 Task: Find connections with filter location Karmāla with filter topic #Tipswith filter profile language German with filter current company ADP with filter school Holy Cross Convent High School - India with filter industry Metal Valve, Ball, and Roller Manufacturing with filter service category Training with filter keywords title Operations Professional
Action: Mouse moved to (226, 323)
Screenshot: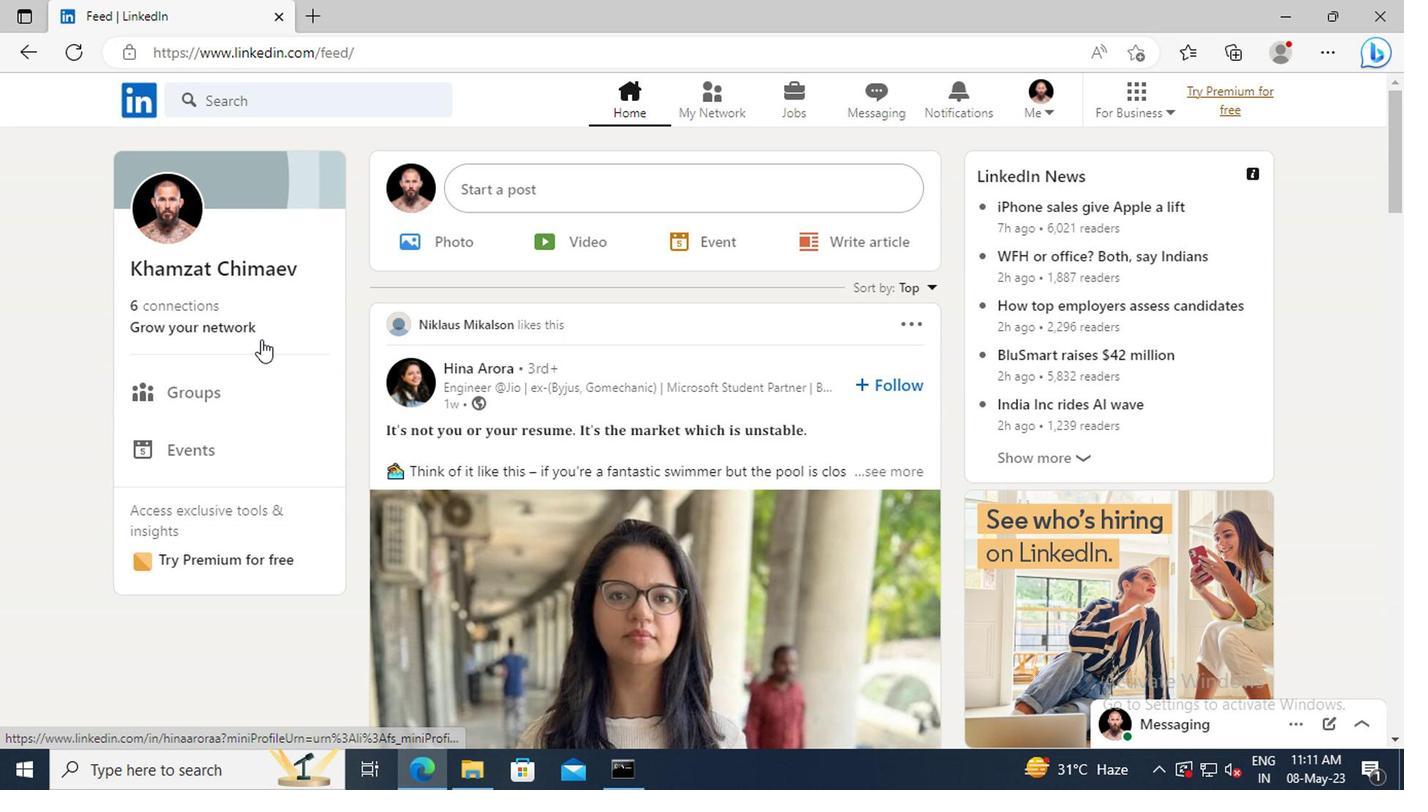 
Action: Mouse pressed left at (226, 323)
Screenshot: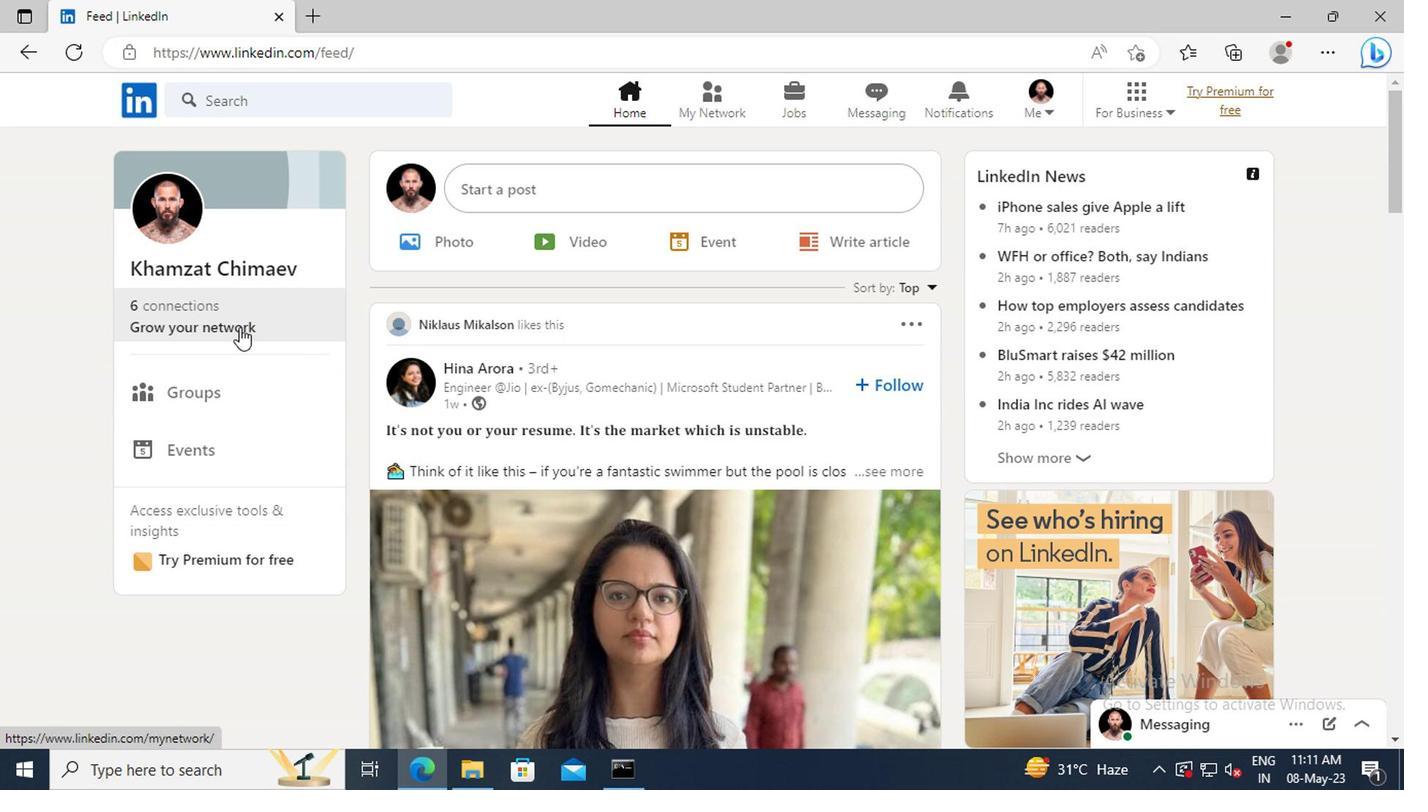 
Action: Mouse moved to (226, 220)
Screenshot: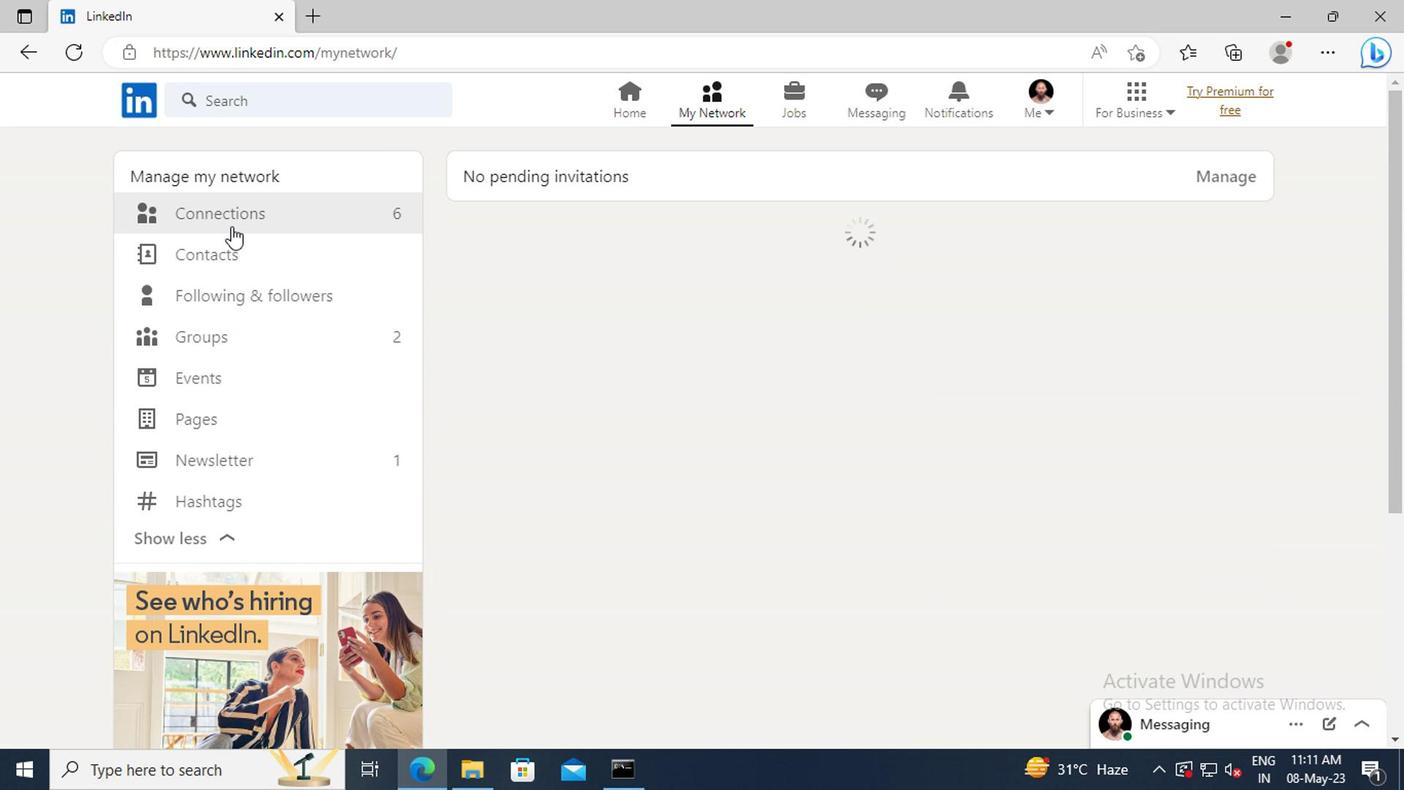 
Action: Mouse pressed left at (226, 220)
Screenshot: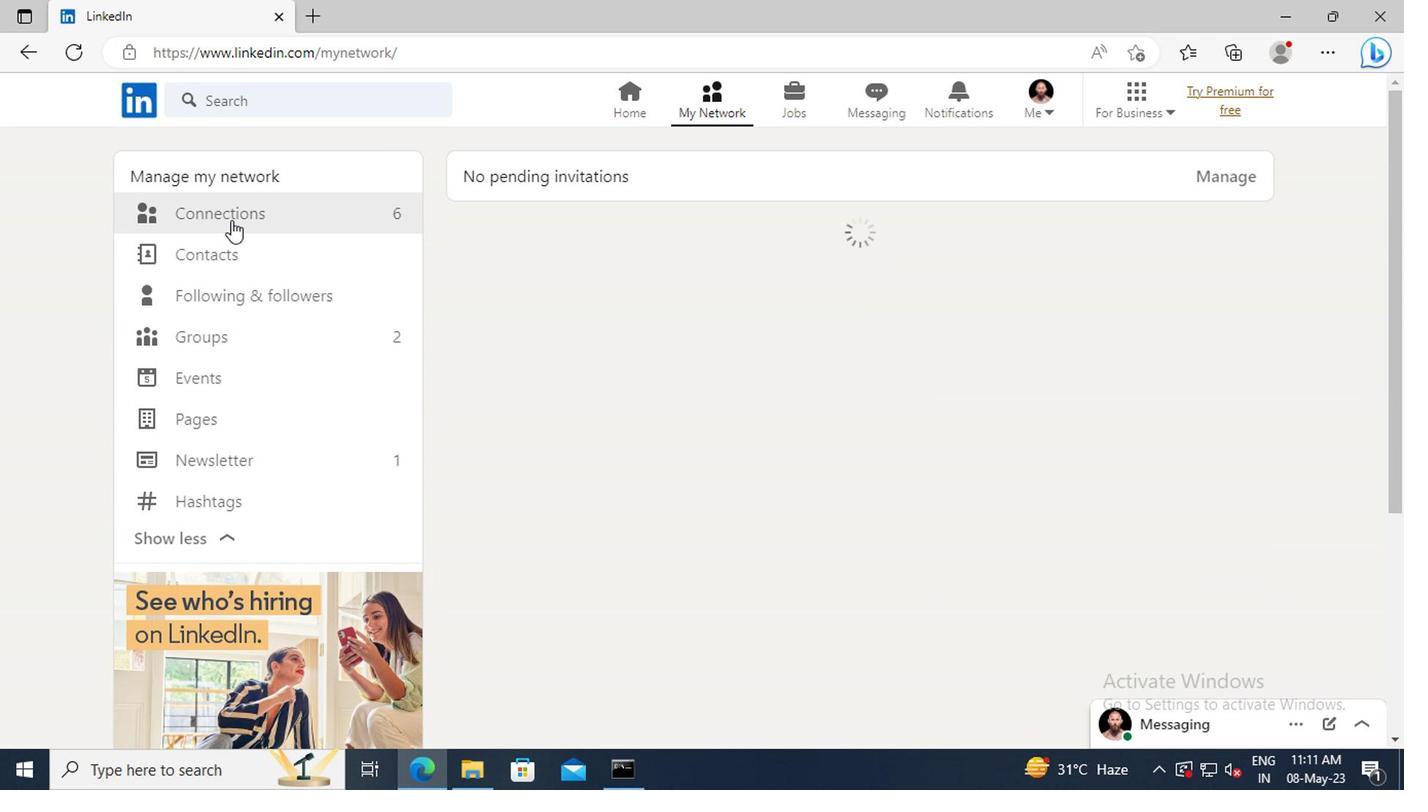 
Action: Mouse moved to (858, 220)
Screenshot: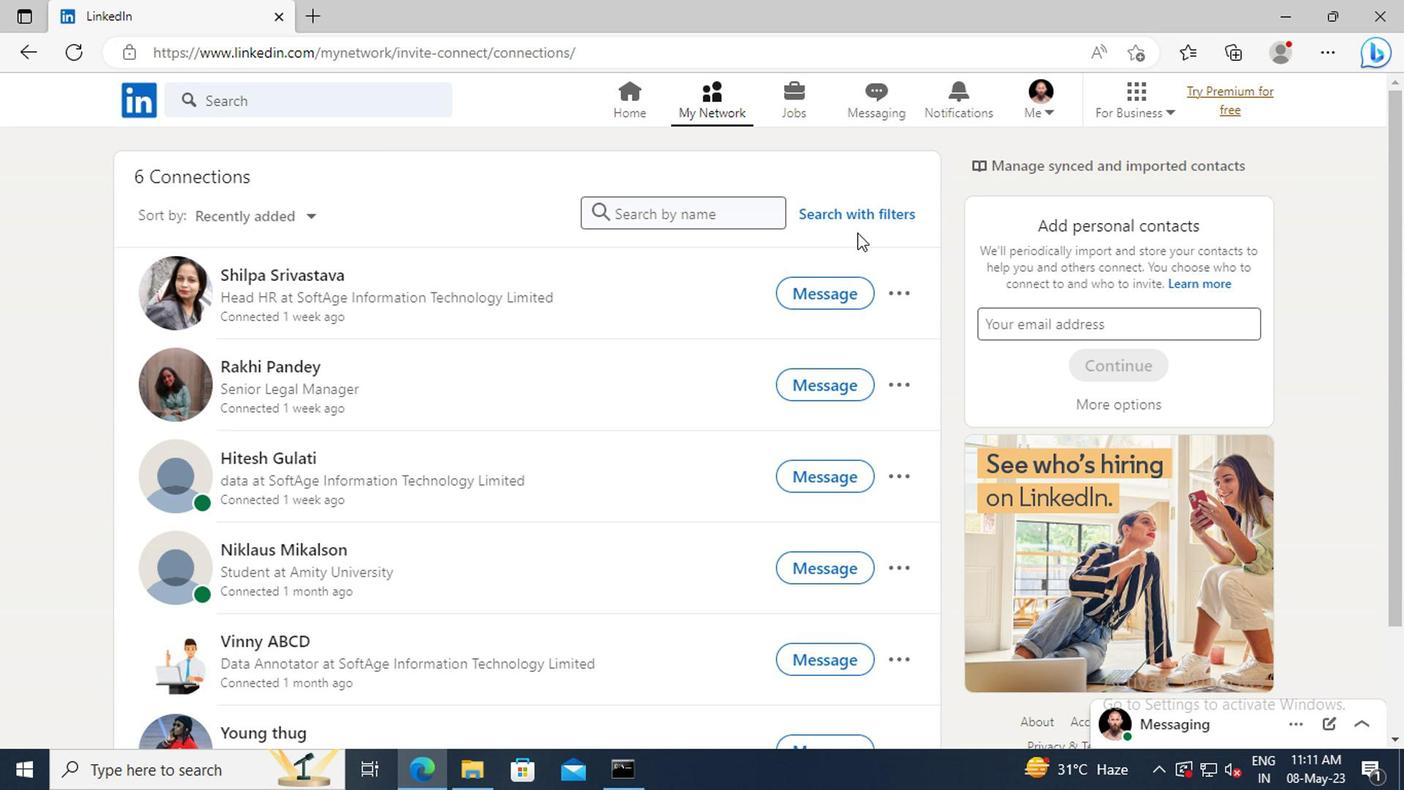 
Action: Mouse pressed left at (858, 220)
Screenshot: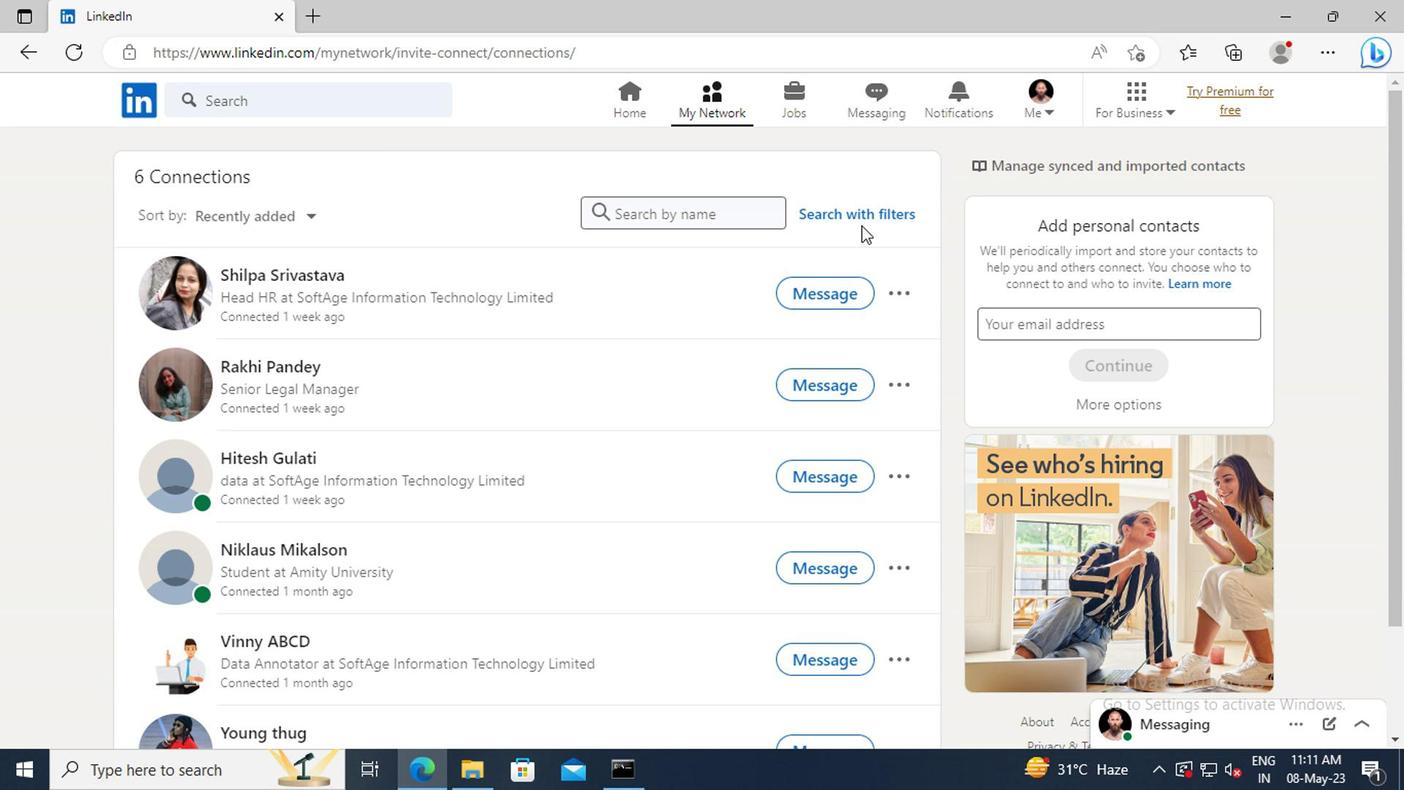 
Action: Mouse moved to (776, 161)
Screenshot: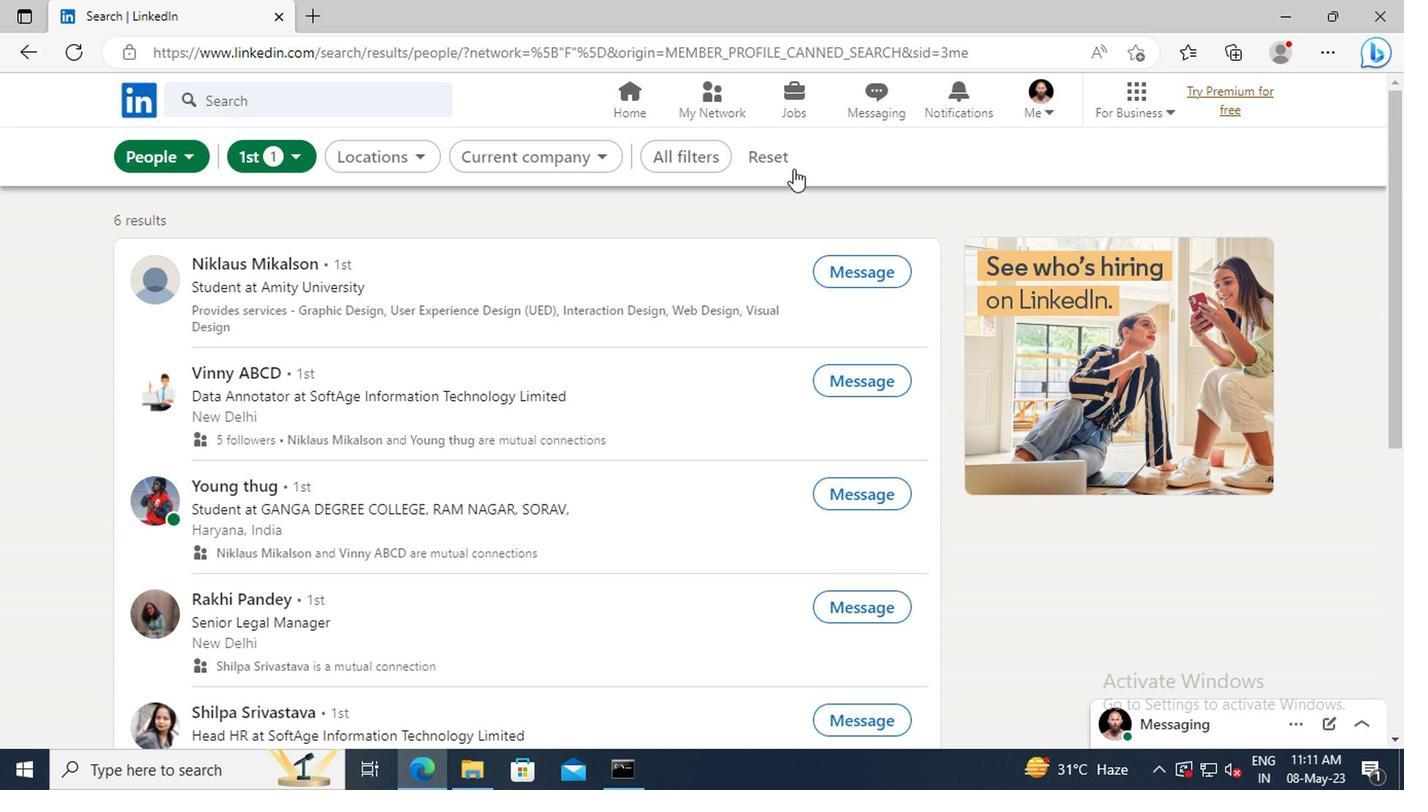 
Action: Mouse pressed left at (776, 161)
Screenshot: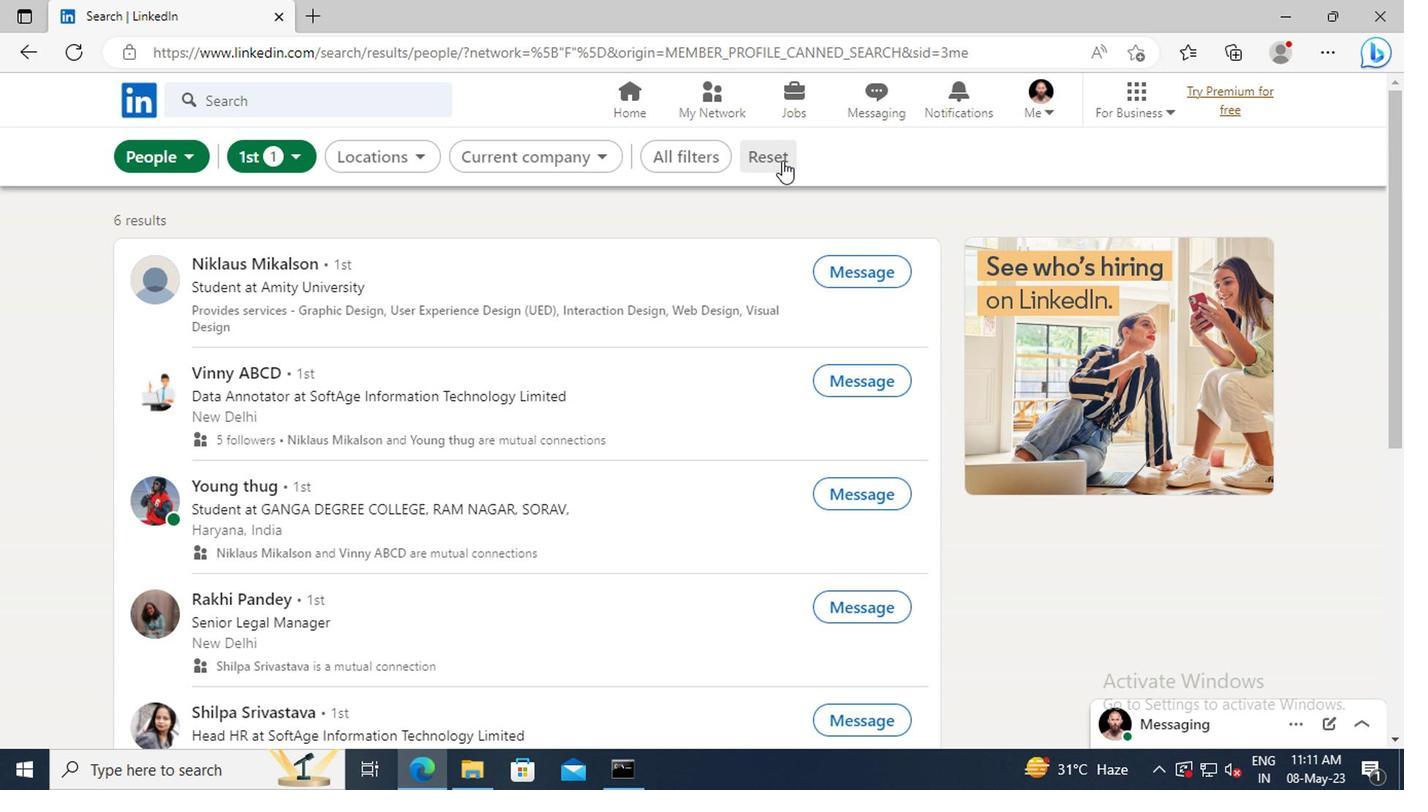 
Action: Mouse moved to (749, 160)
Screenshot: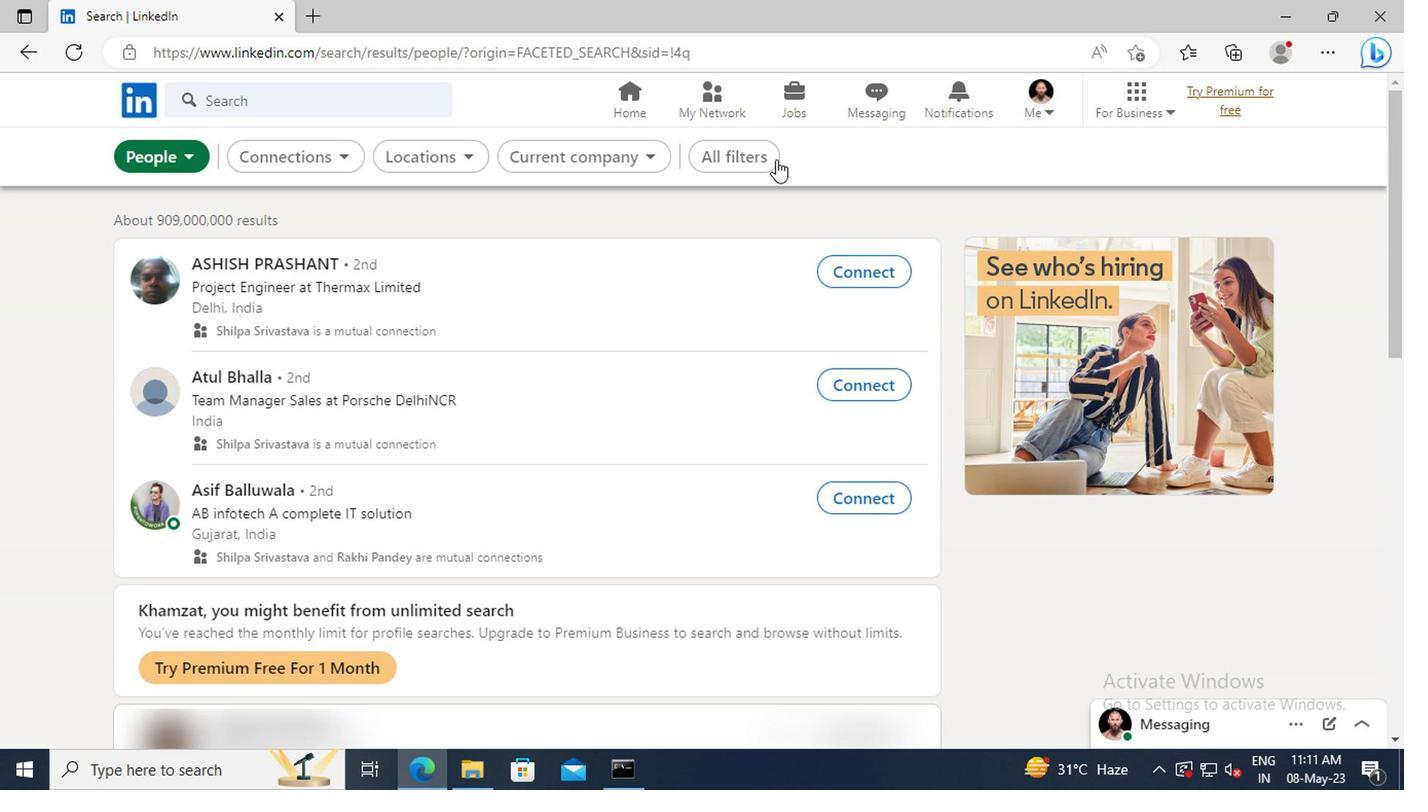 
Action: Mouse pressed left at (749, 160)
Screenshot: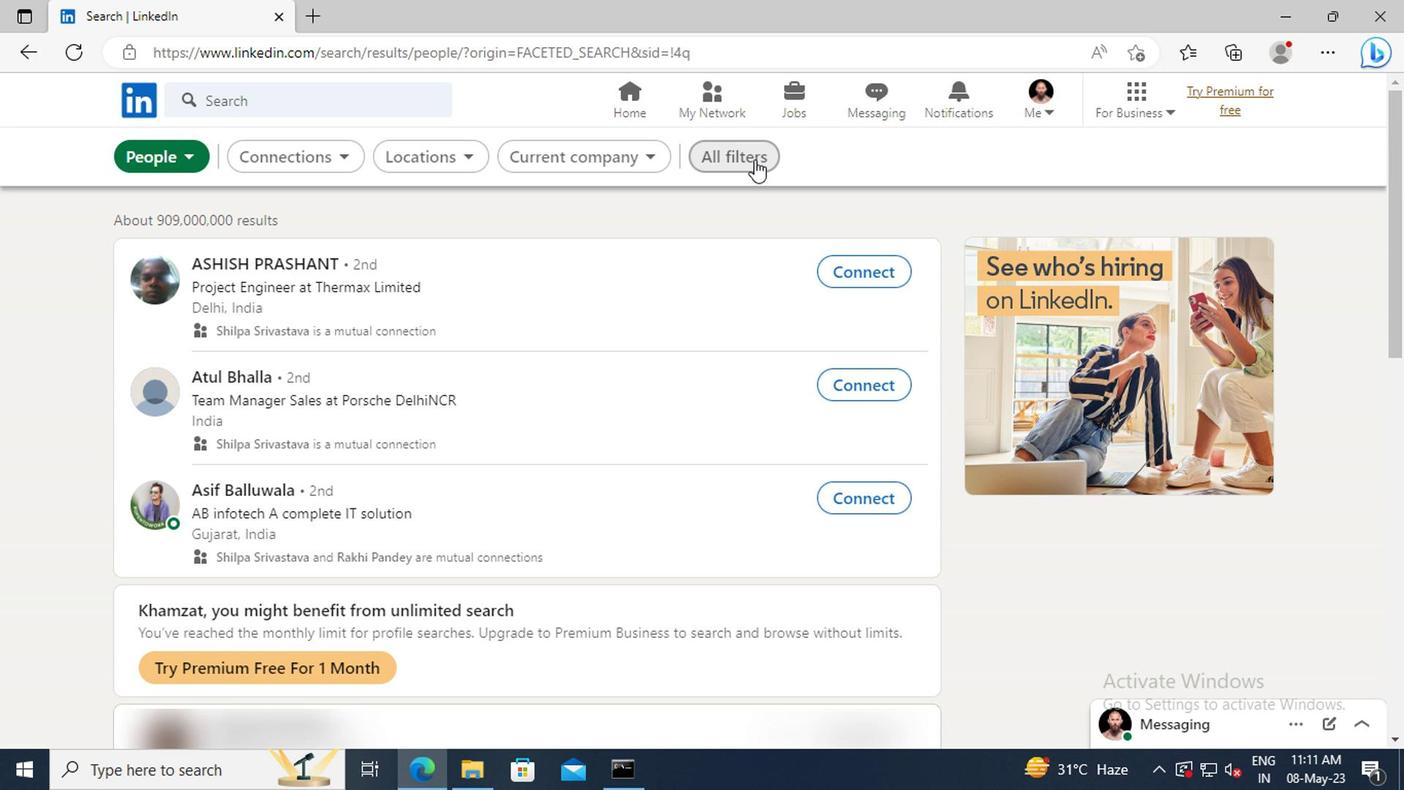 
Action: Mouse moved to (1153, 404)
Screenshot: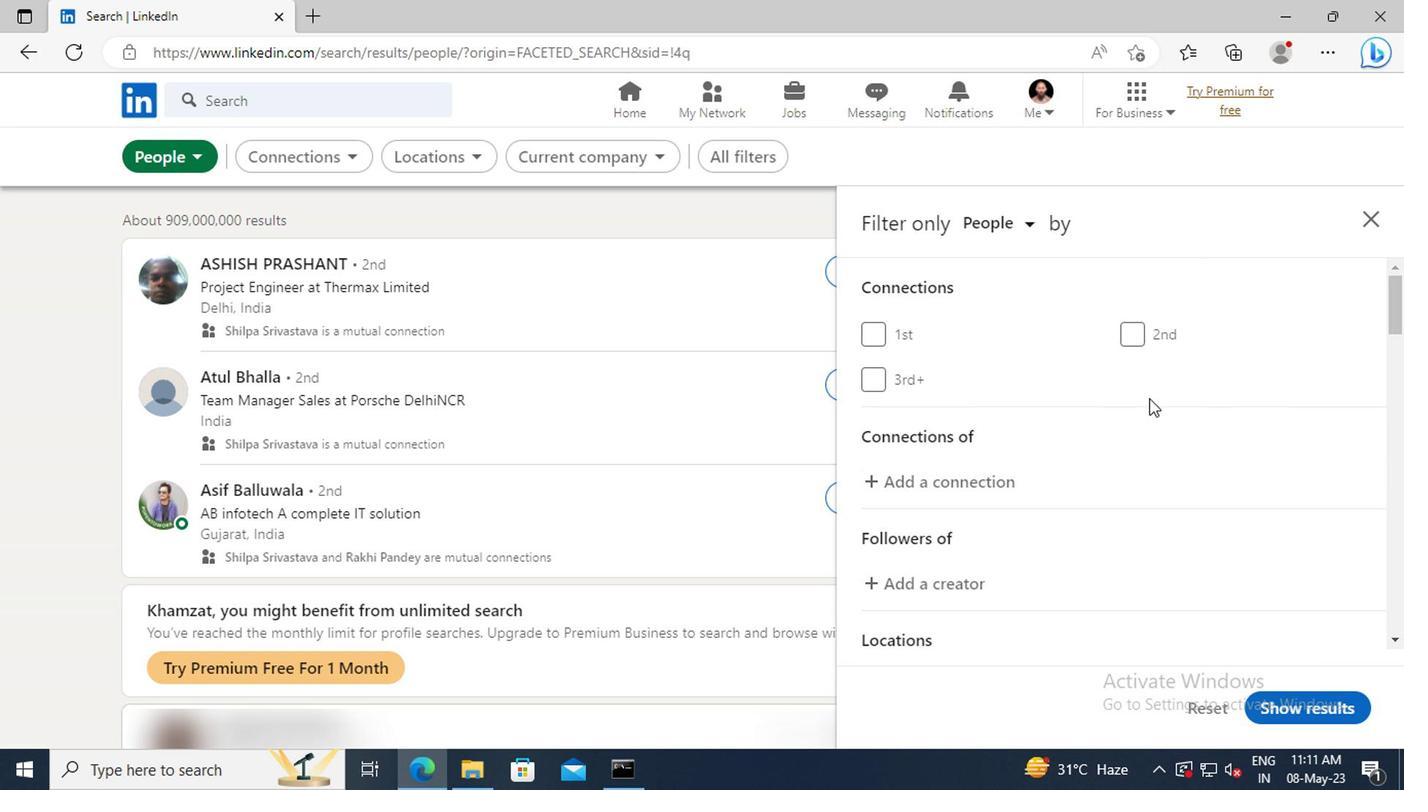 
Action: Mouse scrolled (1153, 403) with delta (0, 0)
Screenshot: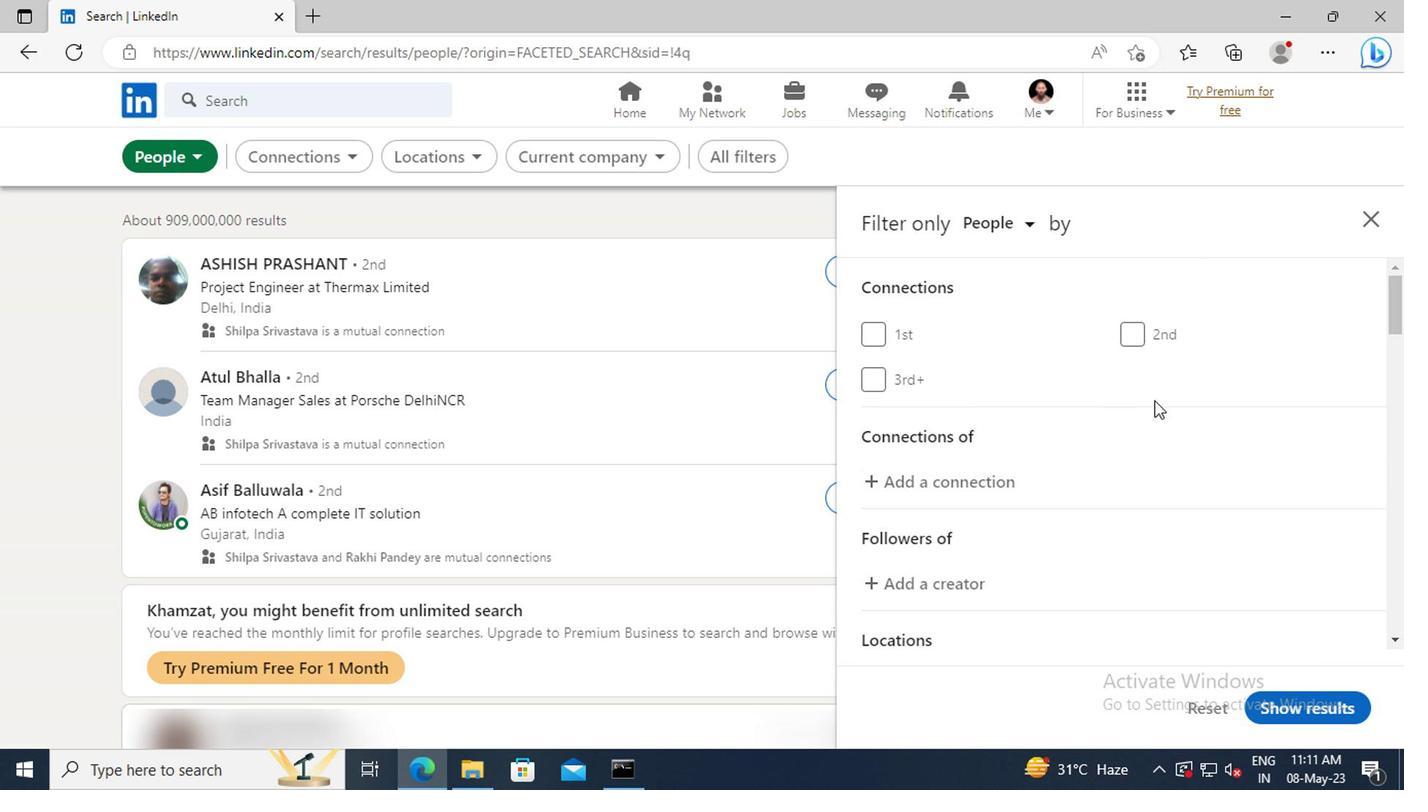 
Action: Mouse moved to (1155, 405)
Screenshot: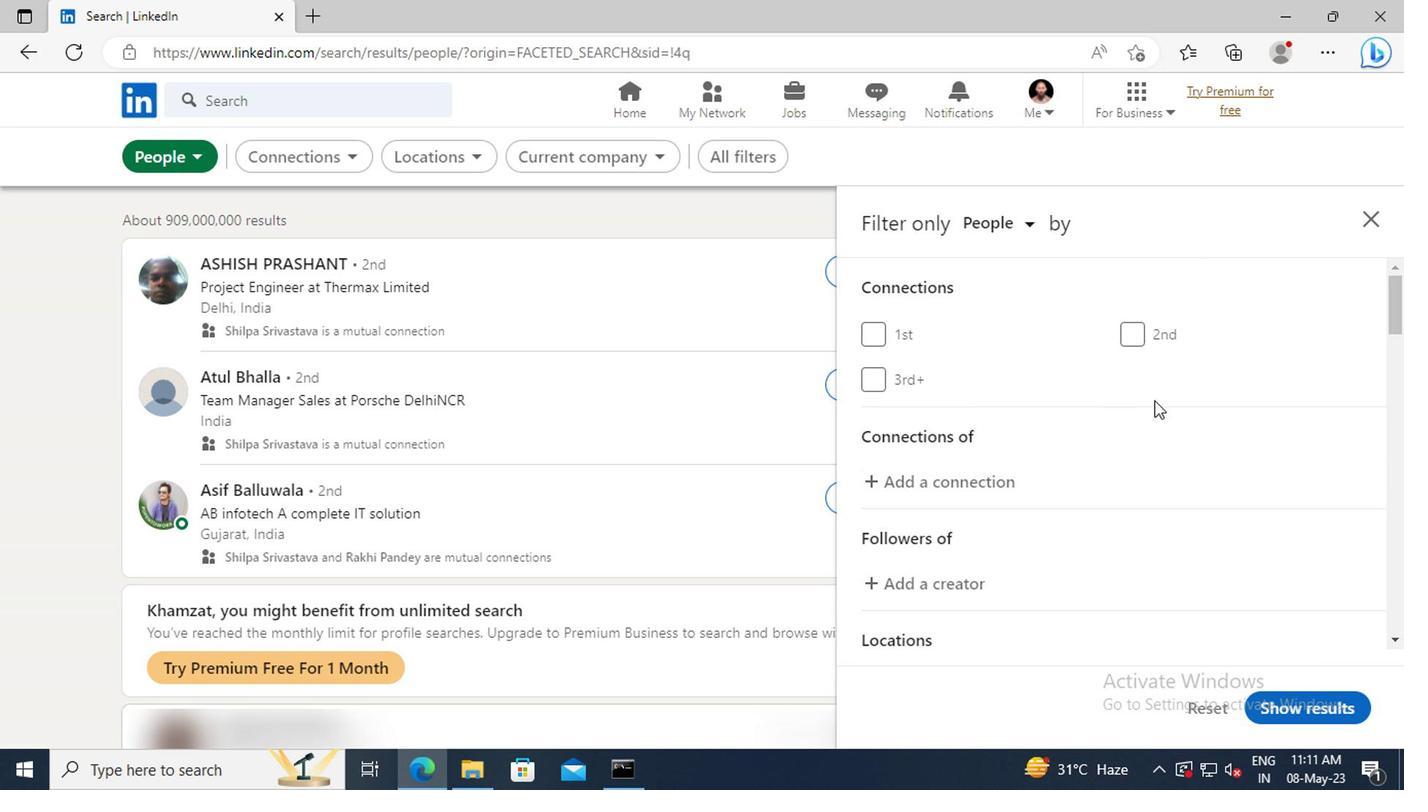 
Action: Mouse scrolled (1155, 404) with delta (0, -1)
Screenshot: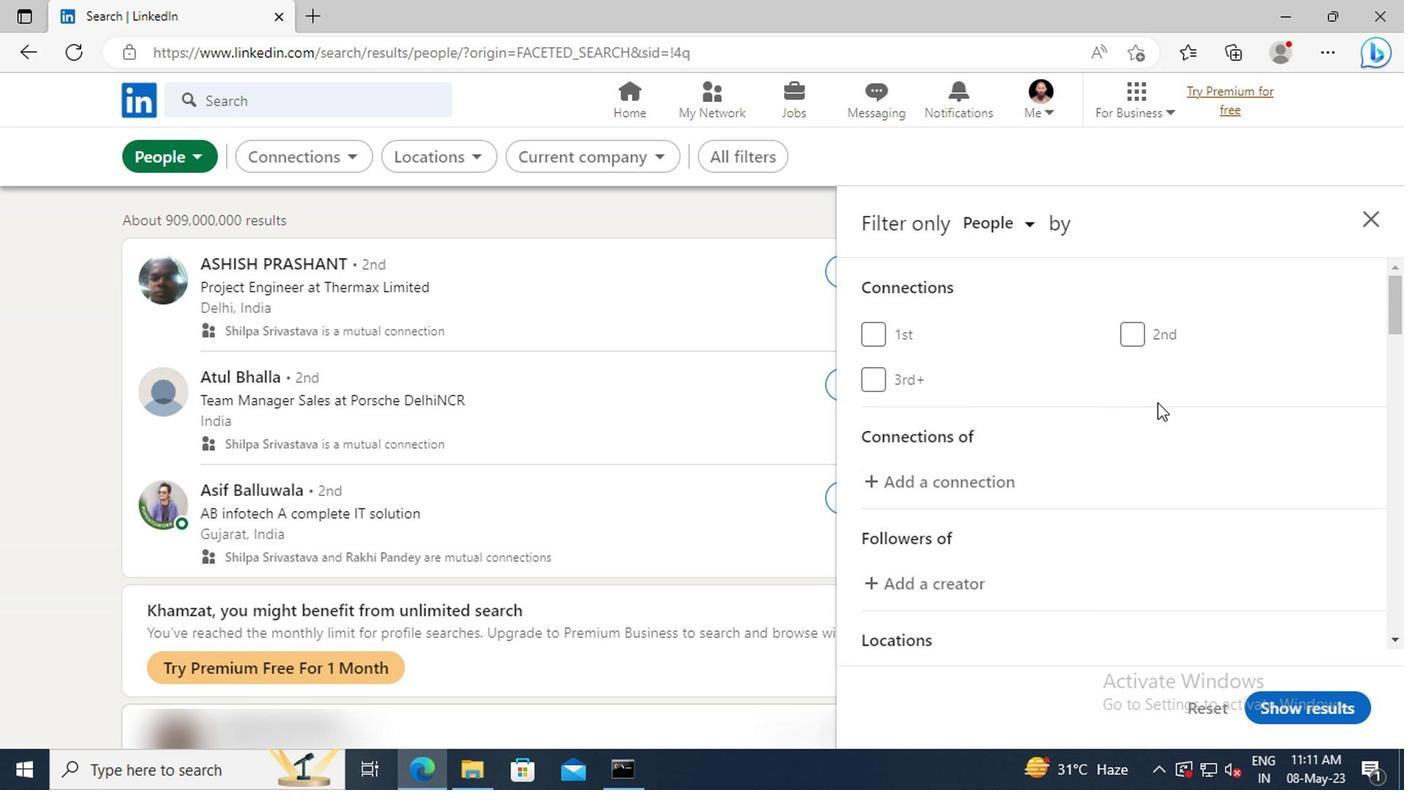 
Action: Mouse scrolled (1155, 404) with delta (0, -1)
Screenshot: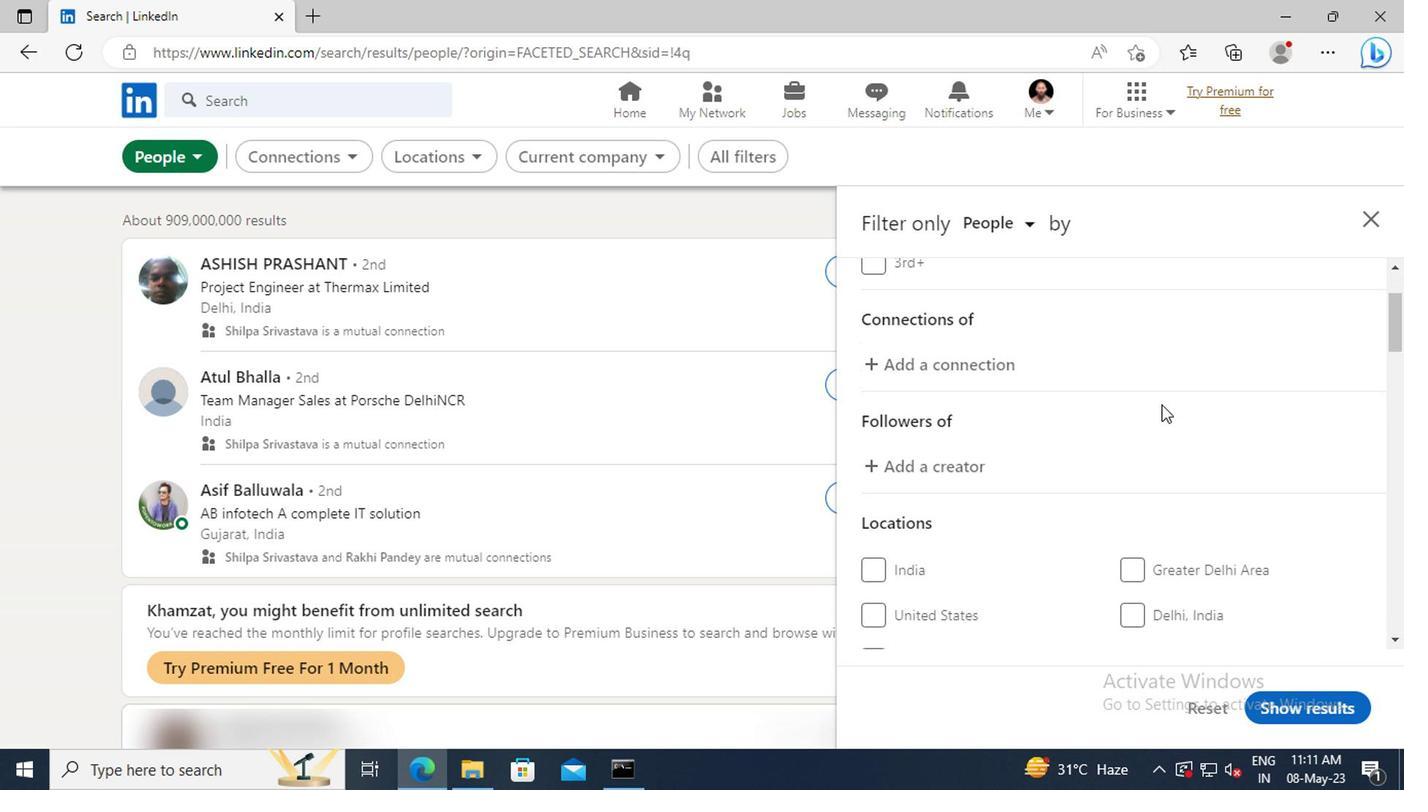 
Action: Mouse scrolled (1155, 404) with delta (0, -1)
Screenshot: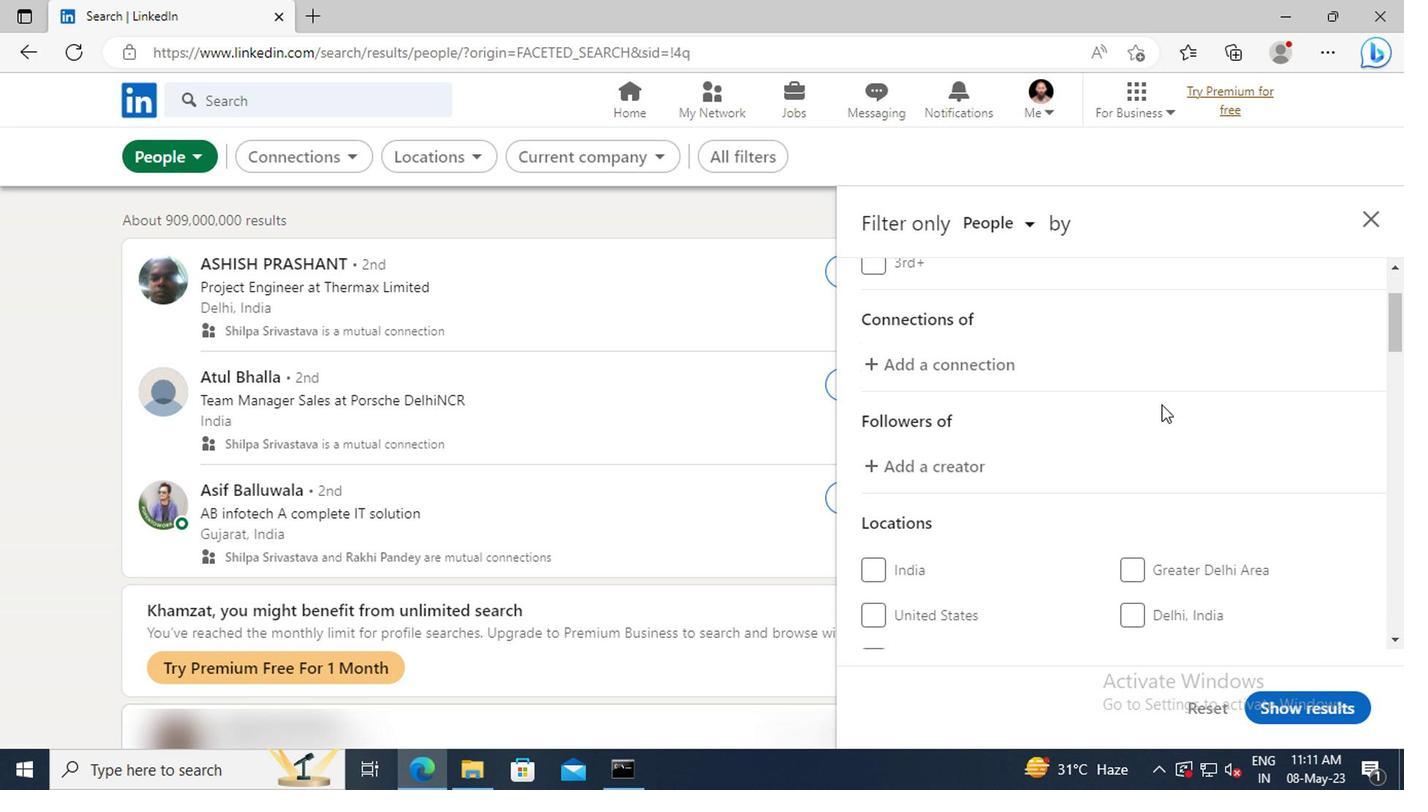 
Action: Mouse scrolled (1155, 404) with delta (0, -1)
Screenshot: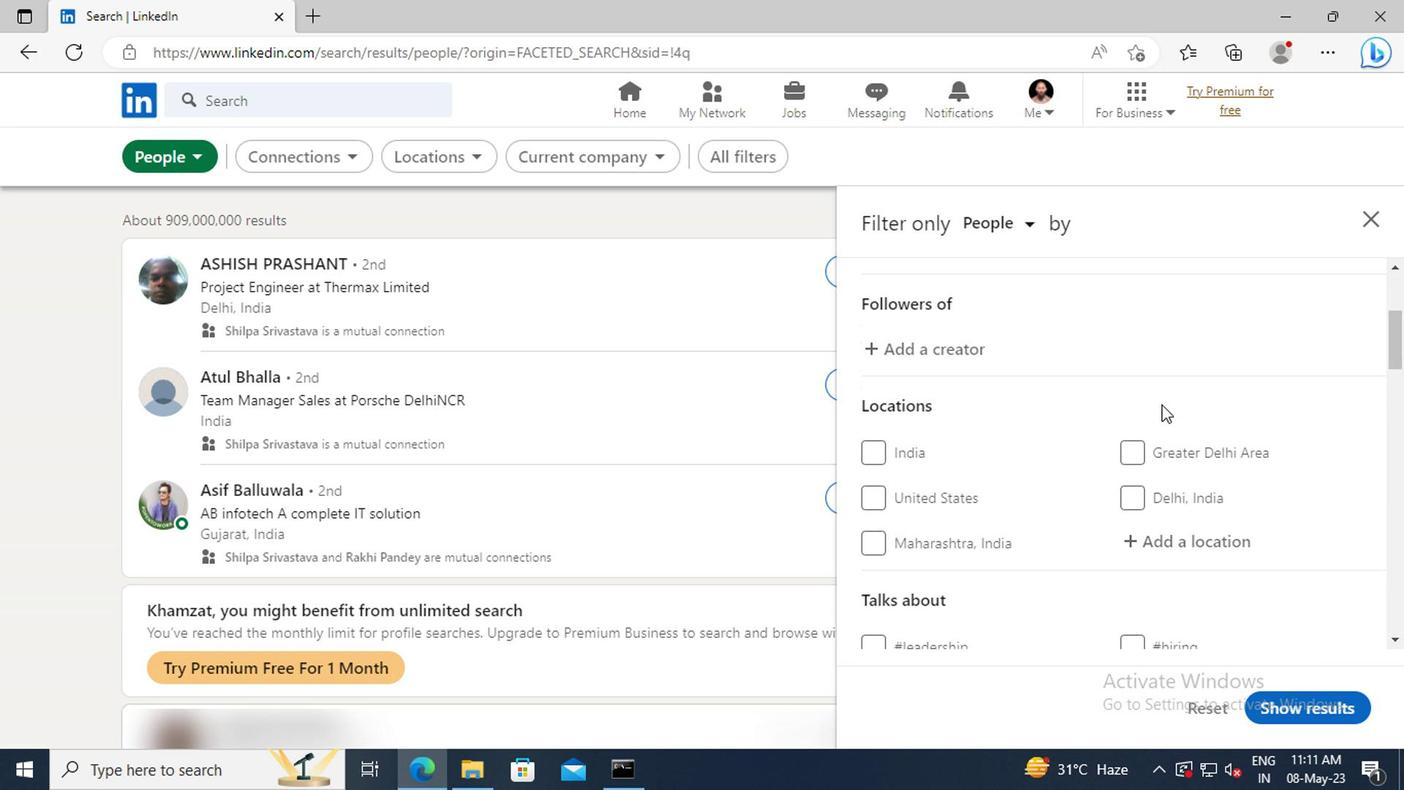 
Action: Mouse moved to (1155, 482)
Screenshot: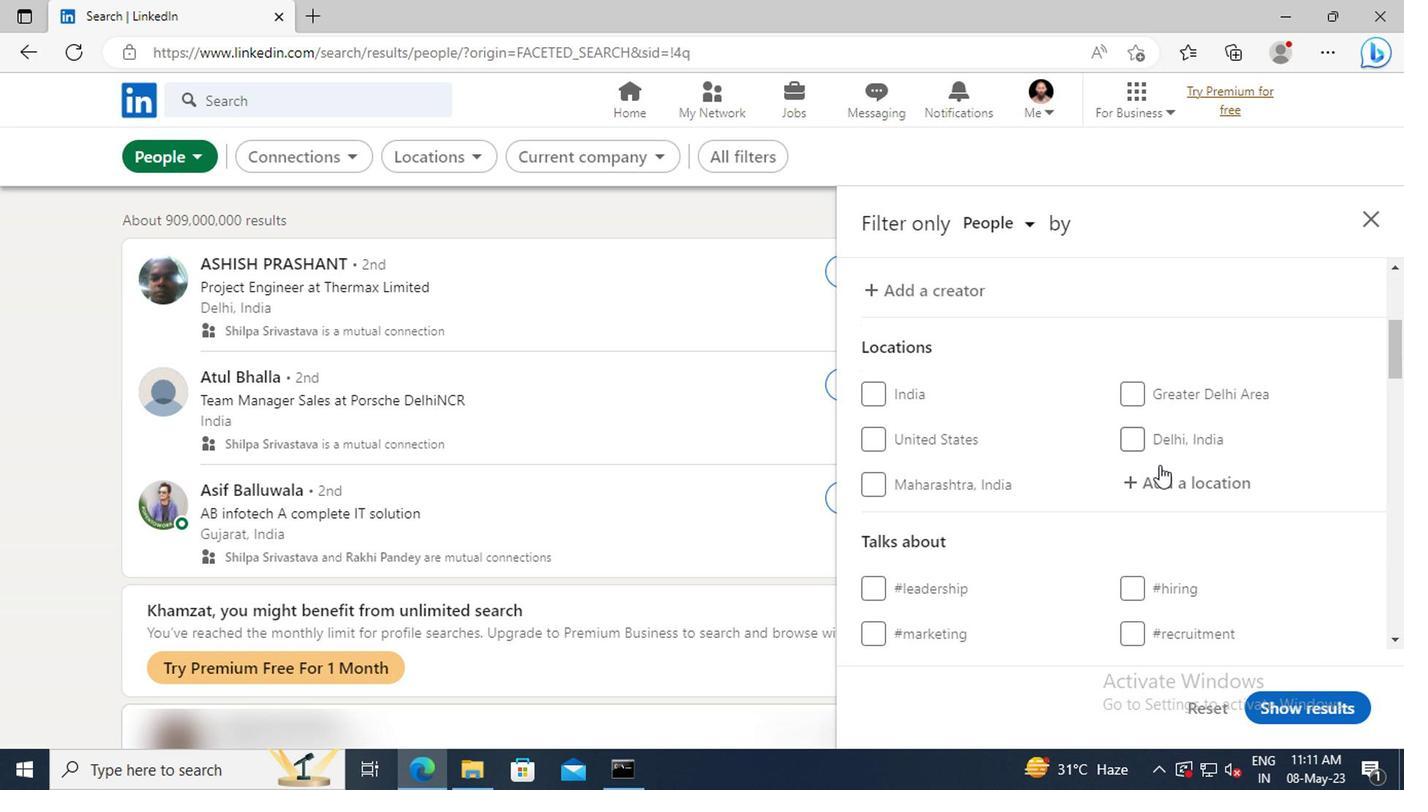 
Action: Mouse pressed left at (1155, 482)
Screenshot: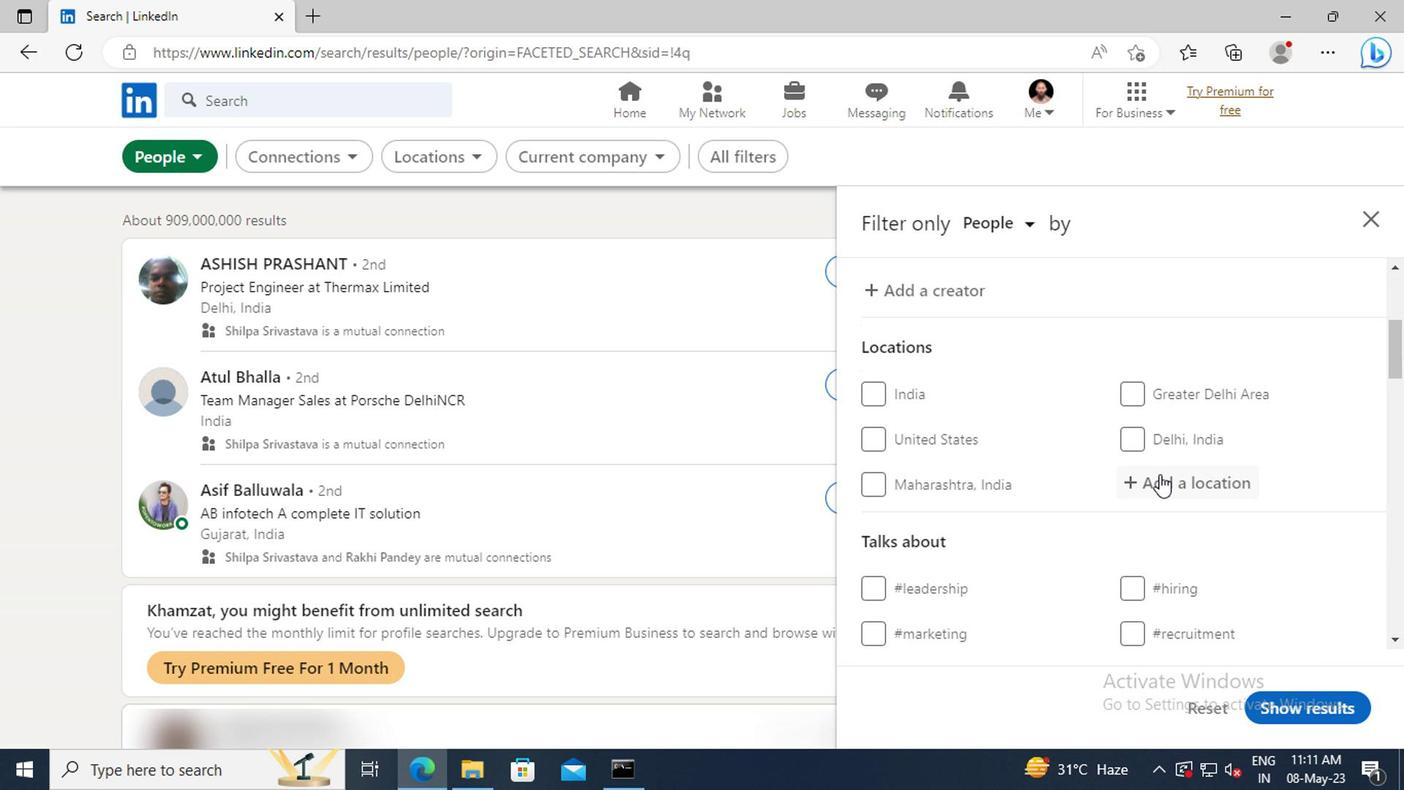 
Action: Key pressed <Key.shift>KARMALA
Screenshot: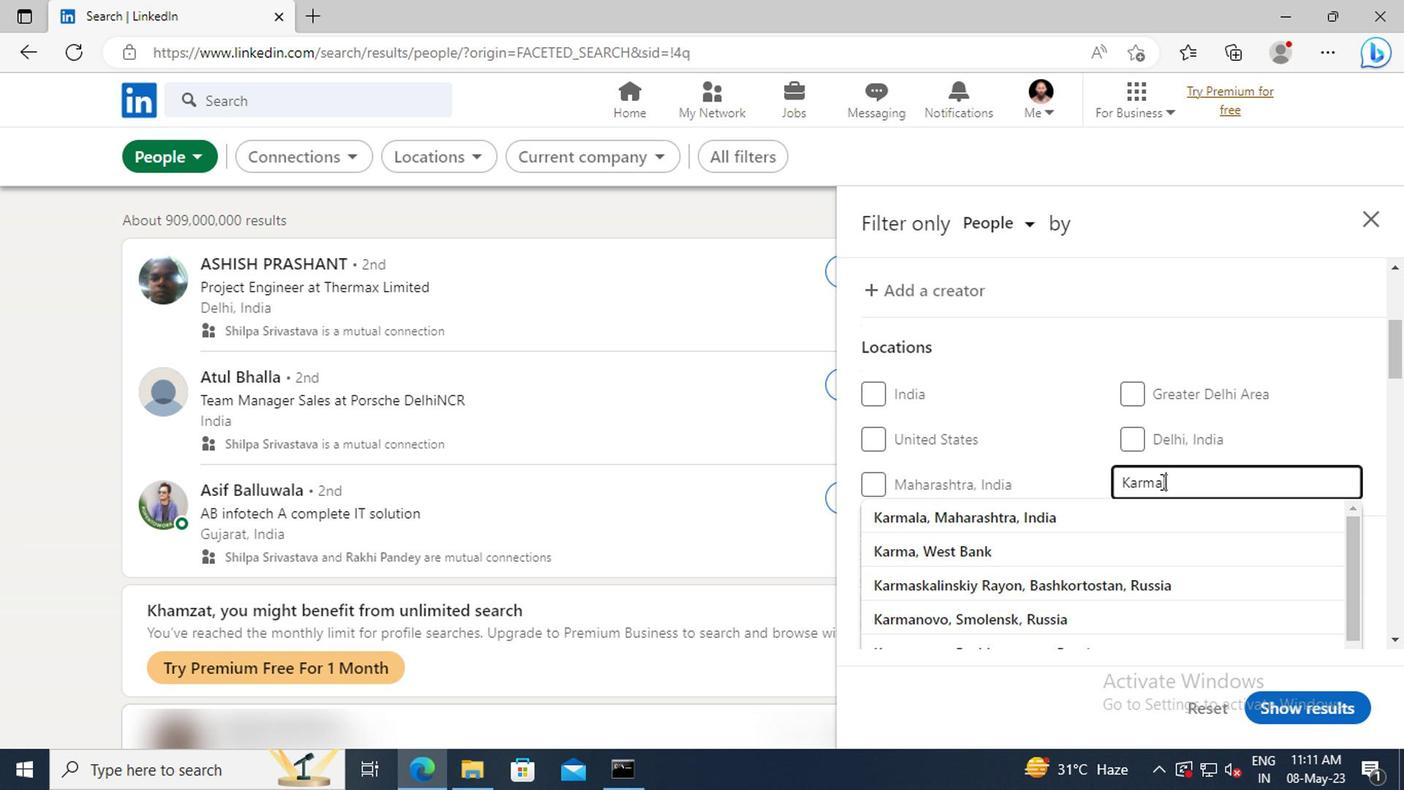 
Action: Mouse moved to (1162, 512)
Screenshot: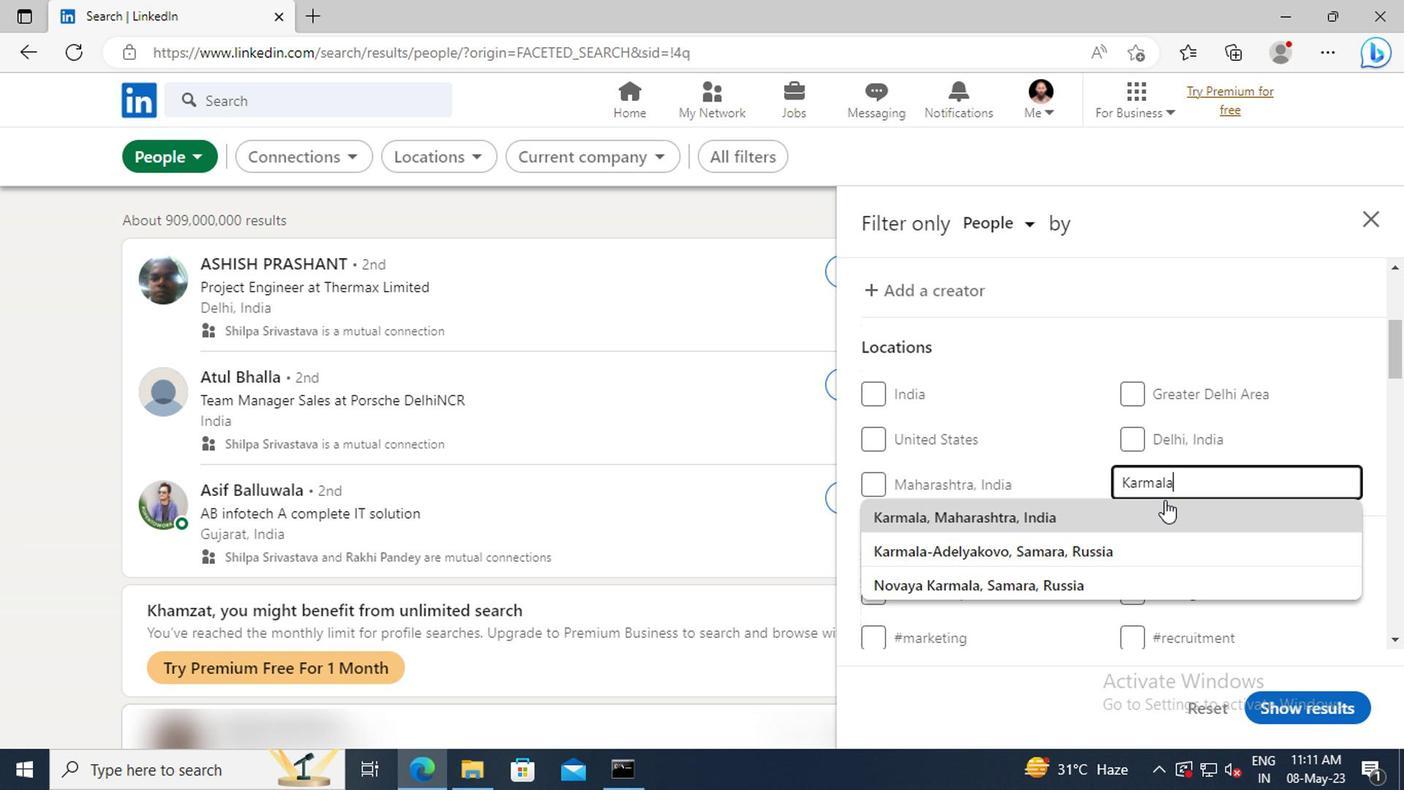 
Action: Mouse pressed left at (1162, 512)
Screenshot: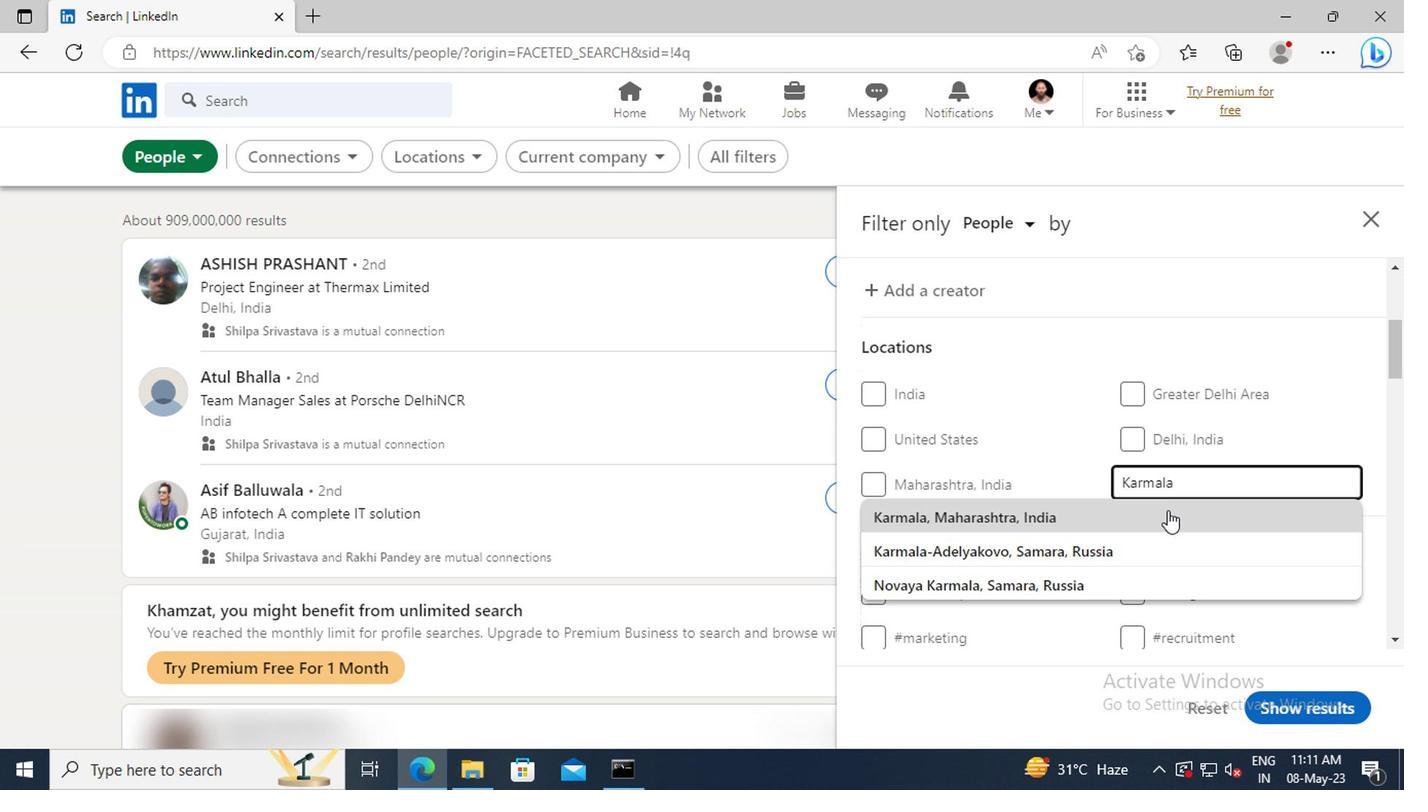 
Action: Mouse moved to (1162, 512)
Screenshot: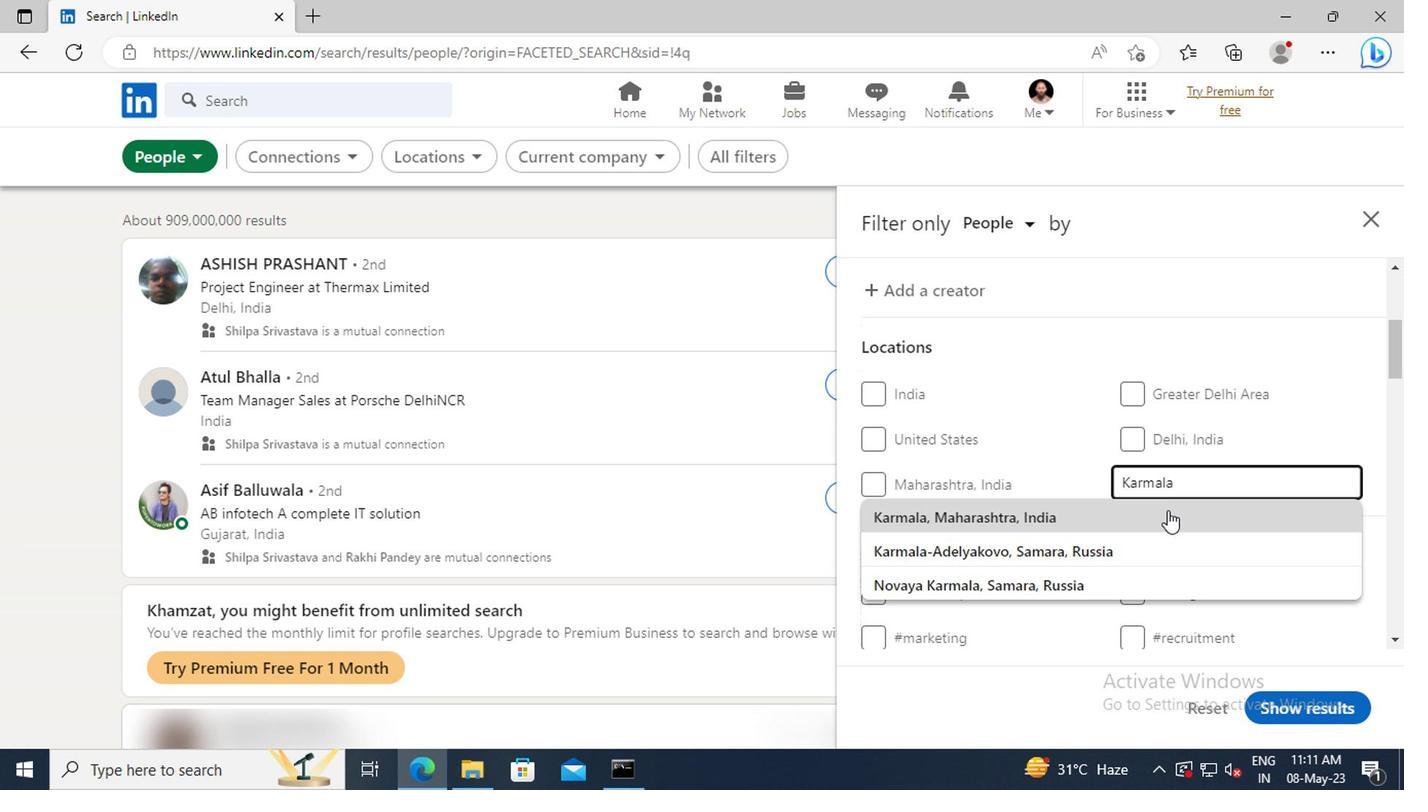 
Action: Mouse scrolled (1162, 512) with delta (0, 0)
Screenshot: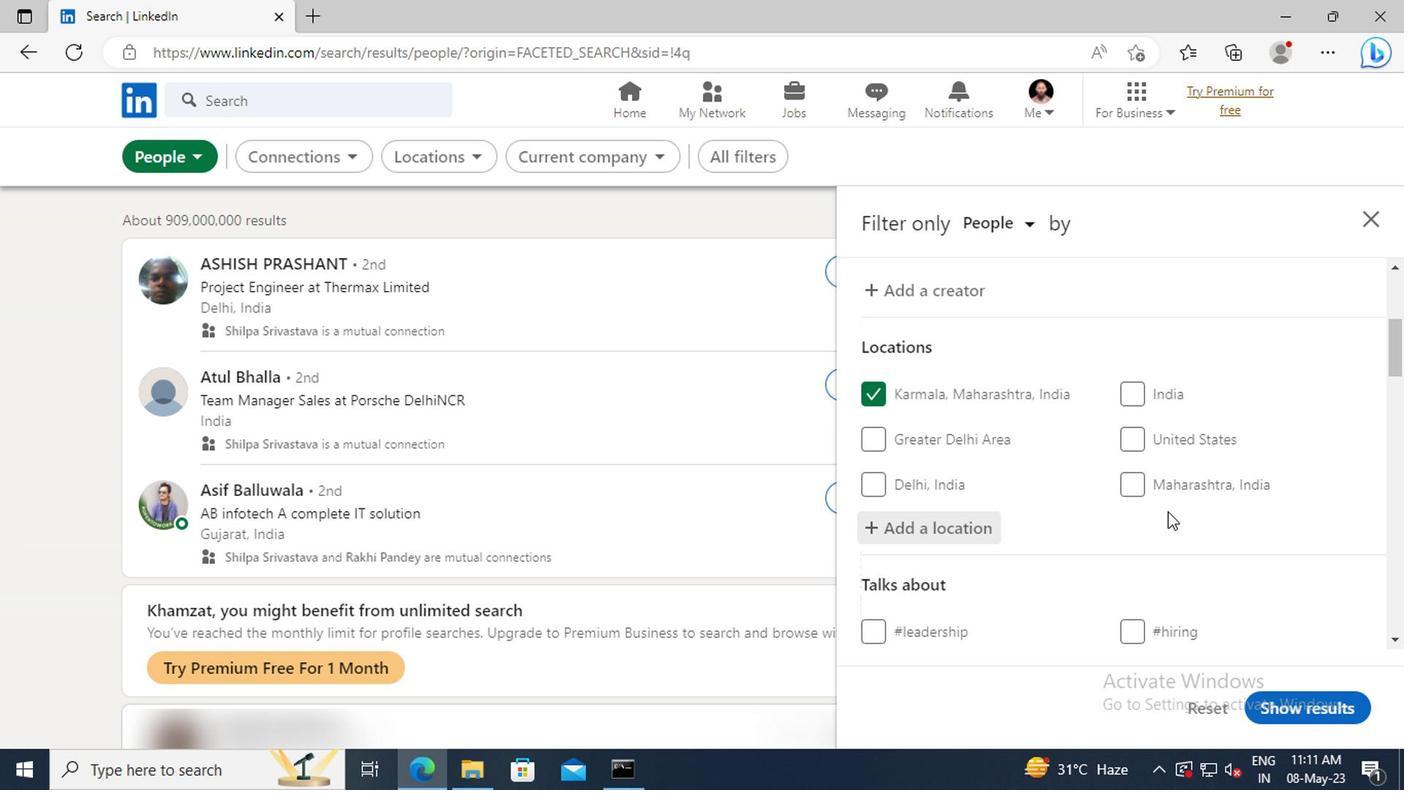 
Action: Mouse moved to (1162, 512)
Screenshot: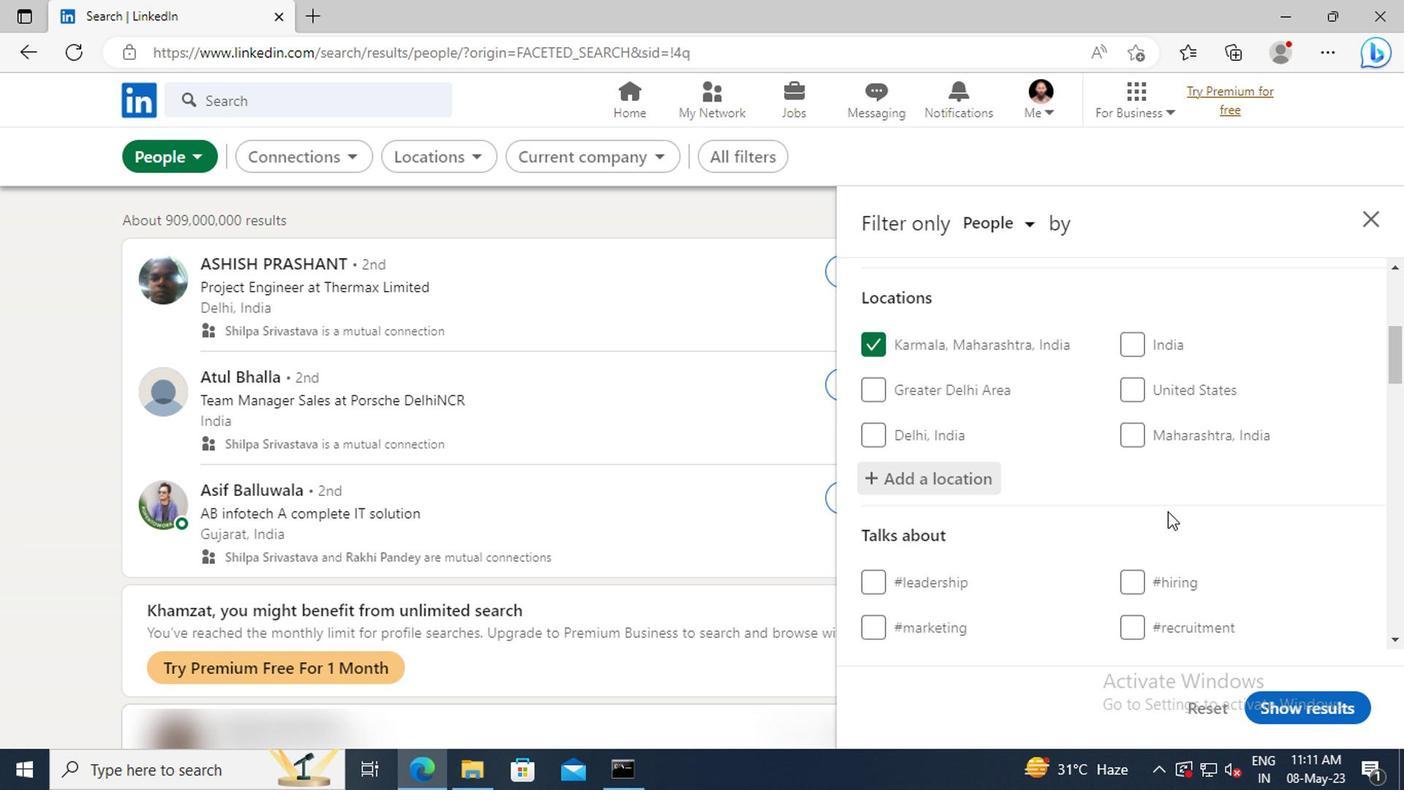 
Action: Mouse scrolled (1162, 512) with delta (0, 0)
Screenshot: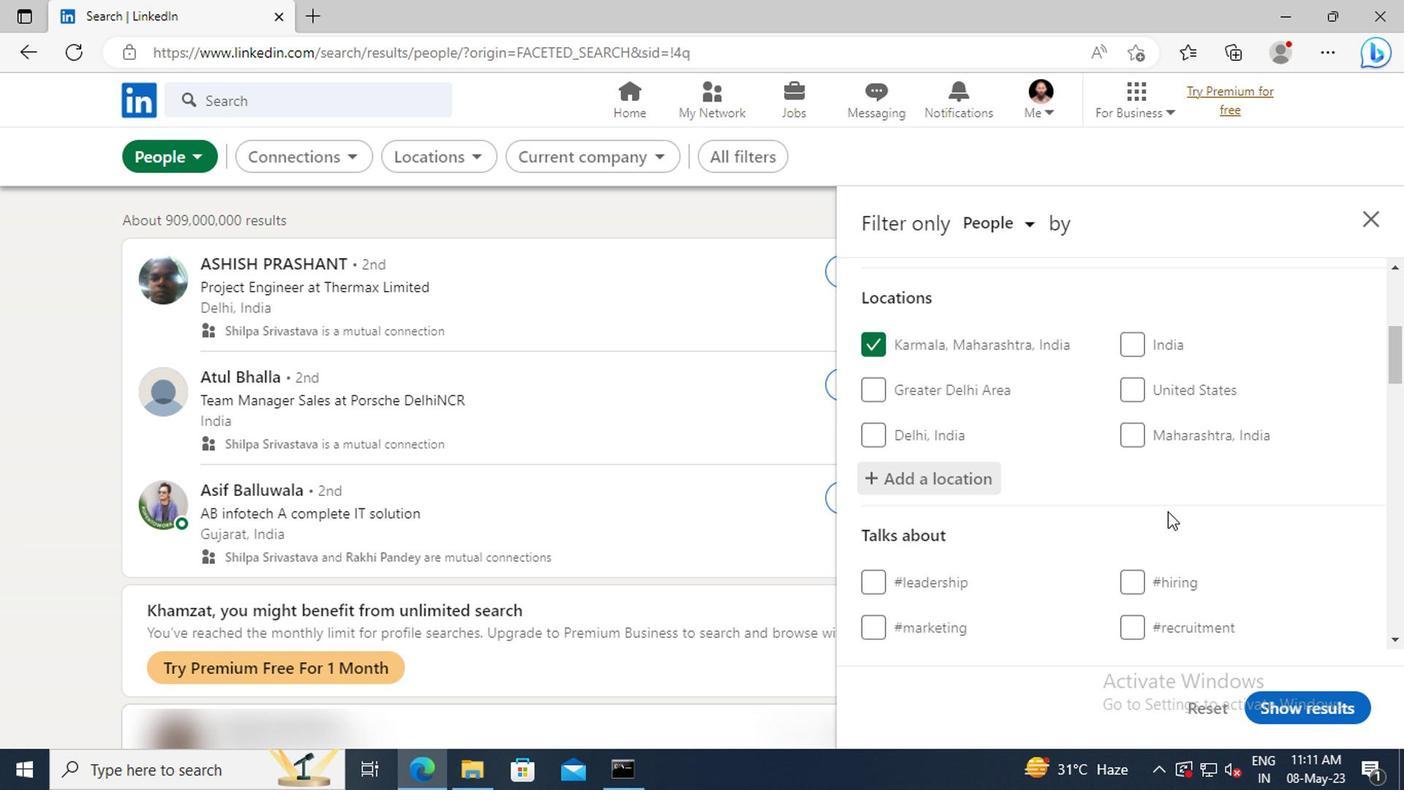 
Action: Mouse moved to (1160, 508)
Screenshot: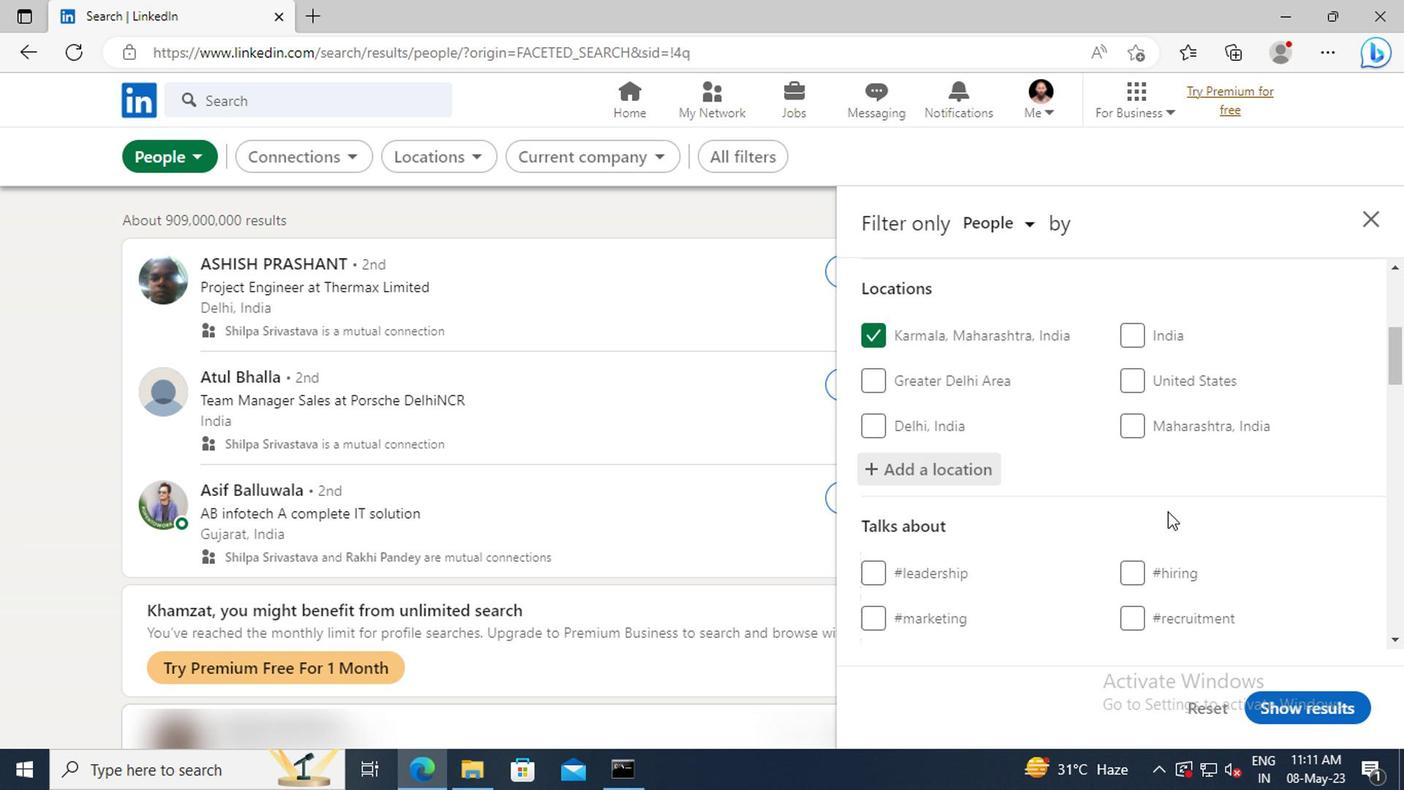 
Action: Mouse scrolled (1160, 507) with delta (0, 0)
Screenshot: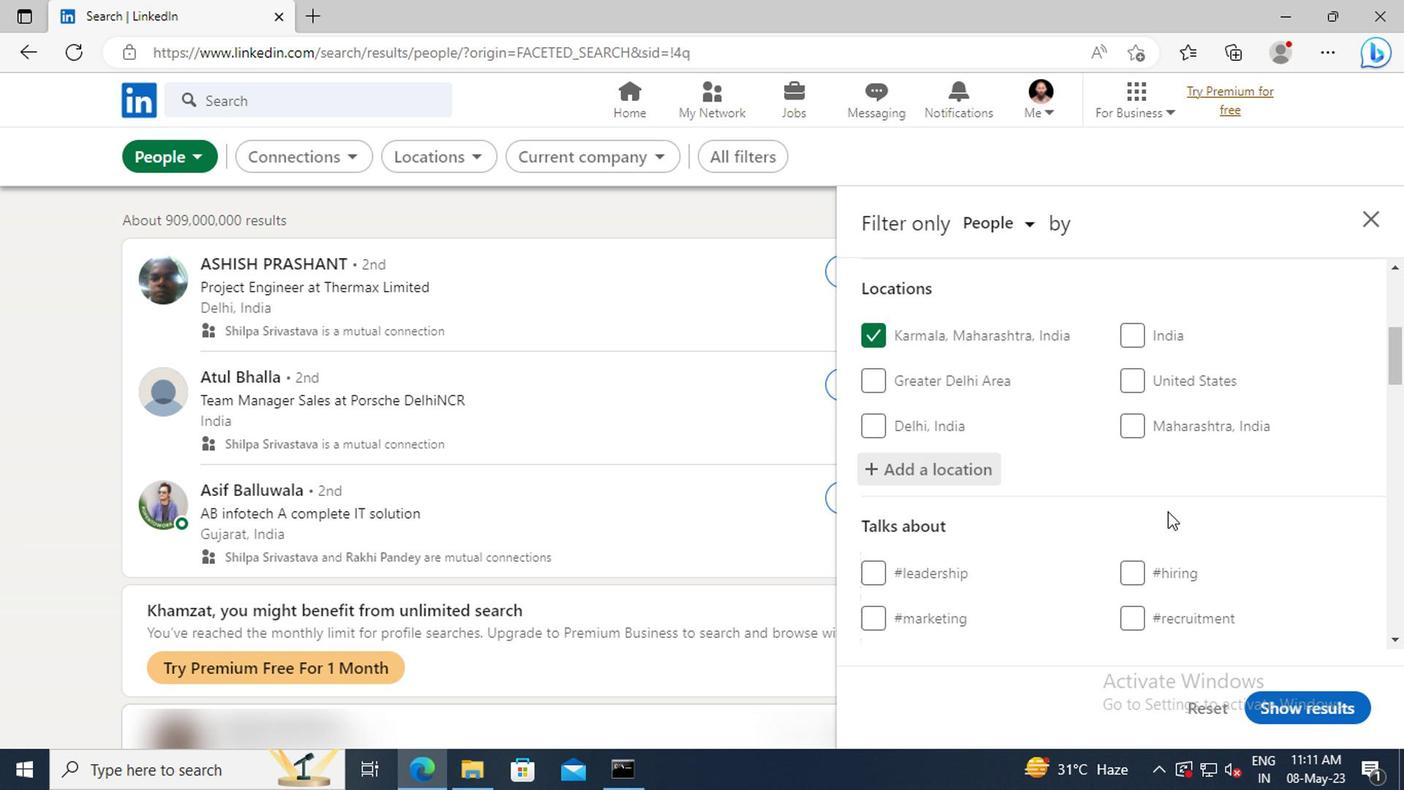 
Action: Mouse moved to (1157, 499)
Screenshot: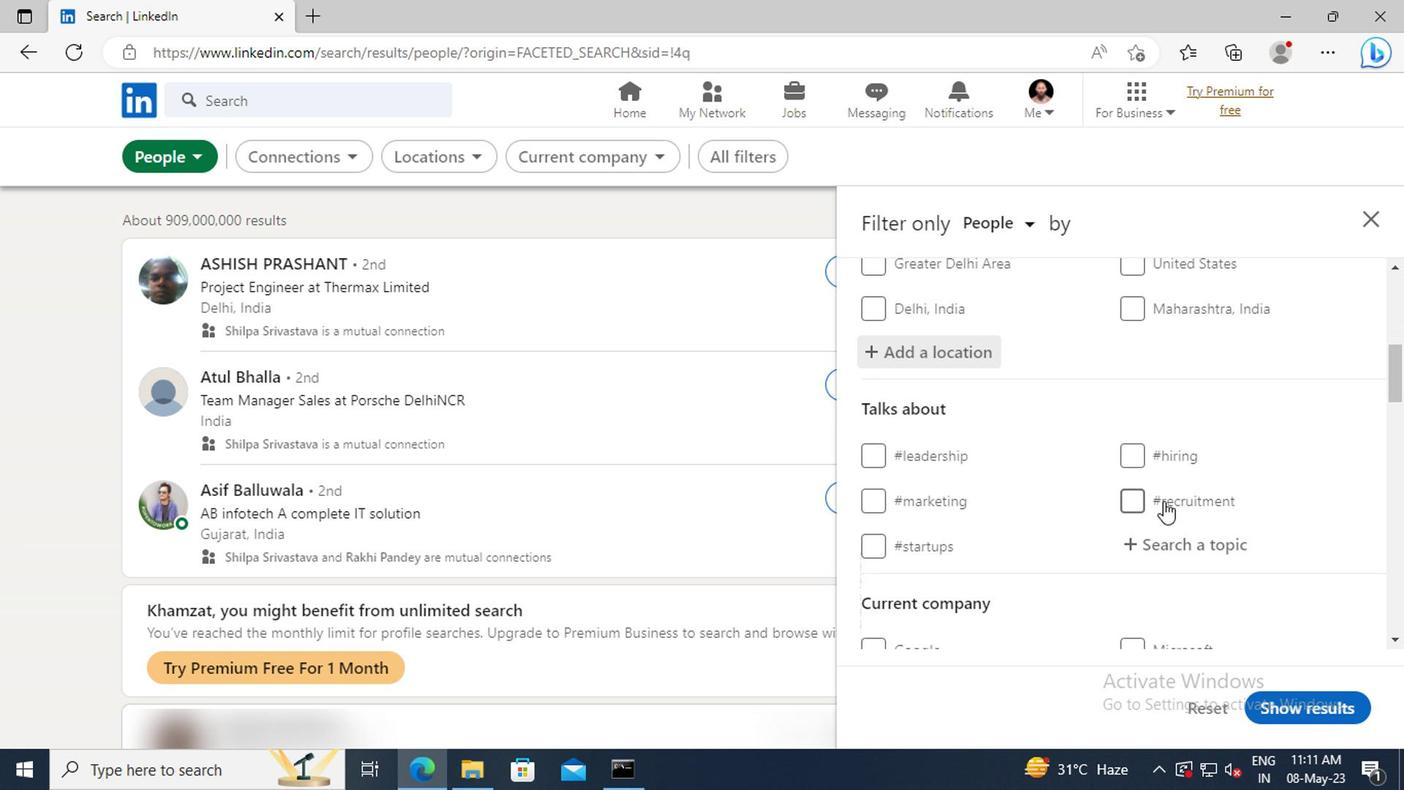 
Action: Mouse scrolled (1157, 498) with delta (0, -1)
Screenshot: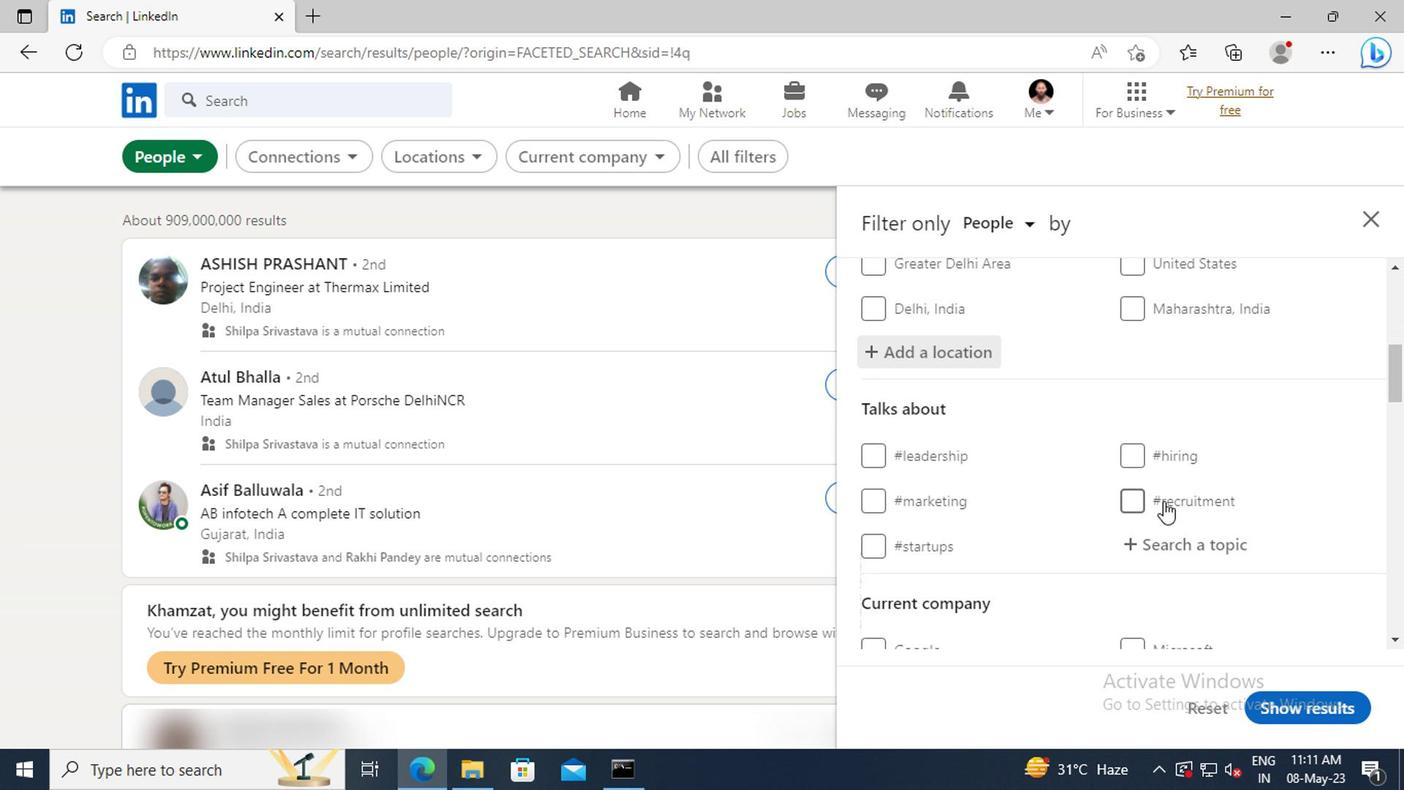 
Action: Mouse moved to (1155, 496)
Screenshot: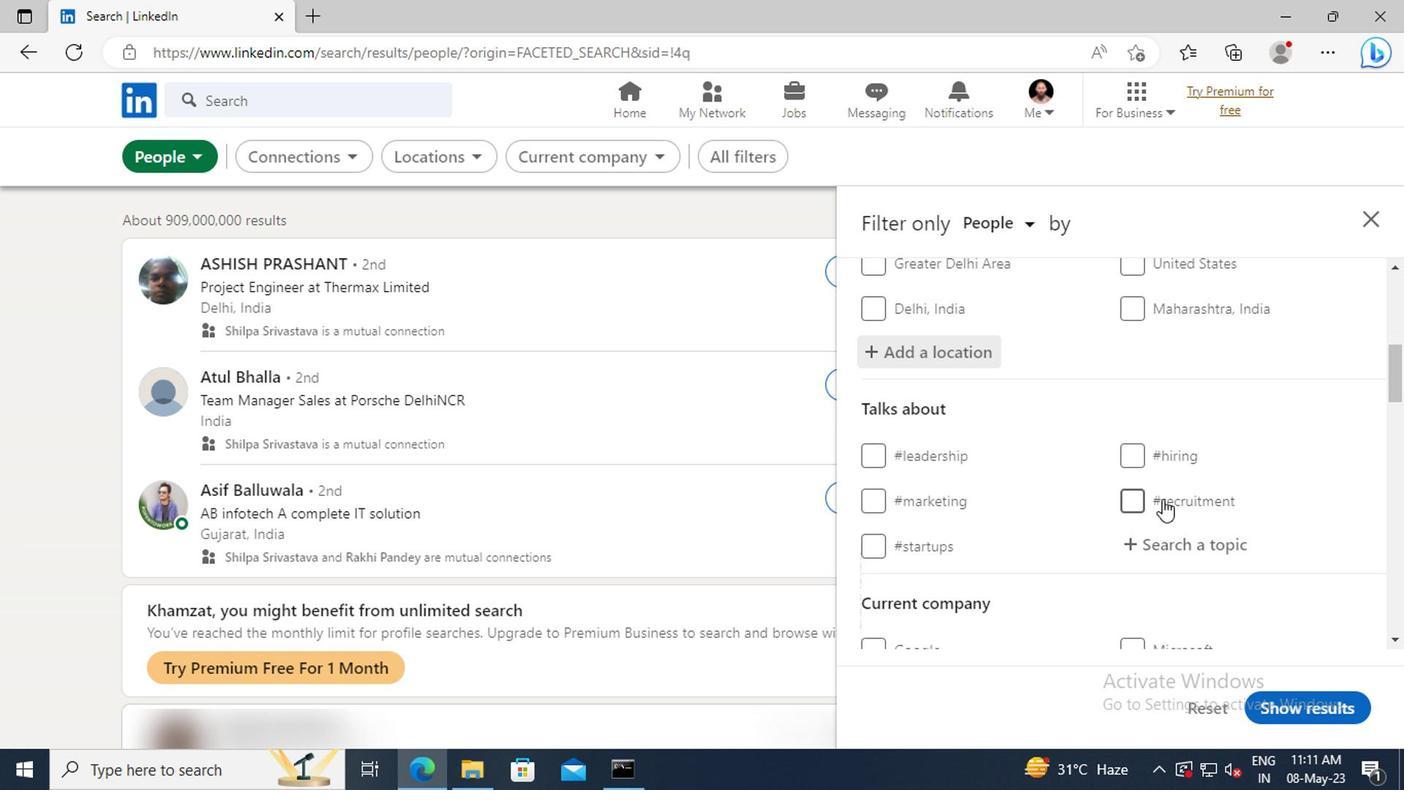 
Action: Mouse scrolled (1155, 495) with delta (0, -1)
Screenshot: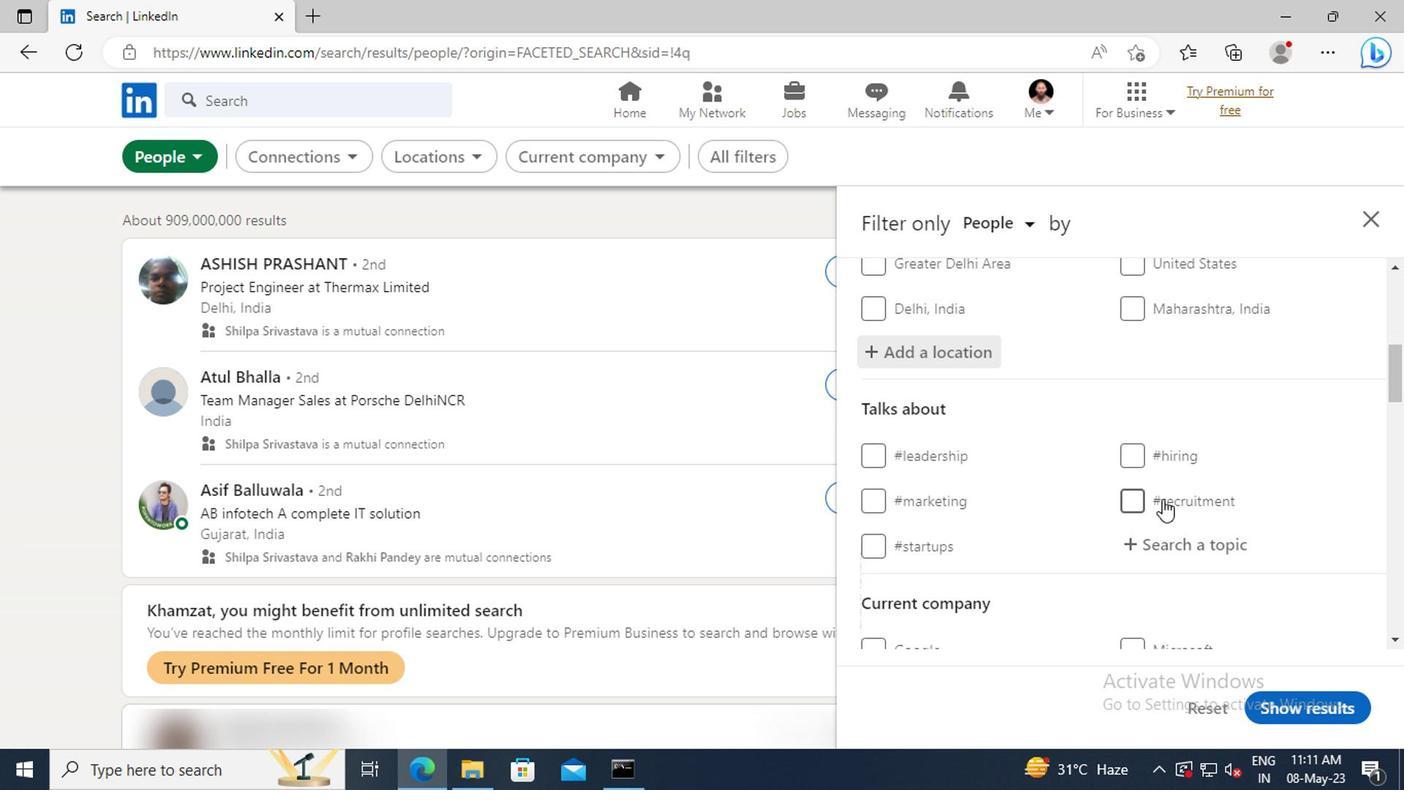 
Action: Mouse moved to (1153, 441)
Screenshot: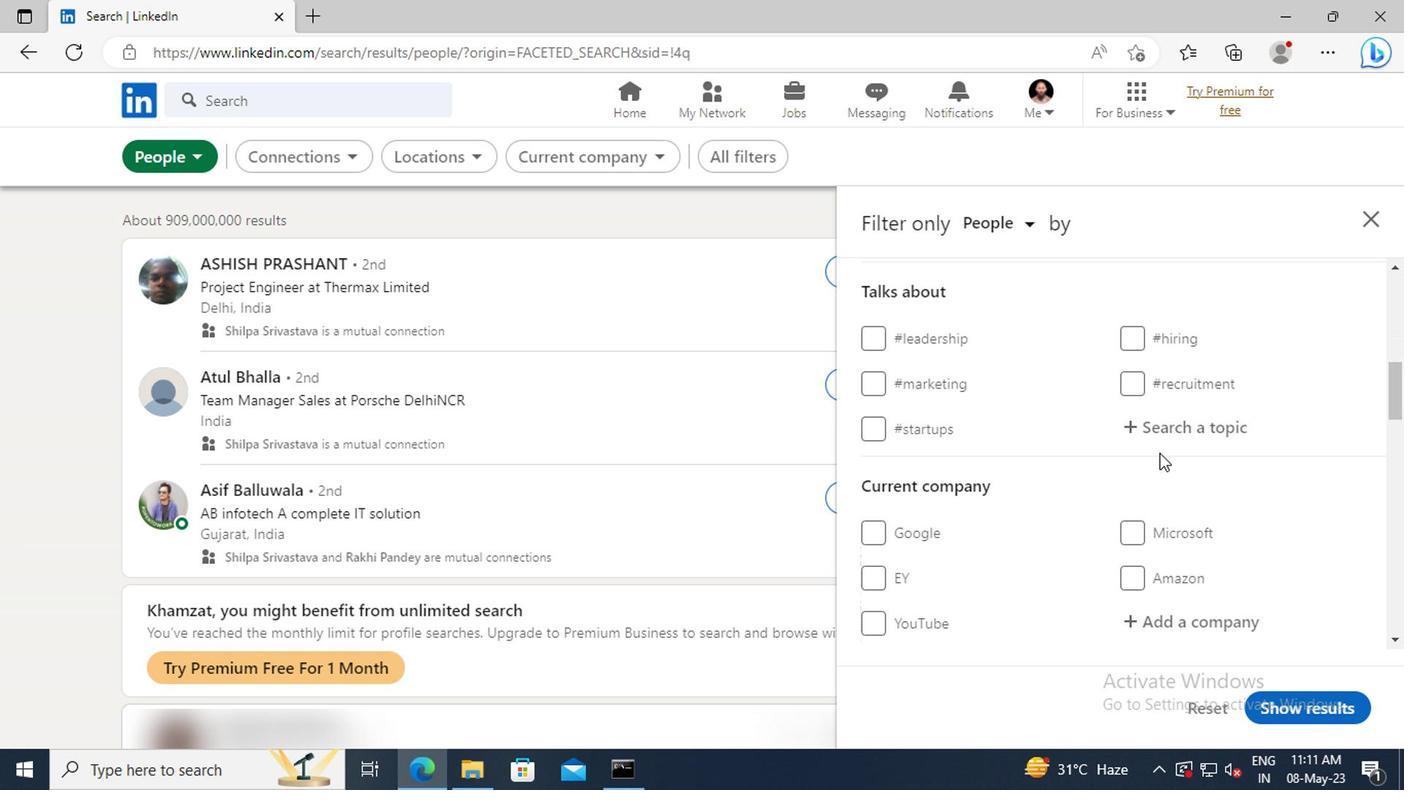 
Action: Mouse pressed left at (1153, 441)
Screenshot: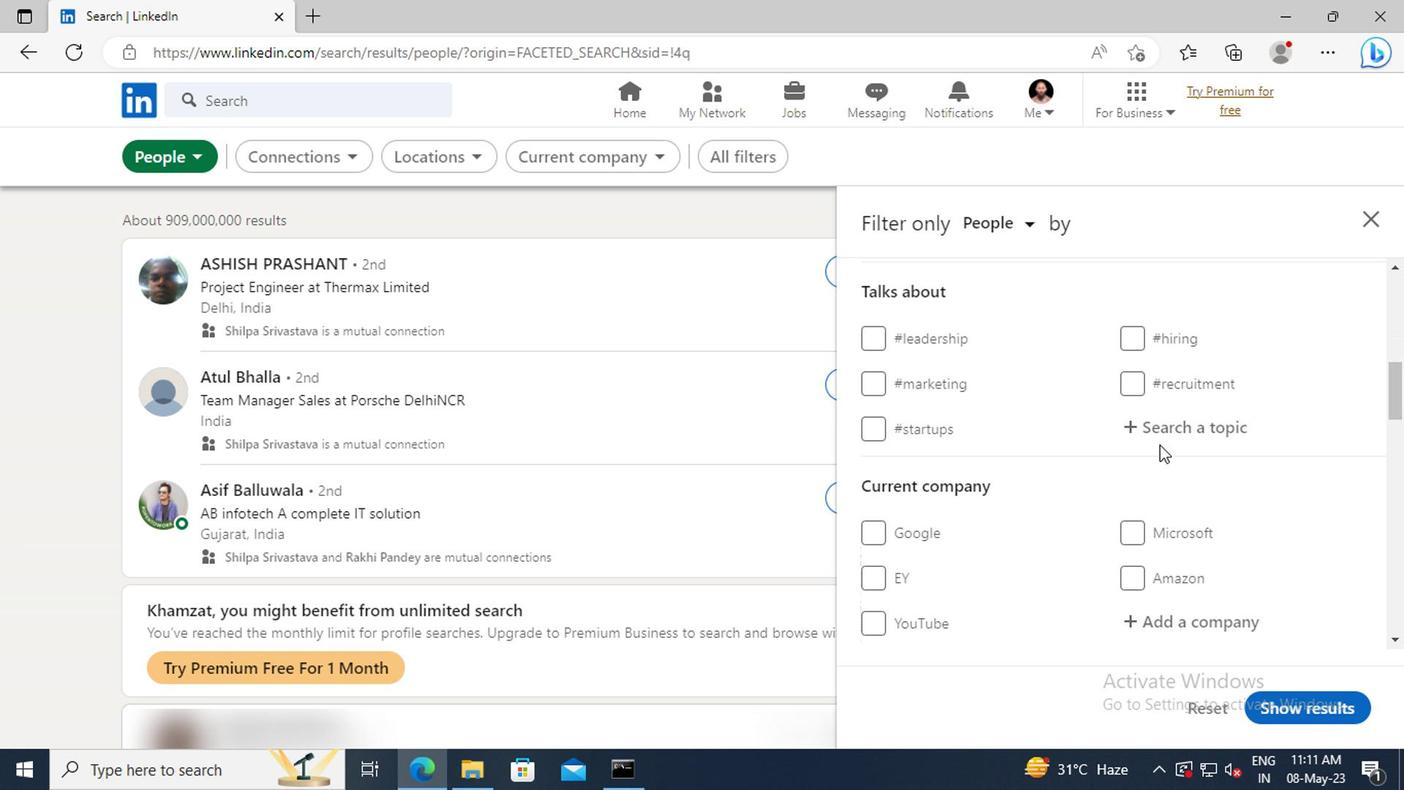 
Action: Mouse moved to (1147, 429)
Screenshot: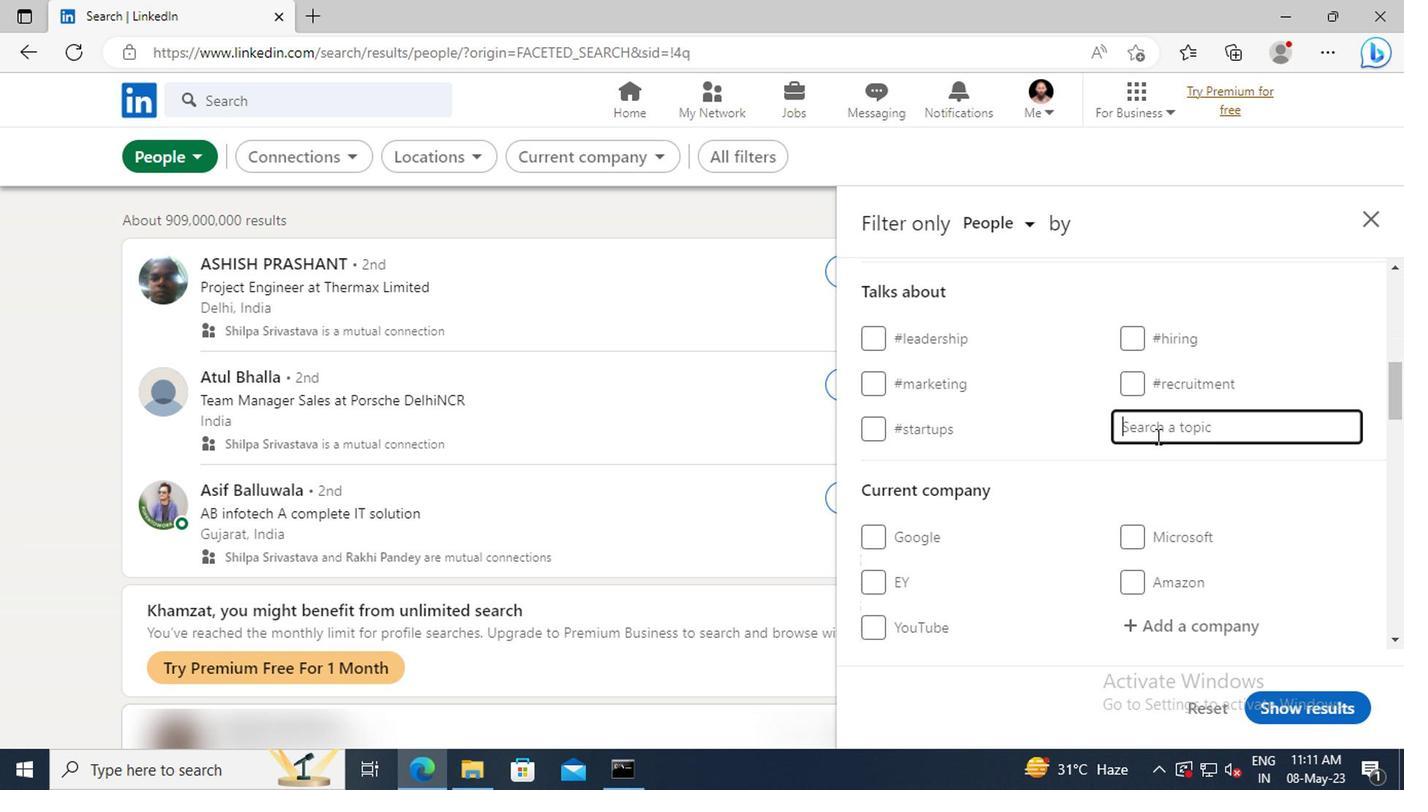 
Action: Key pressed <Key.shift>TIPS
Screenshot: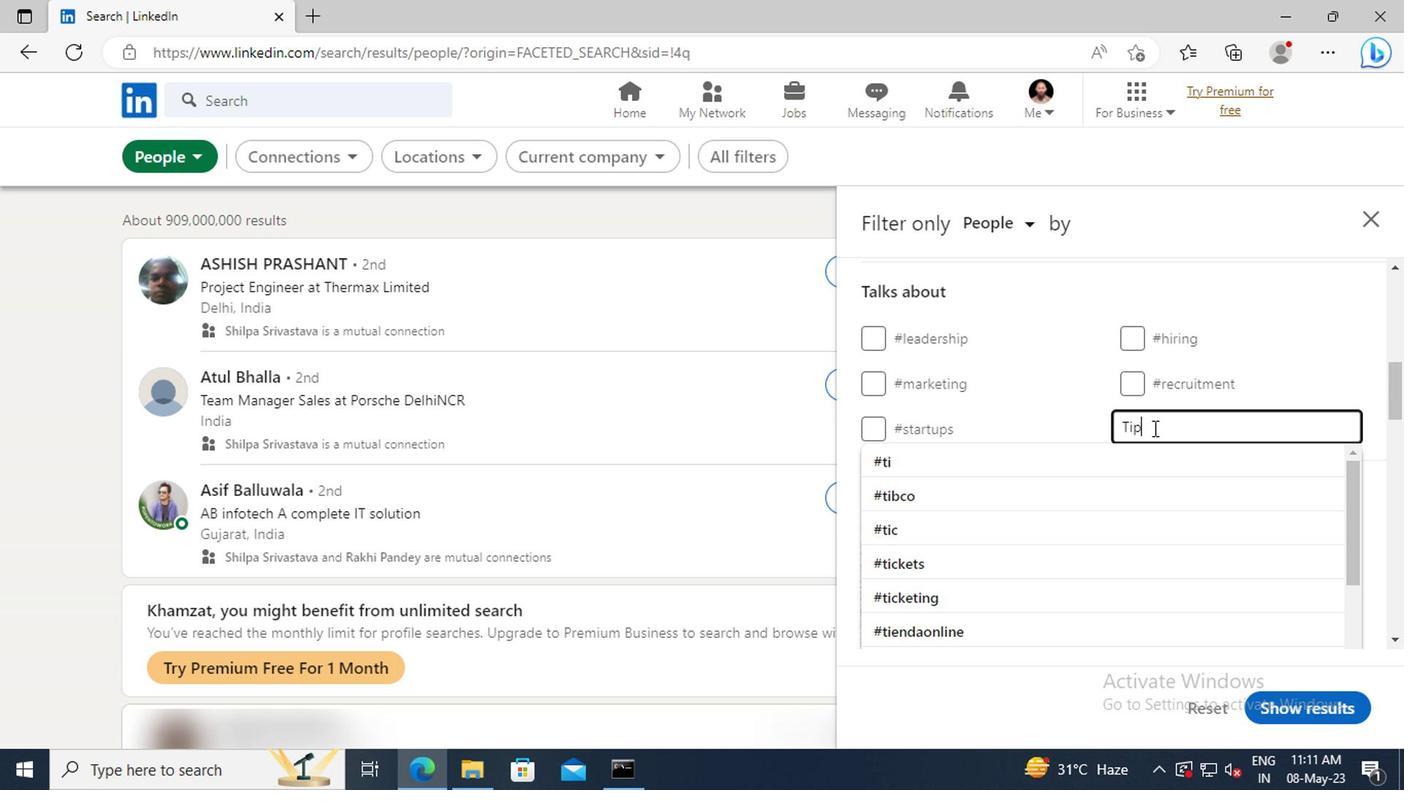 
Action: Mouse moved to (1153, 457)
Screenshot: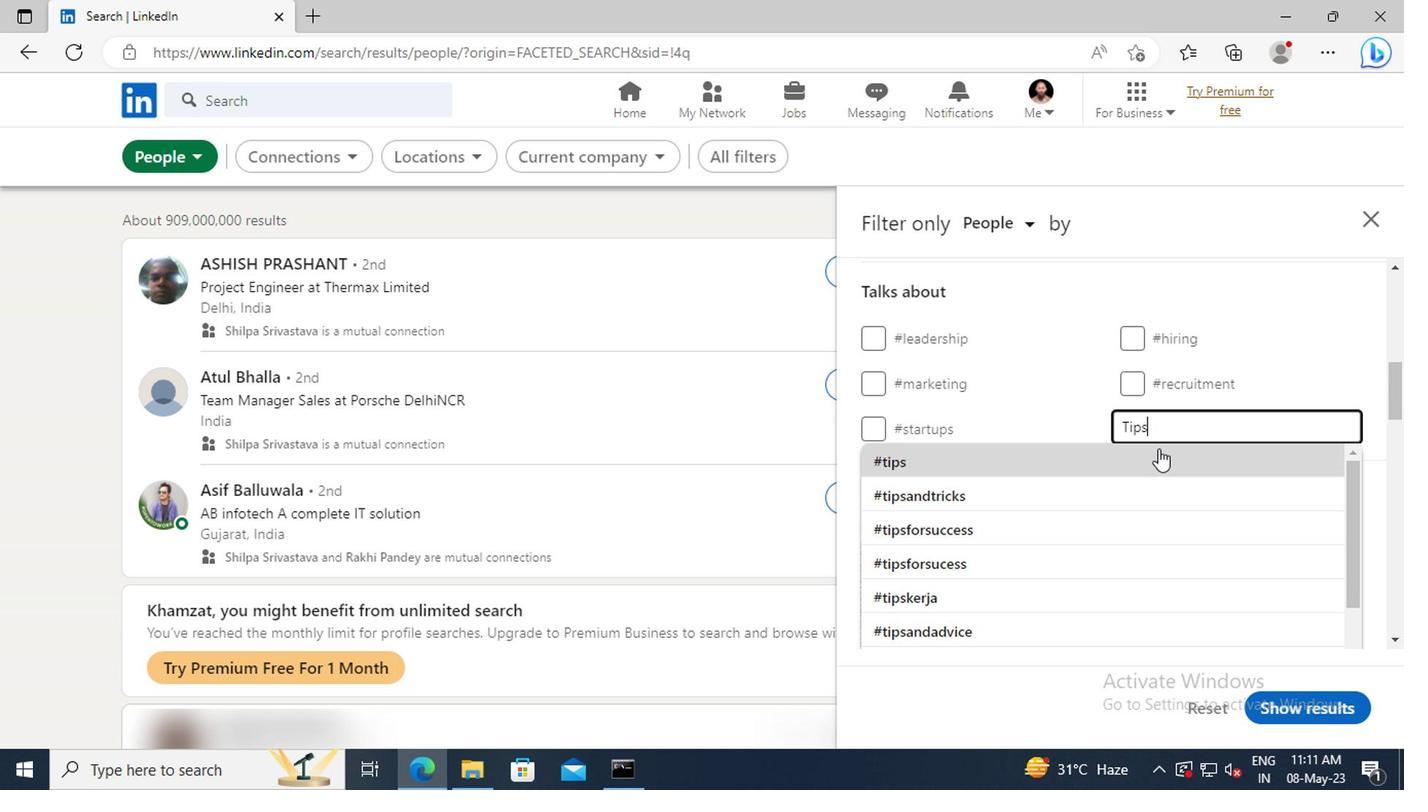 
Action: Mouse pressed left at (1153, 457)
Screenshot: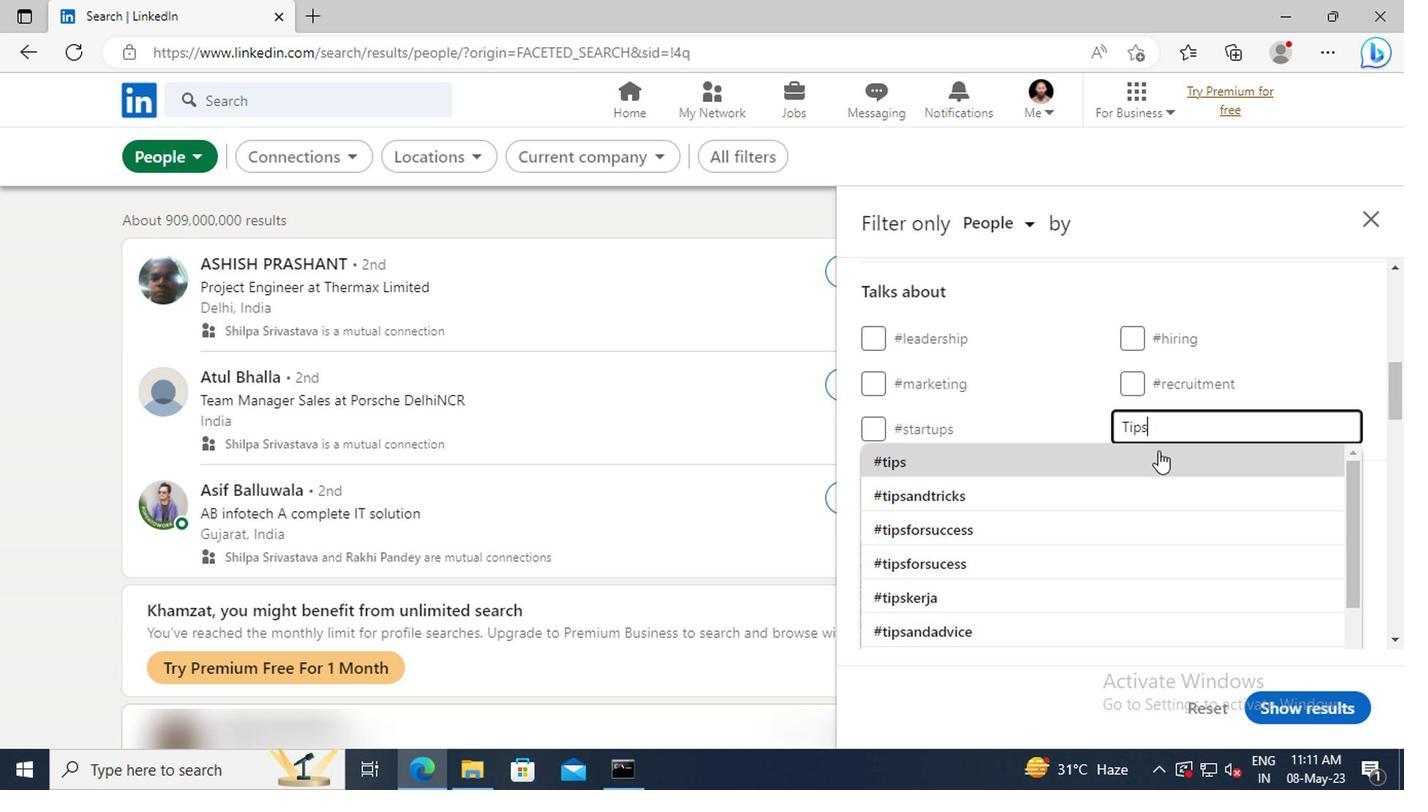 
Action: Mouse scrolled (1153, 457) with delta (0, 0)
Screenshot: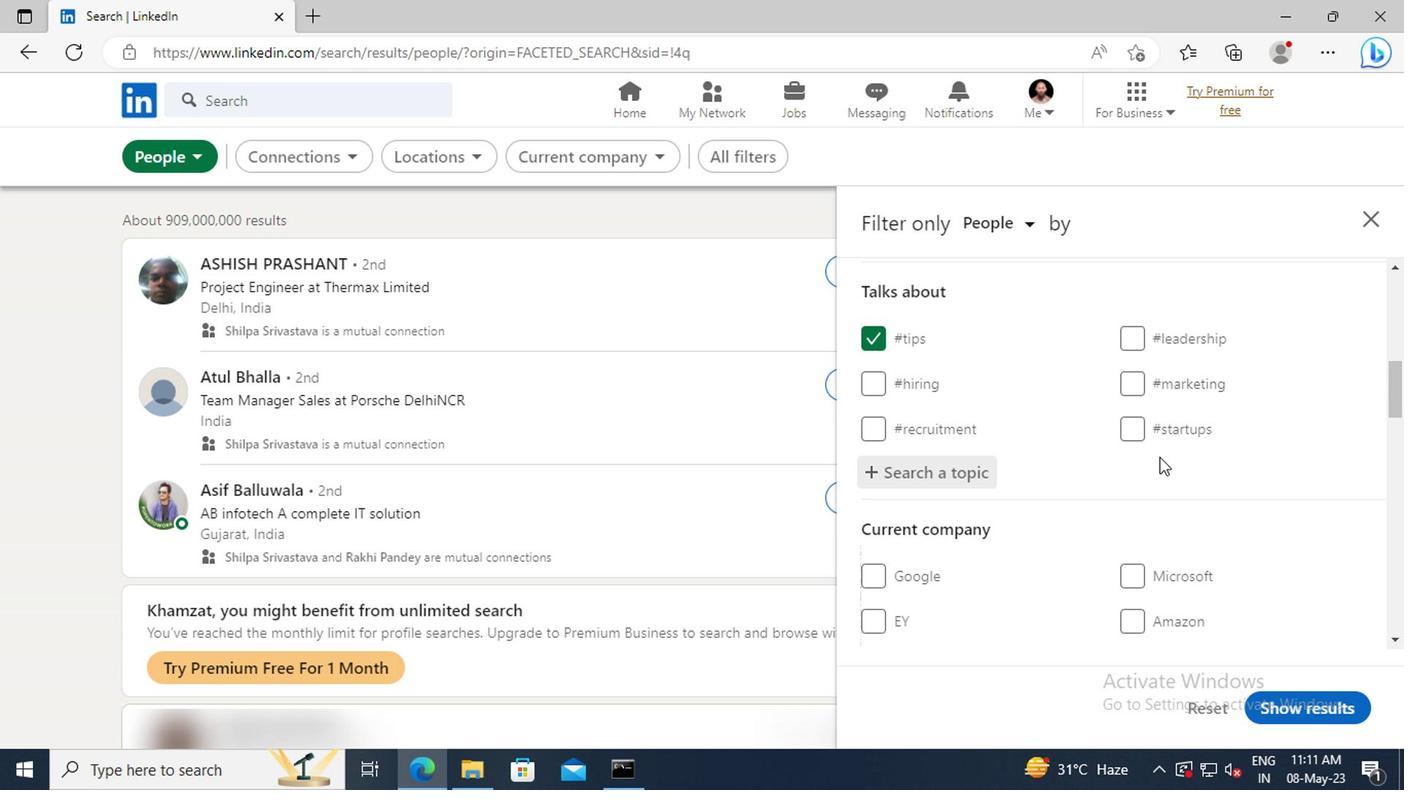 
Action: Mouse scrolled (1153, 457) with delta (0, 0)
Screenshot: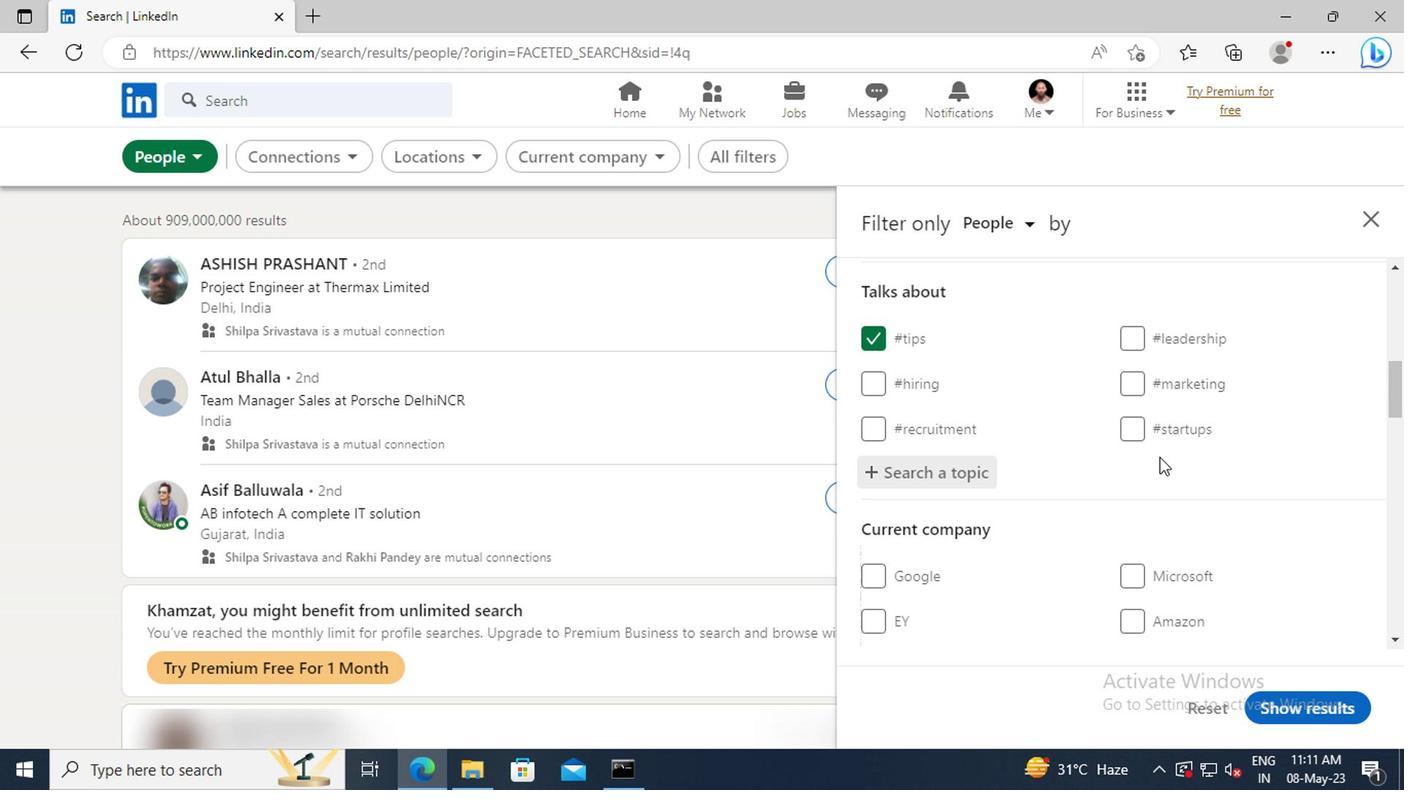 
Action: Mouse scrolled (1153, 457) with delta (0, 0)
Screenshot: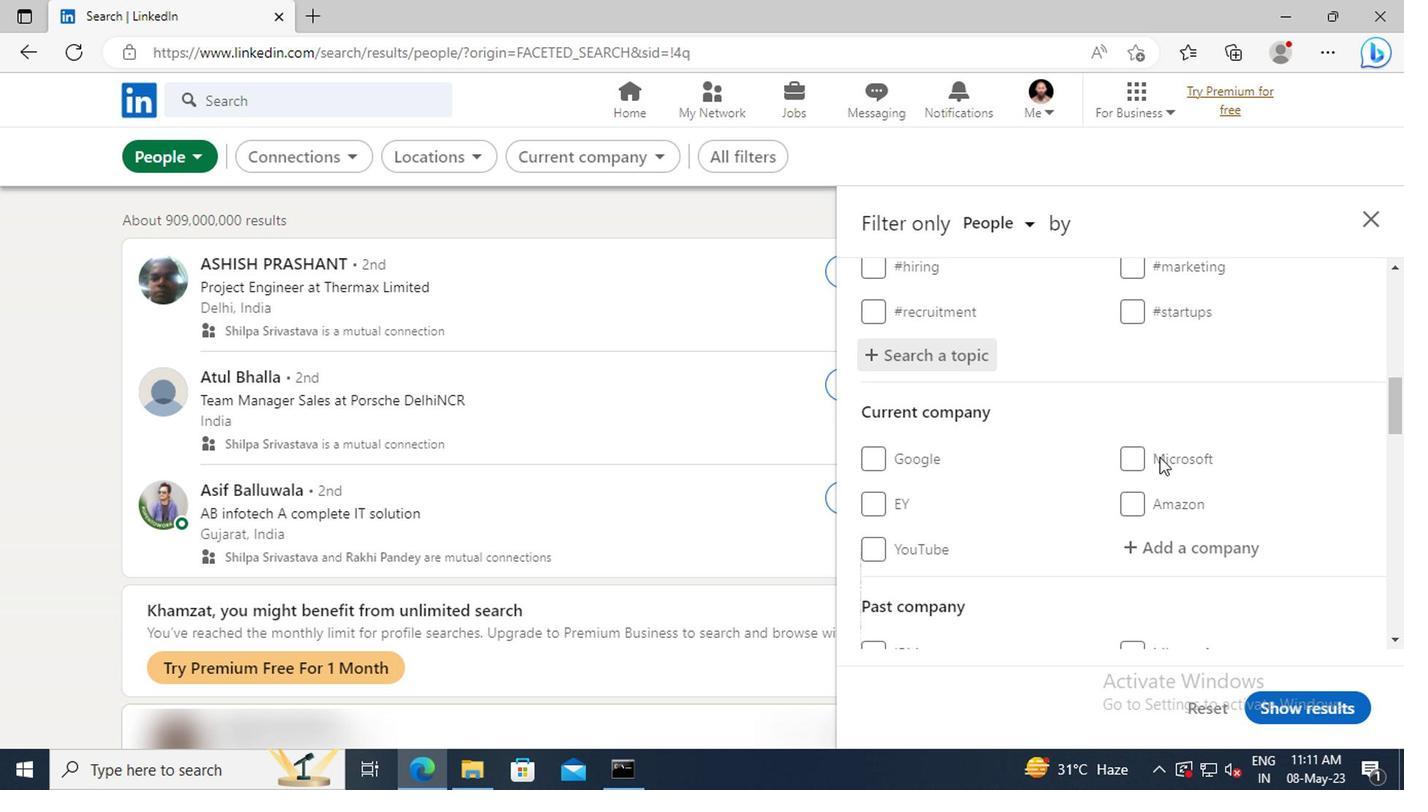 
Action: Mouse scrolled (1153, 457) with delta (0, 0)
Screenshot: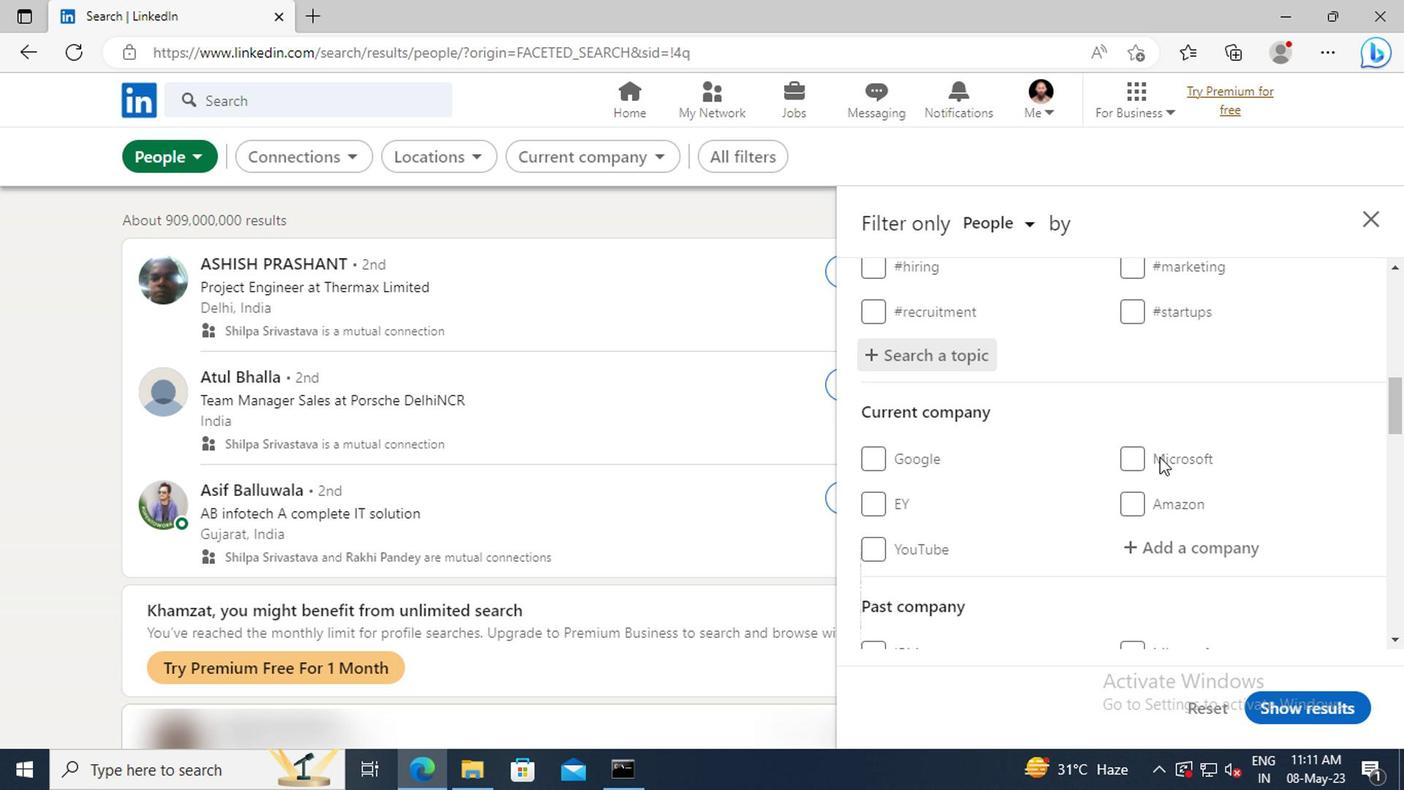 
Action: Mouse scrolled (1153, 457) with delta (0, 0)
Screenshot: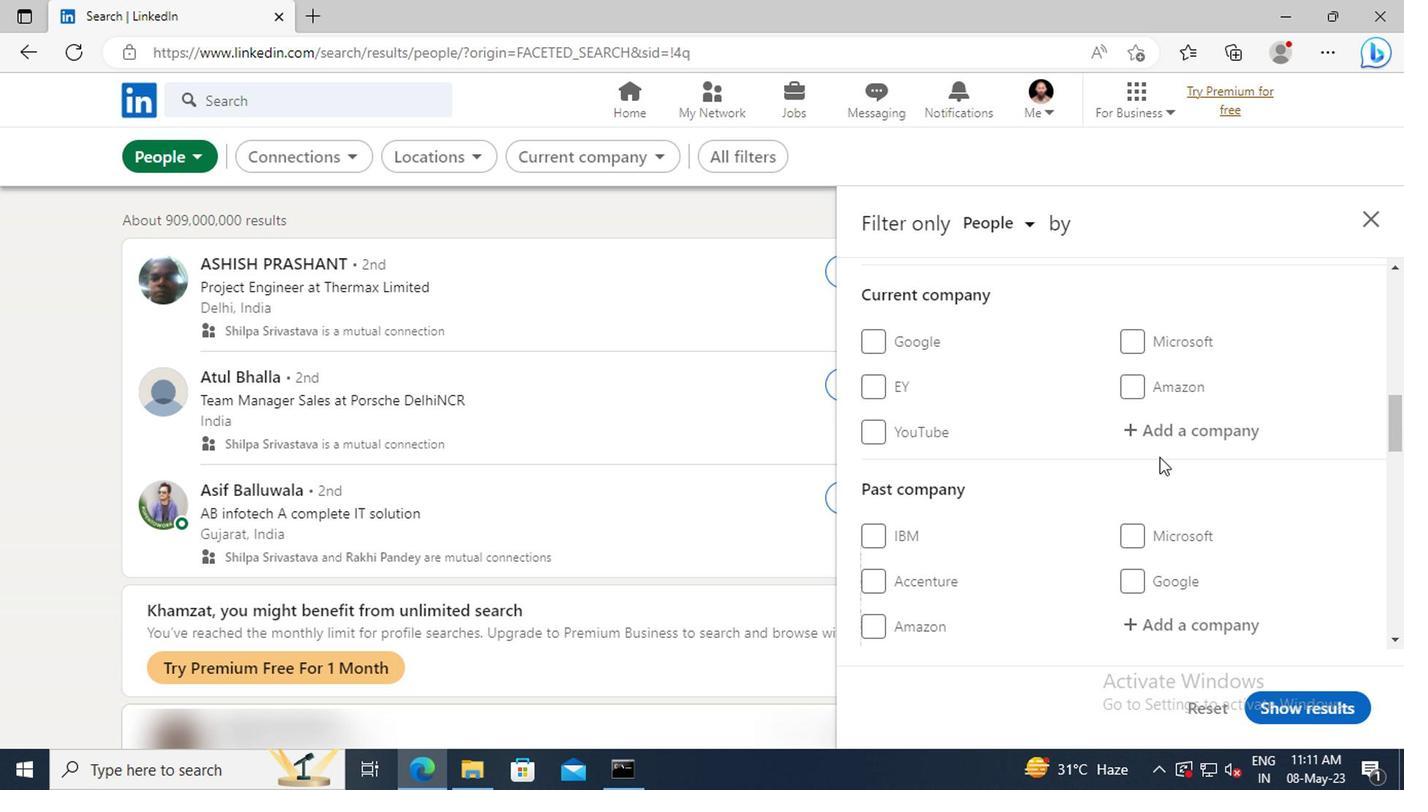 
Action: Mouse scrolled (1153, 457) with delta (0, 0)
Screenshot: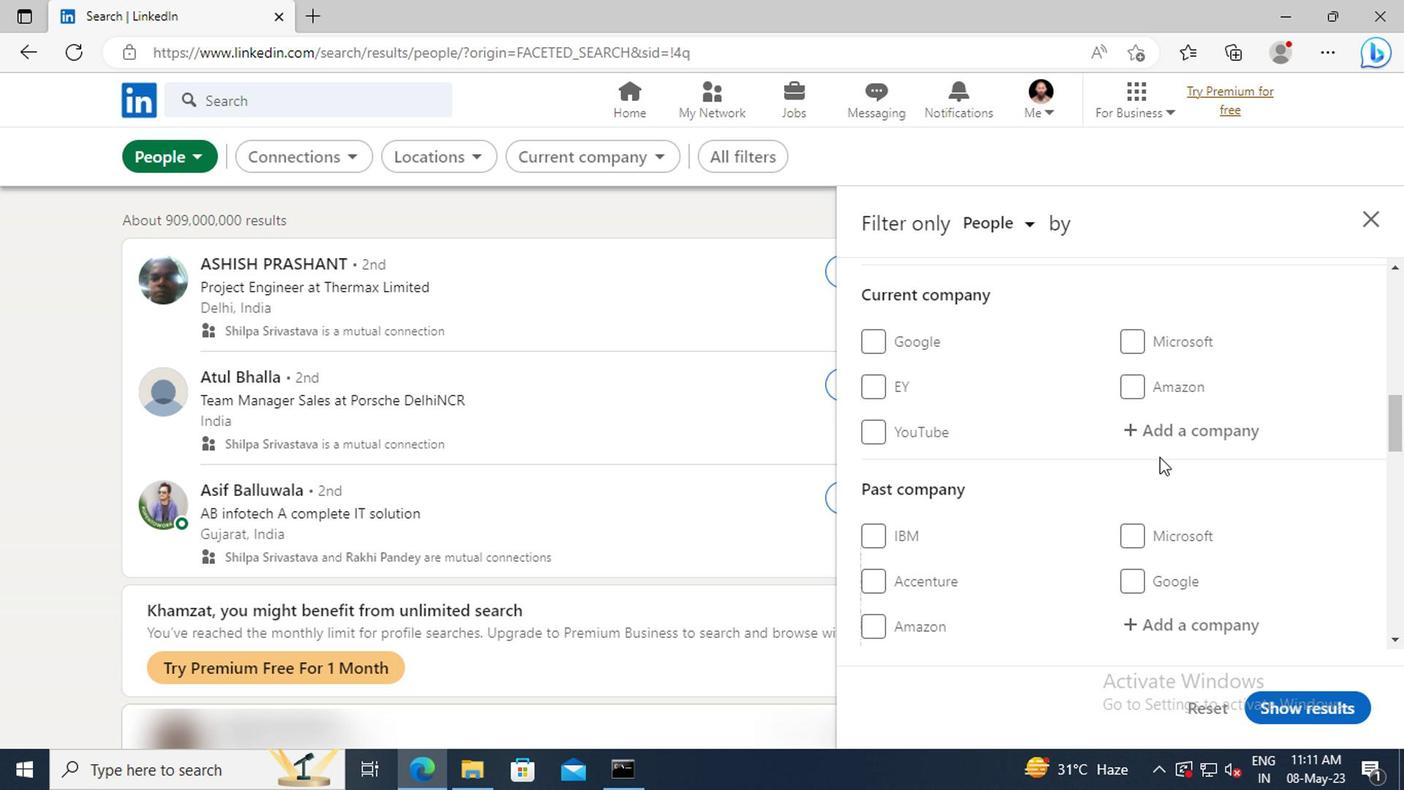 
Action: Mouse scrolled (1153, 457) with delta (0, 0)
Screenshot: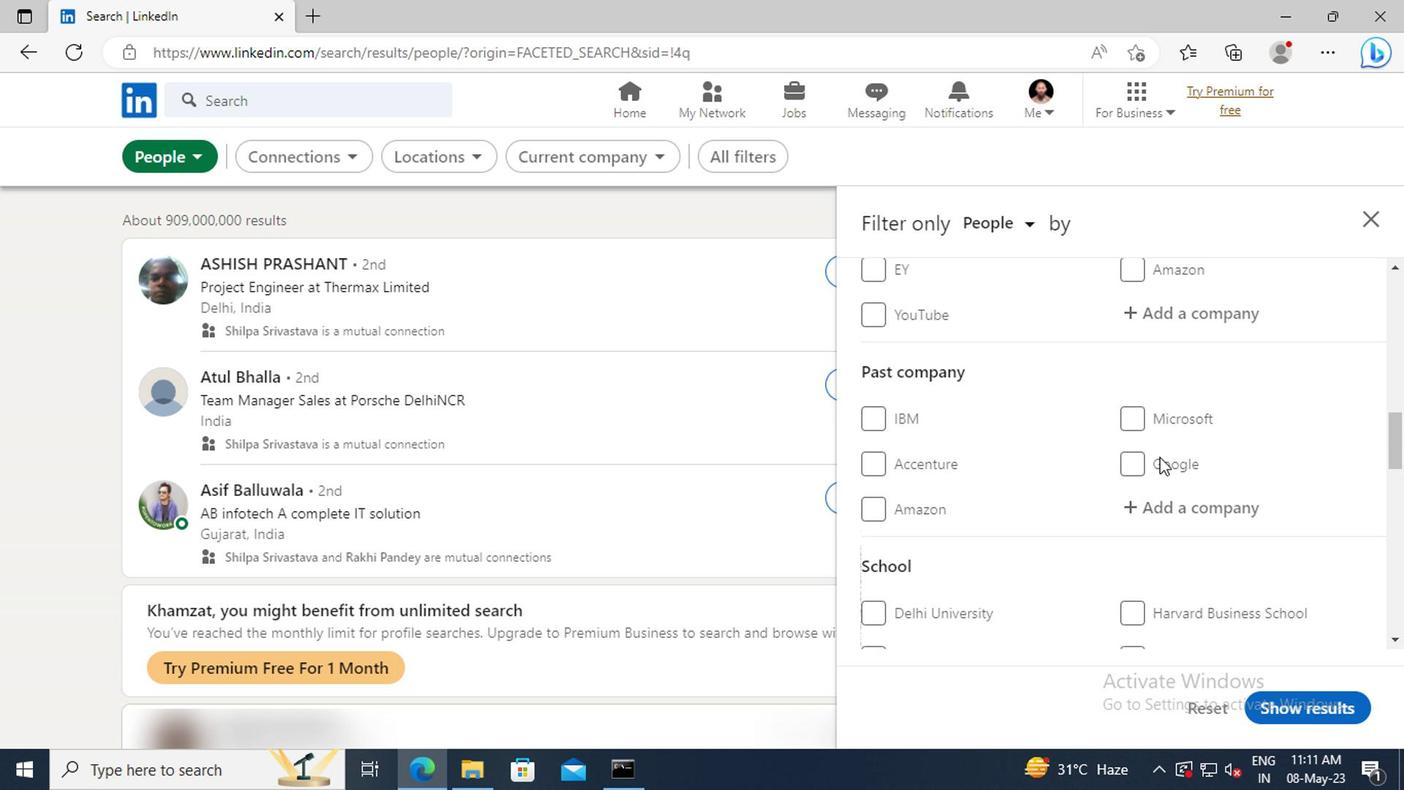 
Action: Mouse scrolled (1153, 457) with delta (0, 0)
Screenshot: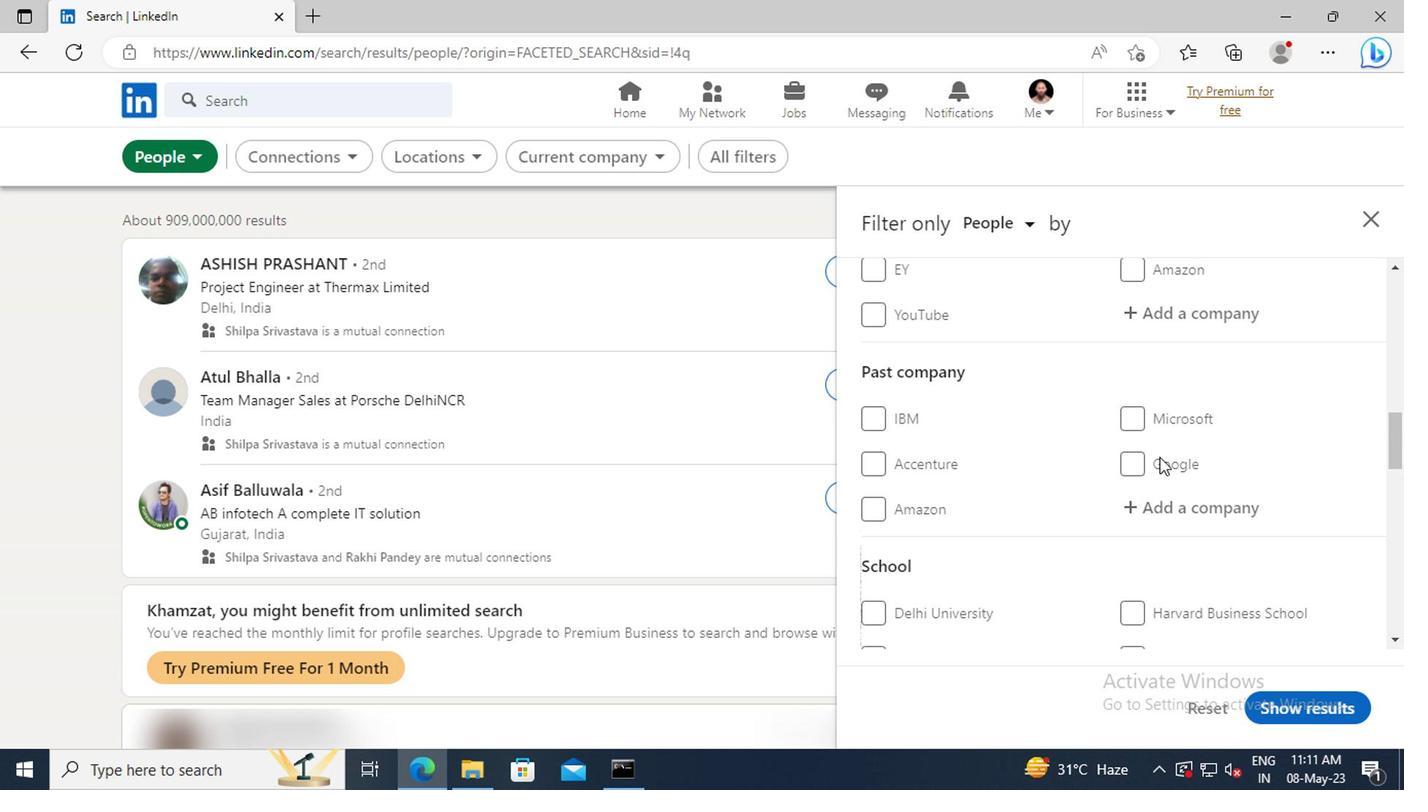 
Action: Mouse scrolled (1153, 457) with delta (0, 0)
Screenshot: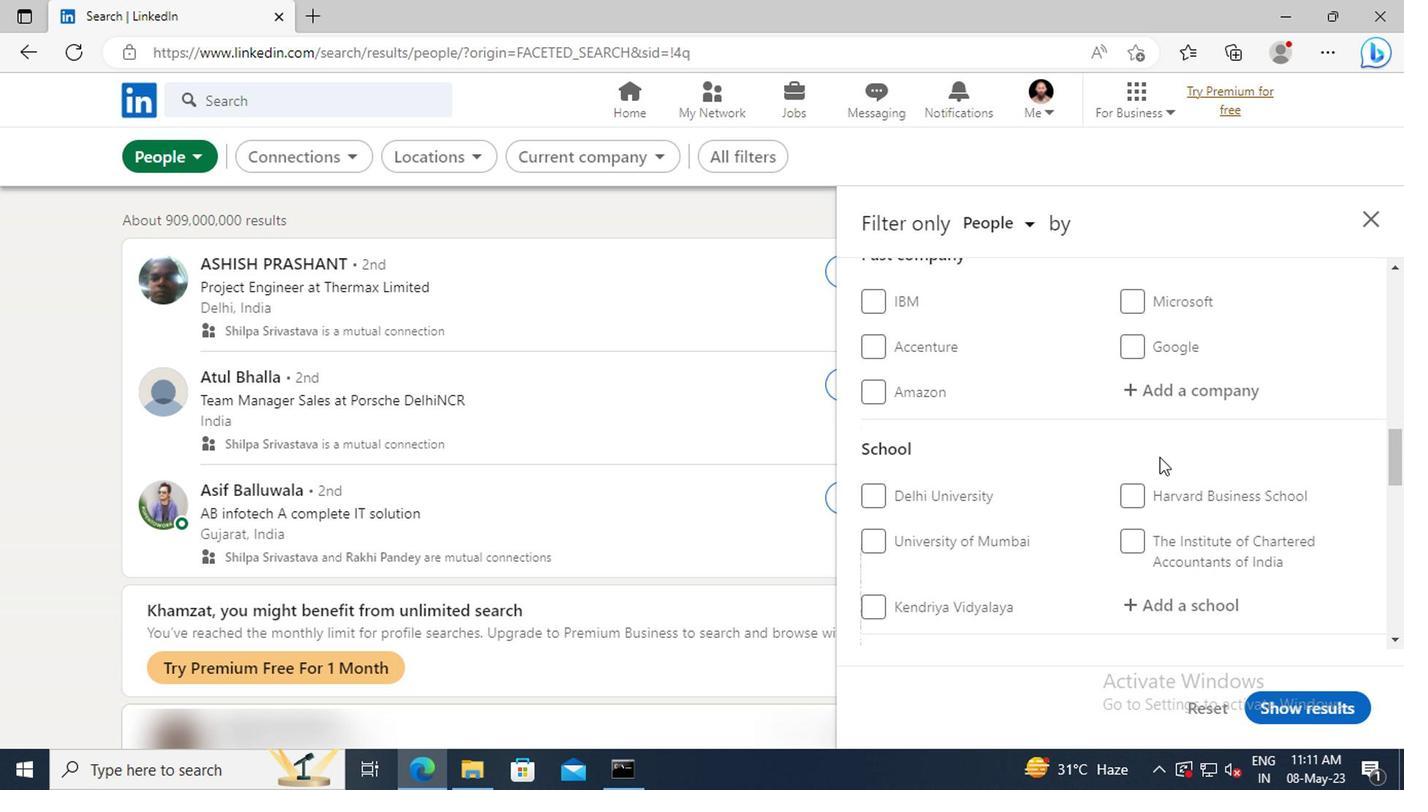 
Action: Mouse scrolled (1153, 457) with delta (0, 0)
Screenshot: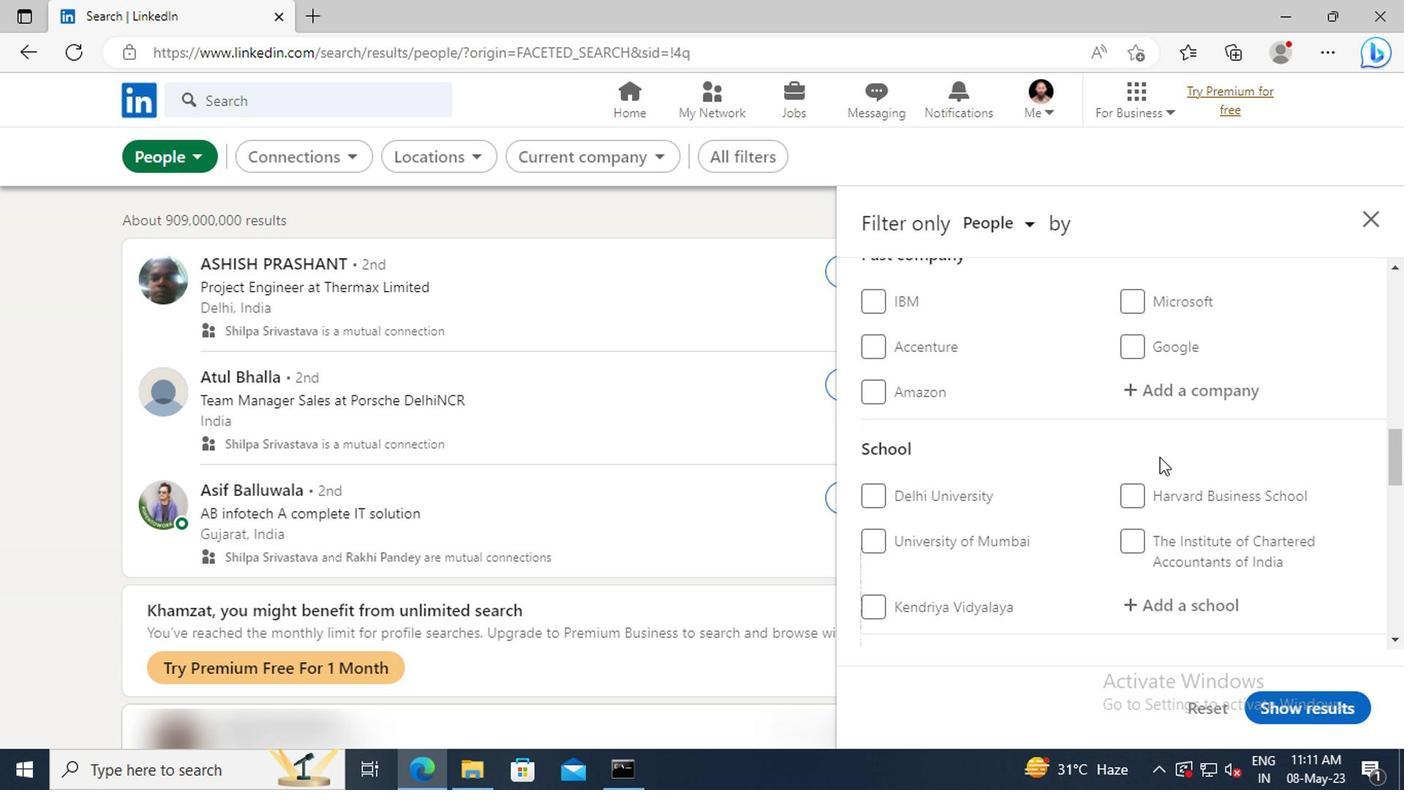 
Action: Mouse scrolled (1153, 457) with delta (0, 0)
Screenshot: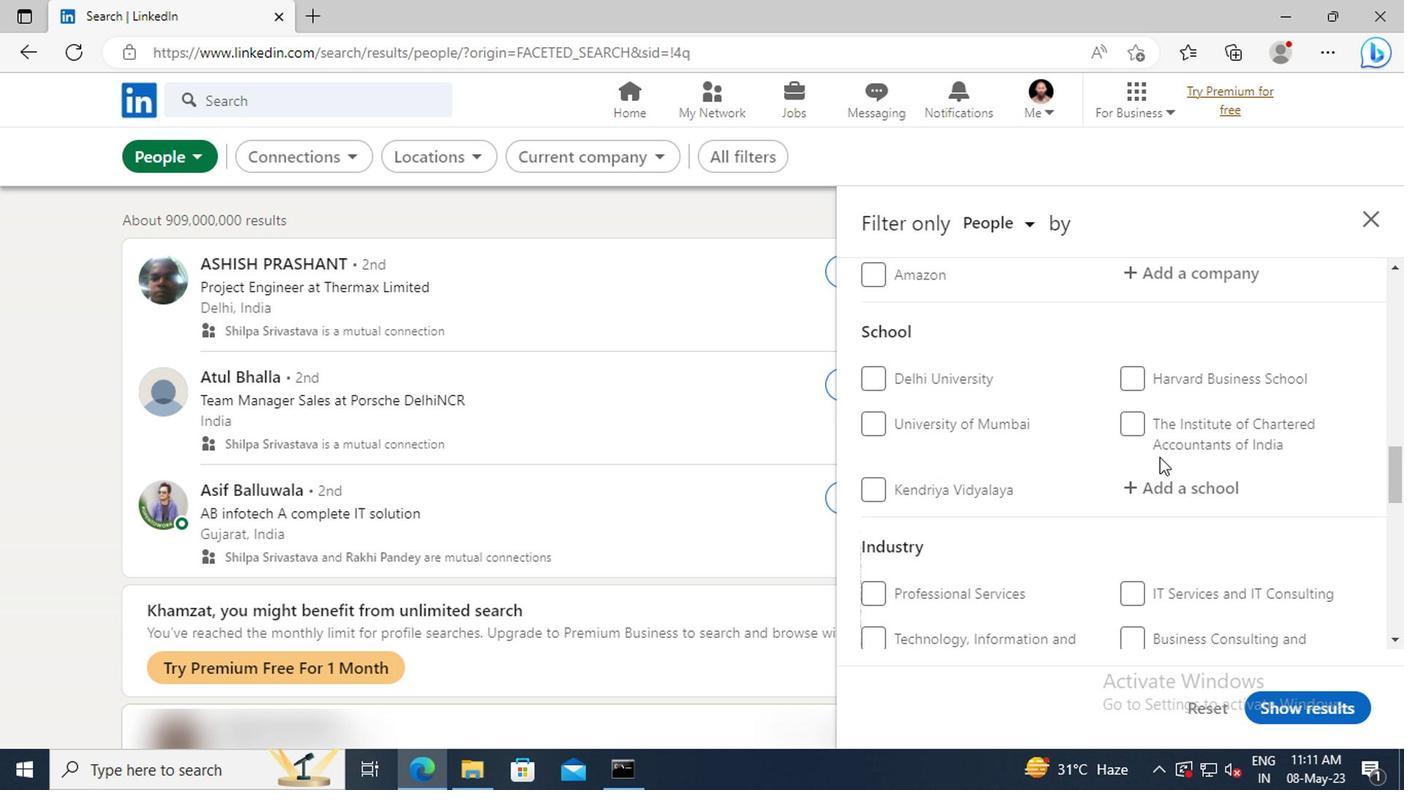 
Action: Mouse scrolled (1153, 457) with delta (0, 0)
Screenshot: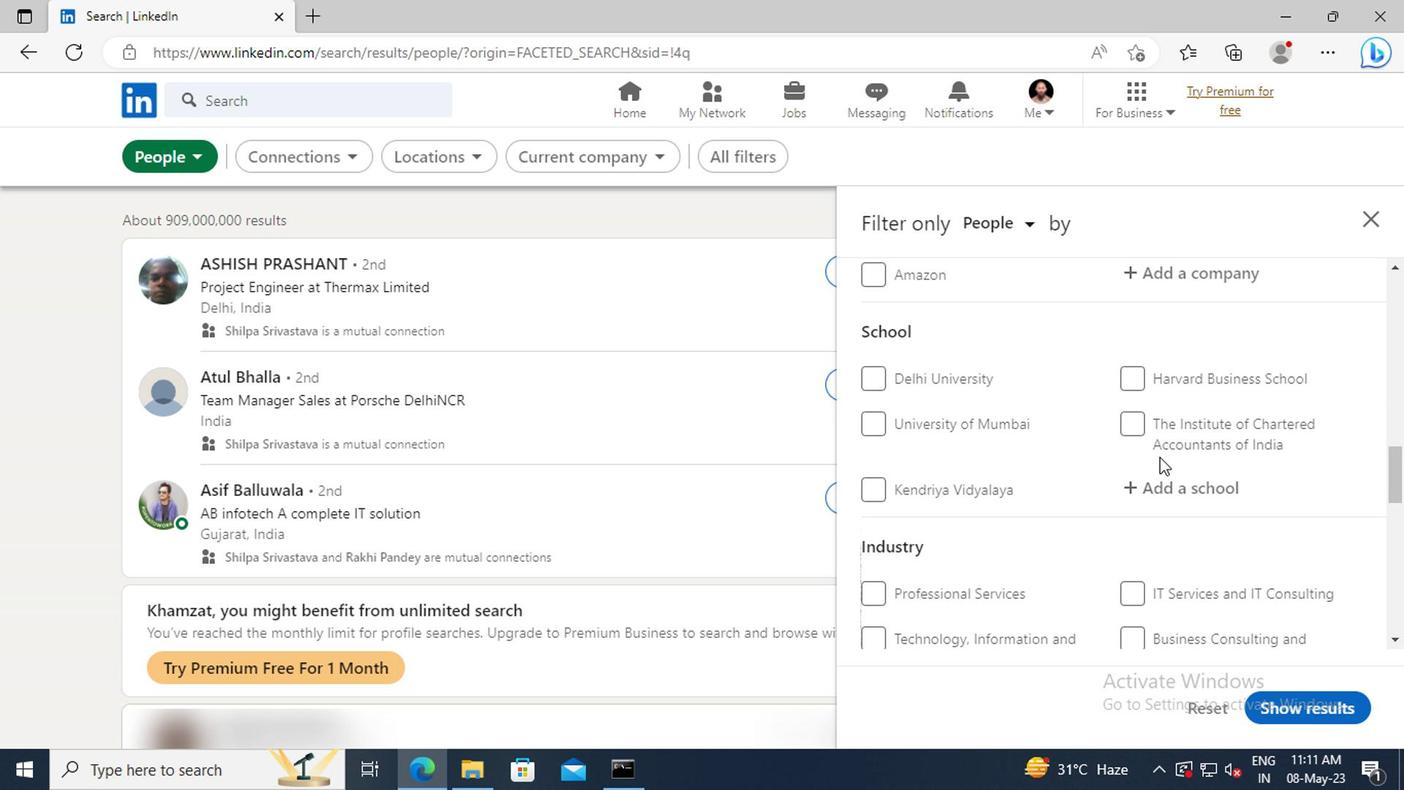 
Action: Mouse scrolled (1153, 457) with delta (0, 0)
Screenshot: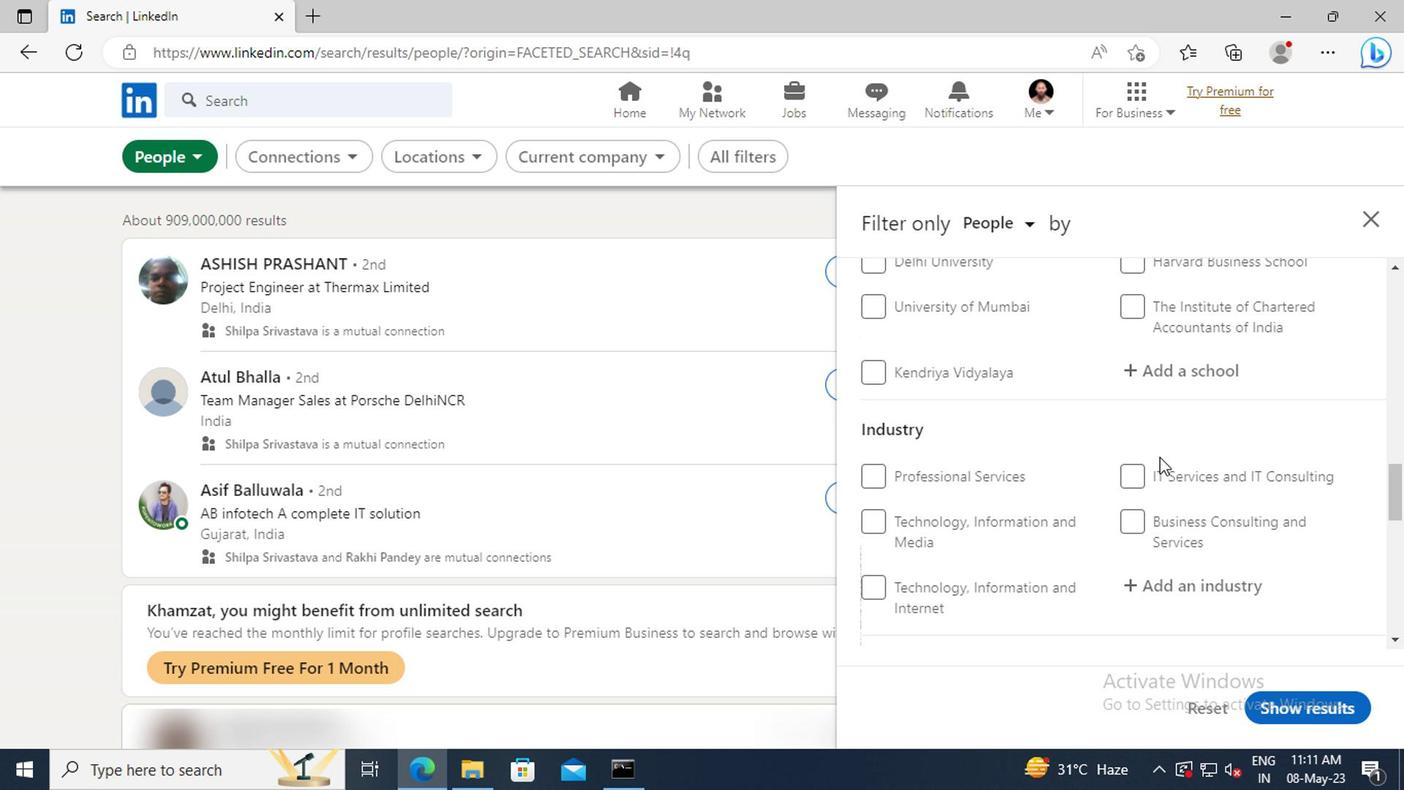 
Action: Mouse scrolled (1153, 457) with delta (0, 0)
Screenshot: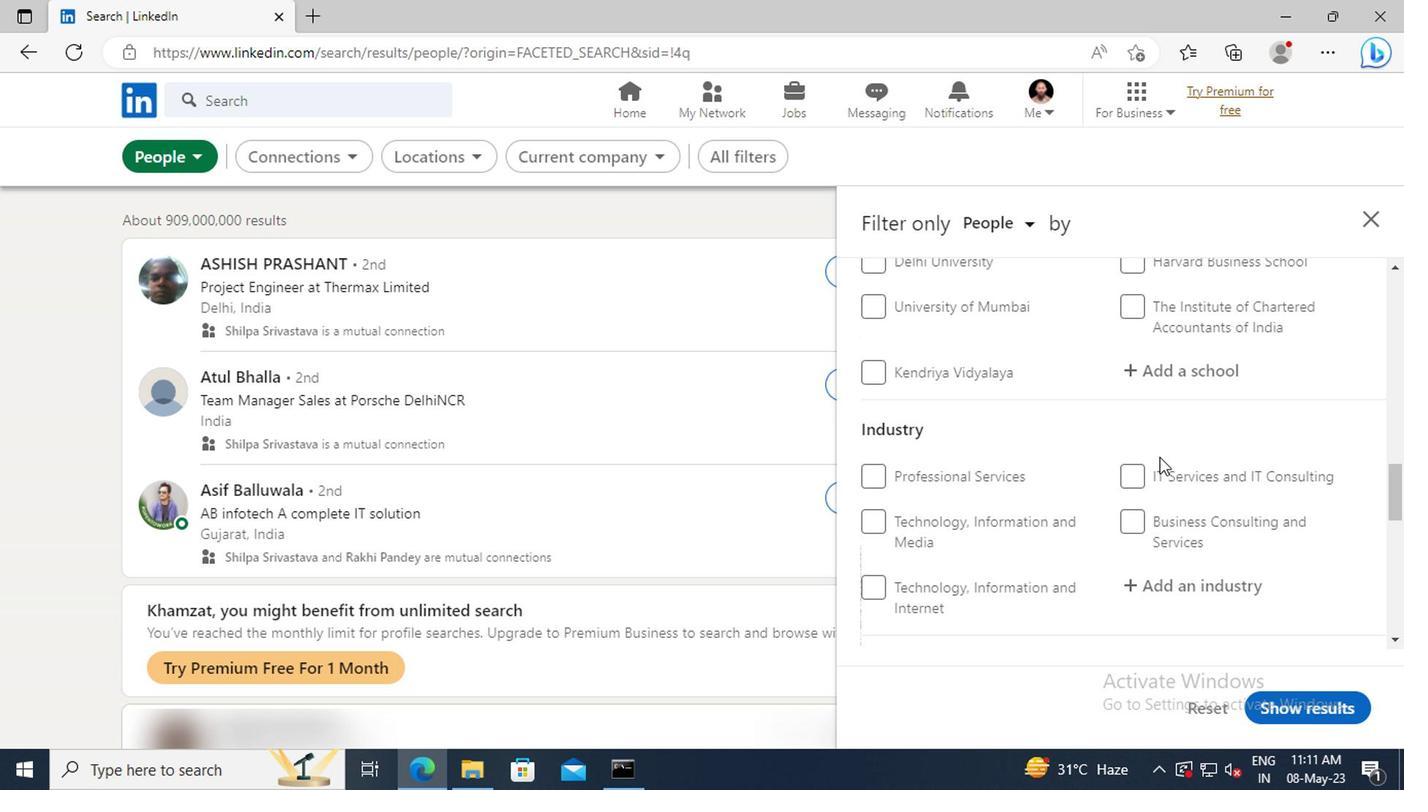 
Action: Mouse scrolled (1153, 457) with delta (0, 0)
Screenshot: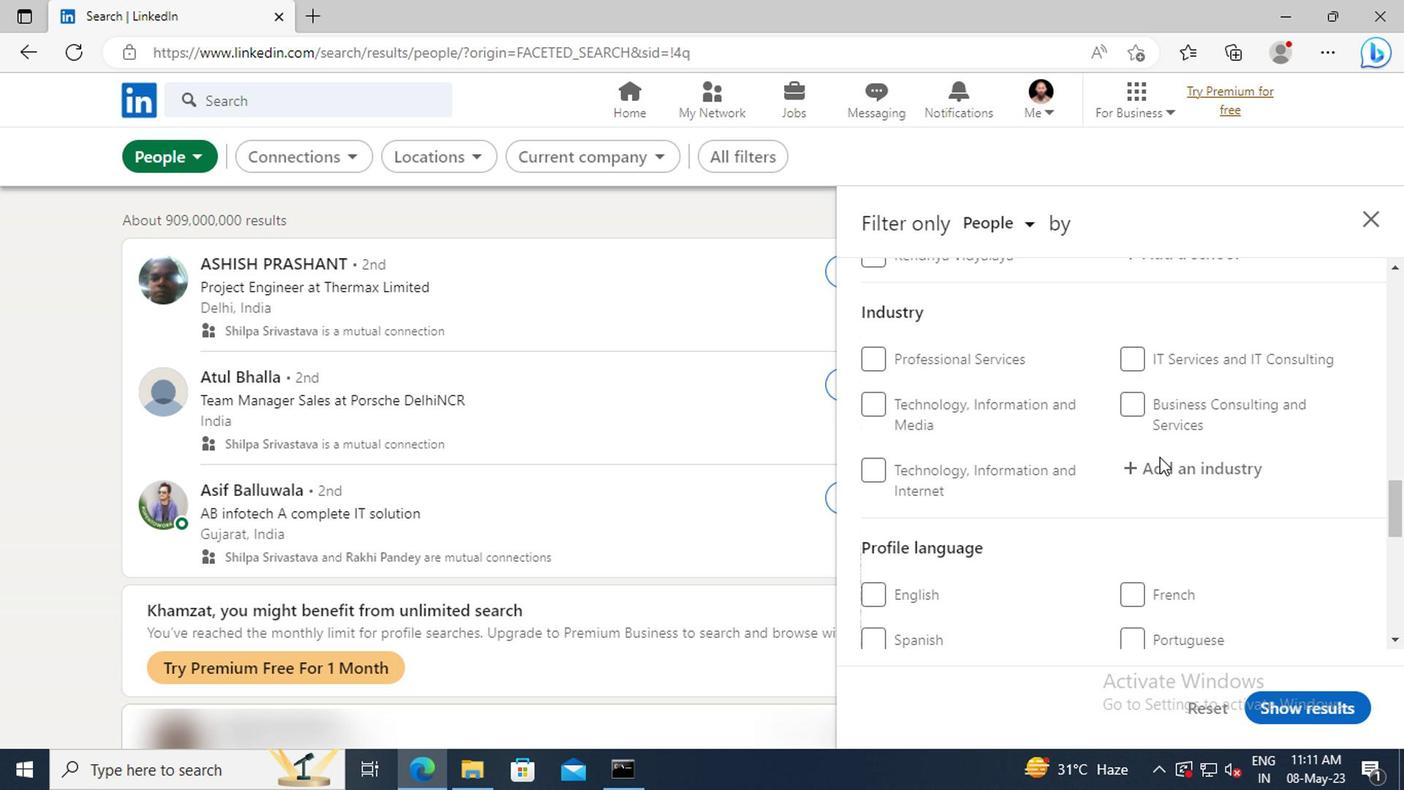 
Action: Mouse scrolled (1153, 457) with delta (0, 0)
Screenshot: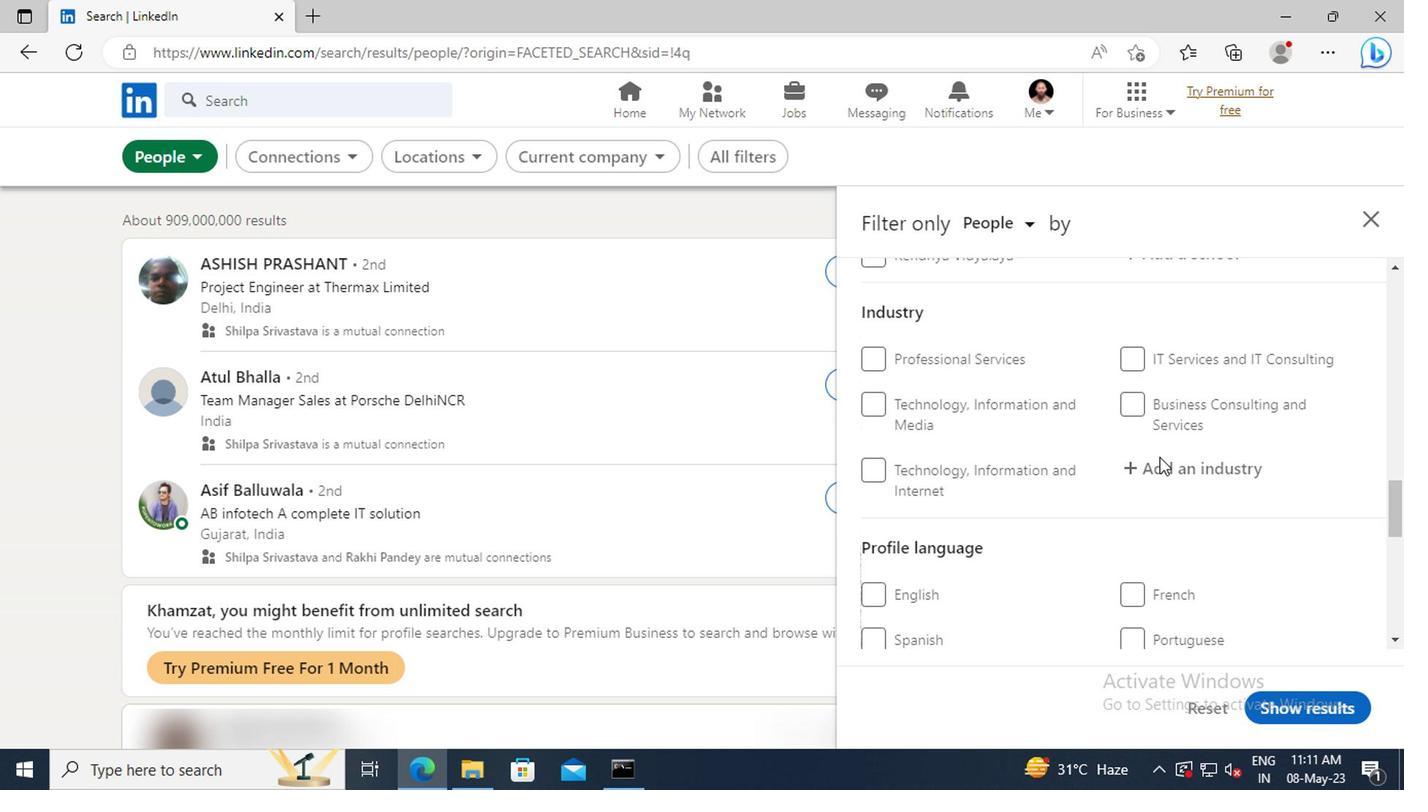 
Action: Mouse moved to (869, 573)
Screenshot: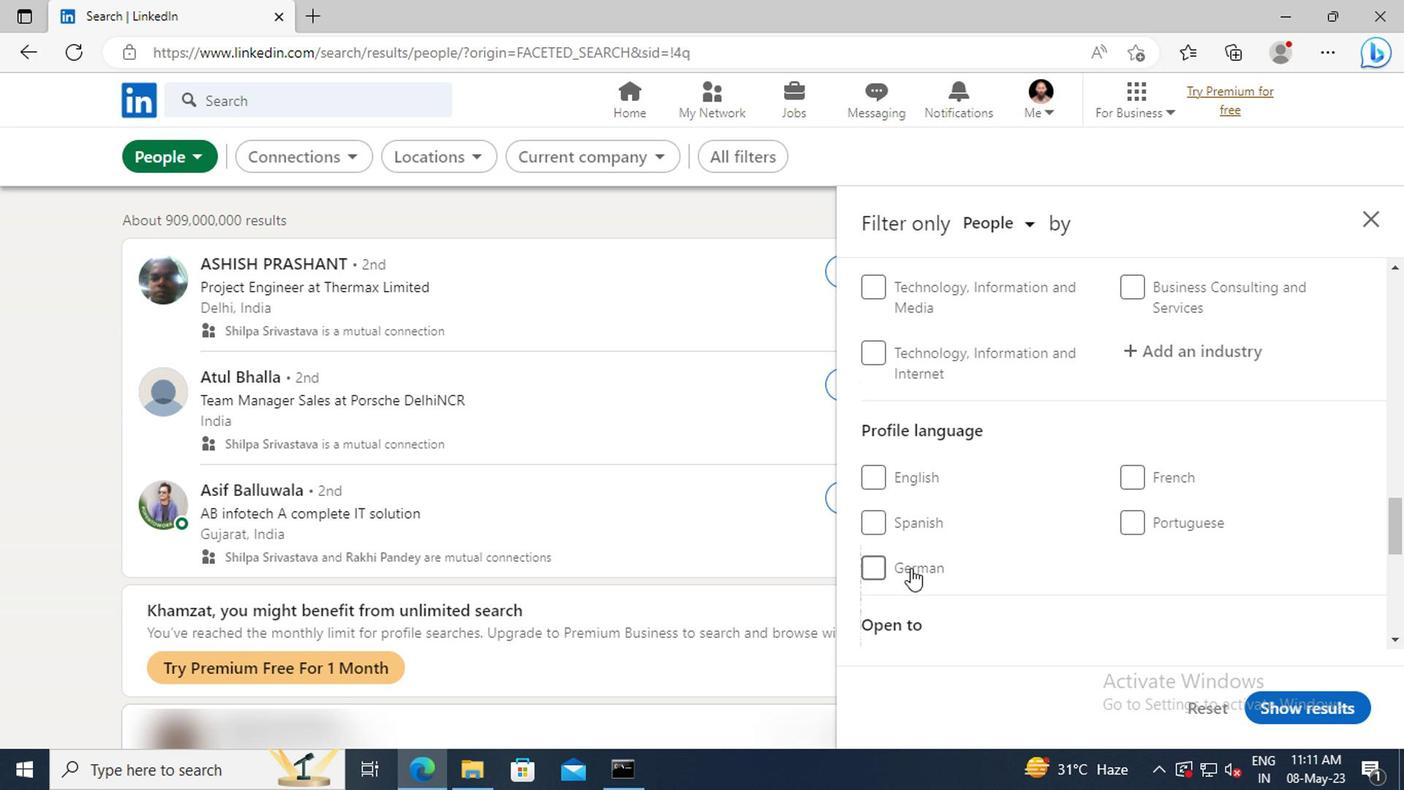 
Action: Mouse pressed left at (869, 573)
Screenshot: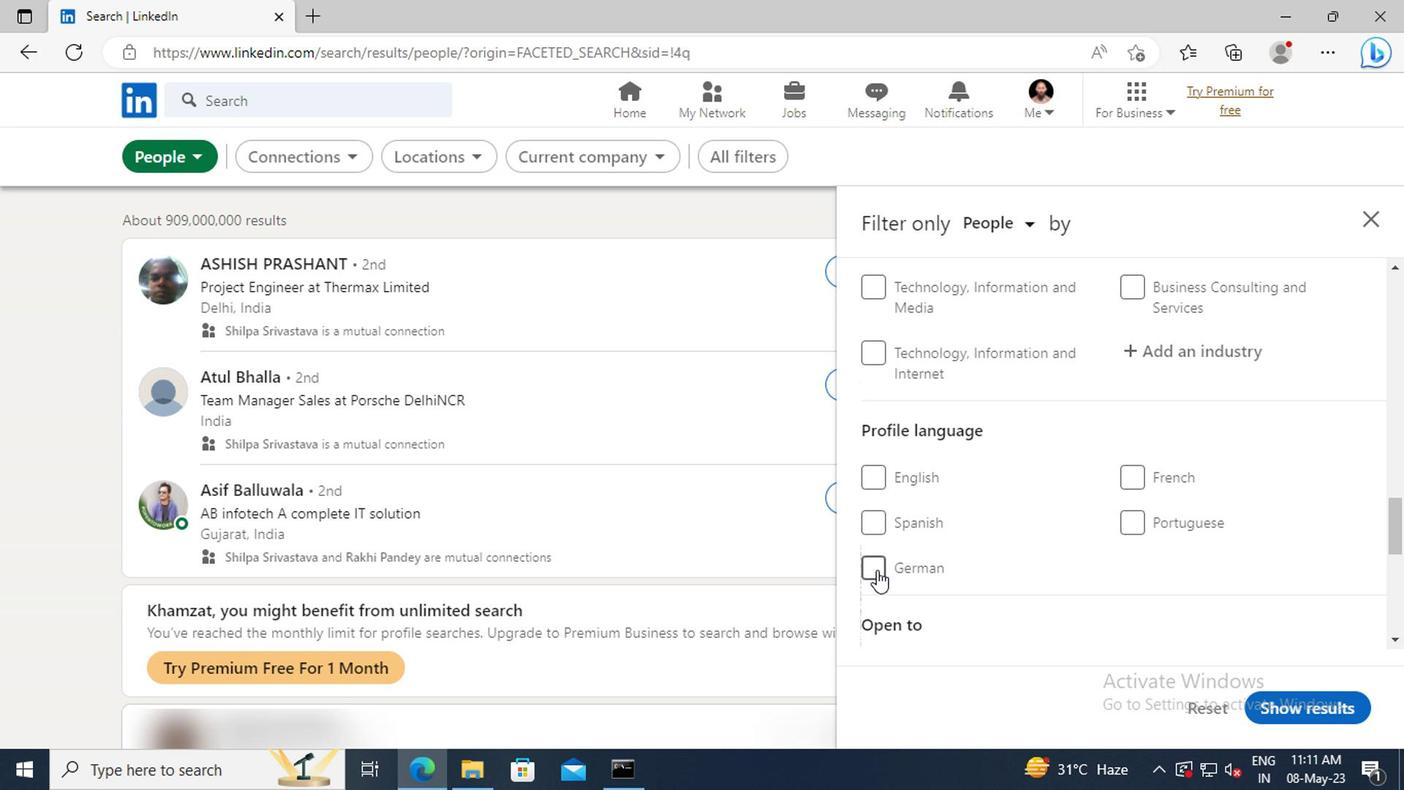 
Action: Mouse moved to (1114, 504)
Screenshot: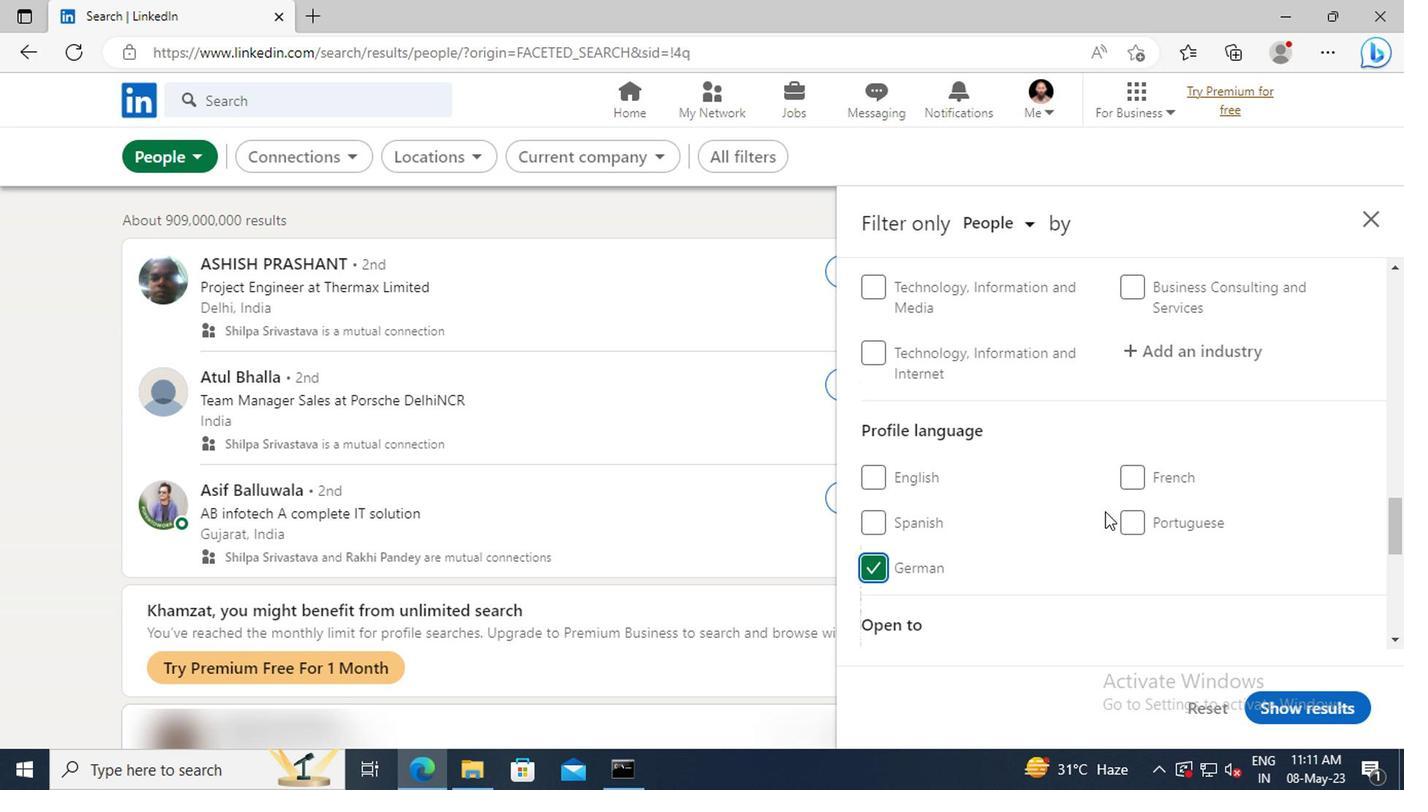 
Action: Mouse scrolled (1114, 505) with delta (0, 0)
Screenshot: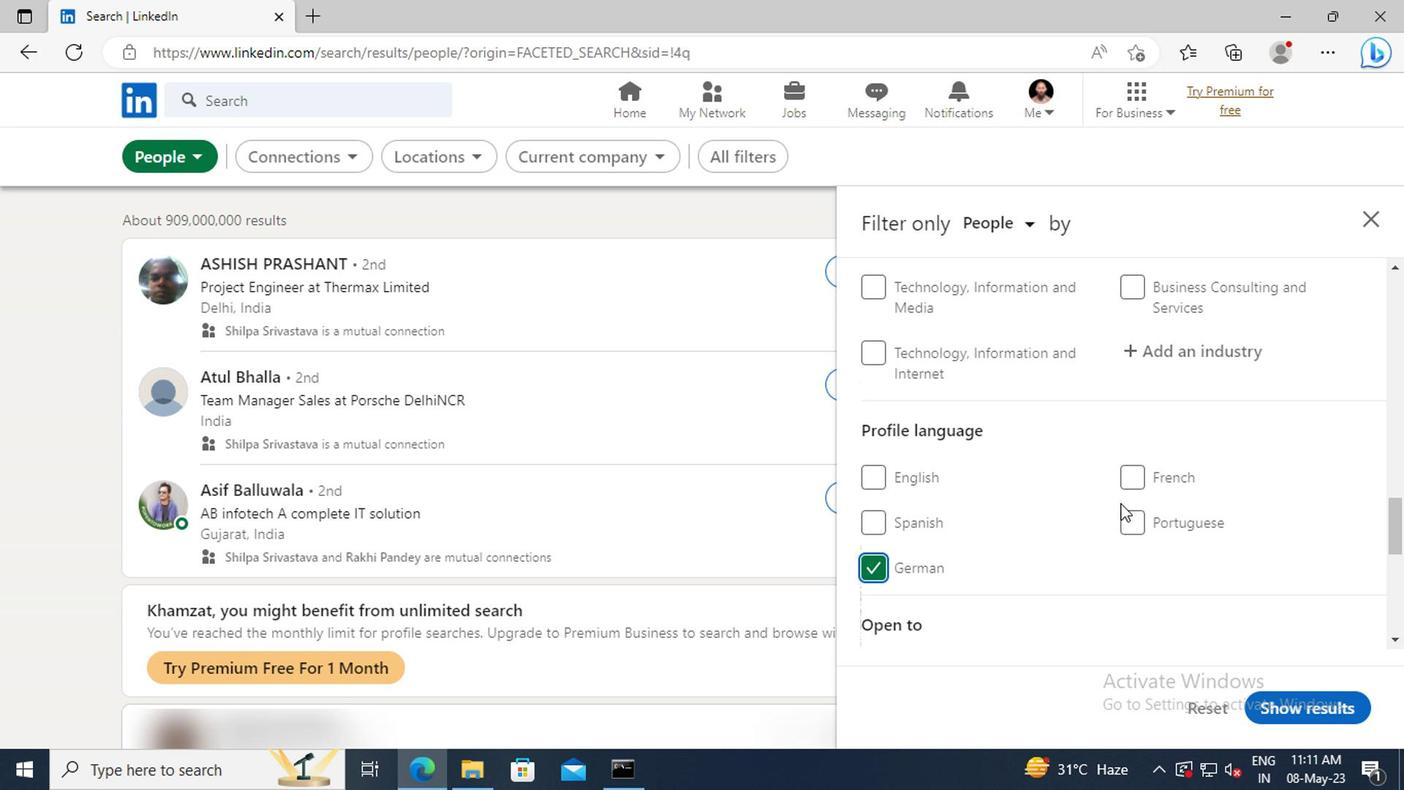 
Action: Mouse scrolled (1114, 505) with delta (0, 0)
Screenshot: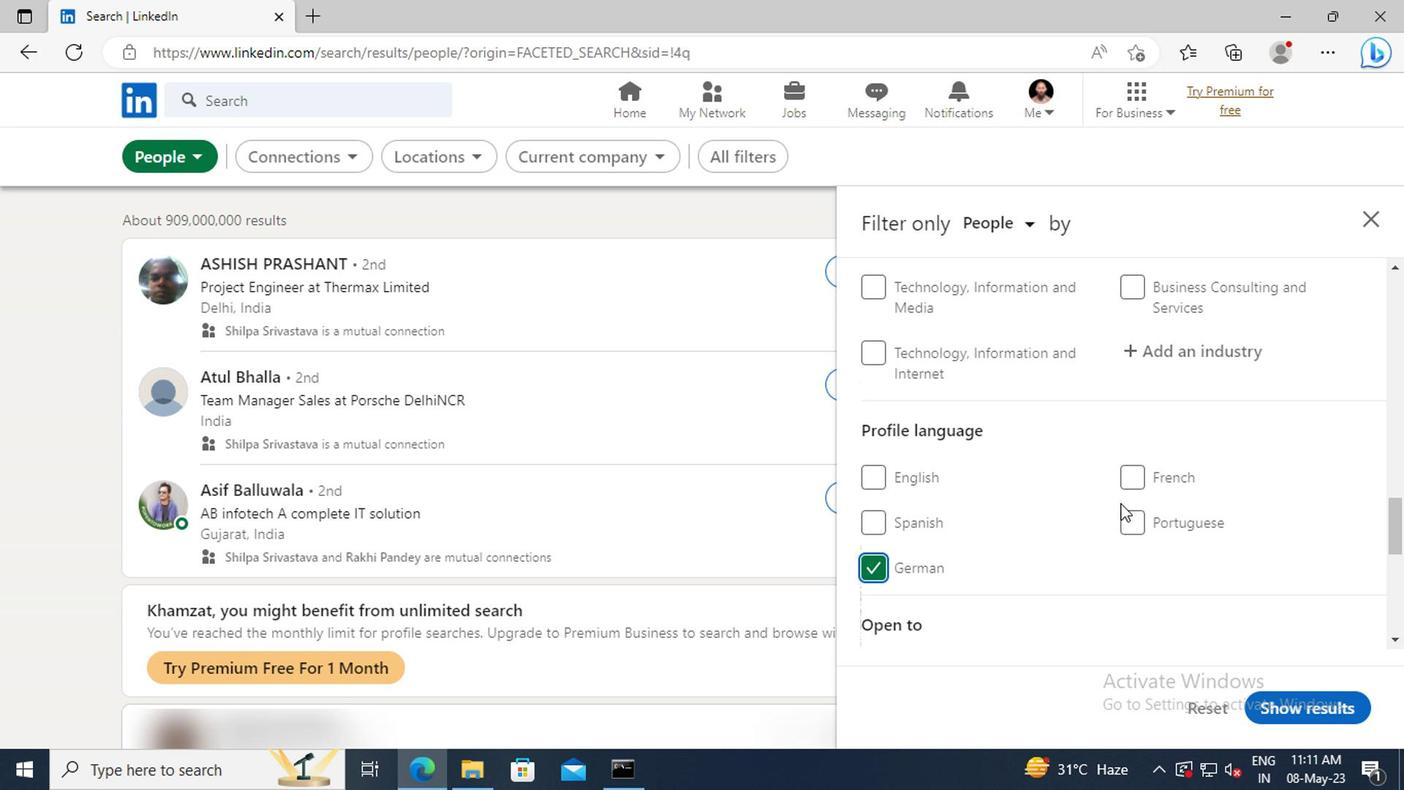 
Action: Mouse scrolled (1114, 505) with delta (0, 0)
Screenshot: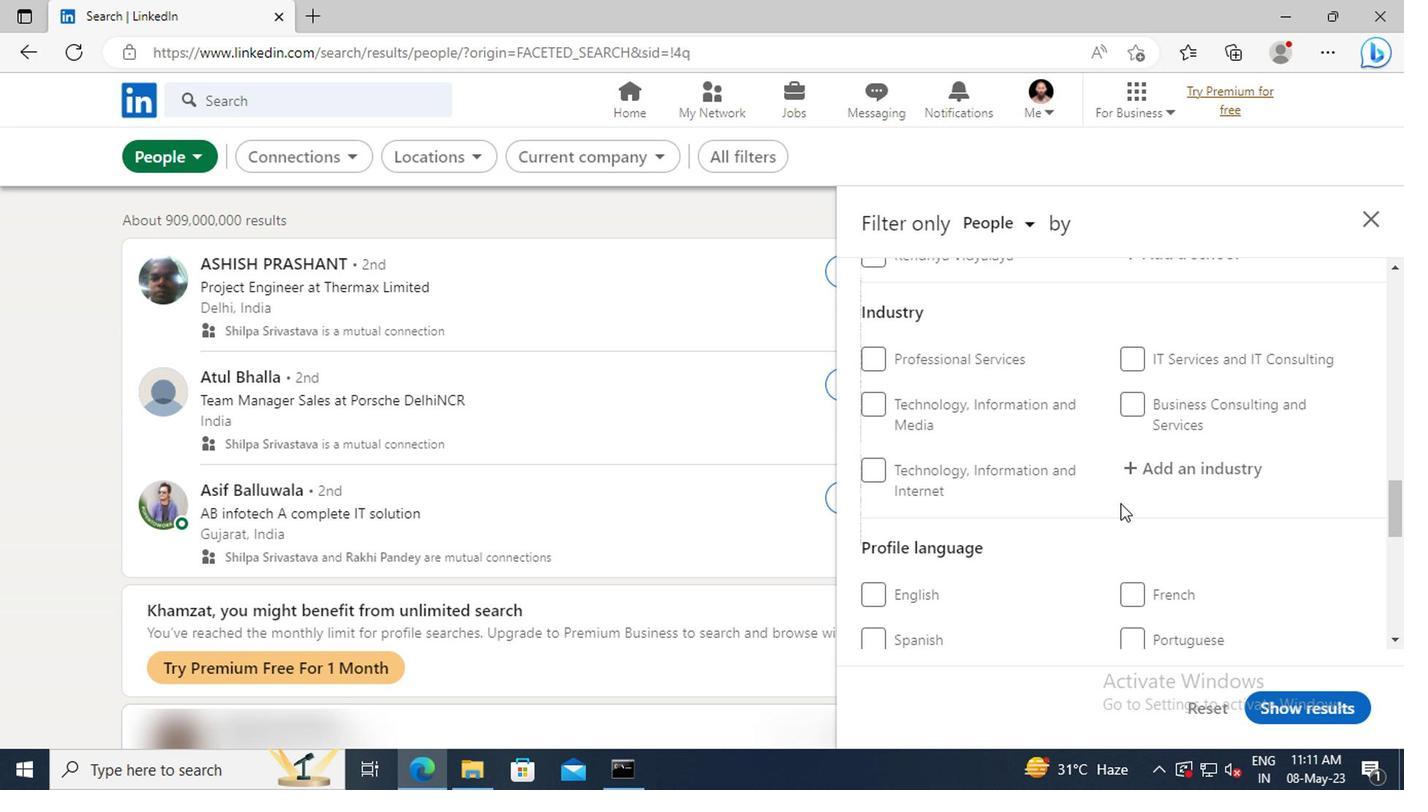 
Action: Mouse scrolled (1114, 505) with delta (0, 0)
Screenshot: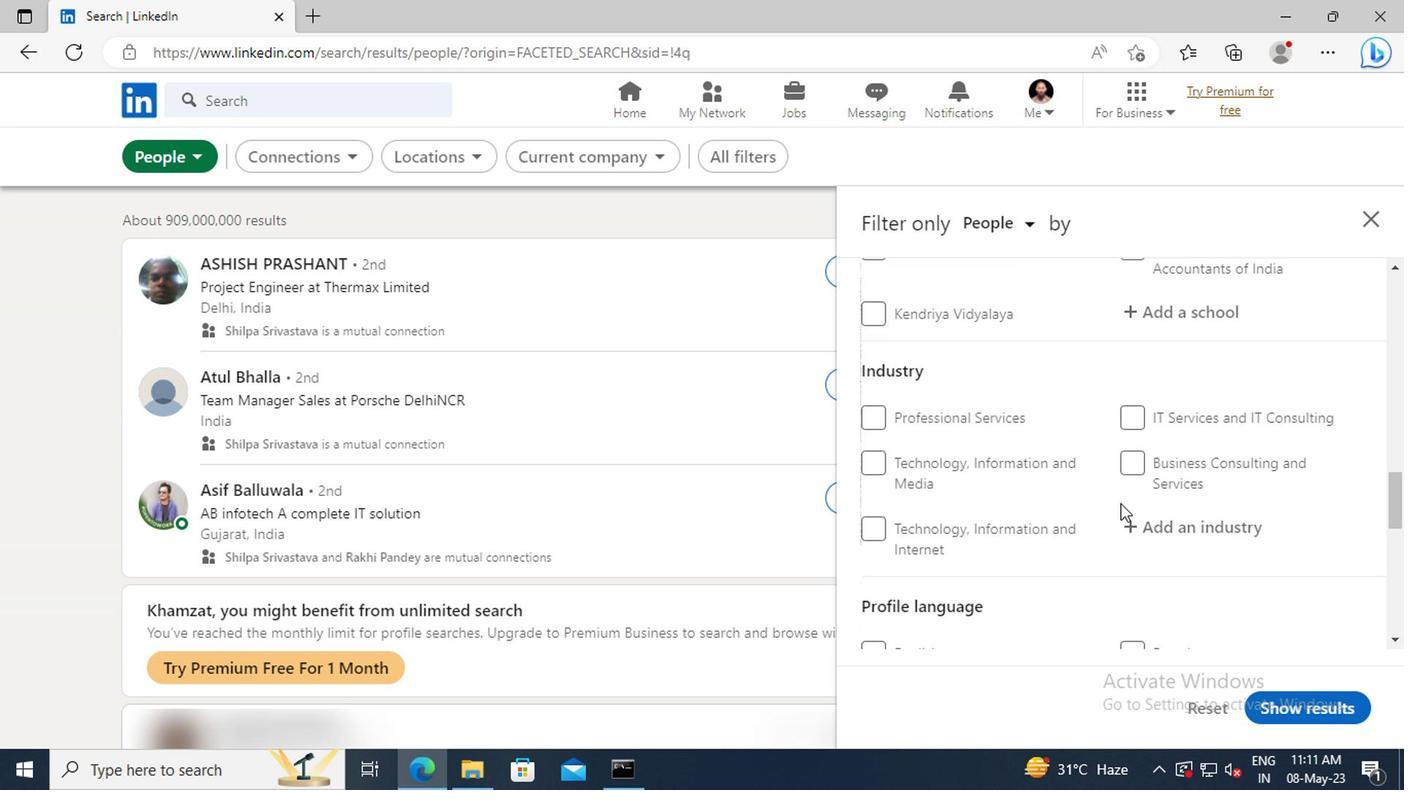 
Action: Mouse scrolled (1114, 505) with delta (0, 0)
Screenshot: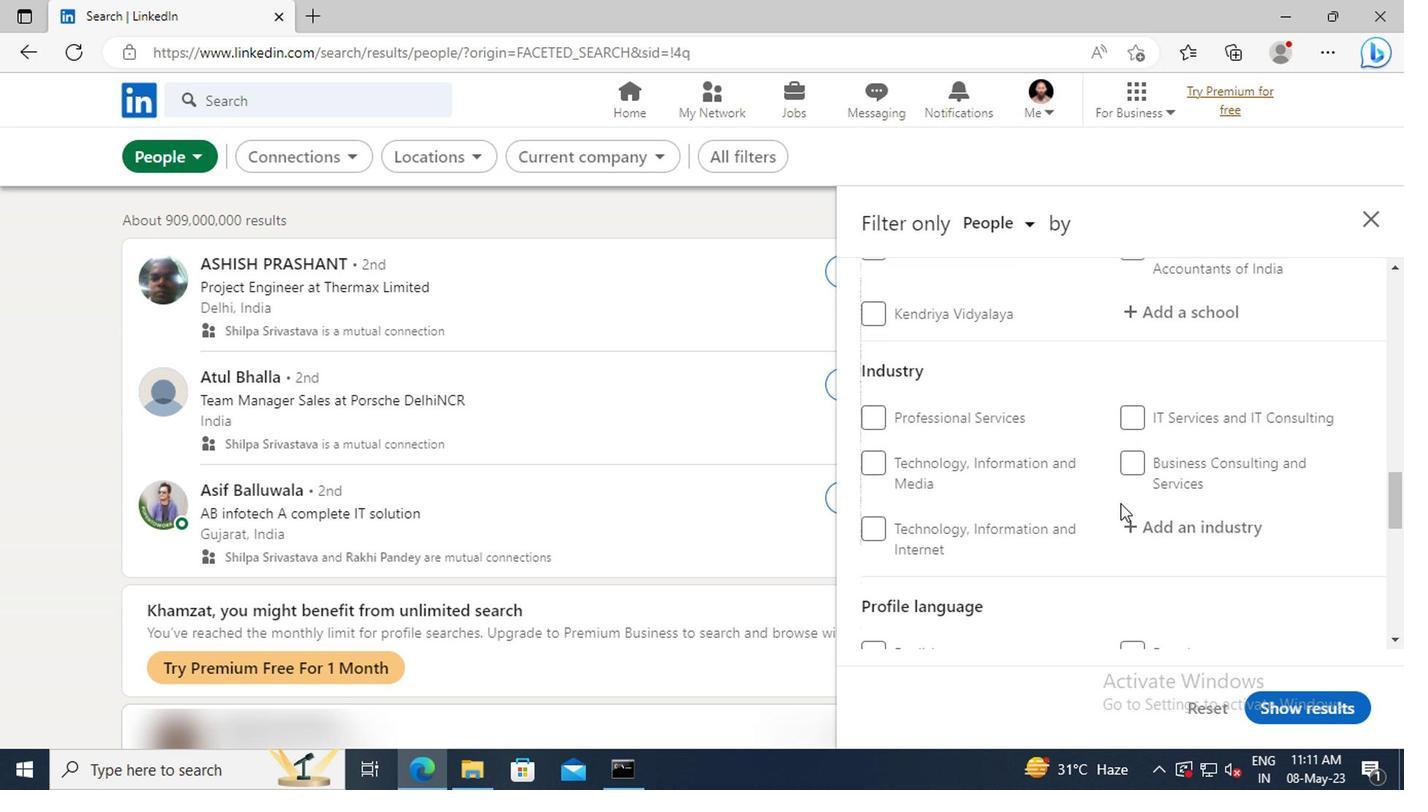 
Action: Mouse scrolled (1114, 505) with delta (0, 0)
Screenshot: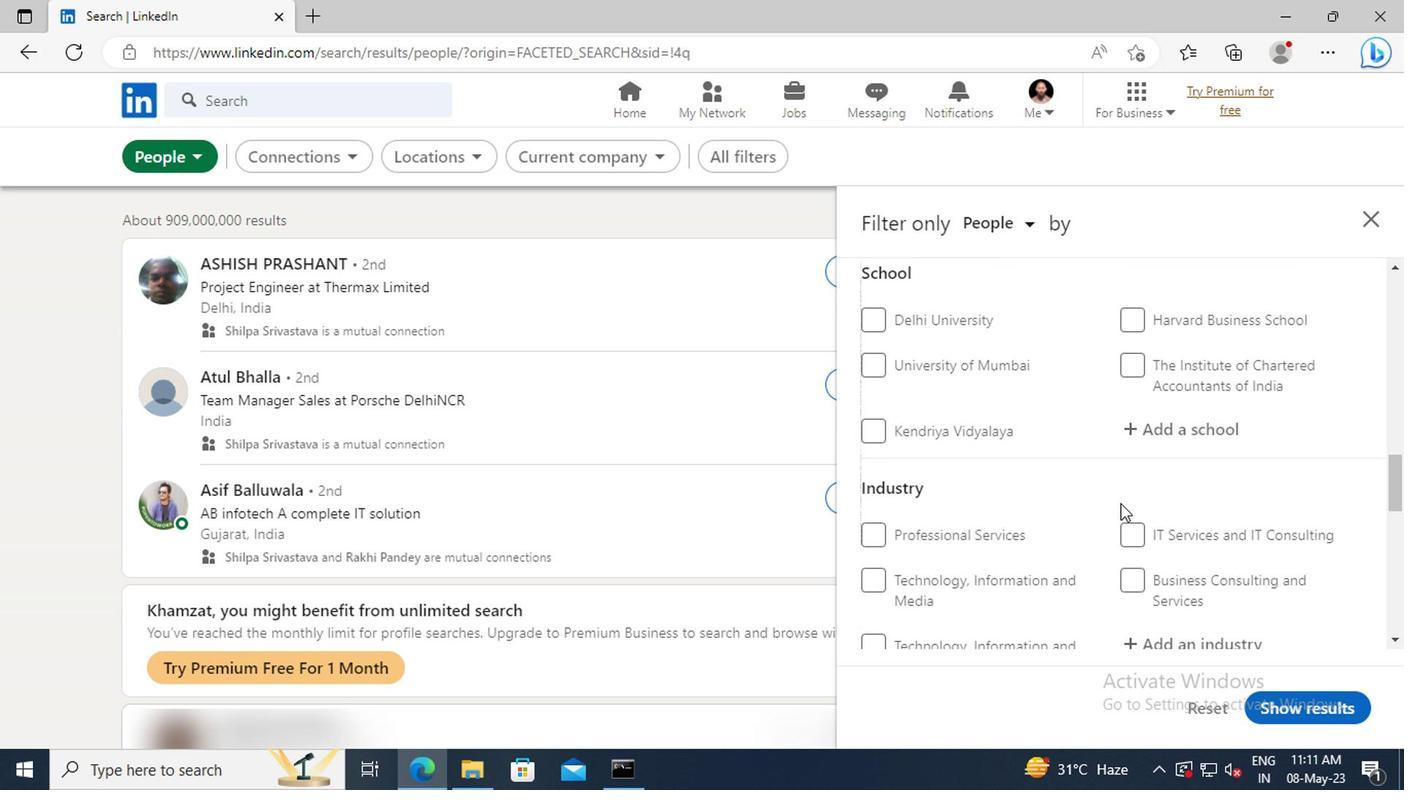 
Action: Mouse scrolled (1114, 505) with delta (0, 0)
Screenshot: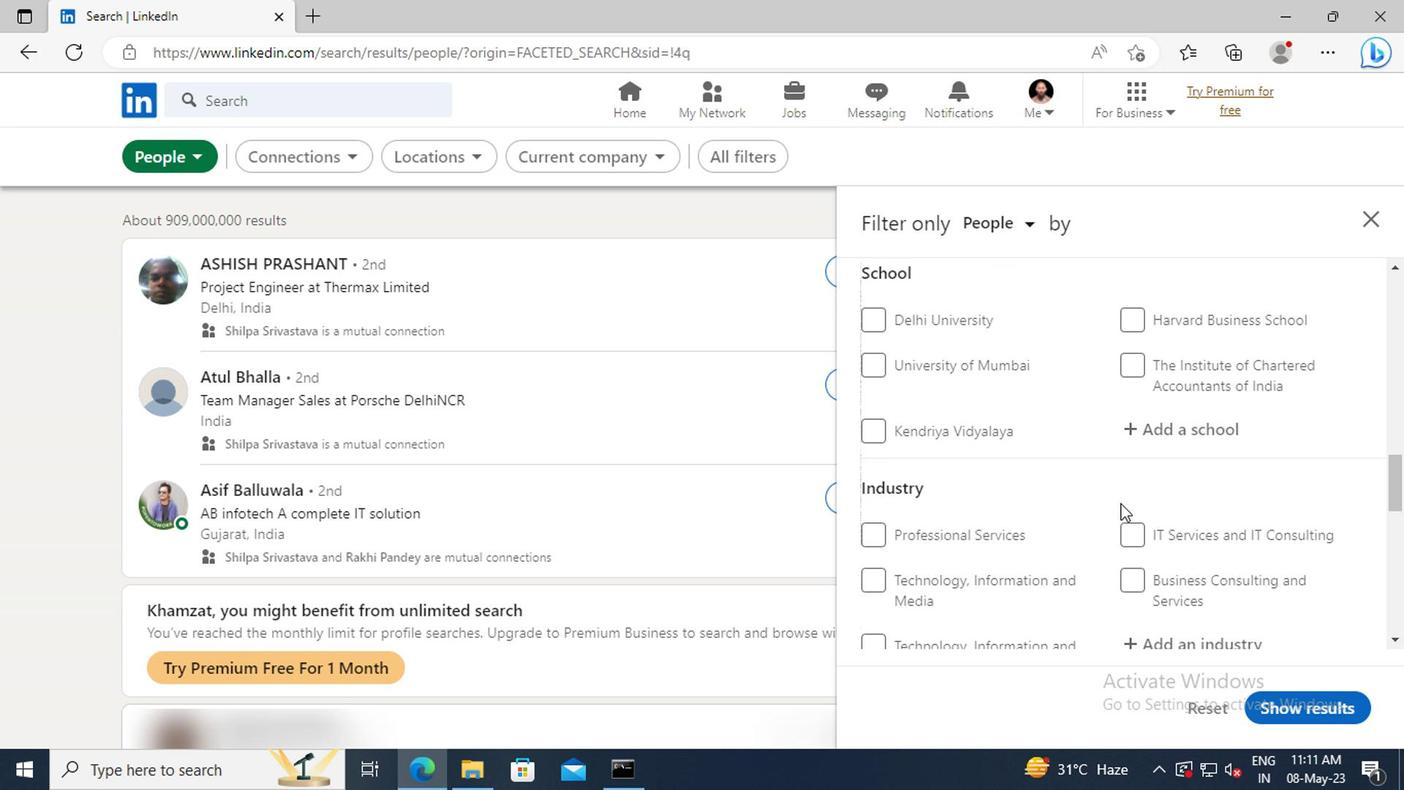 
Action: Mouse scrolled (1114, 505) with delta (0, 0)
Screenshot: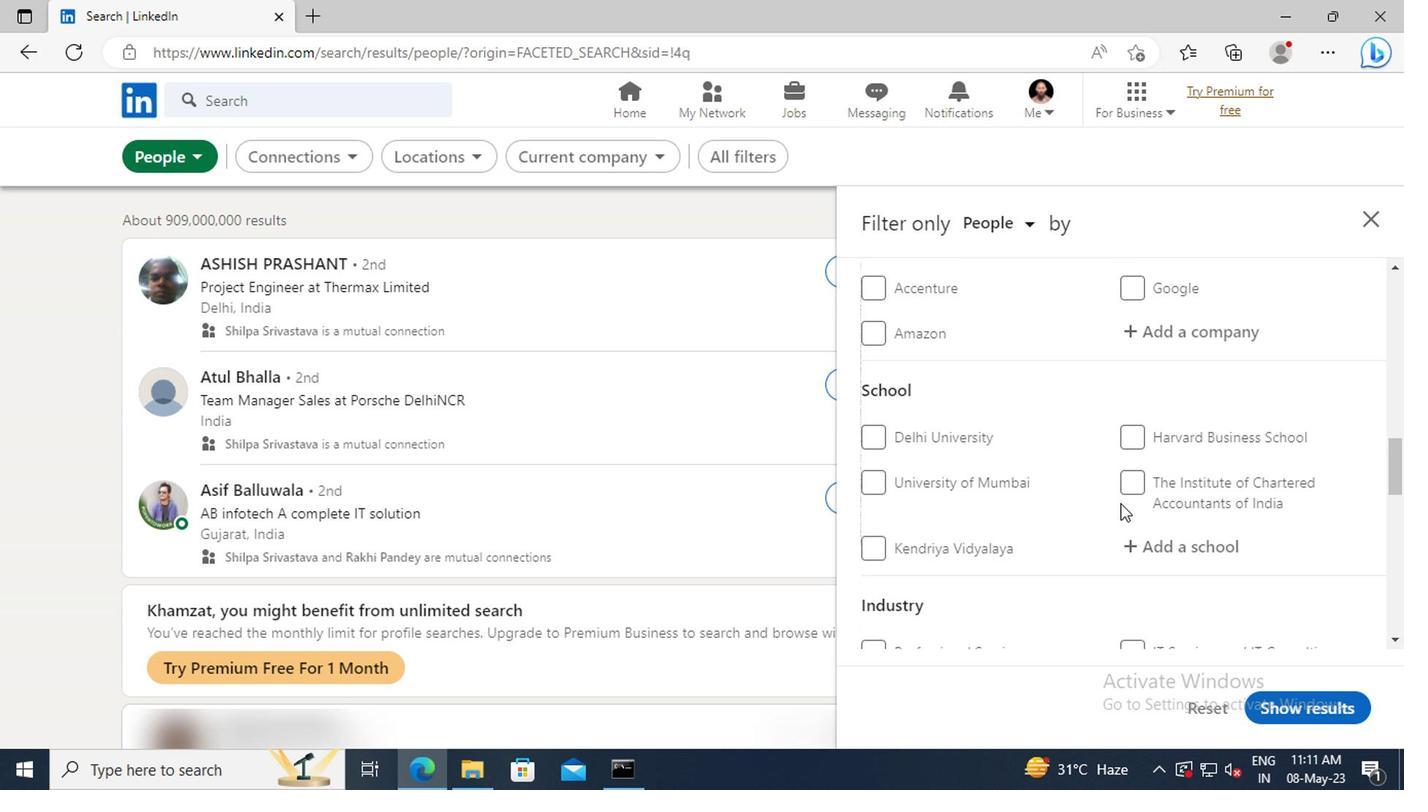 
Action: Mouse scrolled (1114, 505) with delta (0, 0)
Screenshot: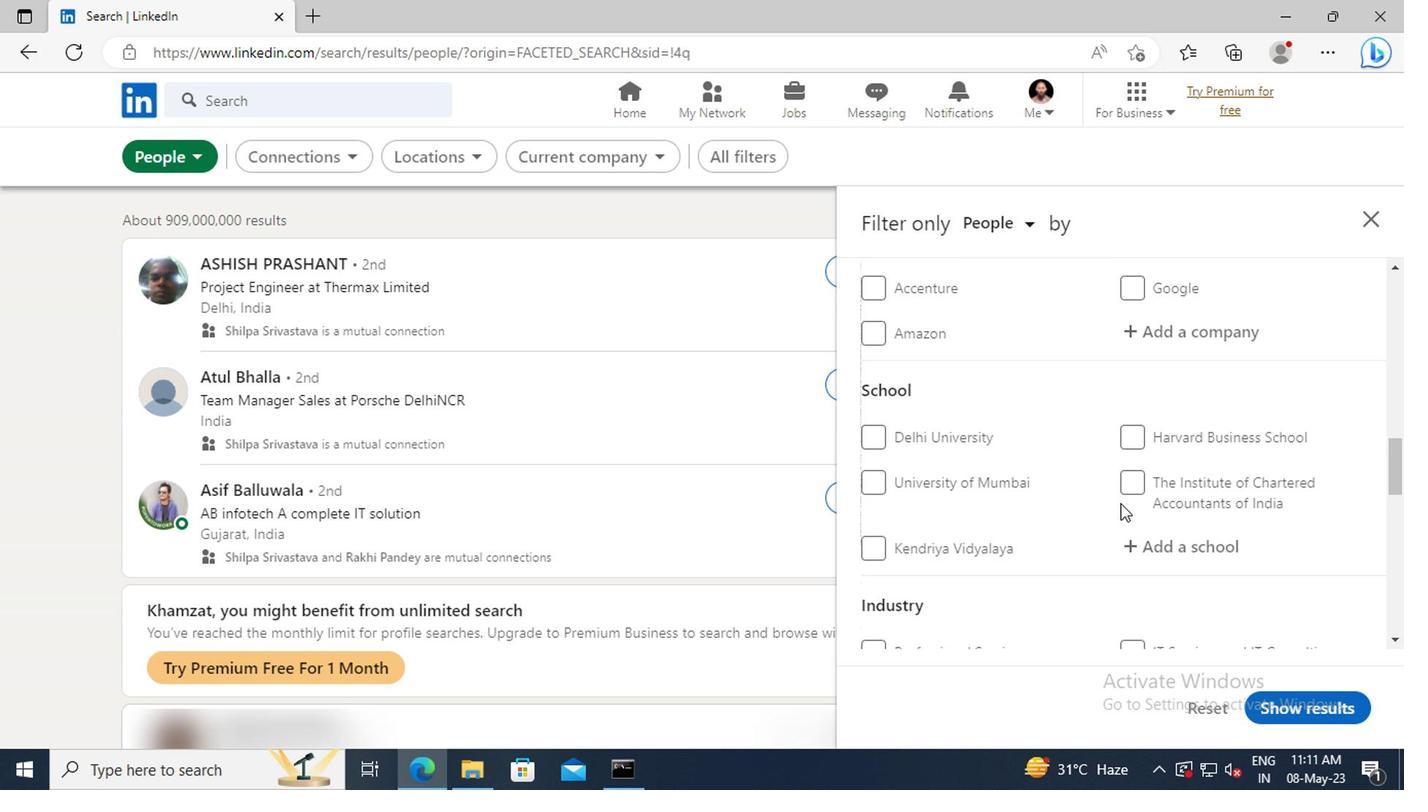 
Action: Mouse scrolled (1114, 505) with delta (0, 0)
Screenshot: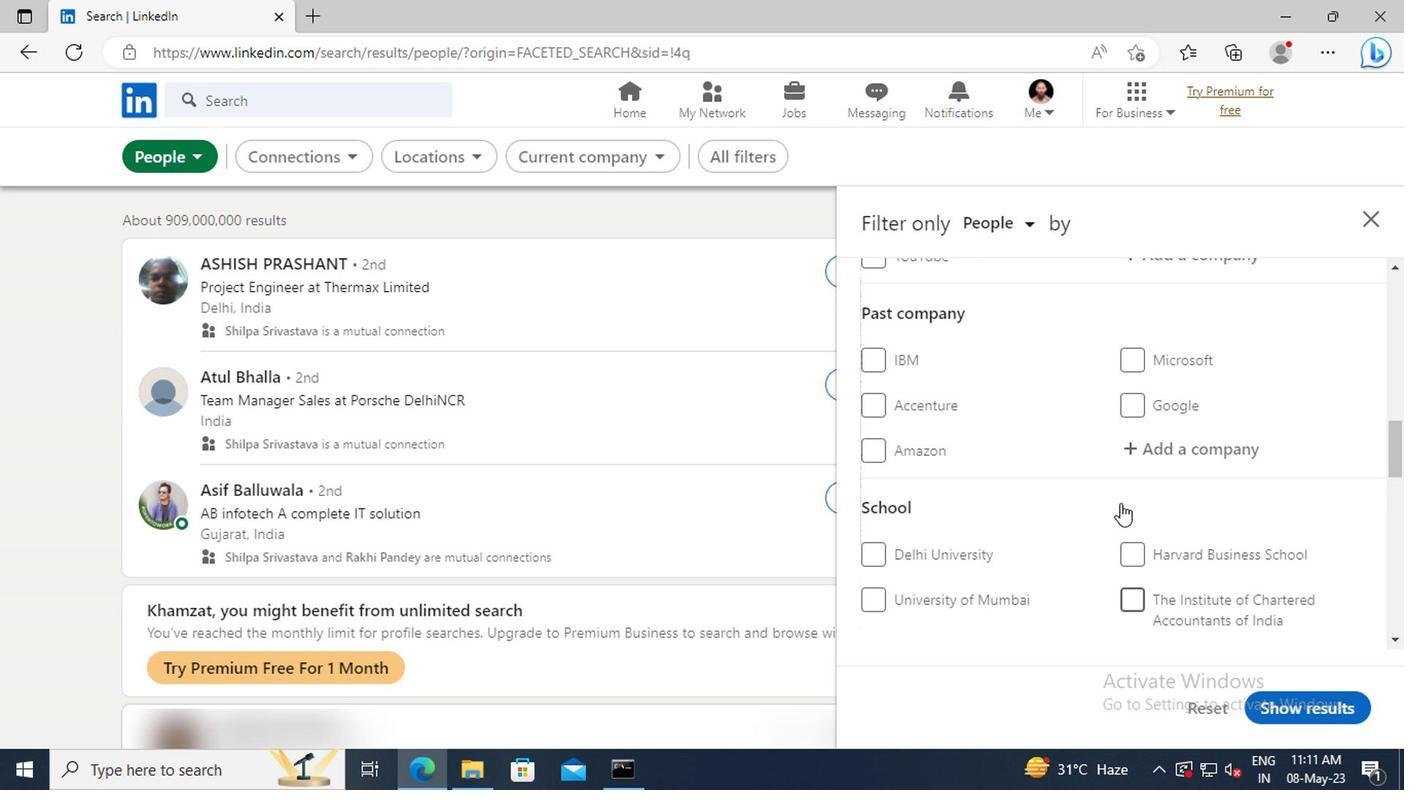 
Action: Mouse scrolled (1114, 505) with delta (0, 0)
Screenshot: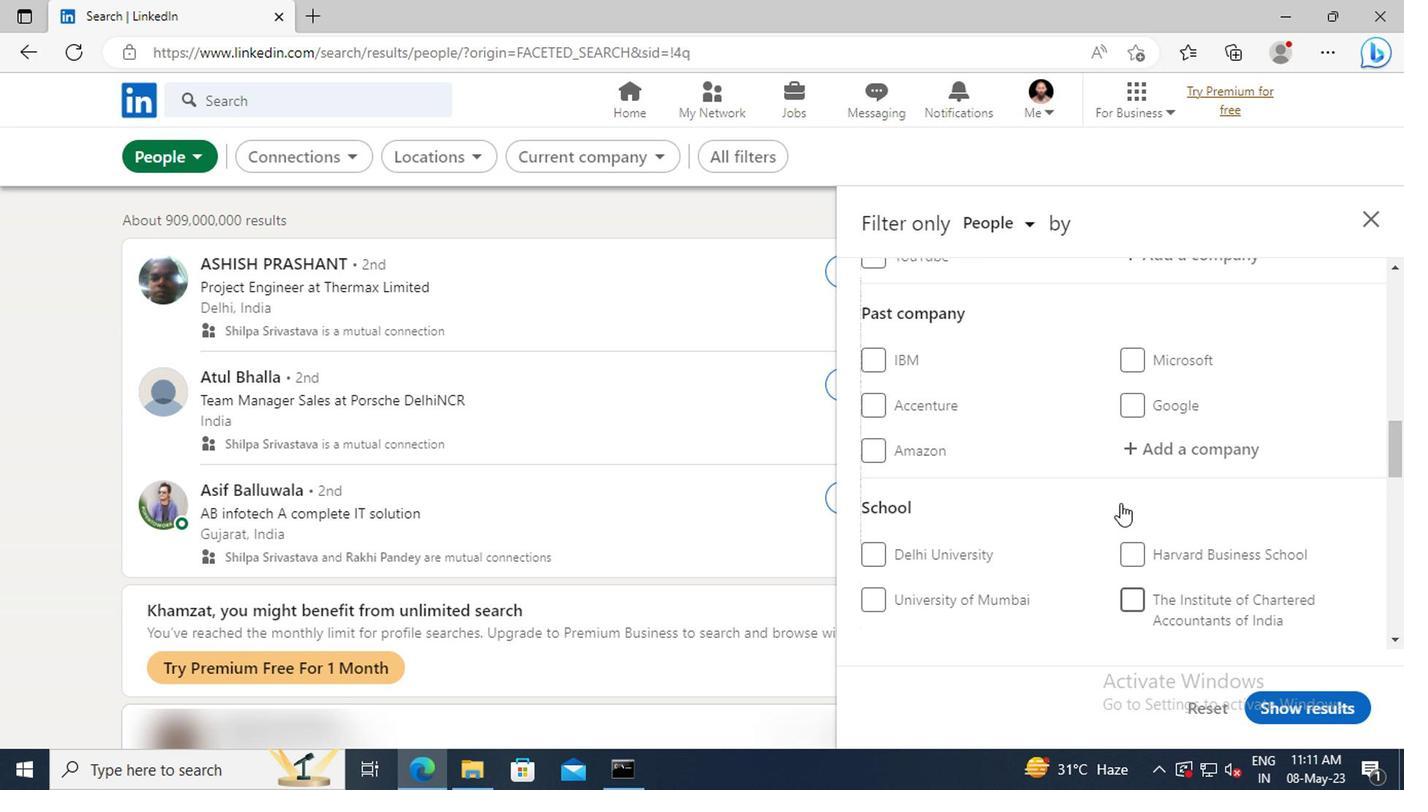 
Action: Mouse scrolled (1114, 505) with delta (0, 0)
Screenshot: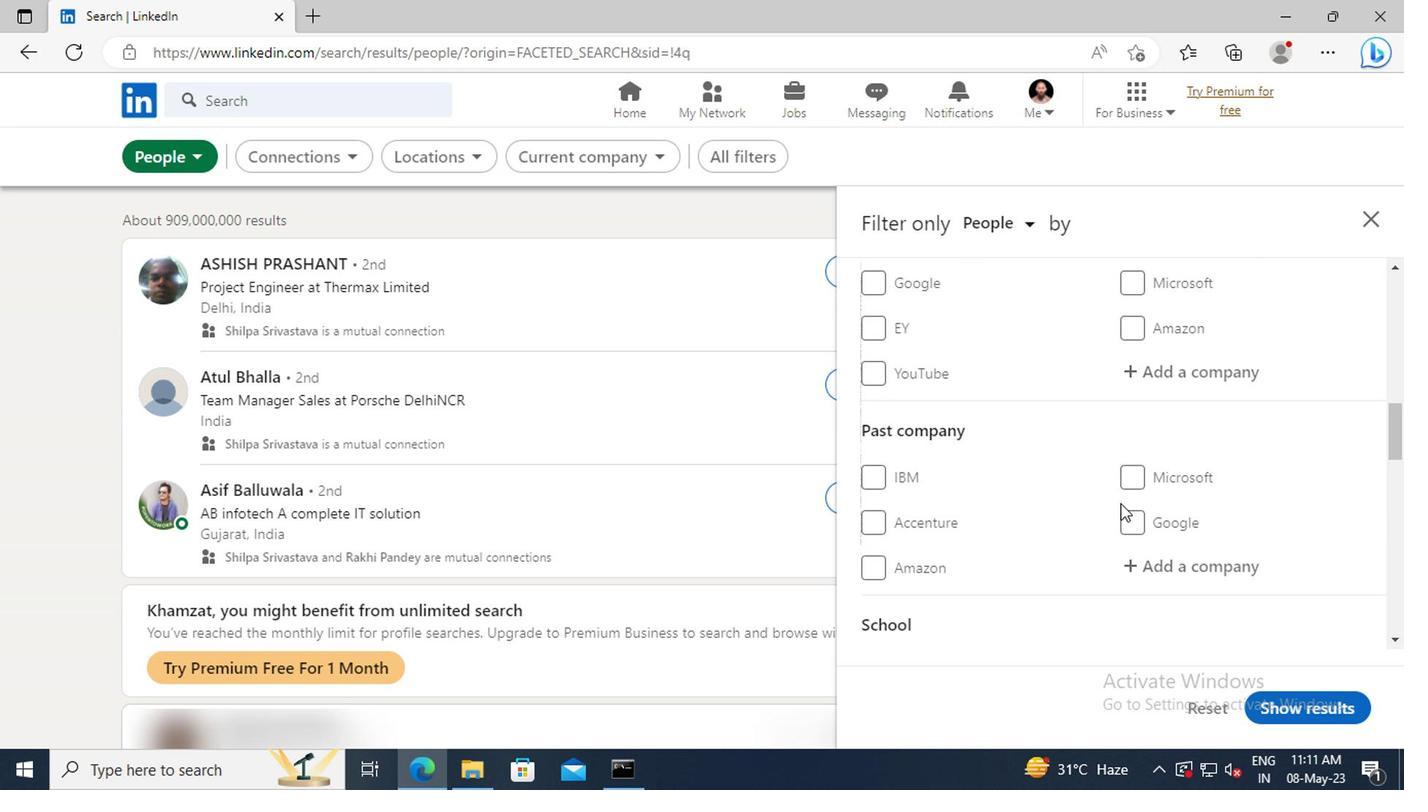 
Action: Mouse moved to (1133, 436)
Screenshot: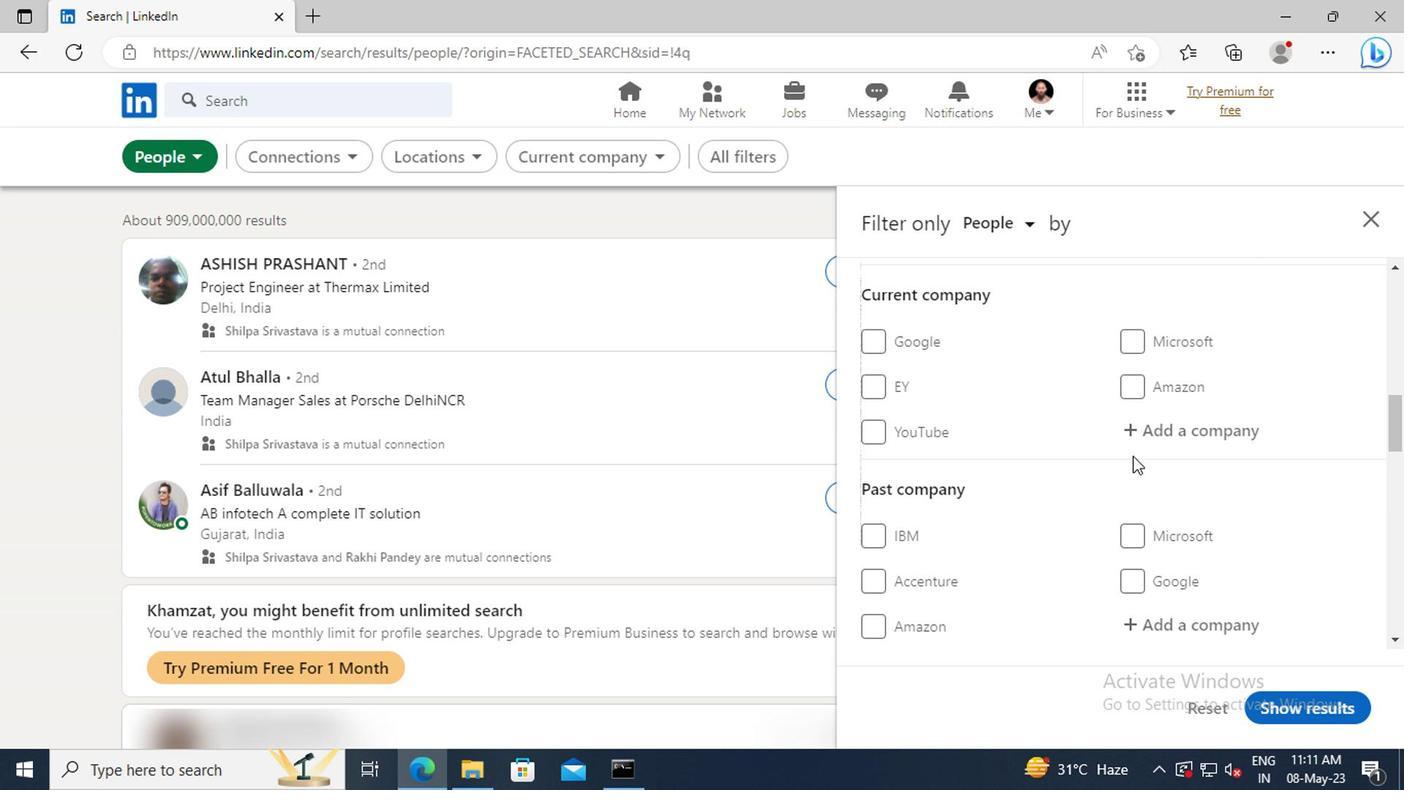 
Action: Mouse pressed left at (1133, 436)
Screenshot: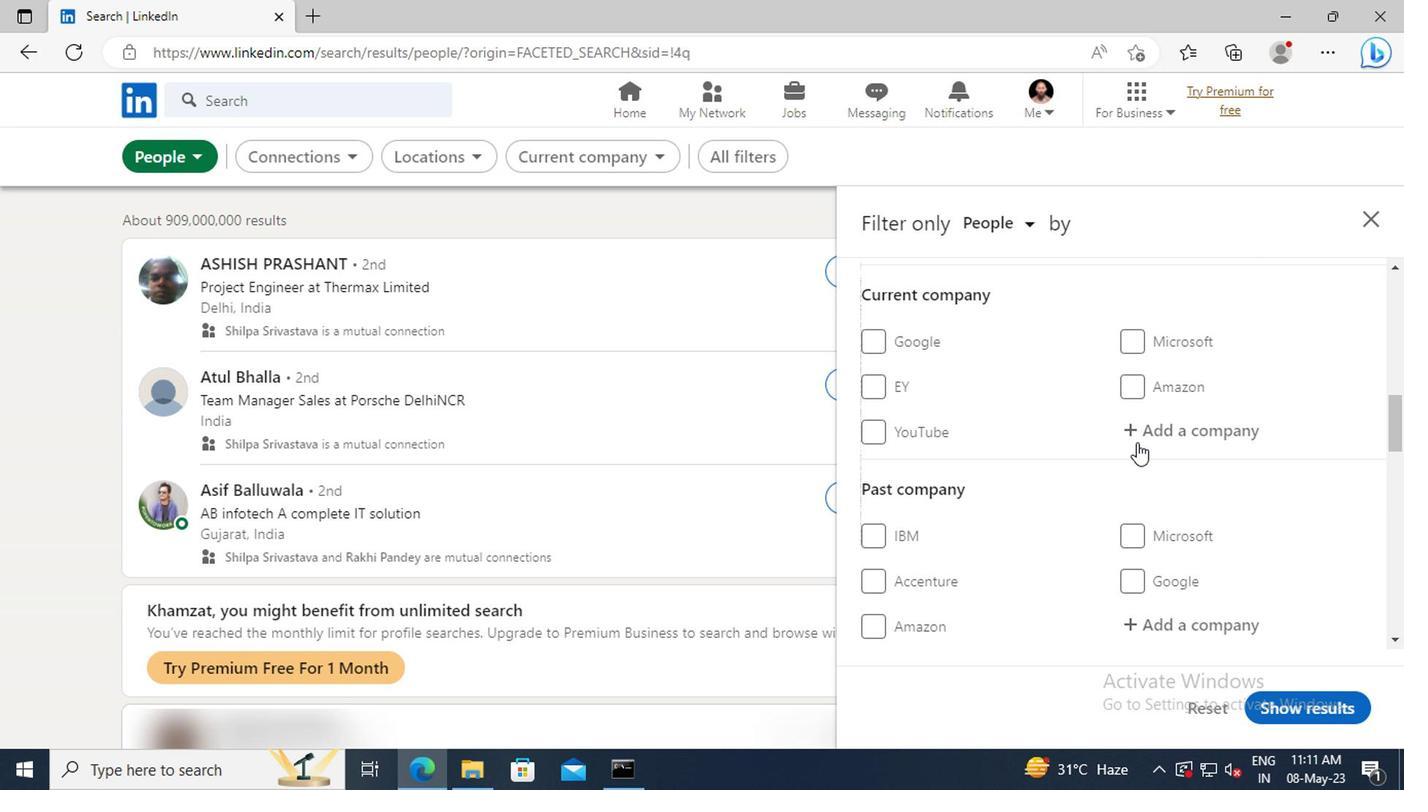 
Action: Key pressed <Key.shift>A
Screenshot: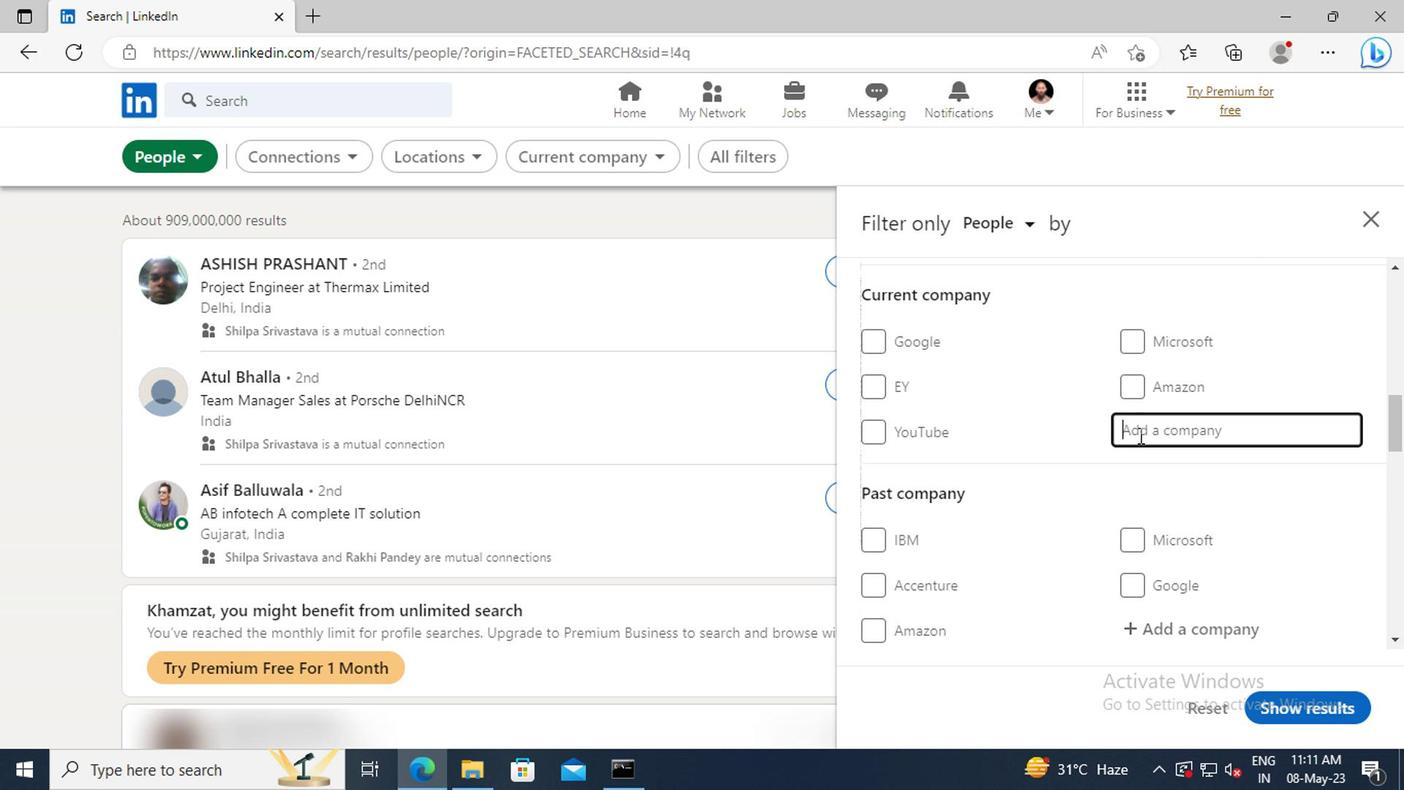 
Action: Mouse moved to (1133, 431)
Screenshot: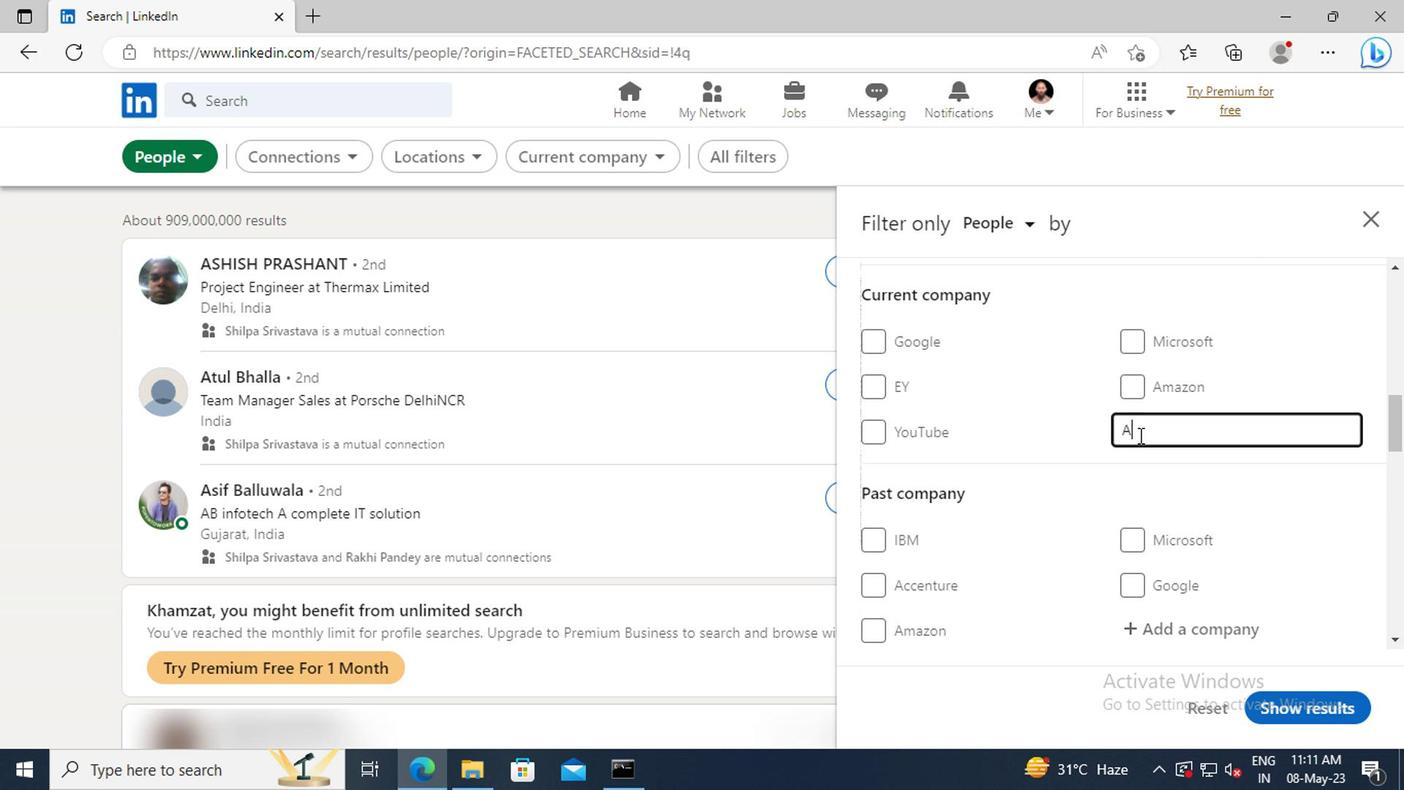 
Action: Key pressed DP
Screenshot: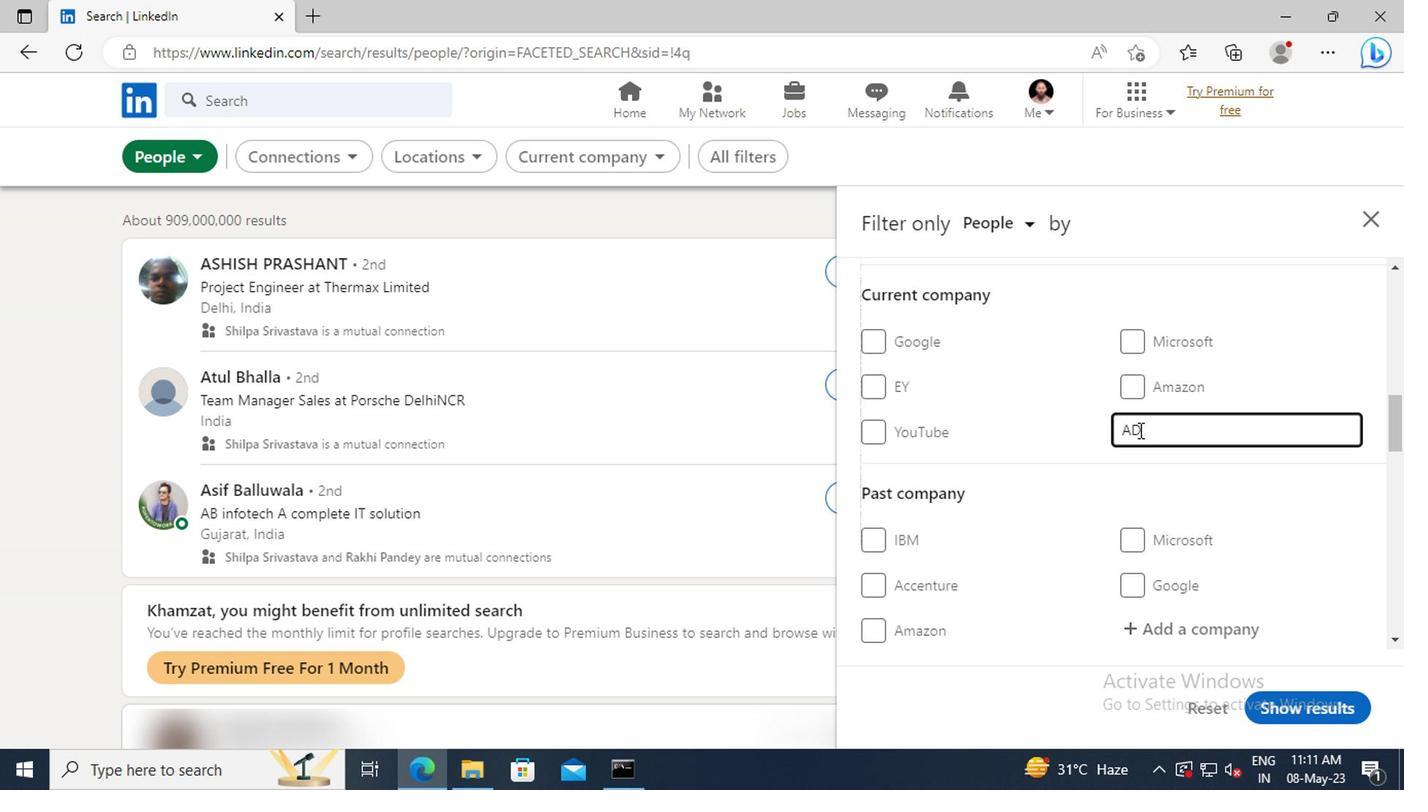 
Action: Mouse moved to (1142, 467)
Screenshot: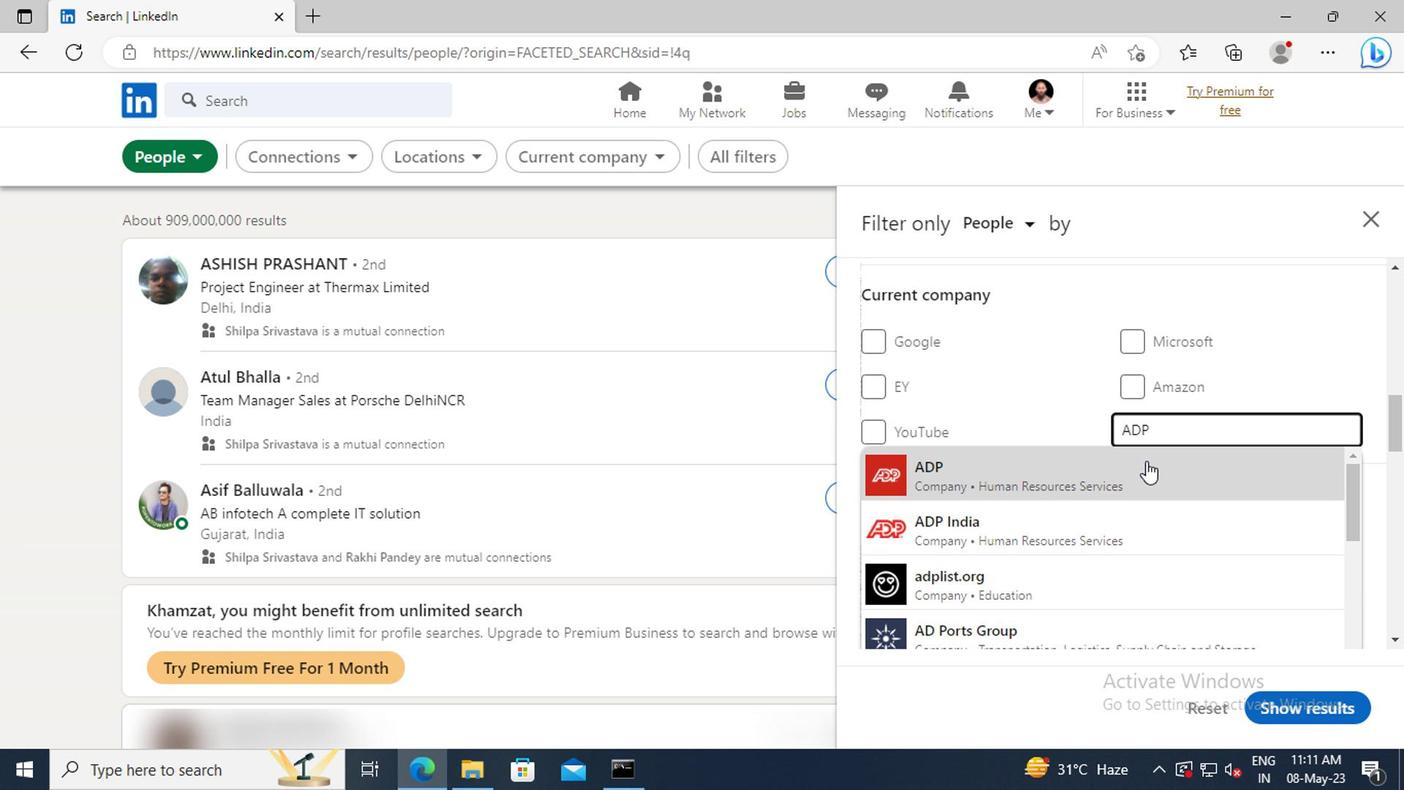 
Action: Mouse pressed left at (1142, 467)
Screenshot: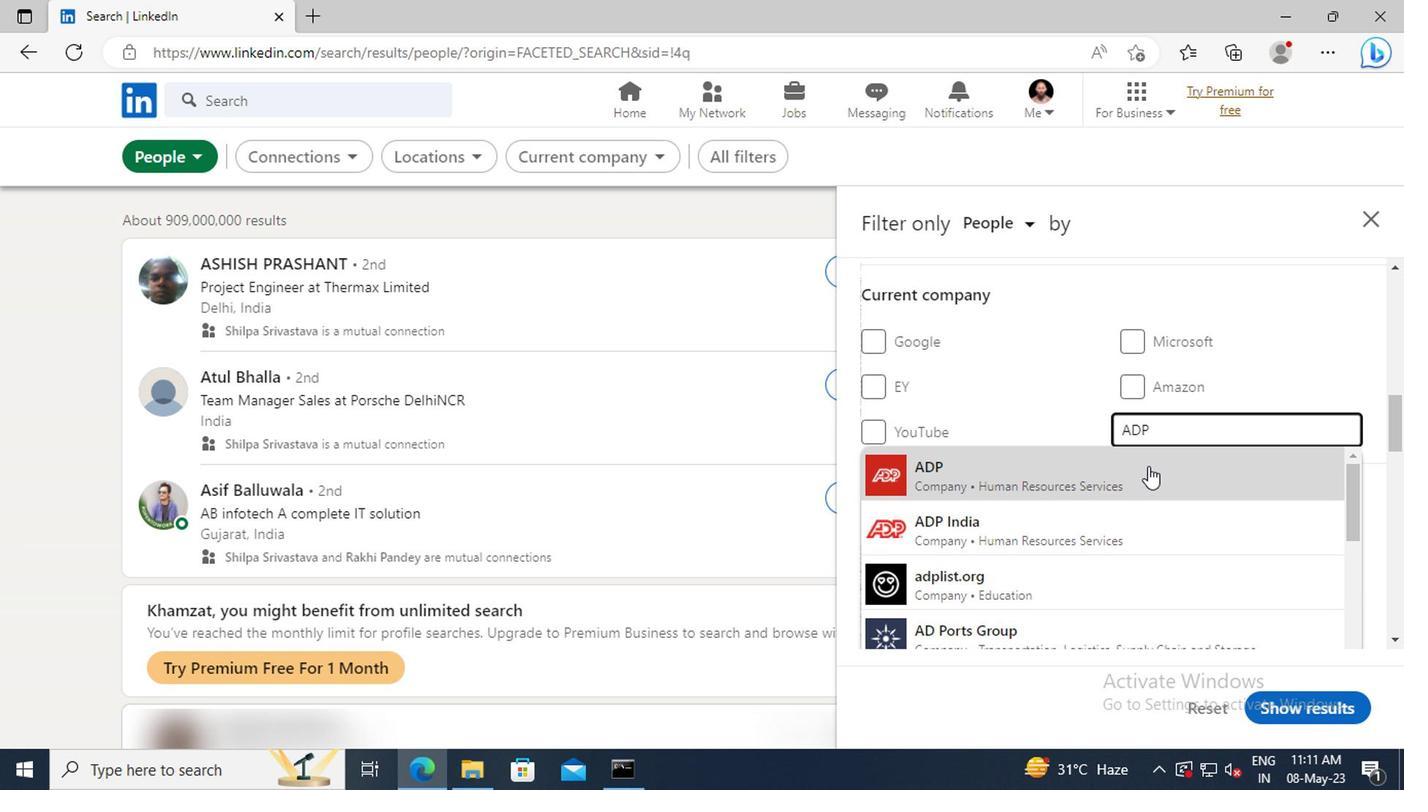 
Action: Mouse scrolled (1142, 466) with delta (0, 0)
Screenshot: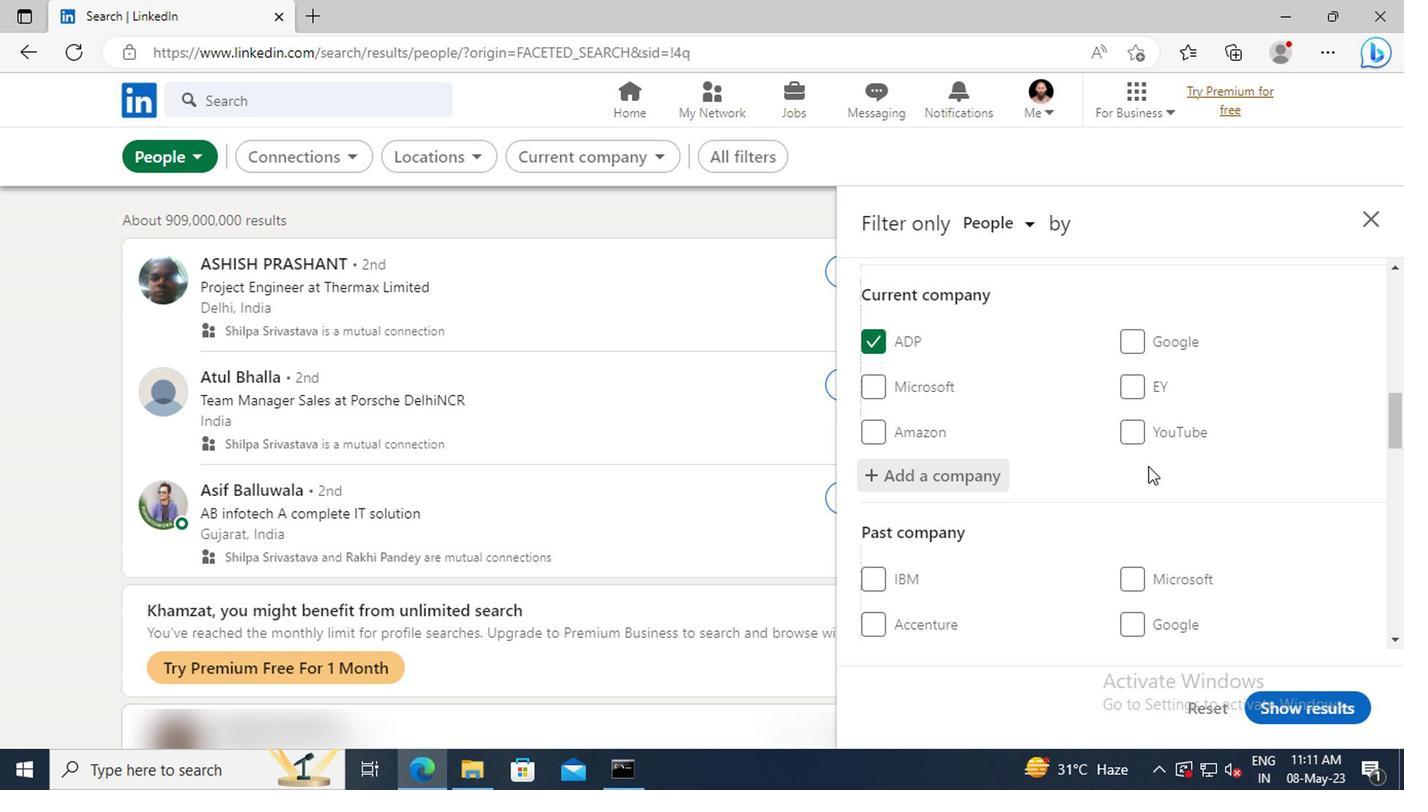 
Action: Mouse scrolled (1142, 466) with delta (0, 0)
Screenshot: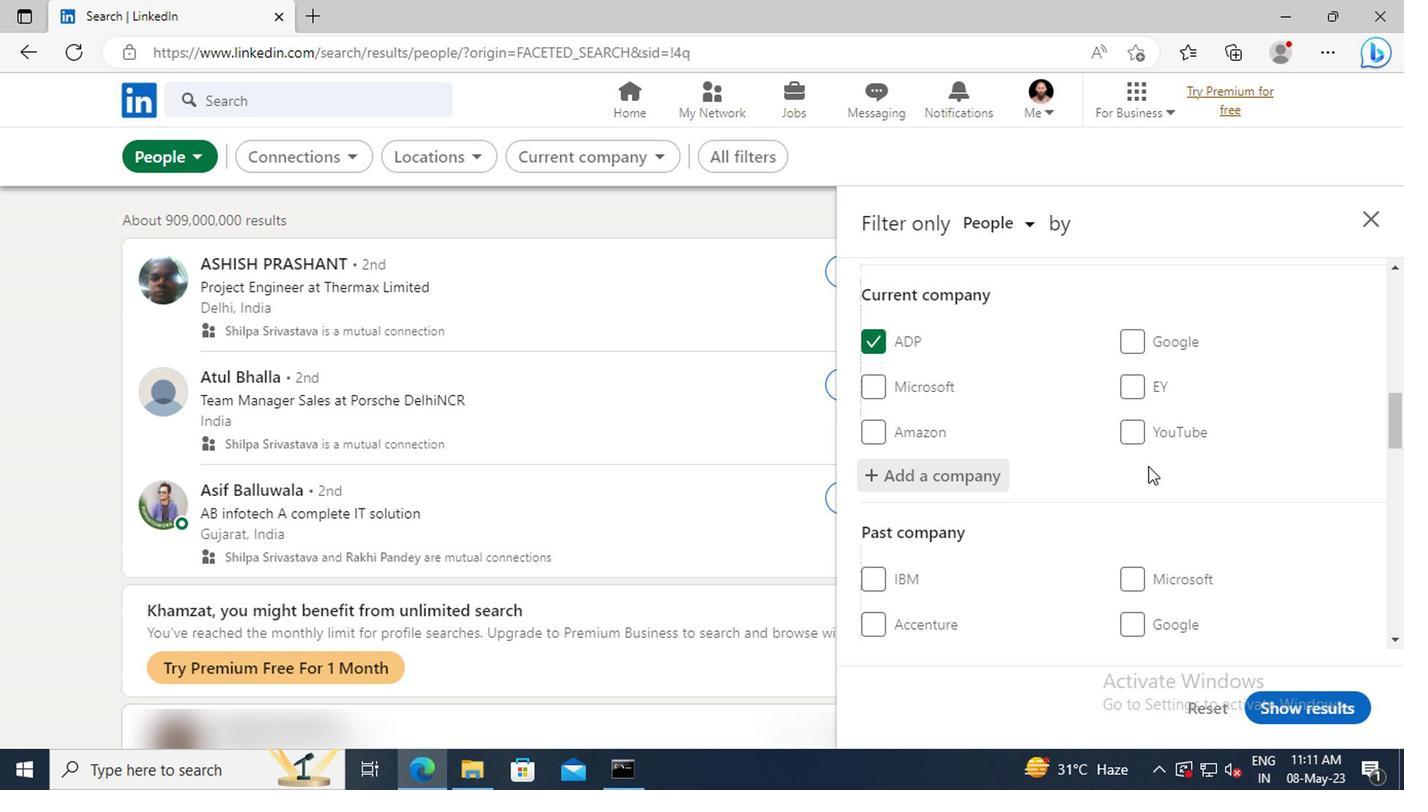
Action: Mouse moved to (1142, 459)
Screenshot: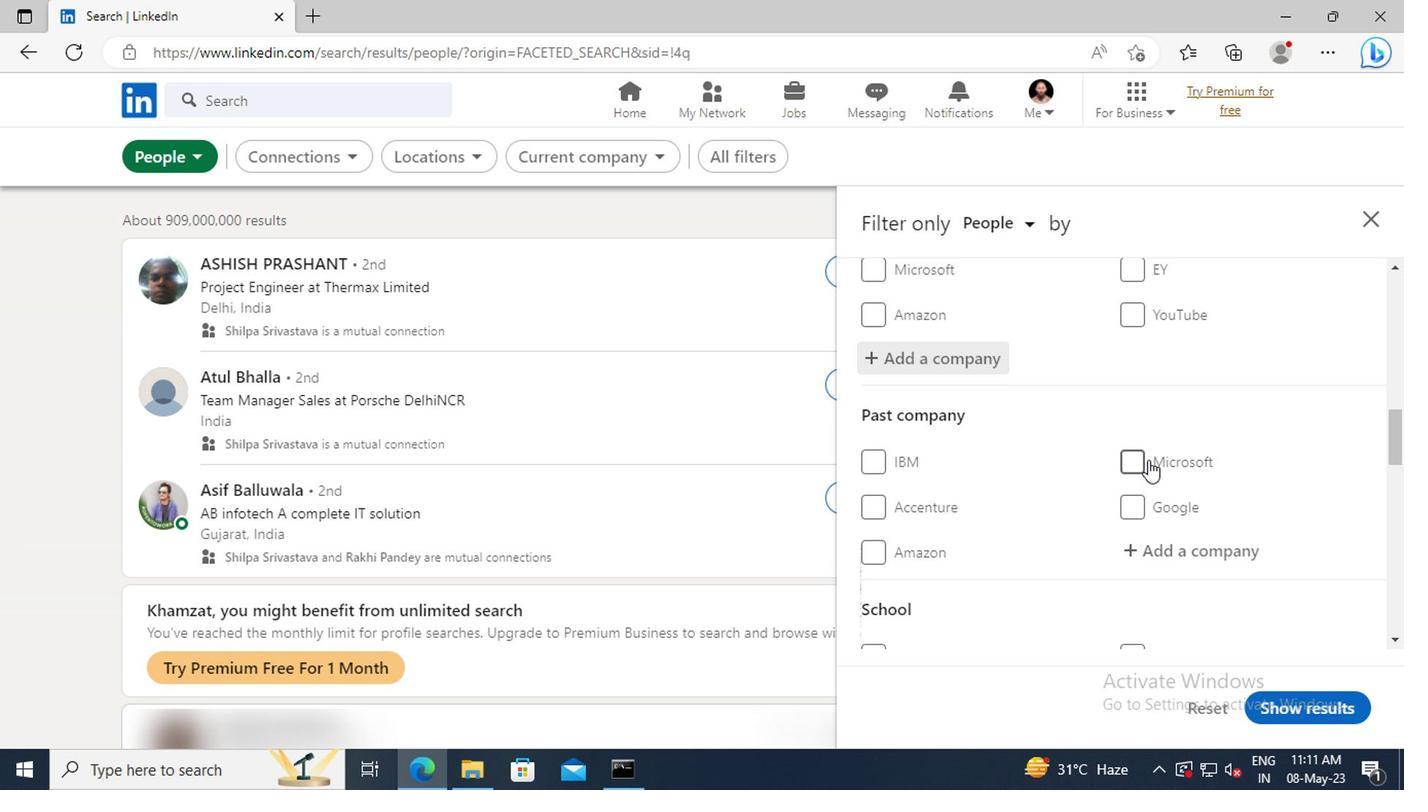 
Action: Mouse scrolled (1142, 457) with delta (0, -1)
Screenshot: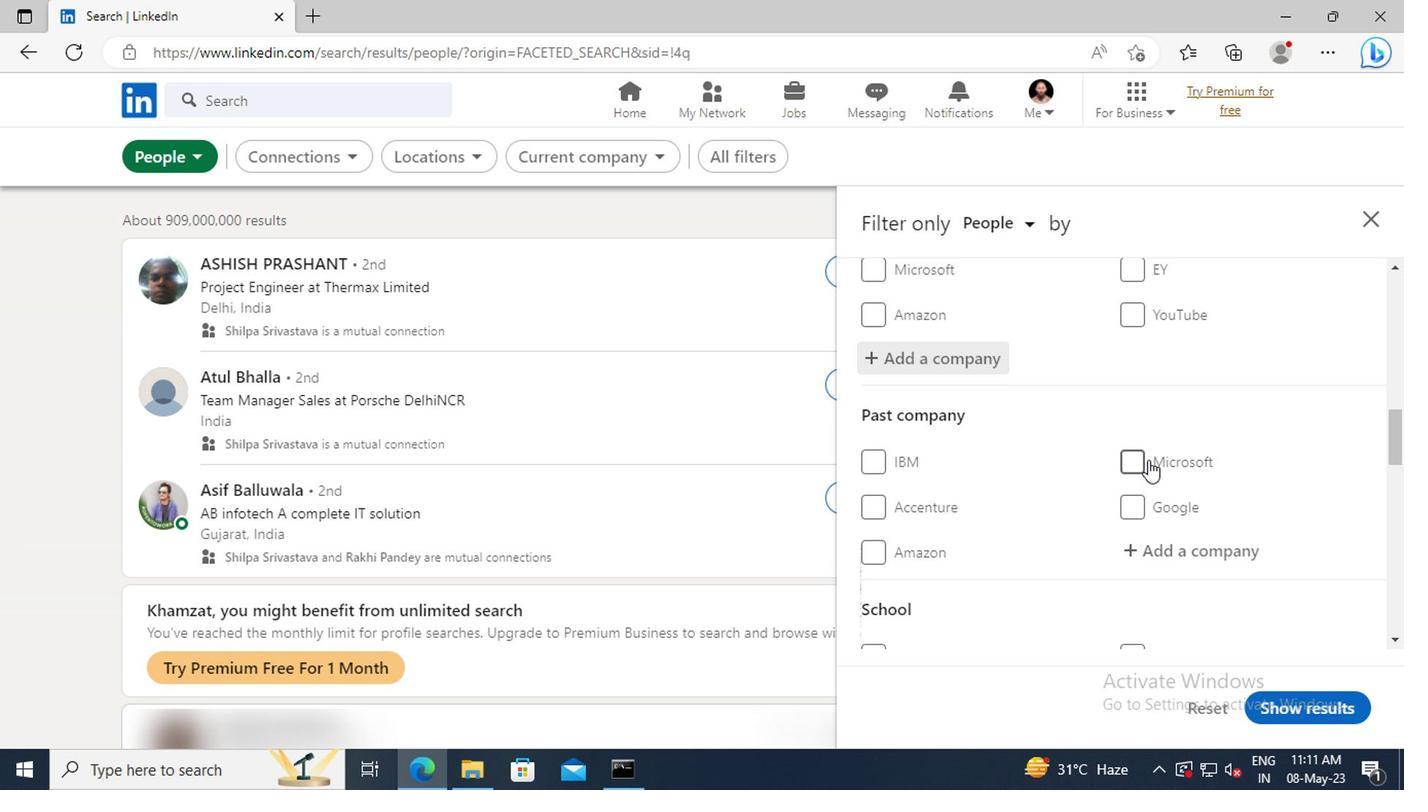 
Action: Mouse moved to (1142, 457)
Screenshot: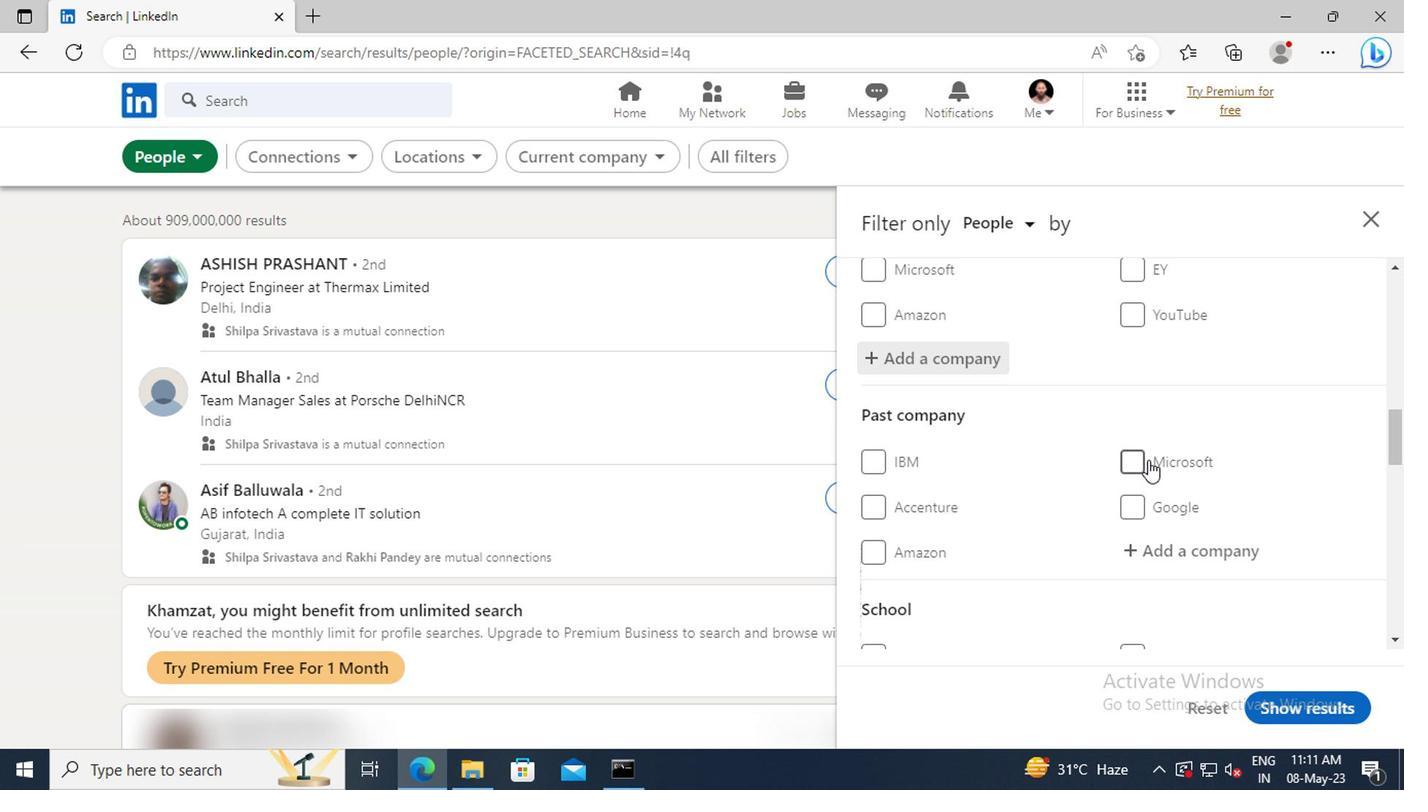 
Action: Mouse scrolled (1142, 457) with delta (0, 0)
Screenshot: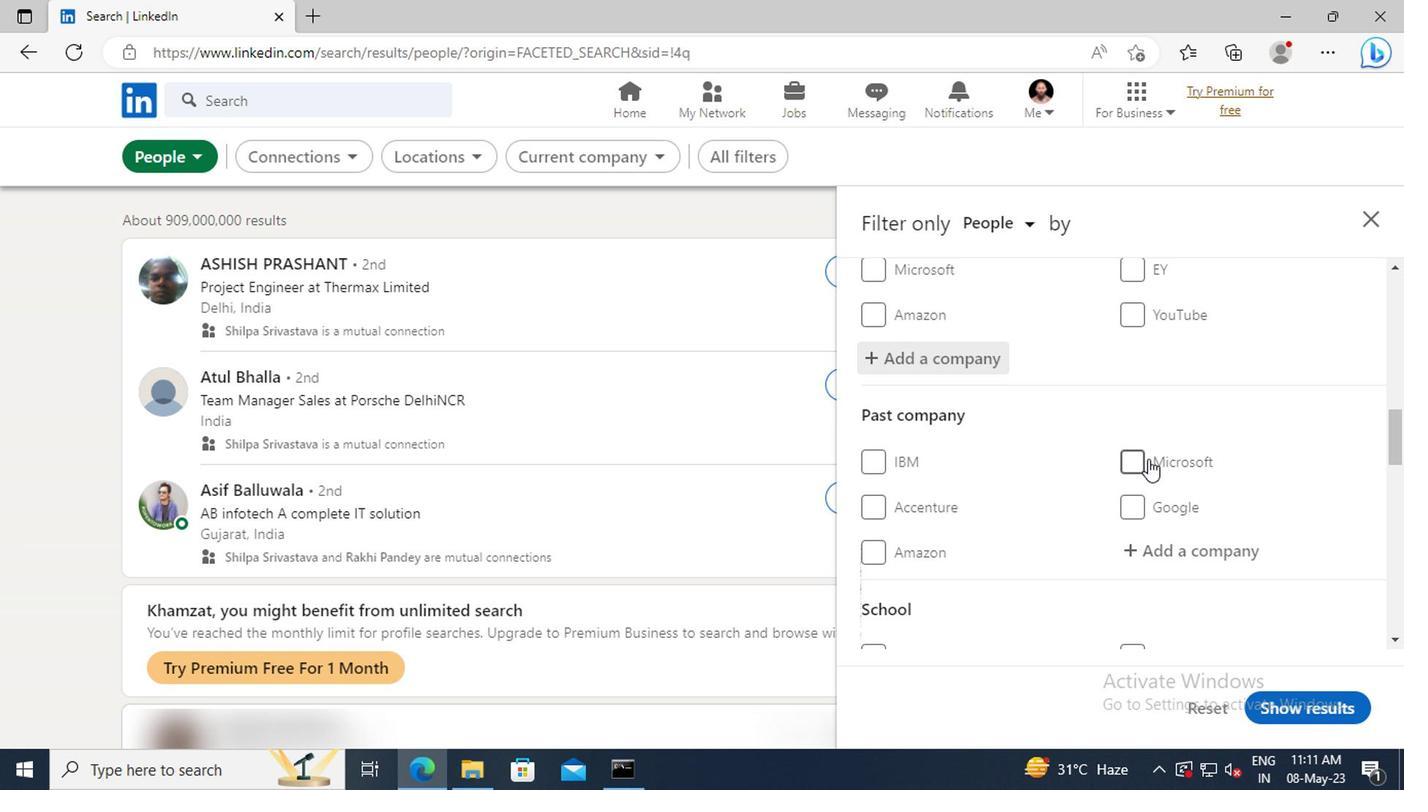 
Action: Mouse moved to (1142, 456)
Screenshot: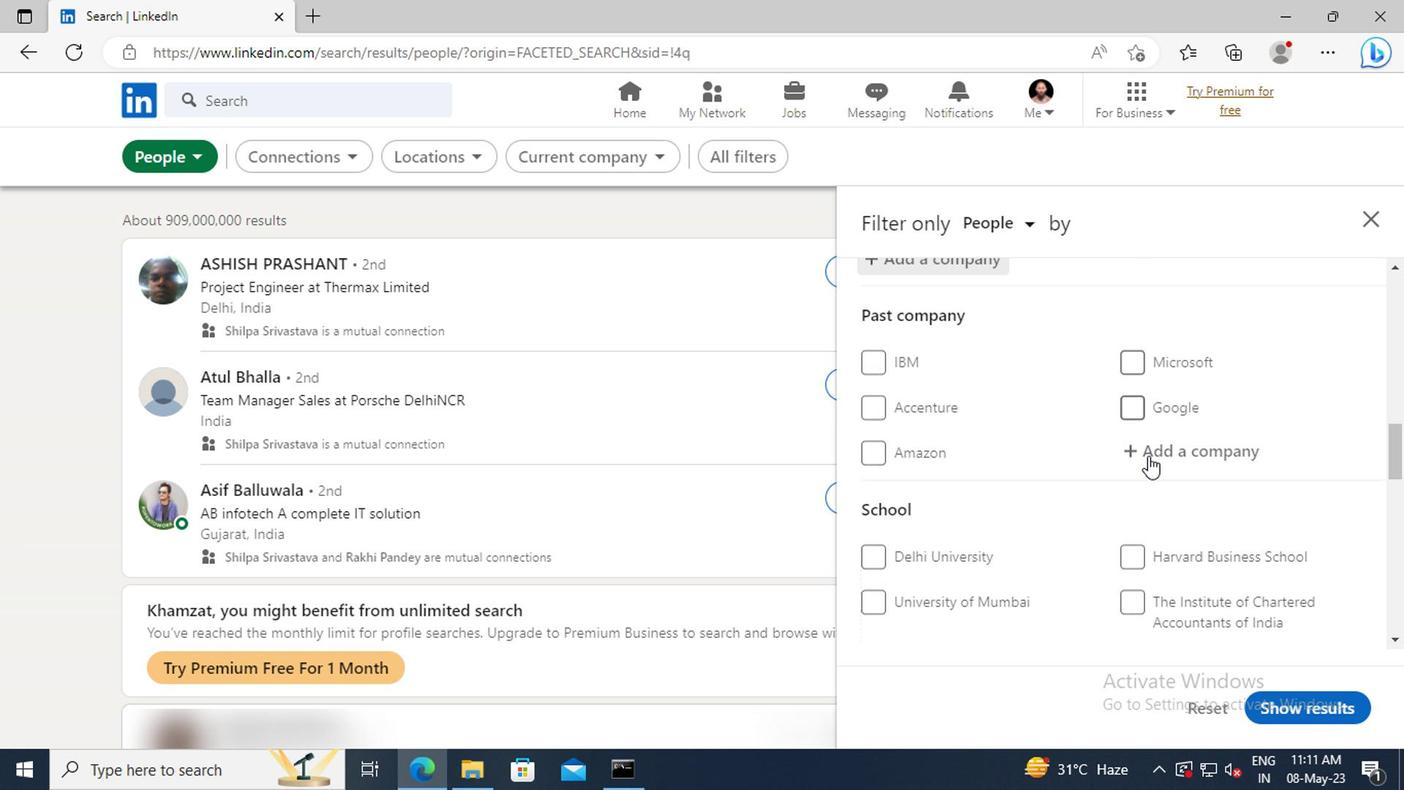 
Action: Mouse scrolled (1142, 454) with delta (0, -1)
Screenshot: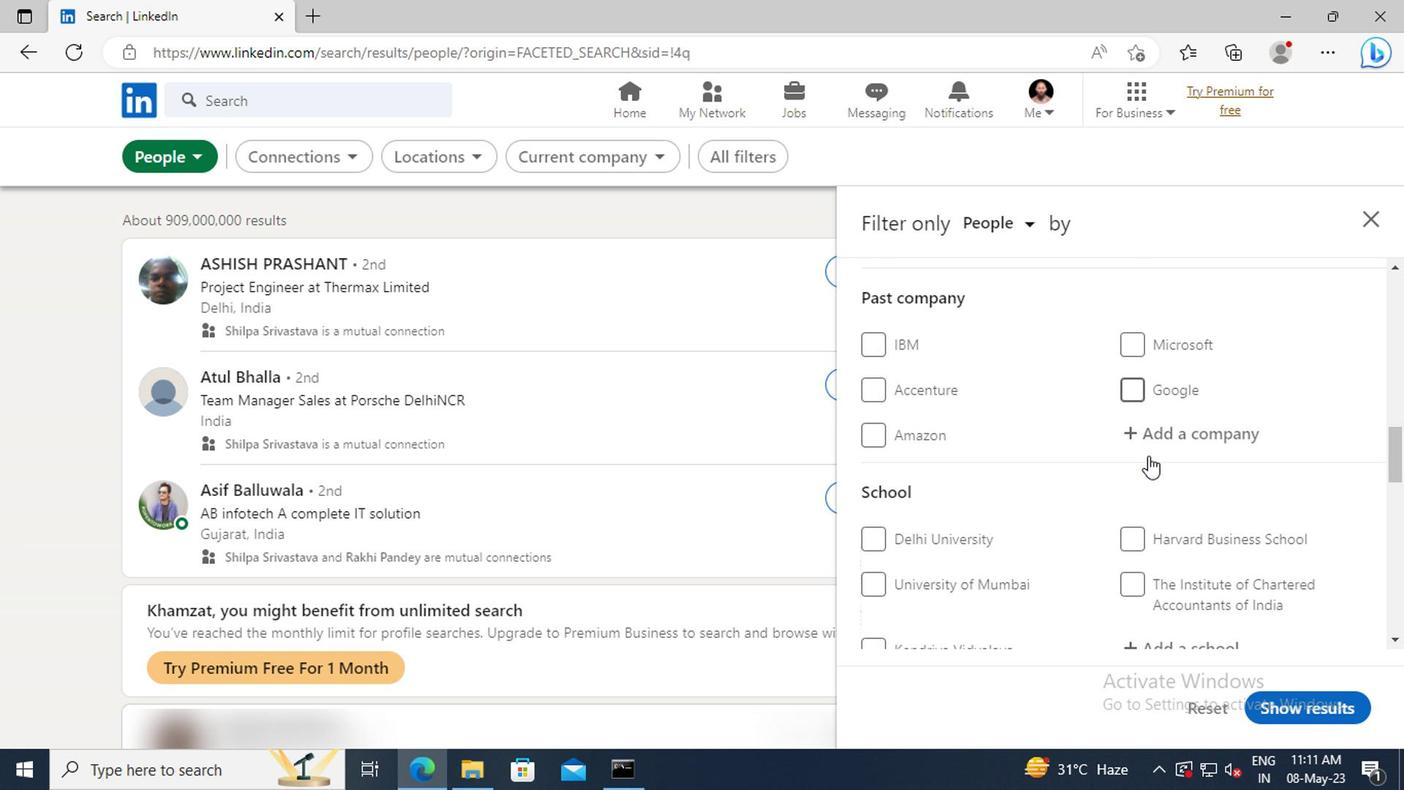 
Action: Mouse scrolled (1142, 454) with delta (0, -1)
Screenshot: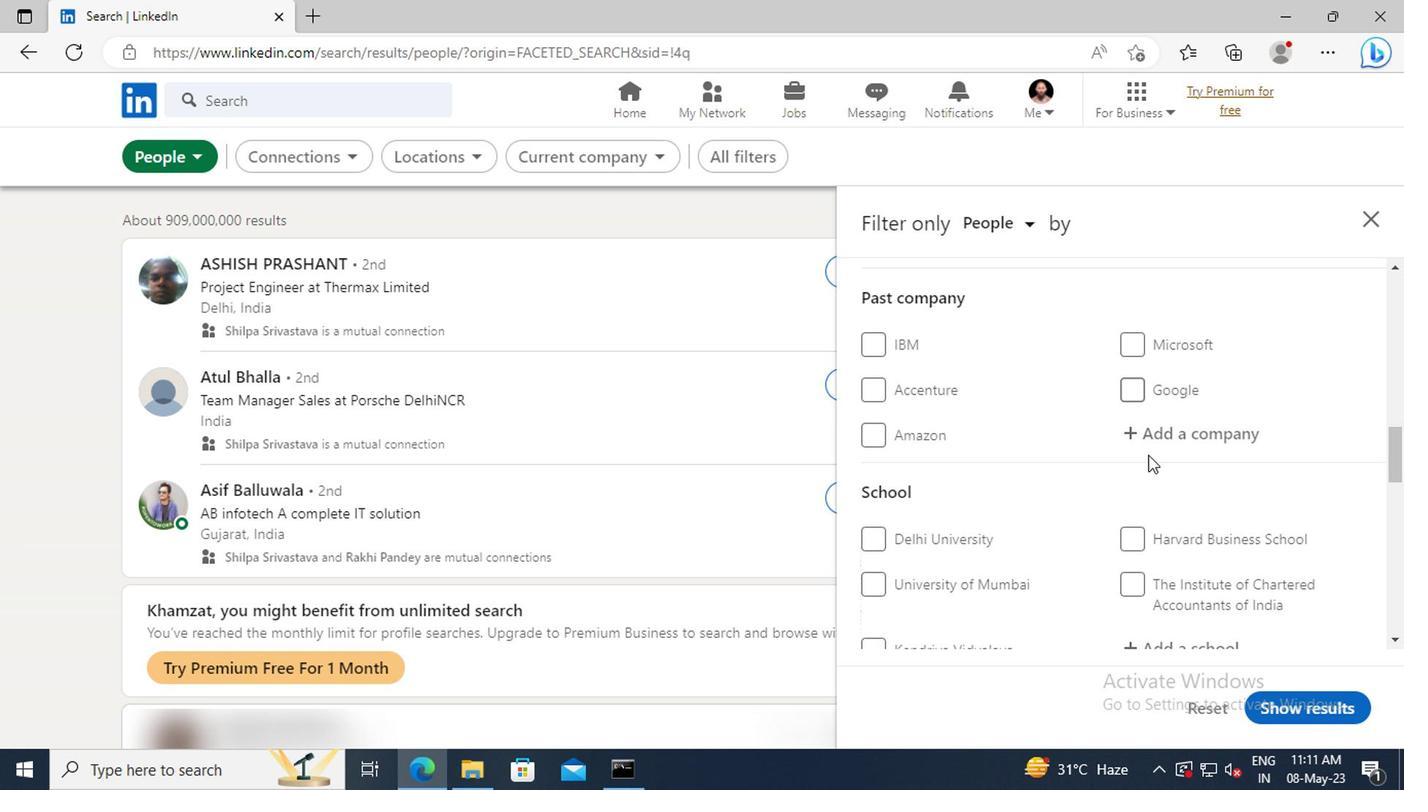 
Action: Mouse scrolled (1142, 454) with delta (0, -1)
Screenshot: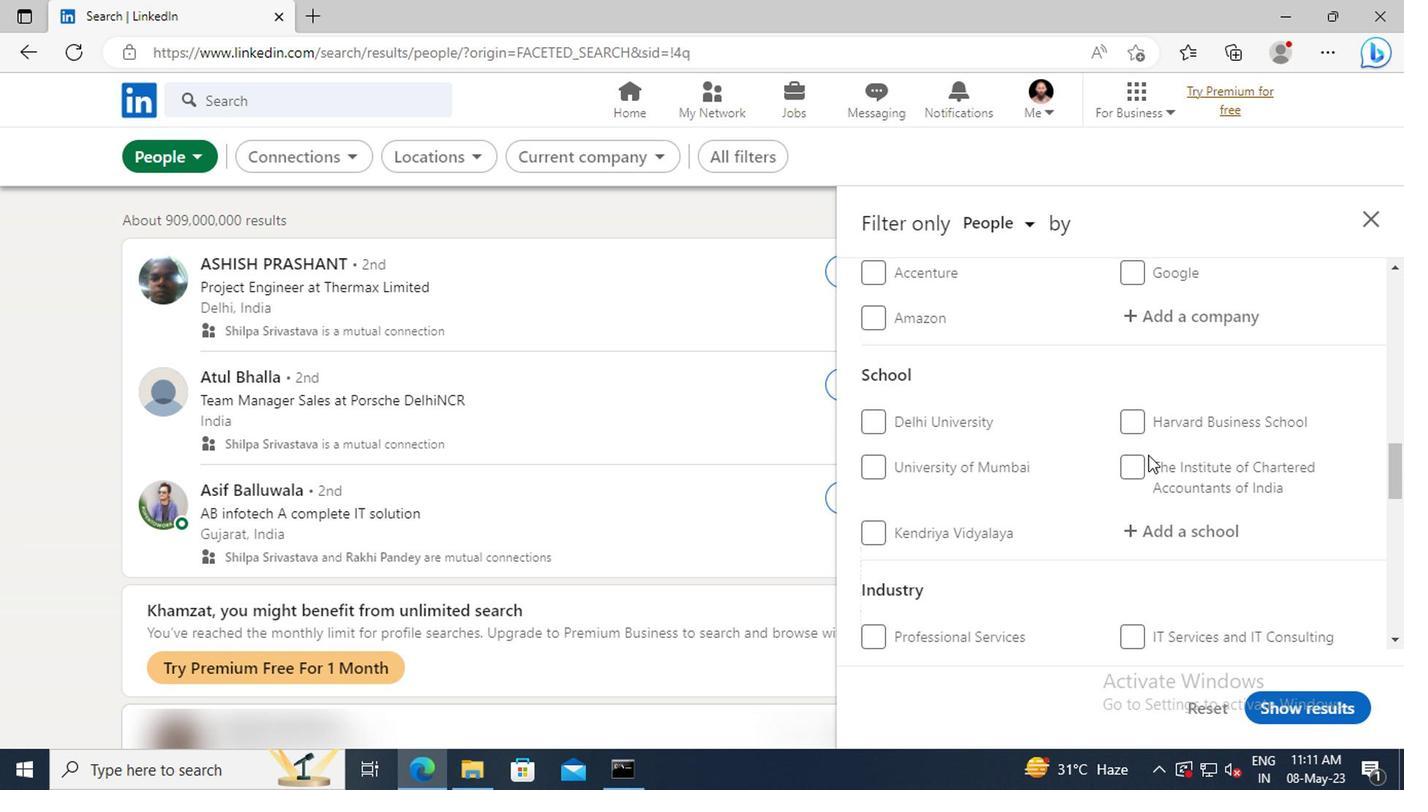
Action: Mouse moved to (1147, 472)
Screenshot: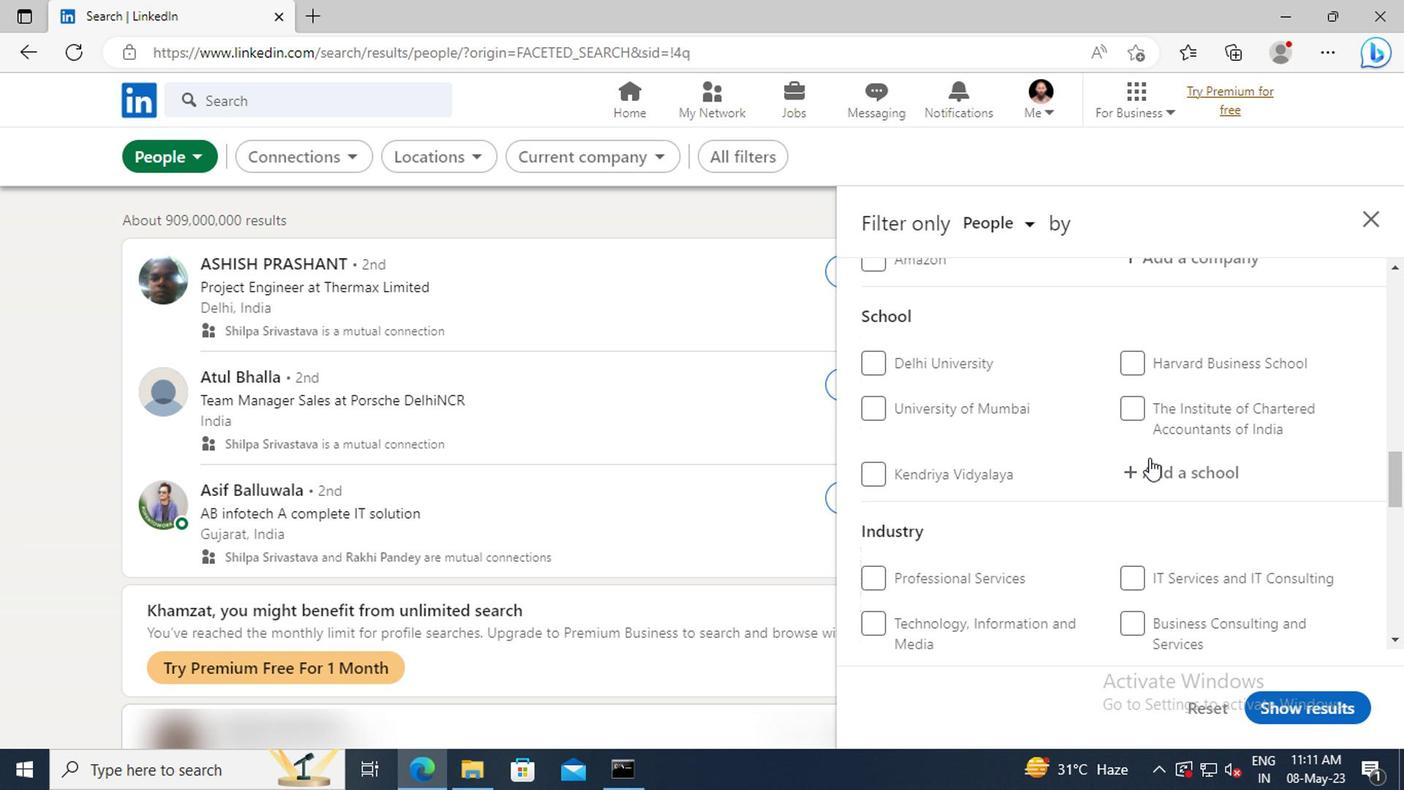 
Action: Mouse pressed left at (1147, 472)
Screenshot: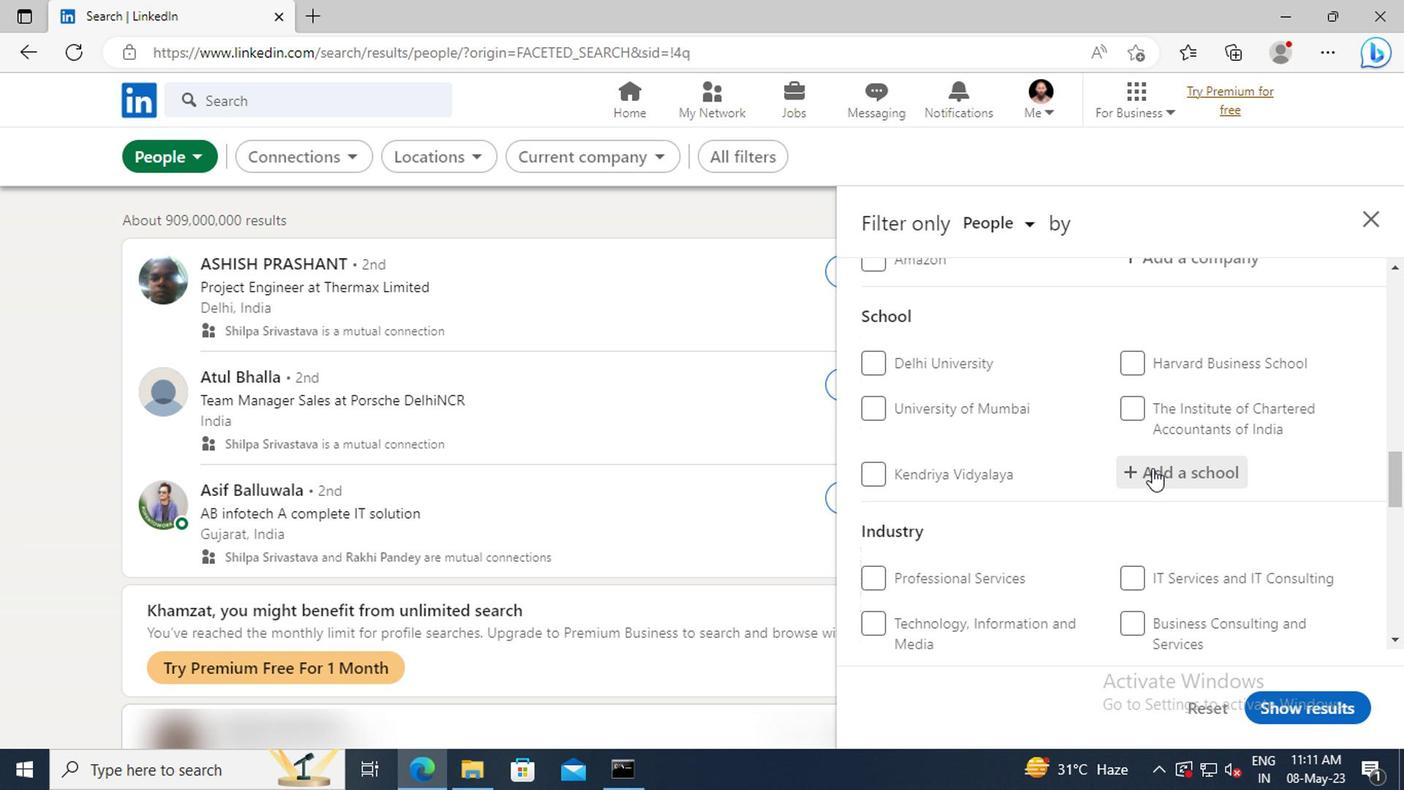 
Action: Mouse moved to (1145, 471)
Screenshot: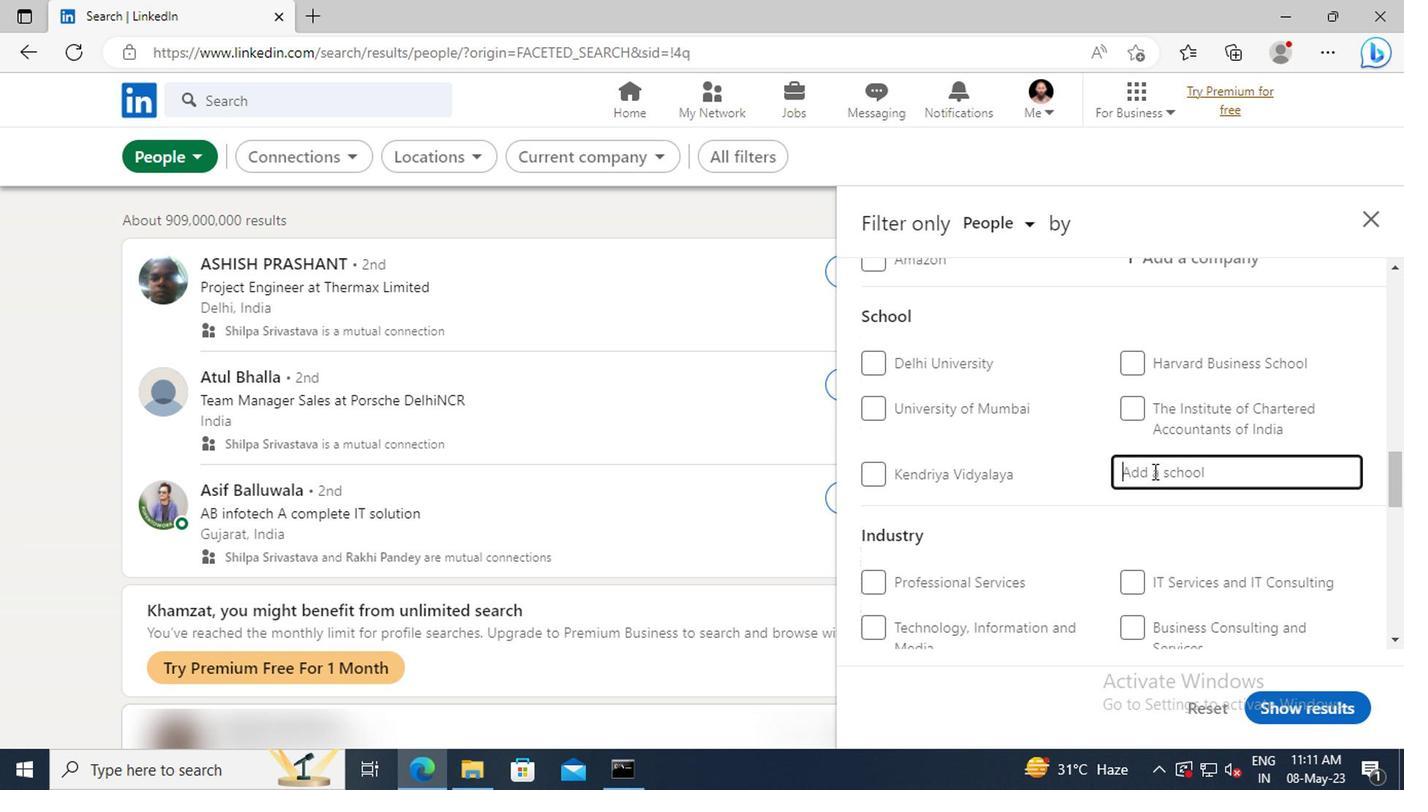
Action: Key pressed <Key.shift>HOLY<Key.space><Key.shift>CROSS<Key.space>
Screenshot: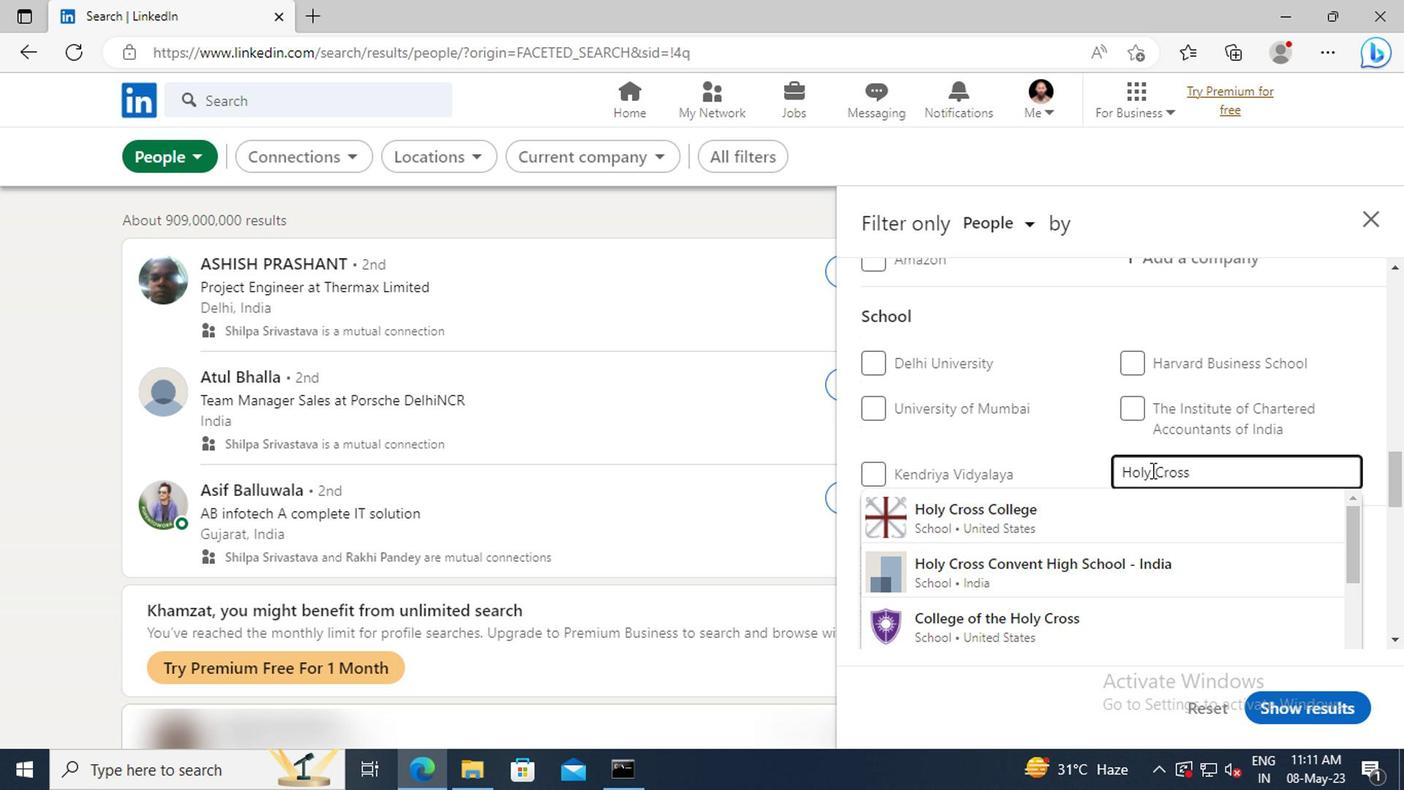 
Action: Mouse moved to (1160, 563)
Screenshot: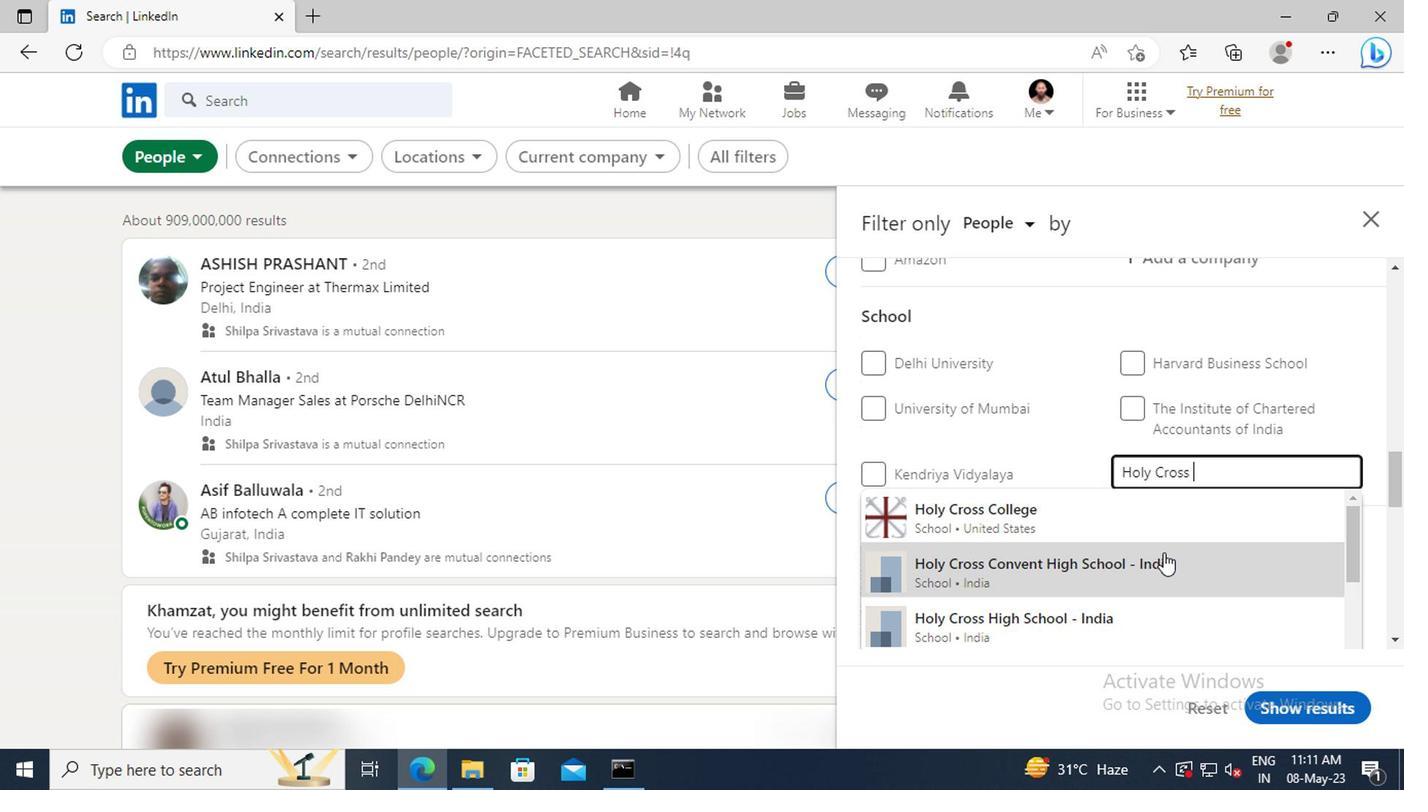 
Action: Mouse pressed left at (1160, 563)
Screenshot: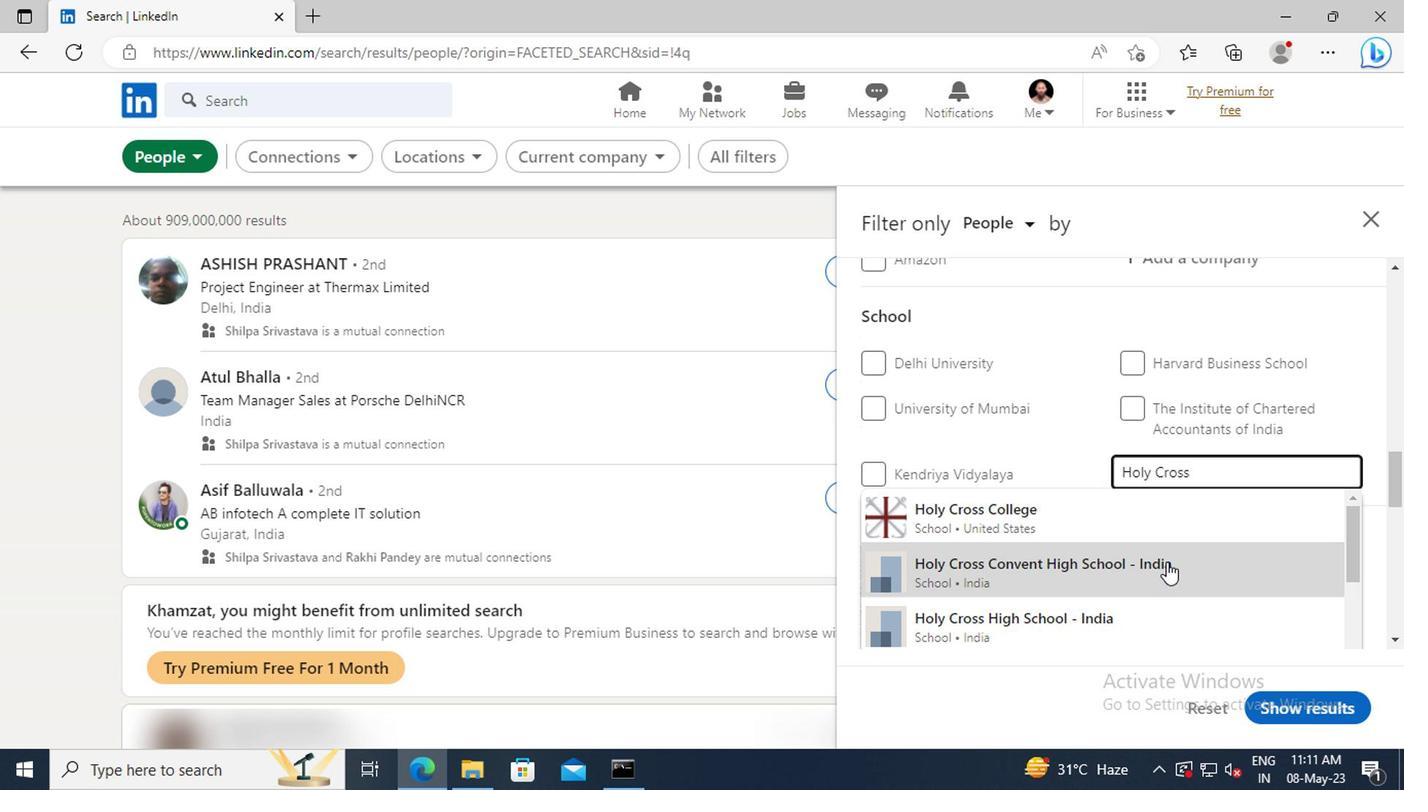 
Action: Mouse moved to (1160, 560)
Screenshot: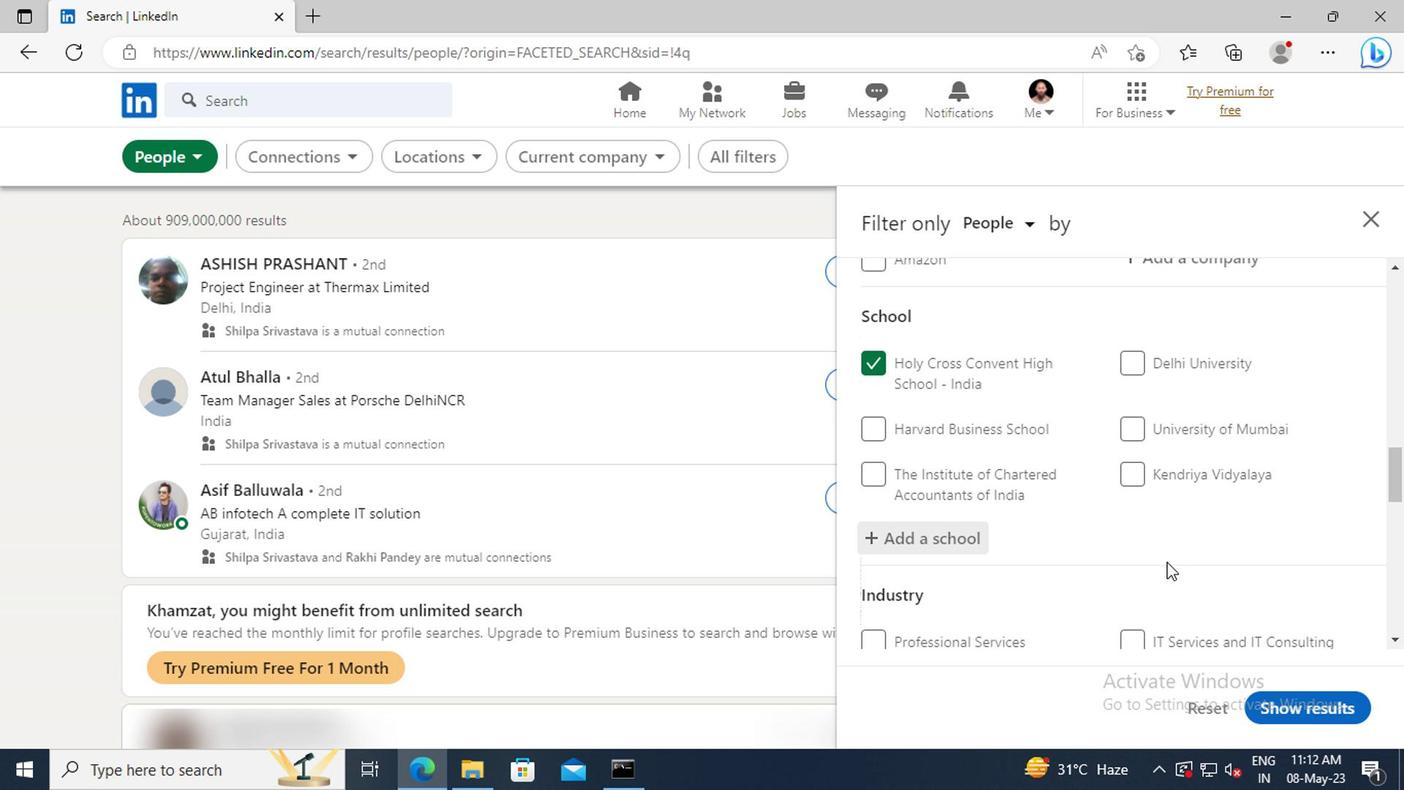 
Action: Mouse scrolled (1160, 559) with delta (0, 0)
Screenshot: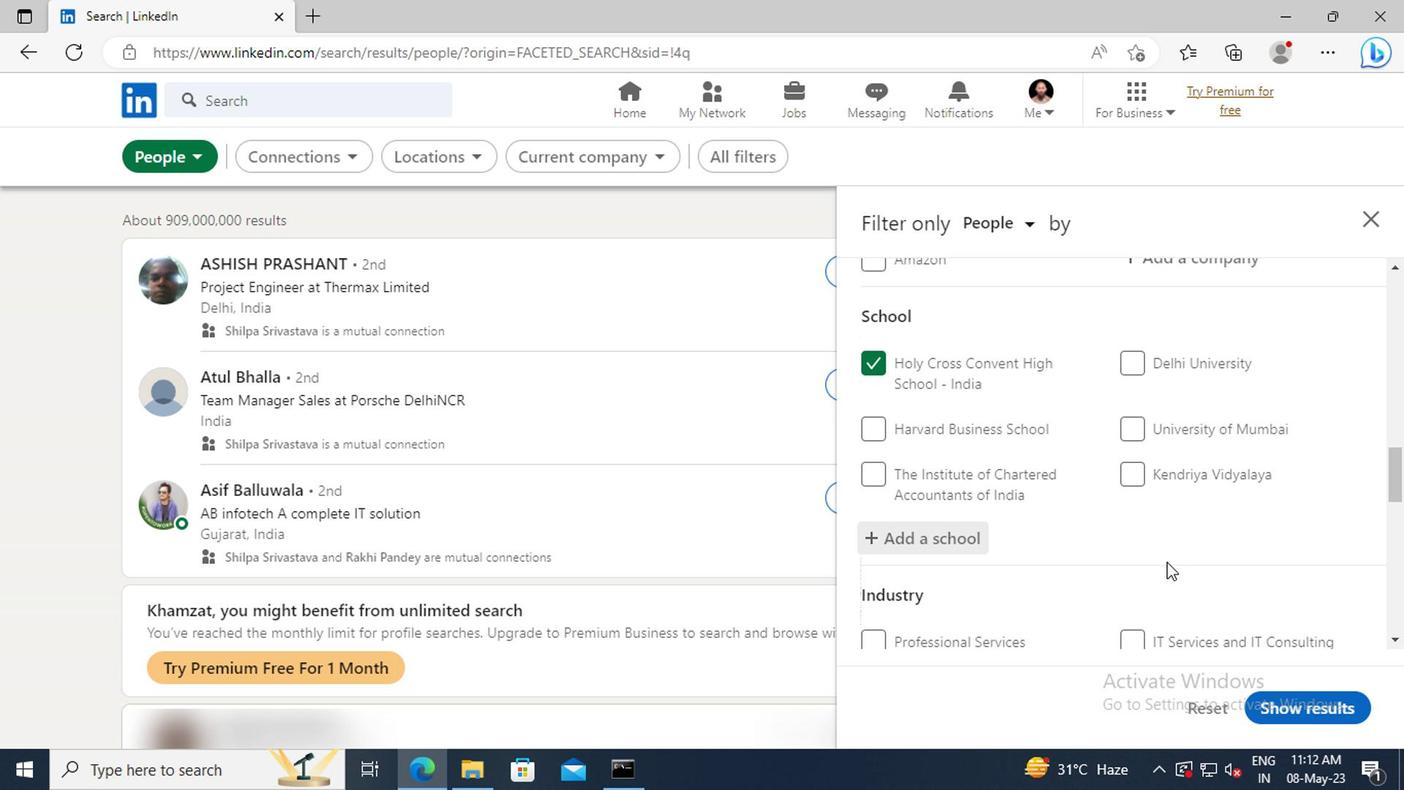 
Action: Mouse moved to (1160, 552)
Screenshot: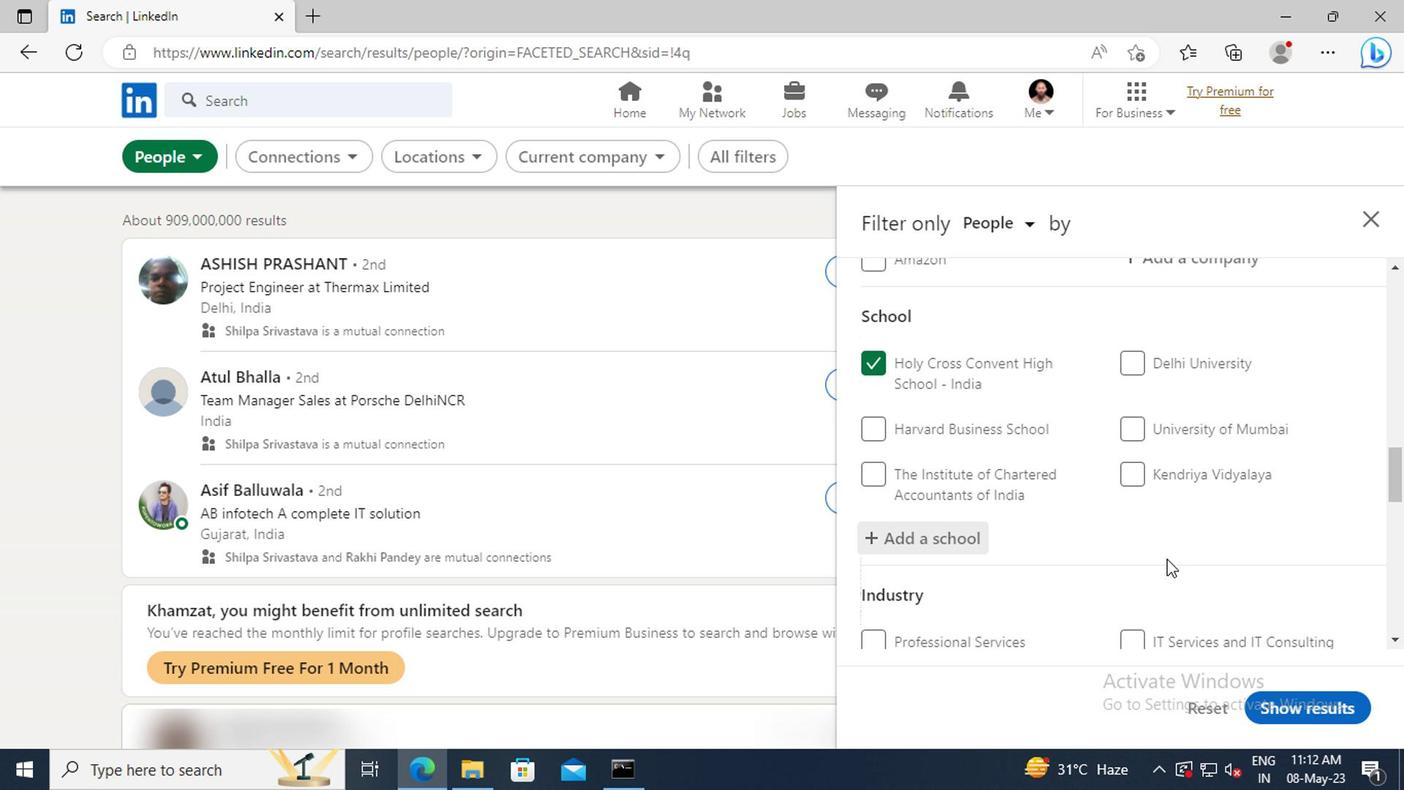 
Action: Mouse scrolled (1160, 550) with delta (0, -1)
Screenshot: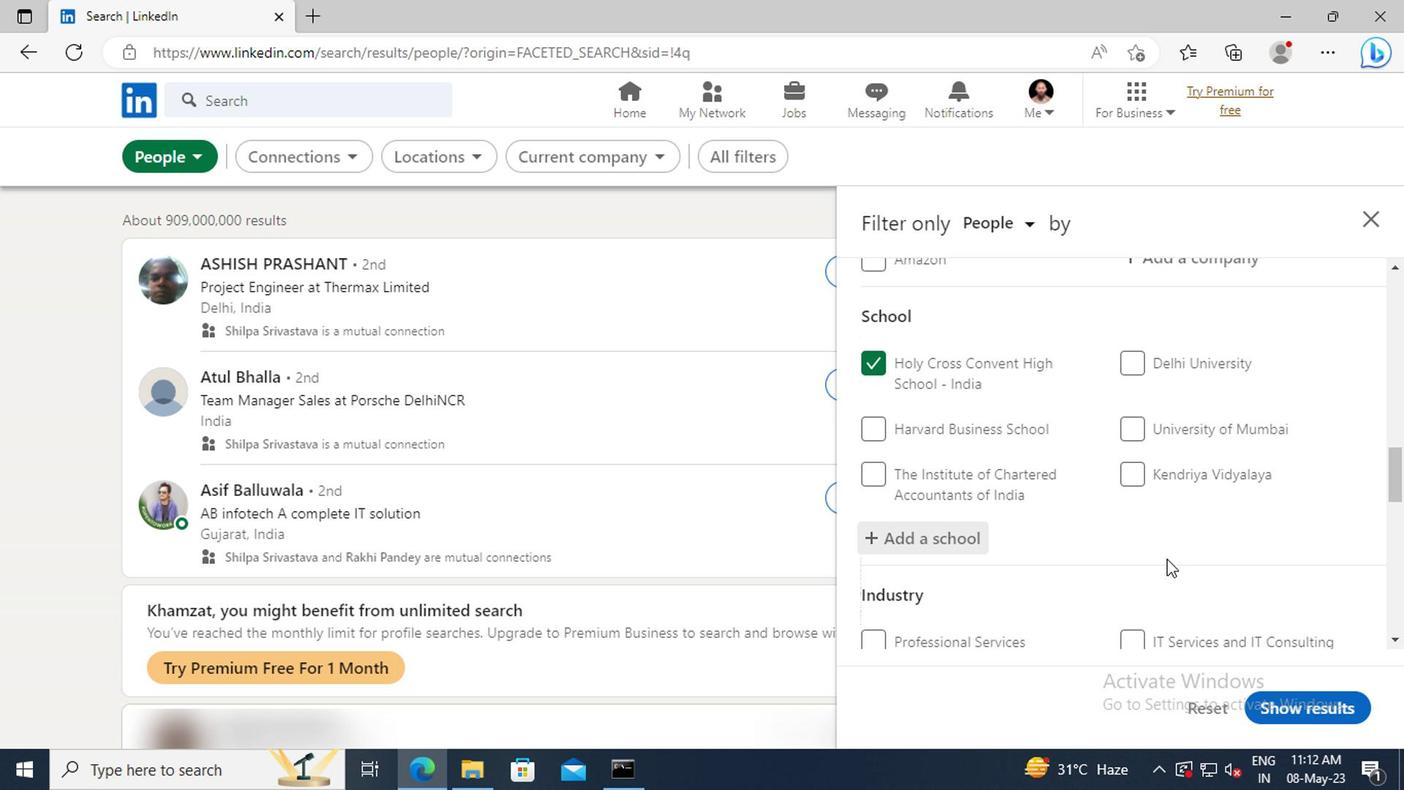 
Action: Mouse moved to (1162, 525)
Screenshot: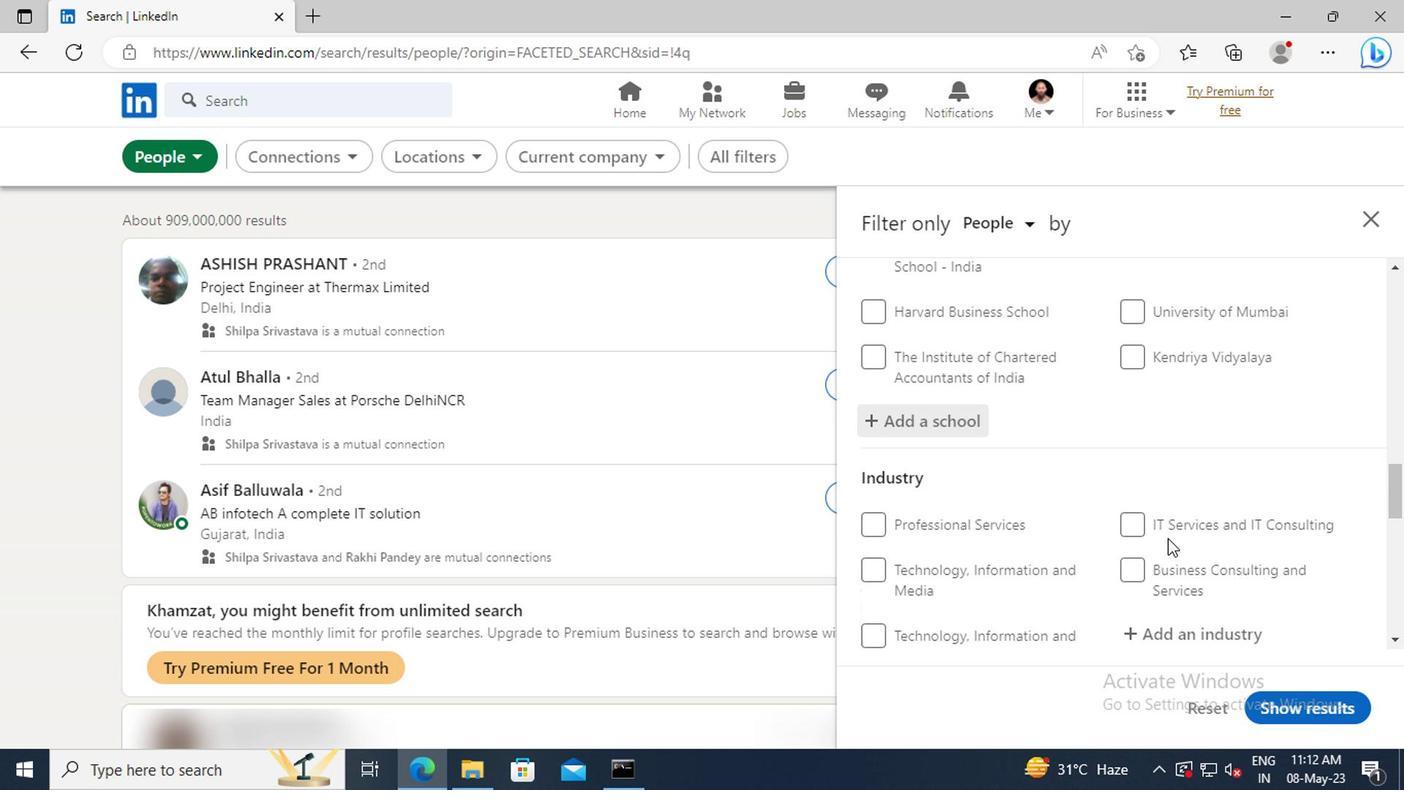 
Action: Mouse scrolled (1162, 525) with delta (0, 0)
Screenshot: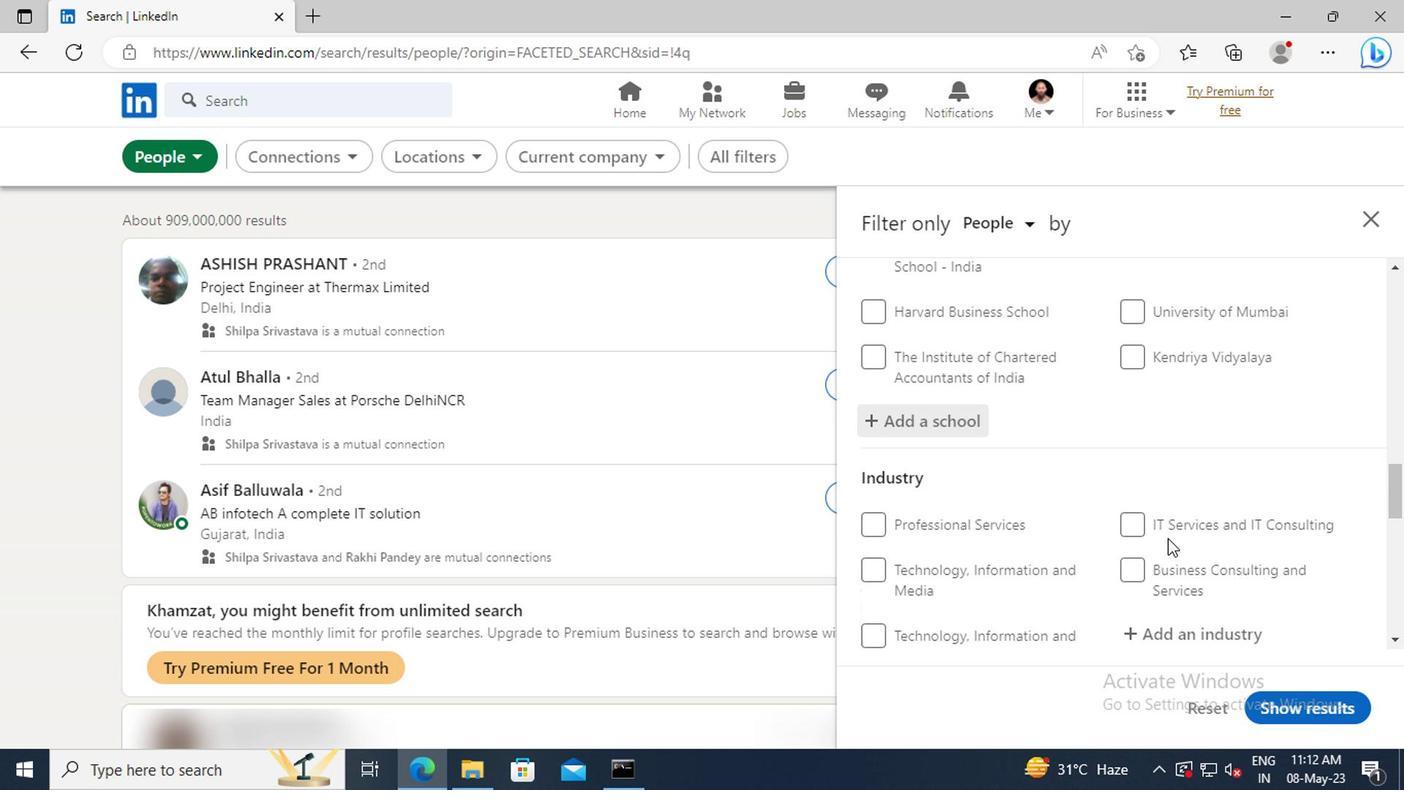 
Action: Mouse moved to (1160, 520)
Screenshot: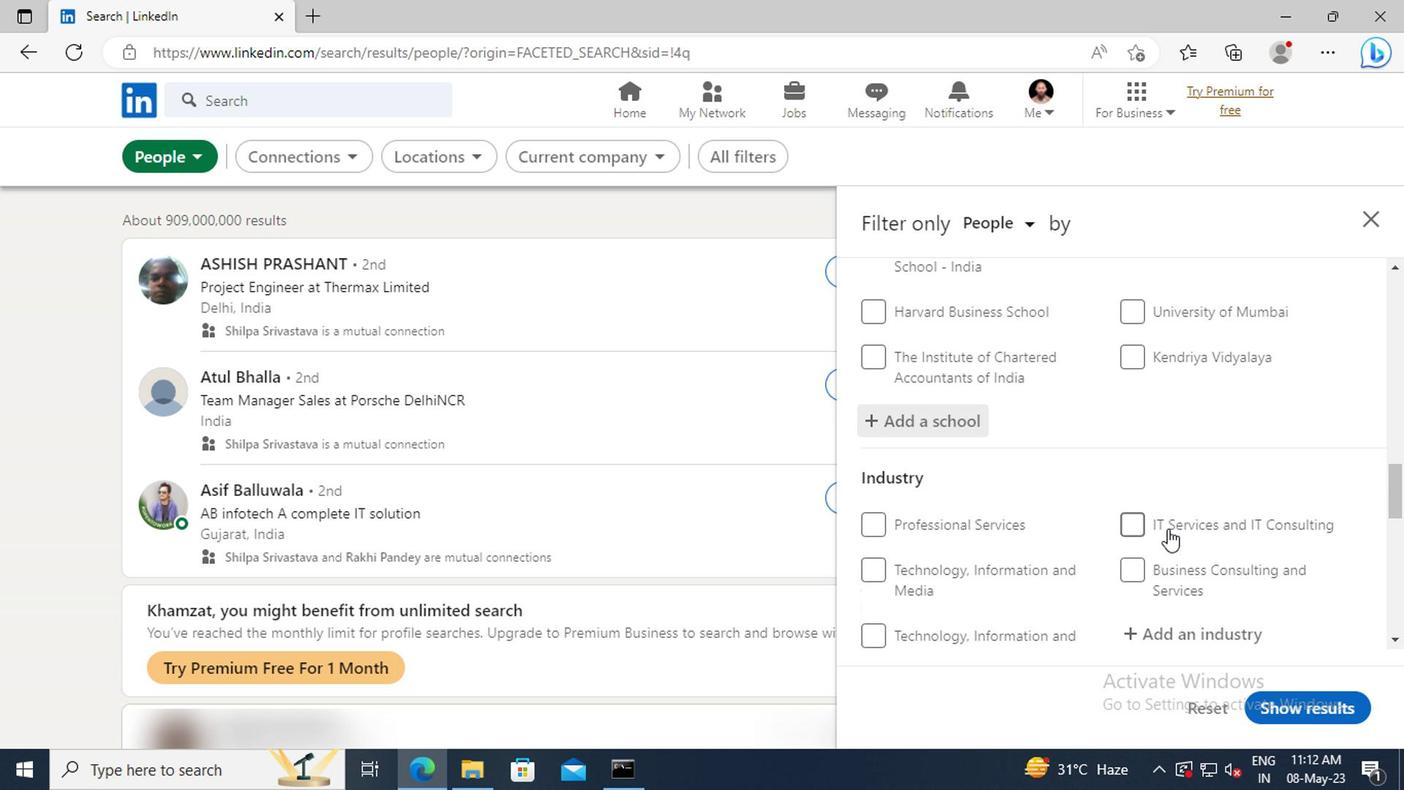 
Action: Mouse scrolled (1160, 519) with delta (0, 0)
Screenshot: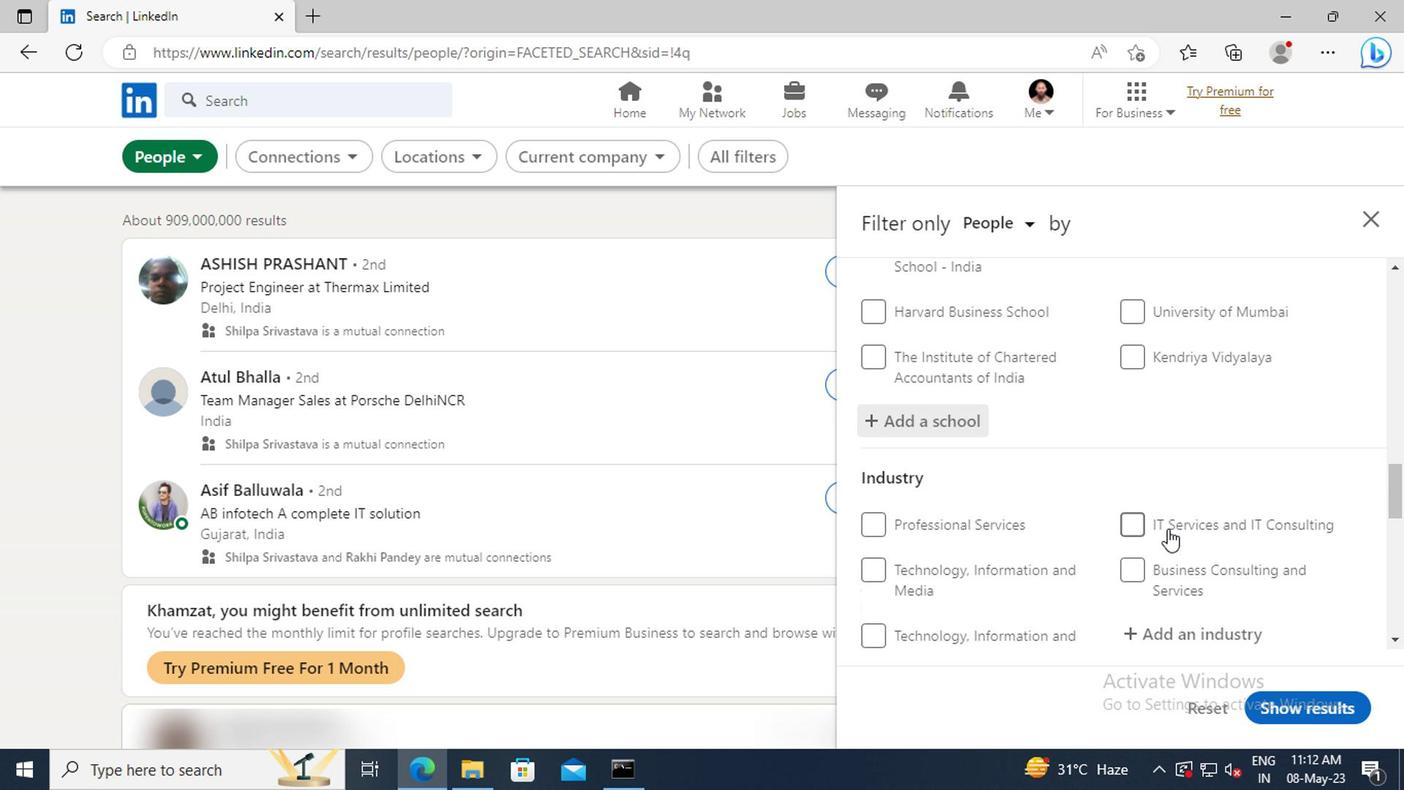 
Action: Mouse moved to (1165, 519)
Screenshot: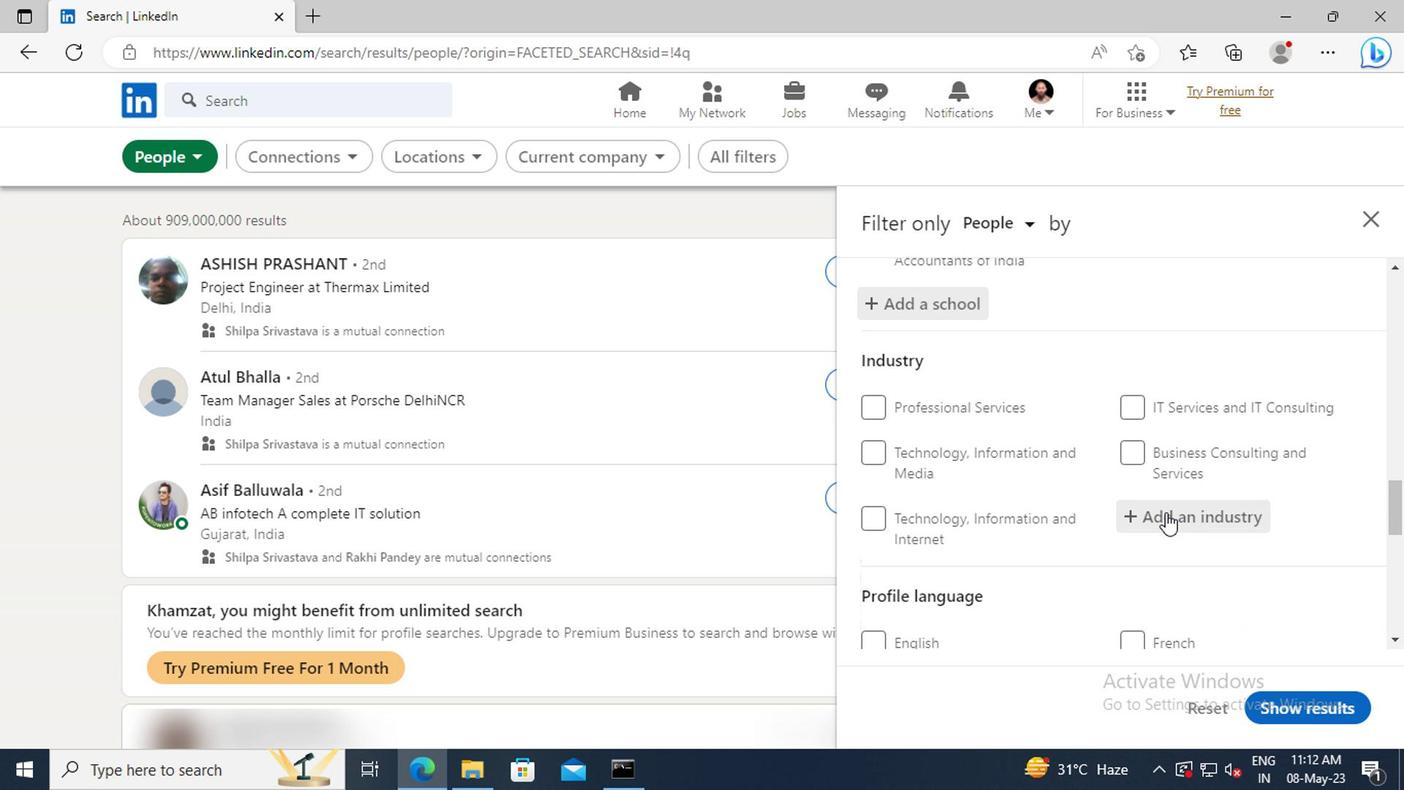 
Action: Mouse pressed left at (1165, 519)
Screenshot: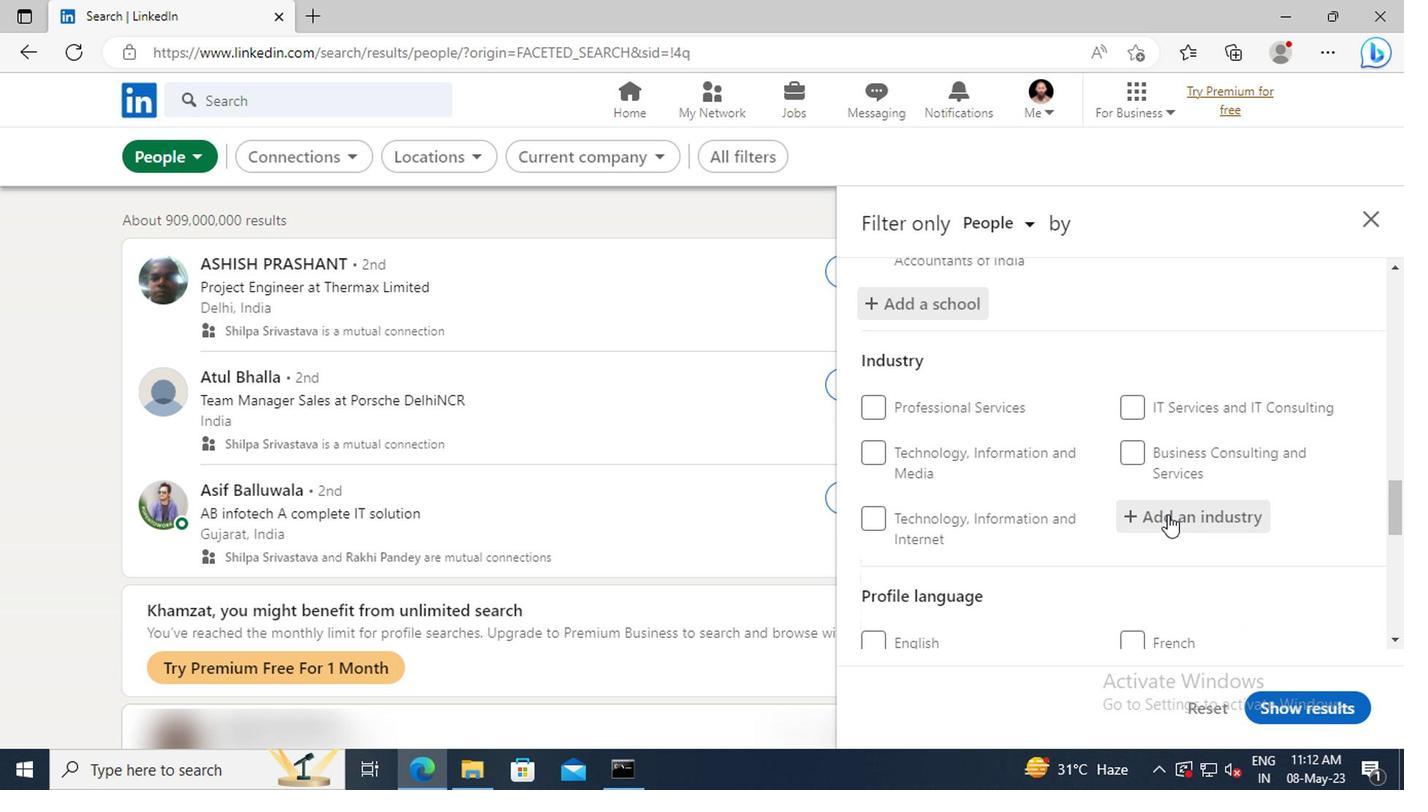 
Action: Mouse moved to (1168, 520)
Screenshot: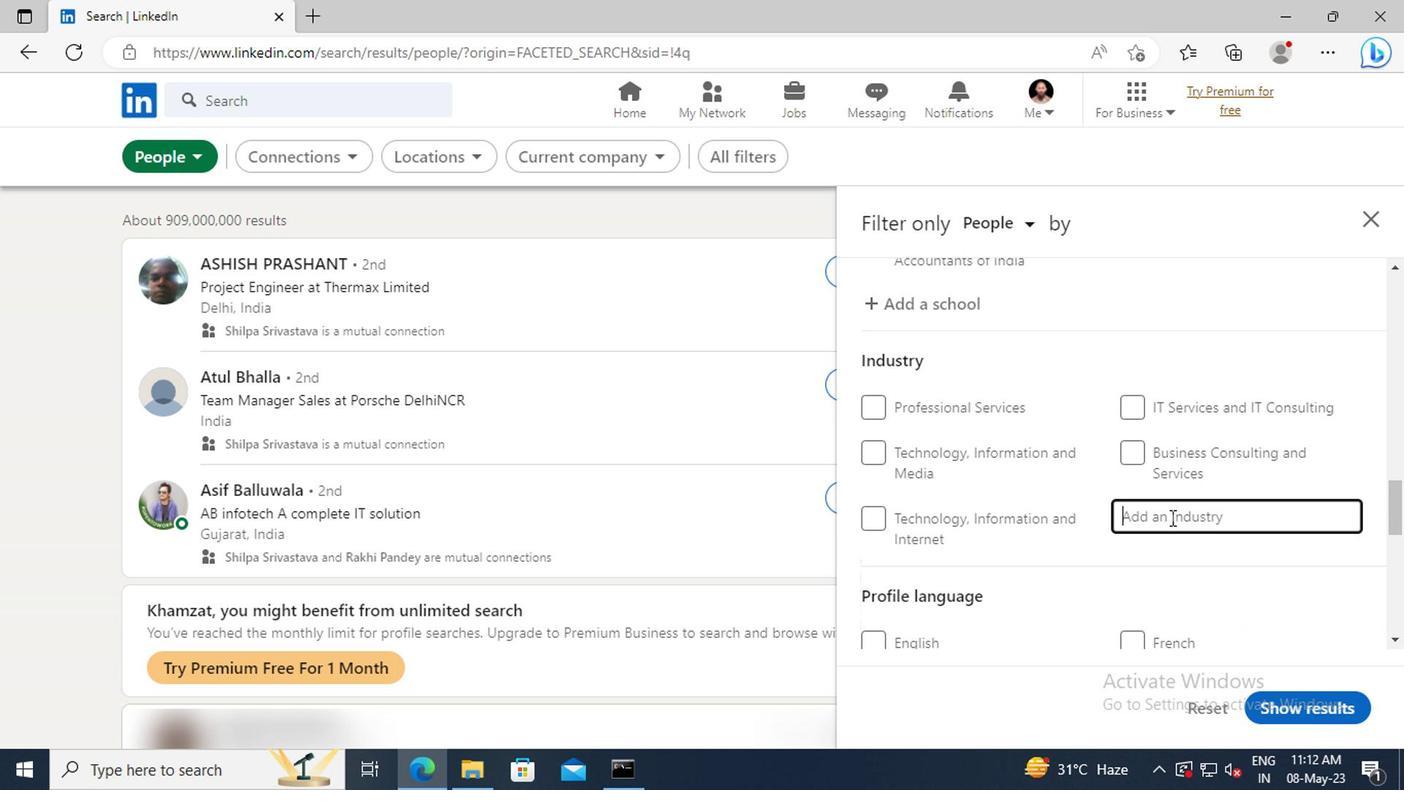 
Action: Key pressed <Key.shift>METAL<Key.space><Key.shift>VAL
Screenshot: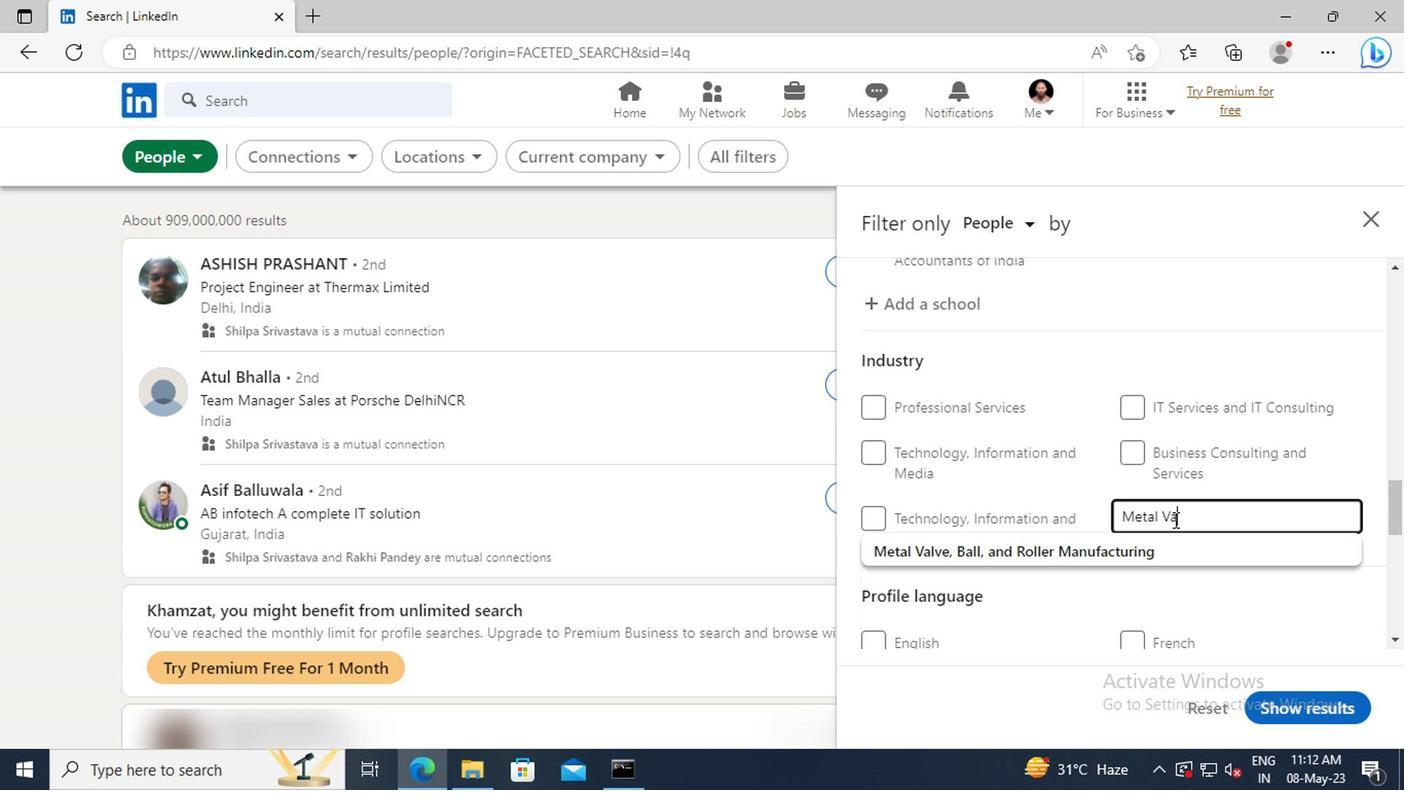 
Action: Mouse moved to (1172, 543)
Screenshot: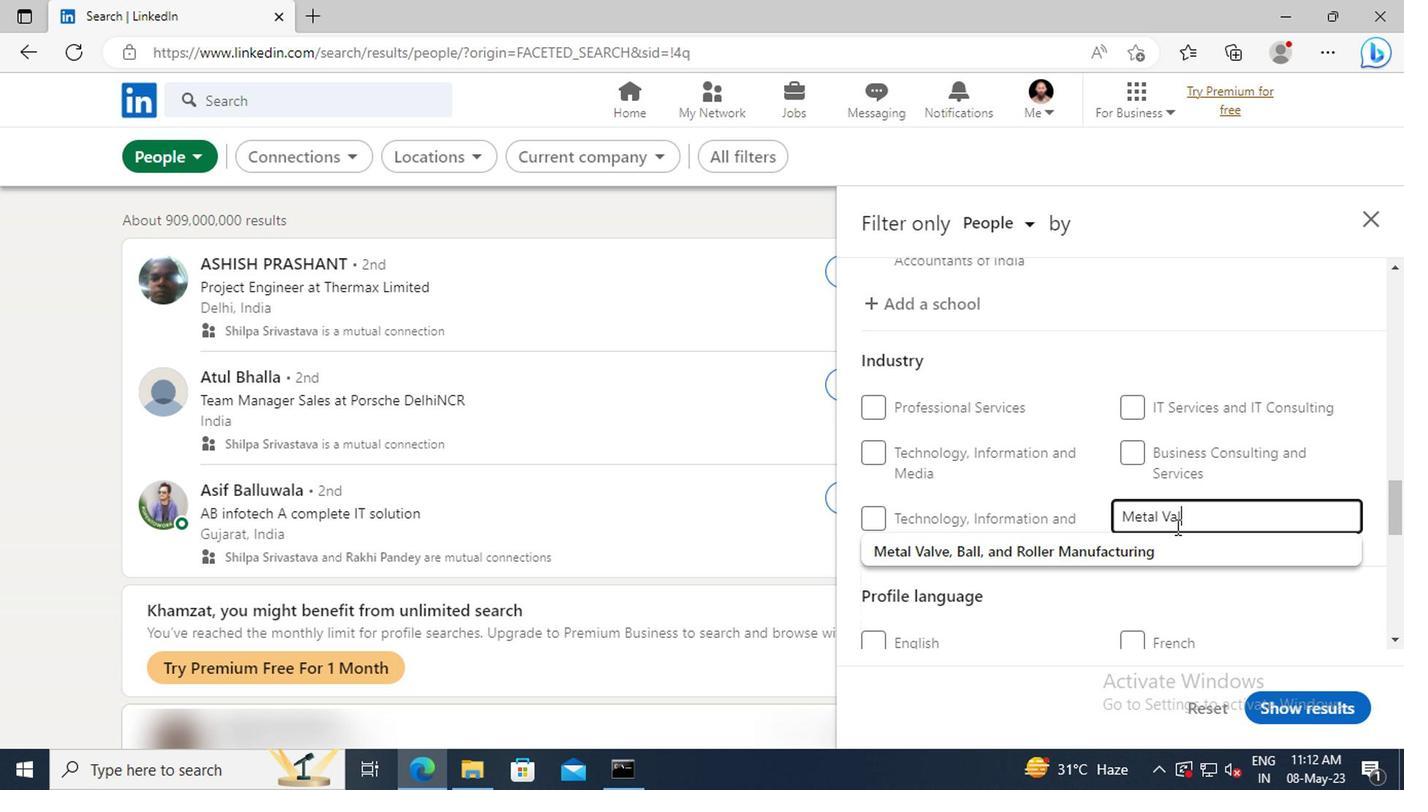 
Action: Mouse pressed left at (1172, 543)
Screenshot: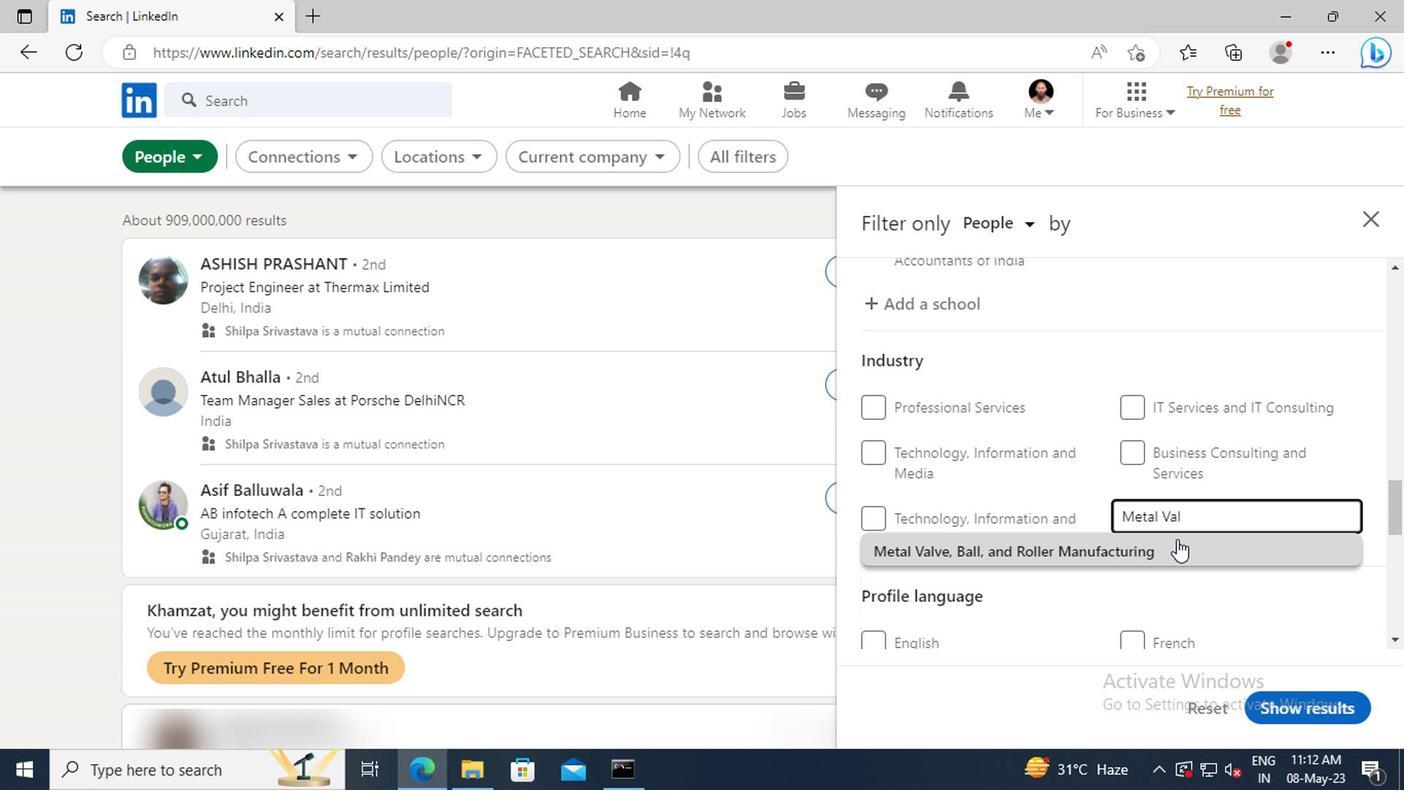 
Action: Mouse moved to (1173, 538)
Screenshot: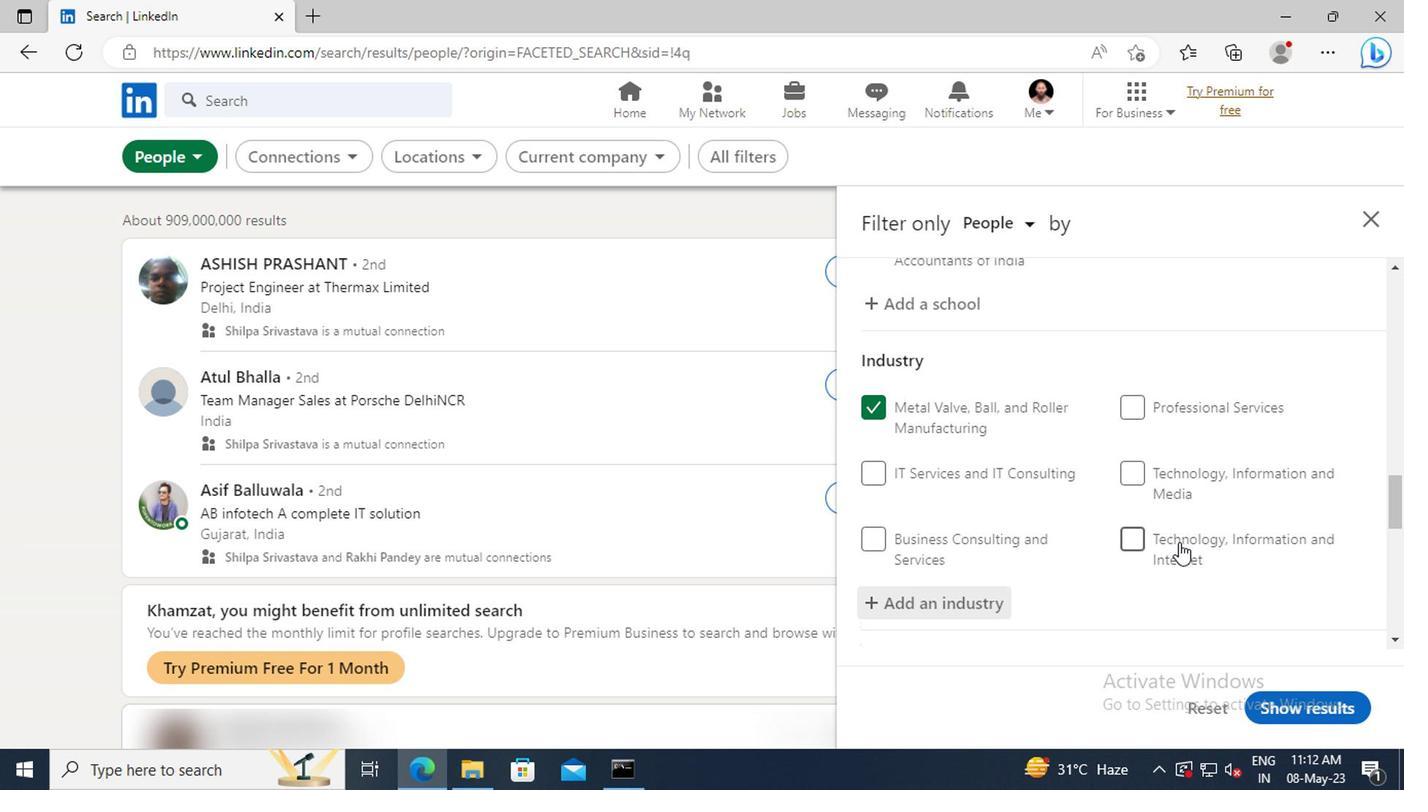 
Action: Mouse scrolled (1173, 537) with delta (0, 0)
Screenshot: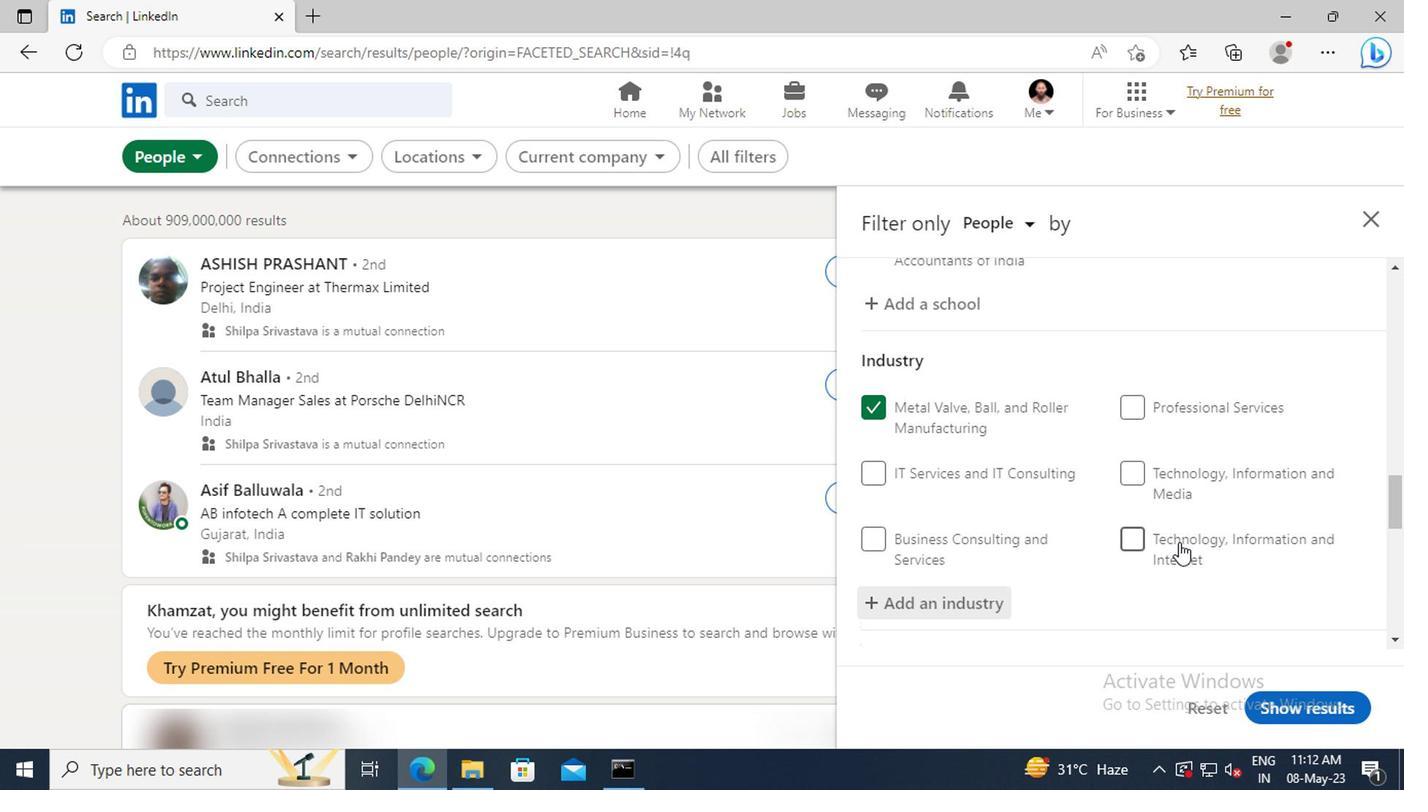 
Action: Mouse moved to (1171, 533)
Screenshot: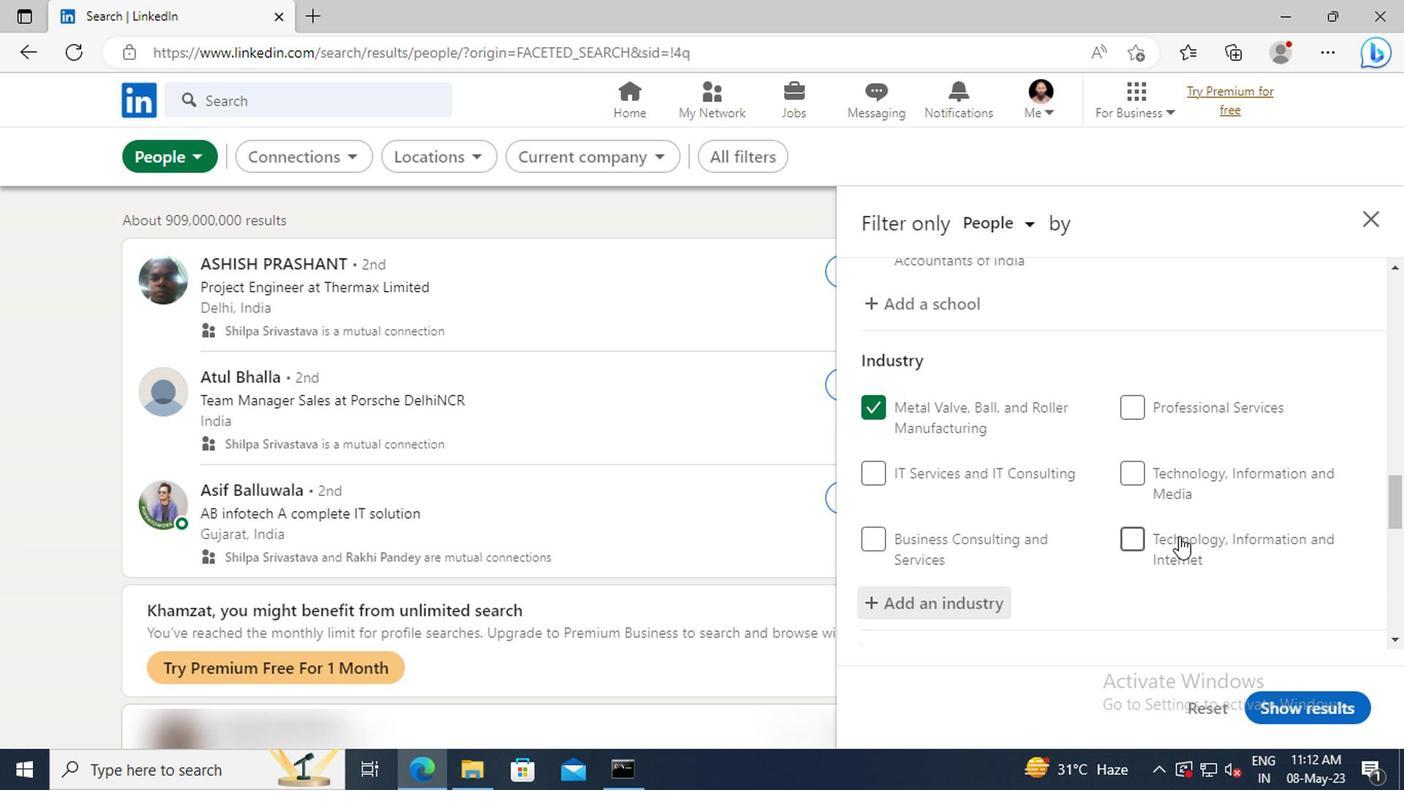 
Action: Mouse scrolled (1171, 532) with delta (0, 0)
Screenshot: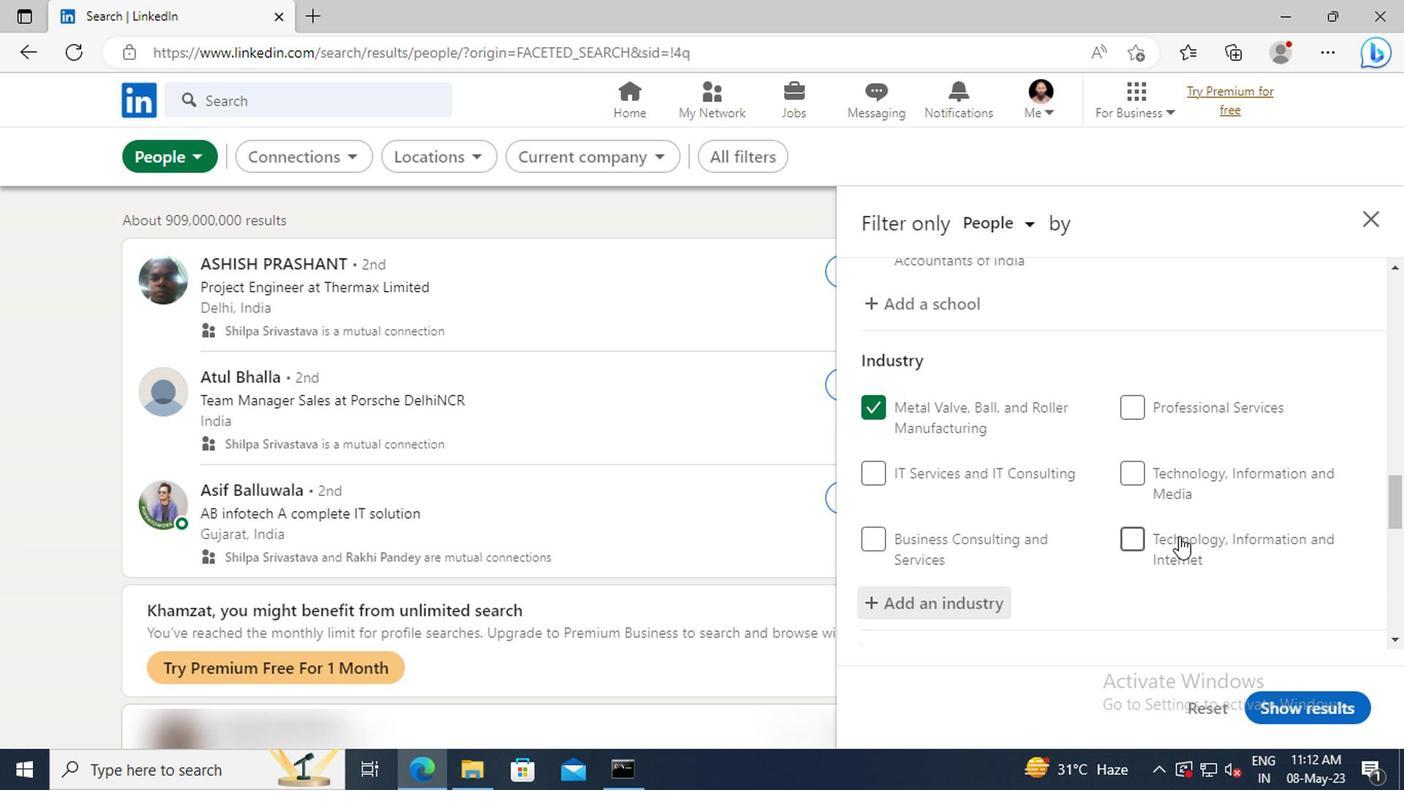 
Action: Mouse moved to (1170, 525)
Screenshot: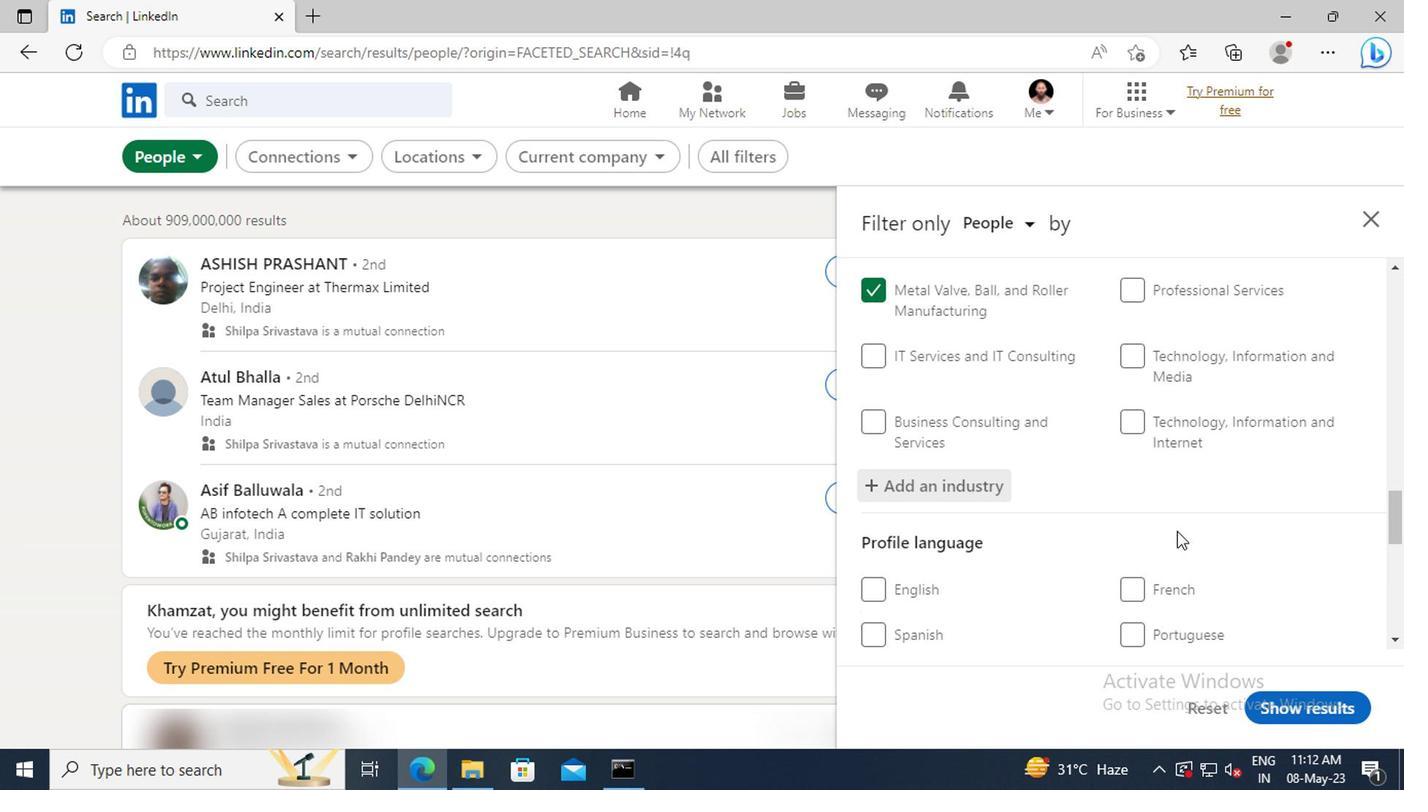 
Action: Mouse scrolled (1170, 525) with delta (0, 0)
Screenshot: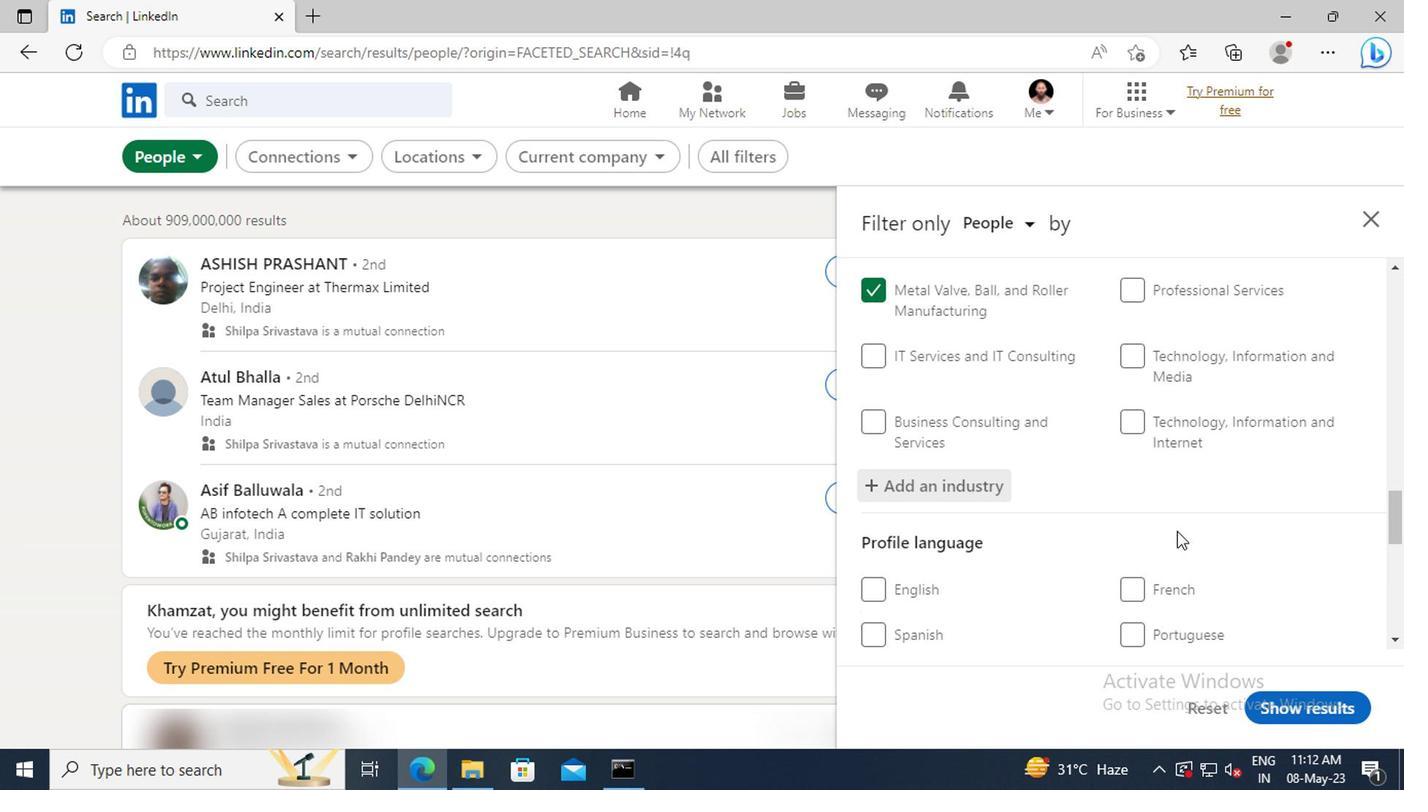 
Action: Mouse moved to (1169, 525)
Screenshot: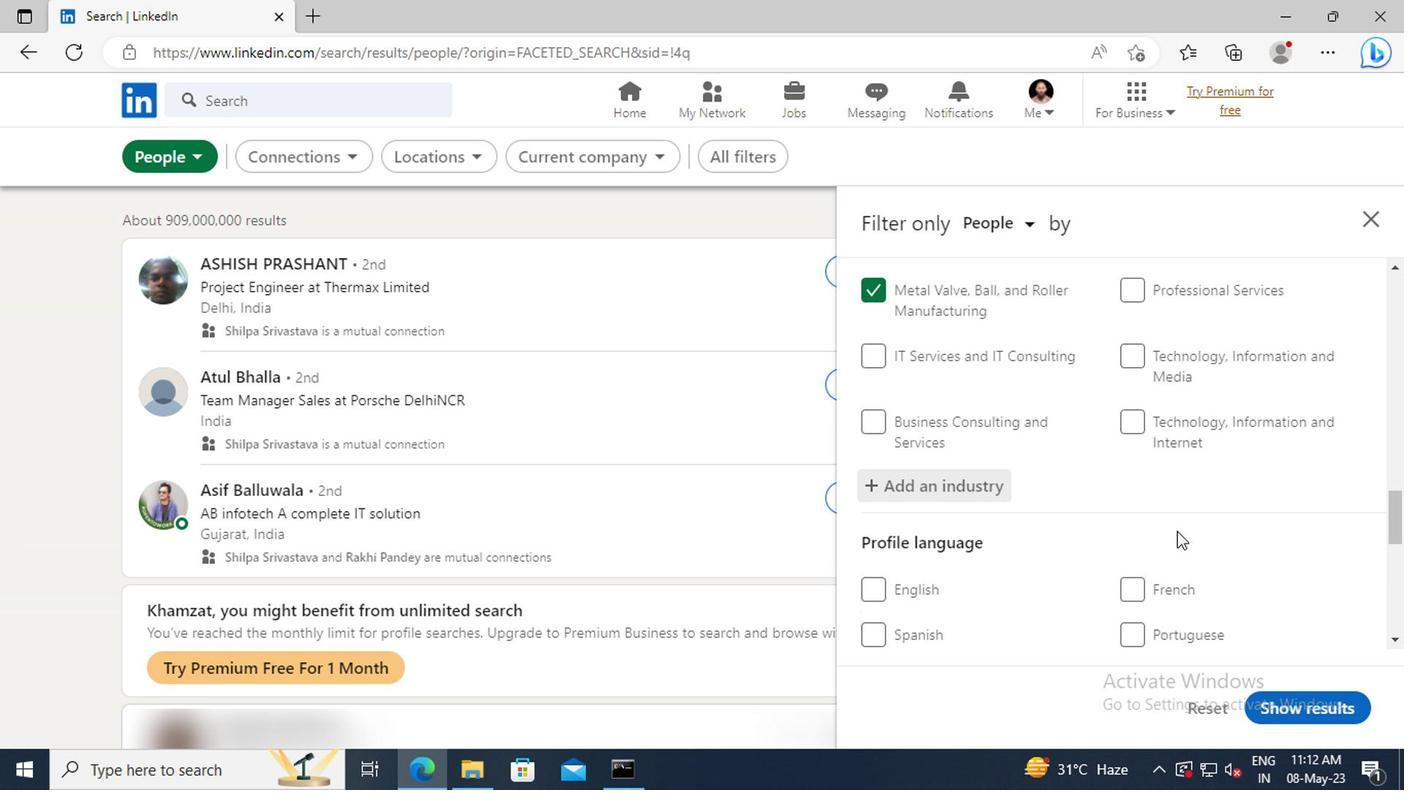 
Action: Mouse scrolled (1169, 524) with delta (0, 0)
Screenshot: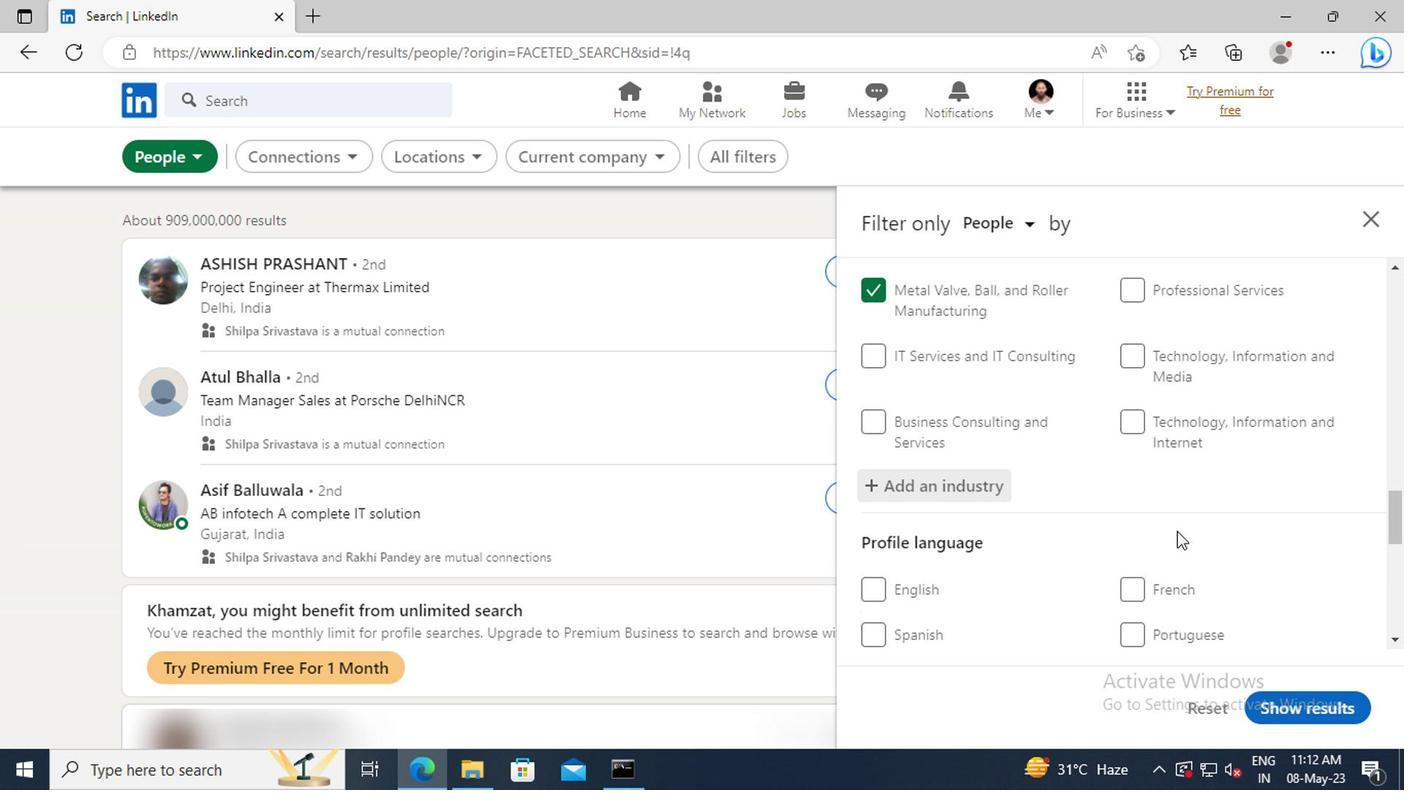
Action: Mouse moved to (1168, 522)
Screenshot: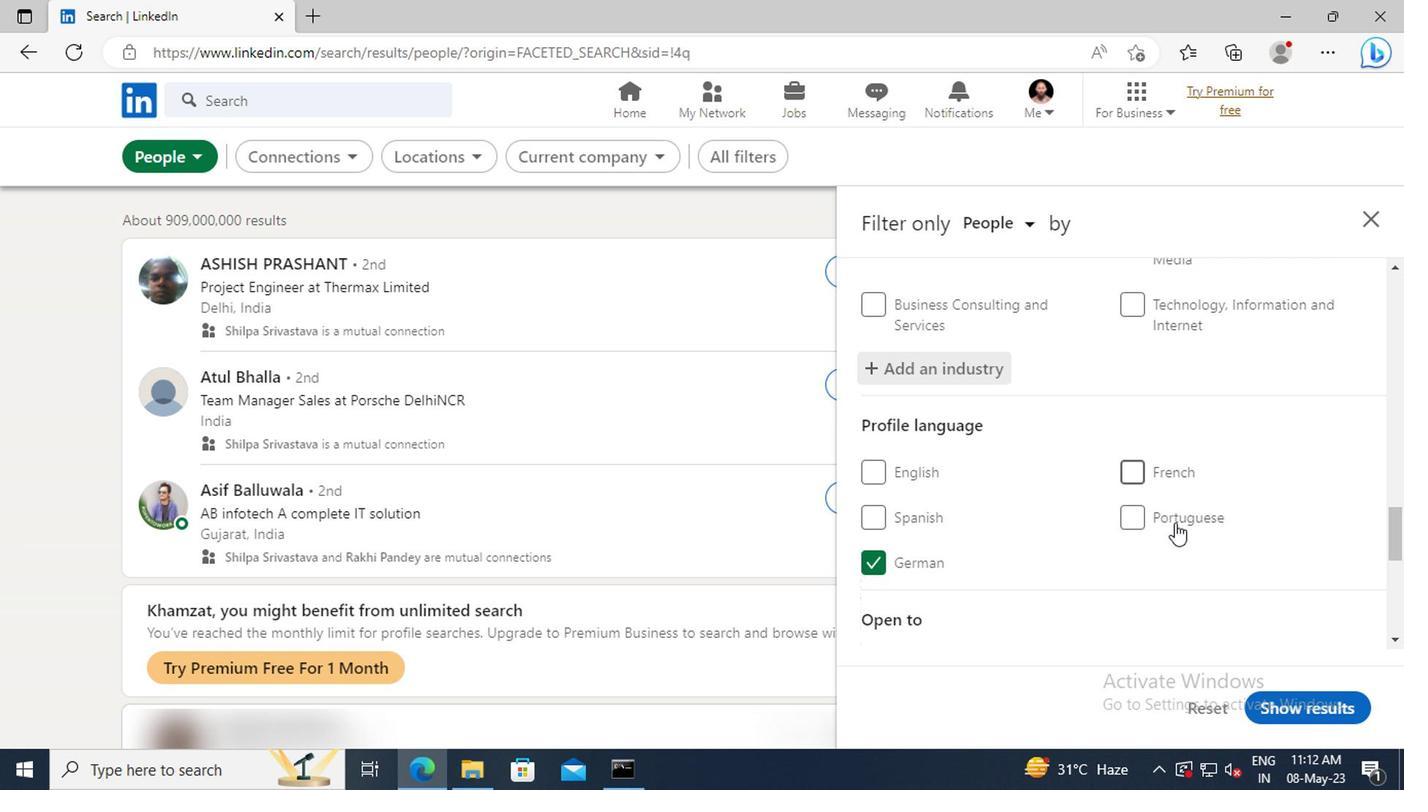 
Action: Mouse scrolled (1168, 520) with delta (0, -1)
Screenshot: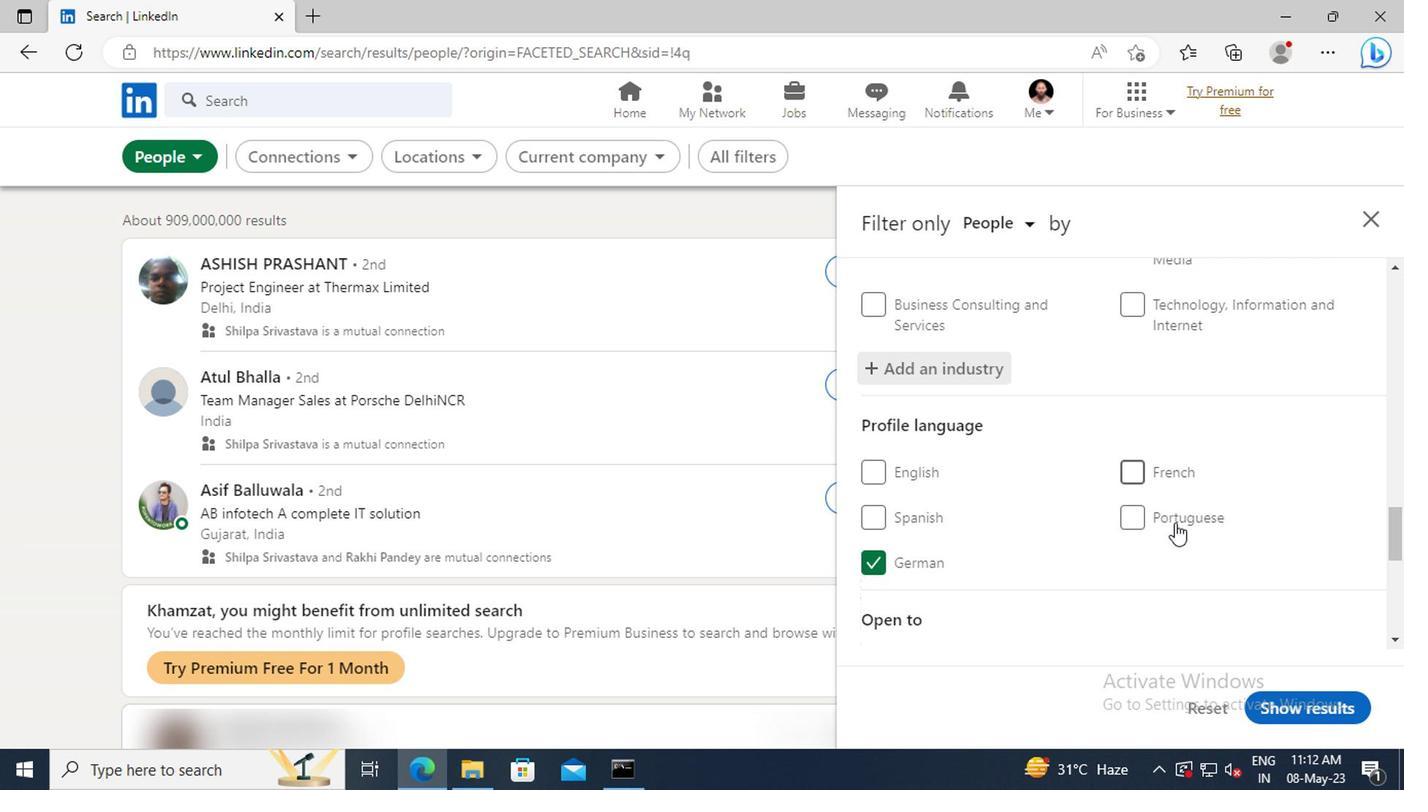 
Action: Mouse moved to (1165, 519)
Screenshot: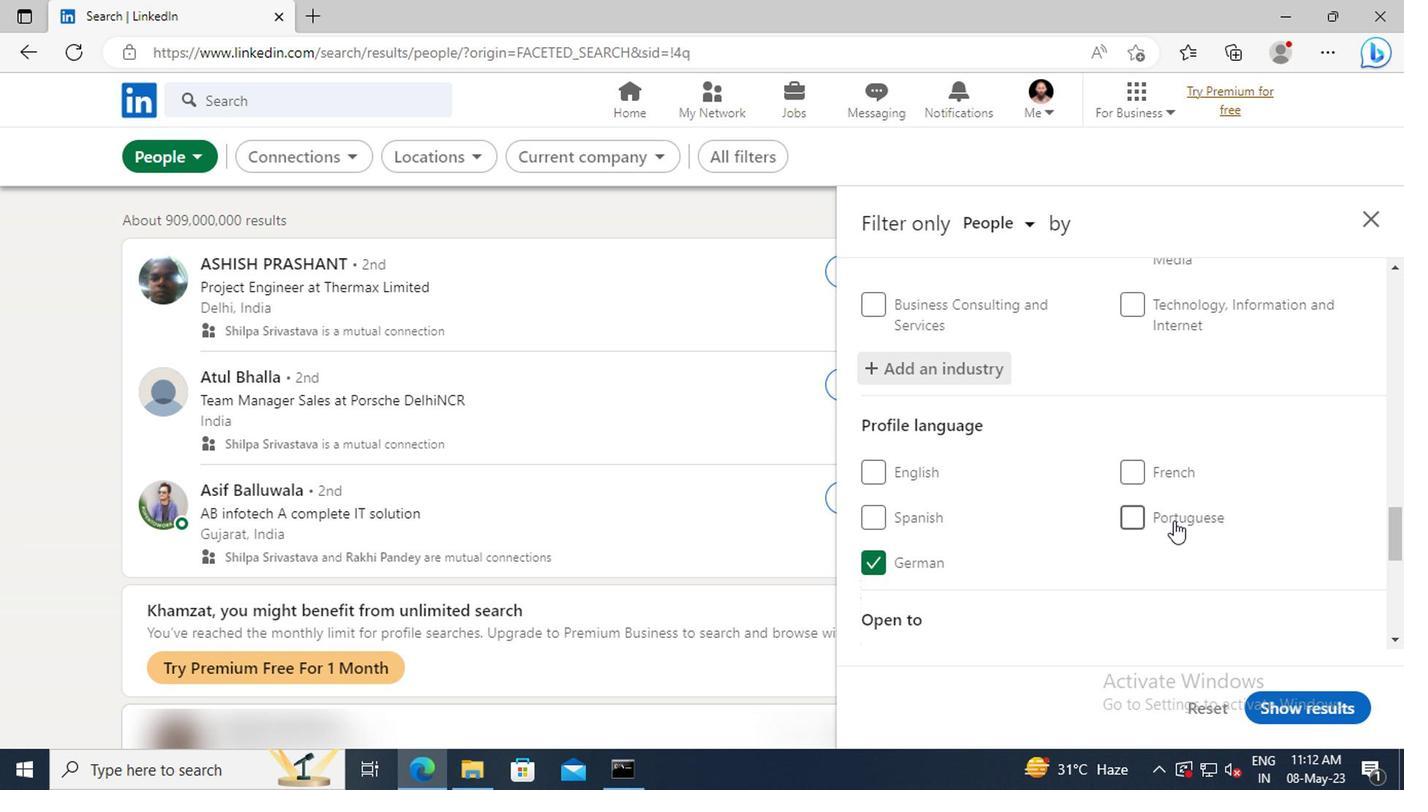 
Action: Mouse scrolled (1165, 517) with delta (0, -1)
Screenshot: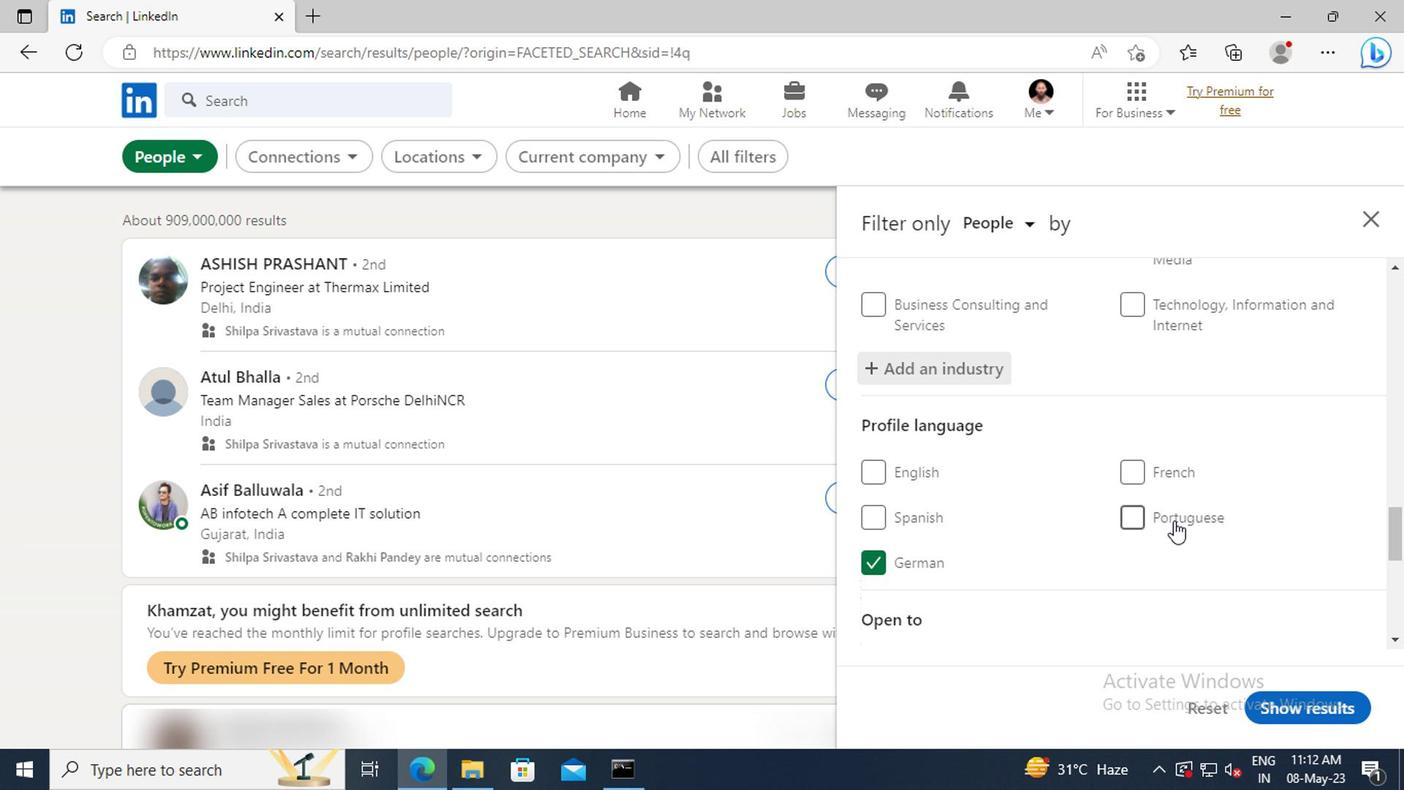 
Action: Mouse moved to (1157, 497)
Screenshot: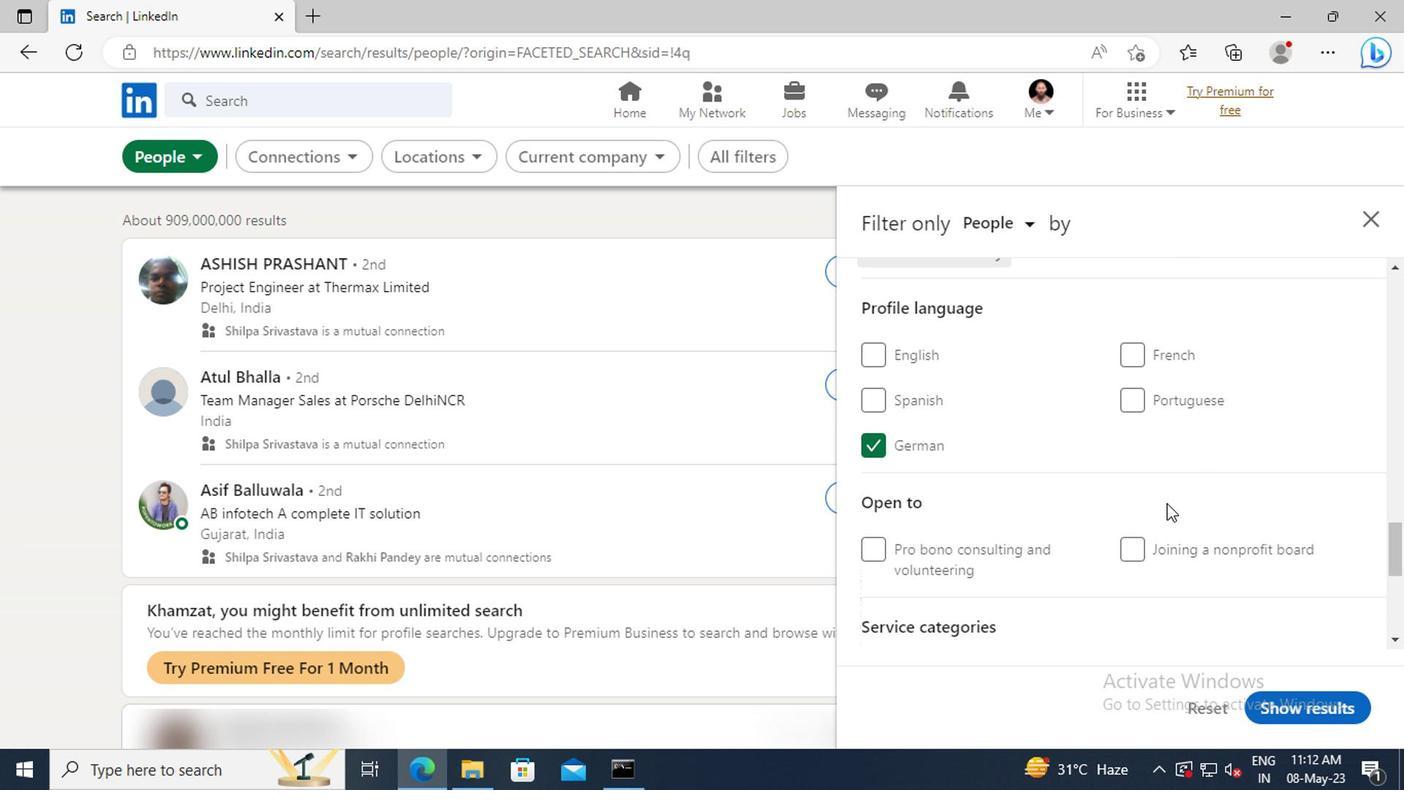 
Action: Mouse scrolled (1157, 496) with delta (0, 0)
Screenshot: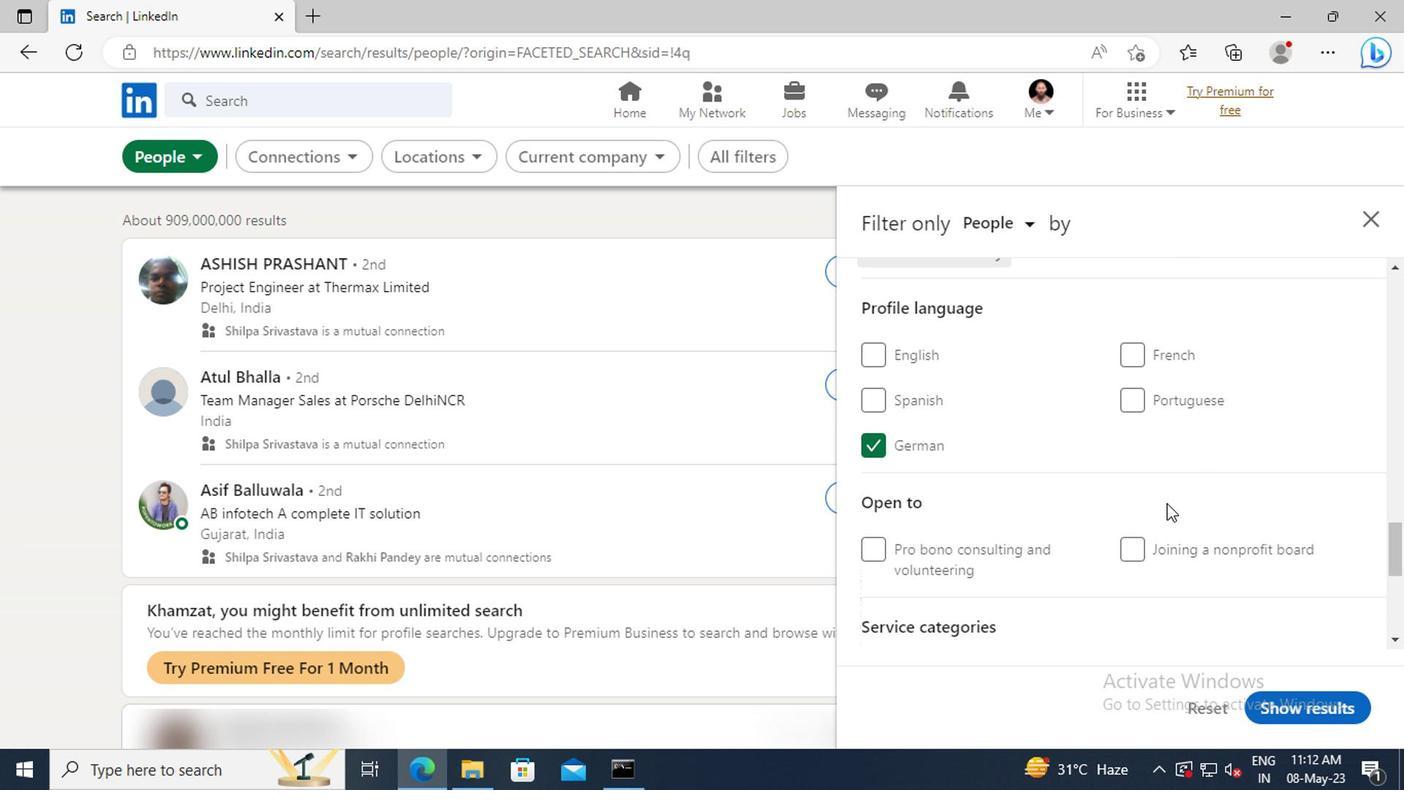 
Action: Mouse moved to (1157, 495)
Screenshot: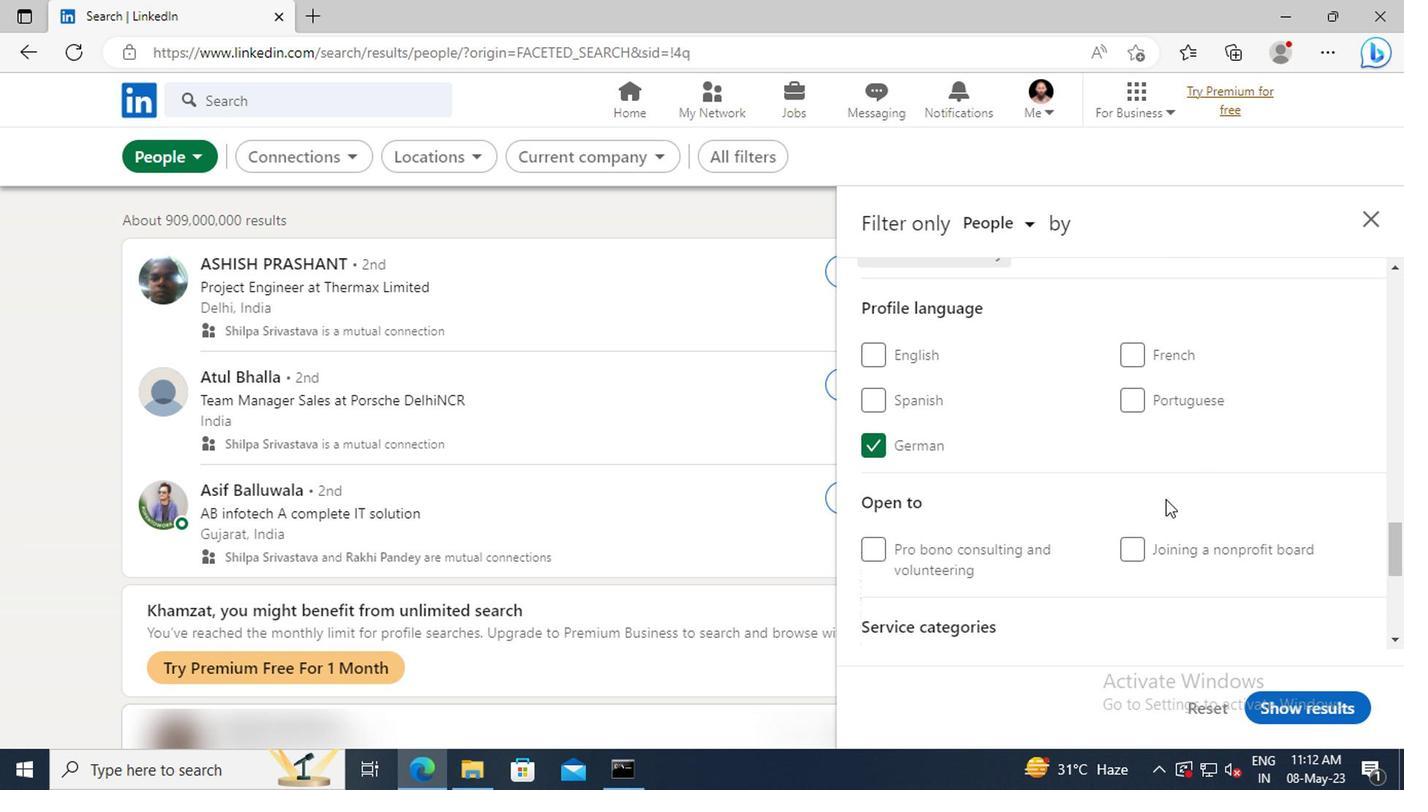 
Action: Mouse scrolled (1157, 494) with delta (0, 0)
Screenshot: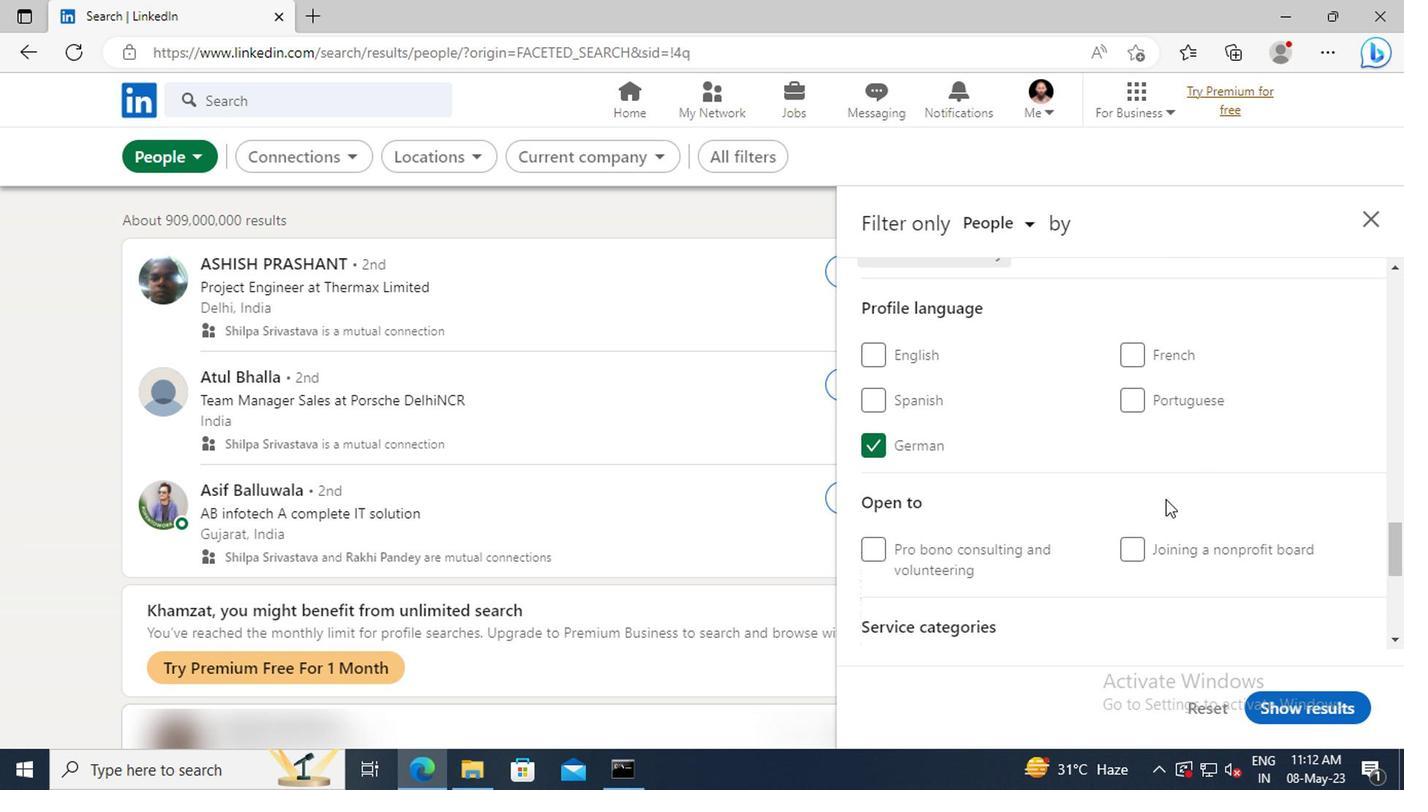 
Action: Mouse moved to (1149, 475)
Screenshot: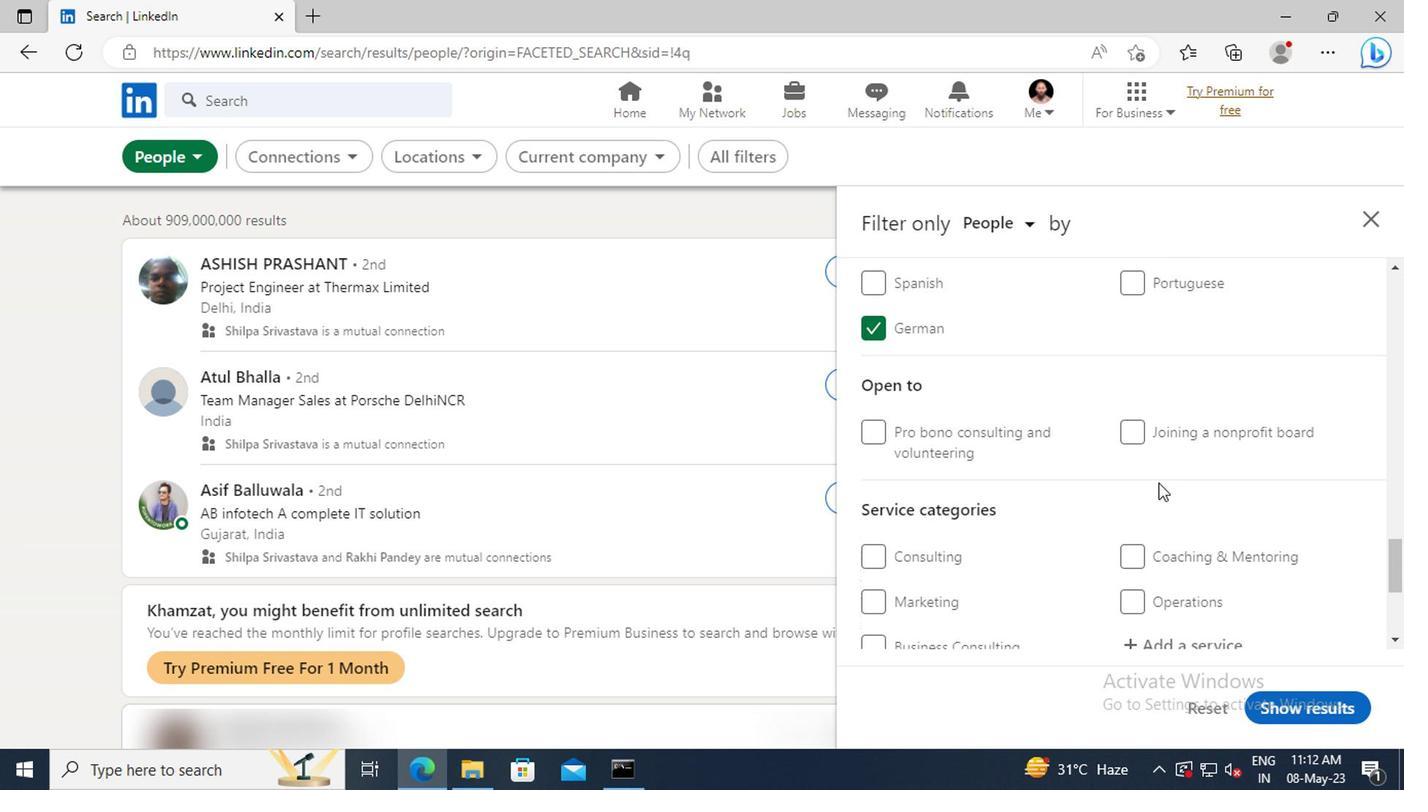 
Action: Mouse scrolled (1149, 474) with delta (0, 0)
Screenshot: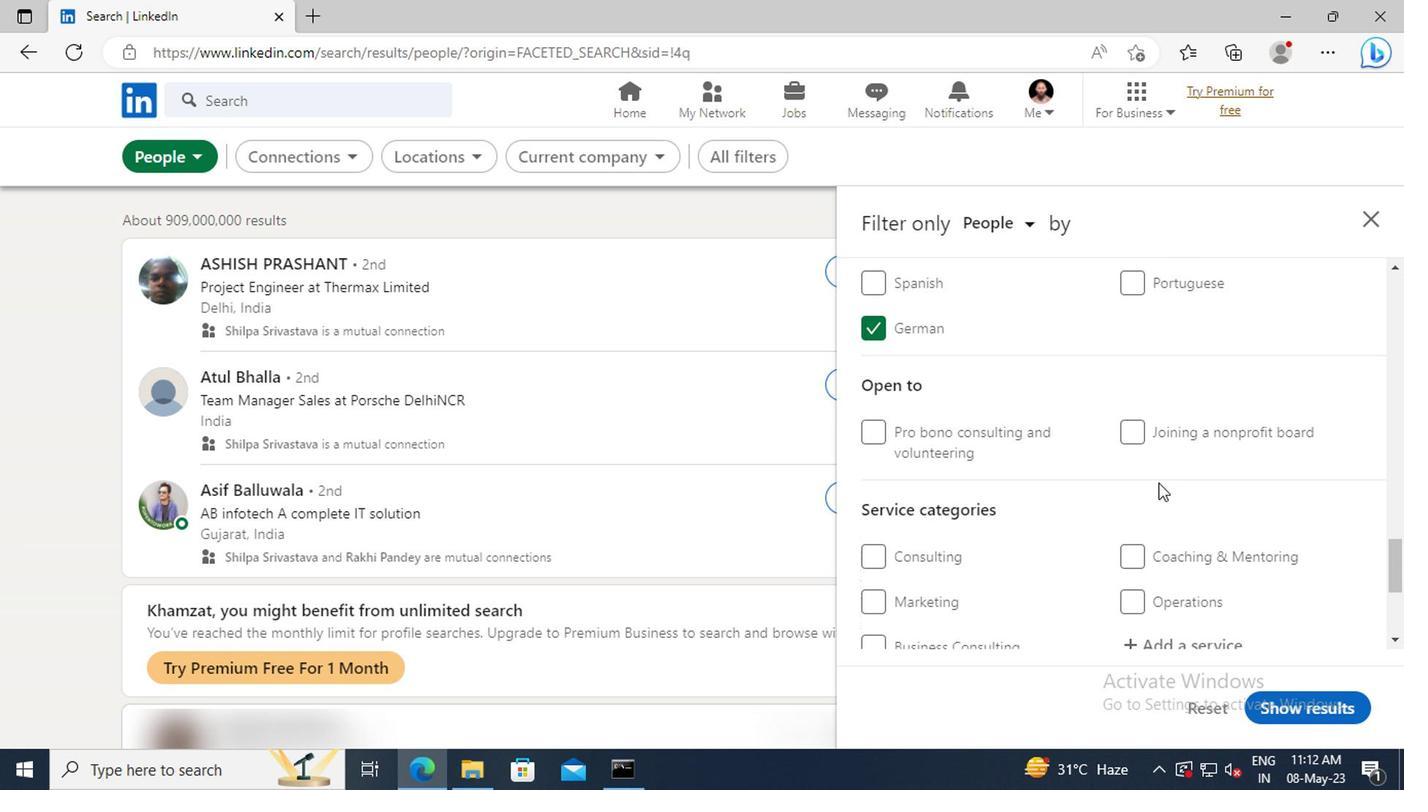 
Action: Mouse moved to (1149, 474)
Screenshot: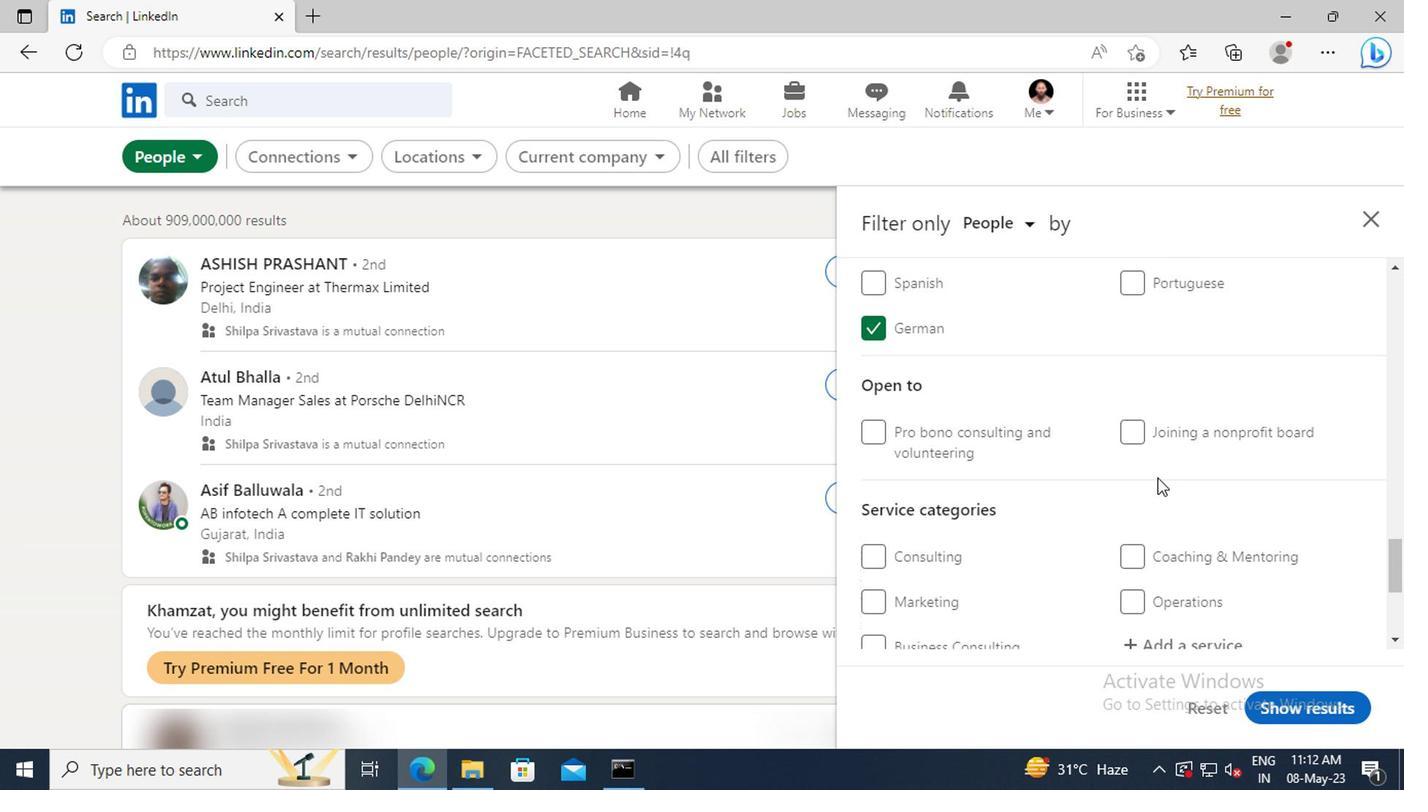 
Action: Mouse scrolled (1149, 474) with delta (0, 0)
Screenshot: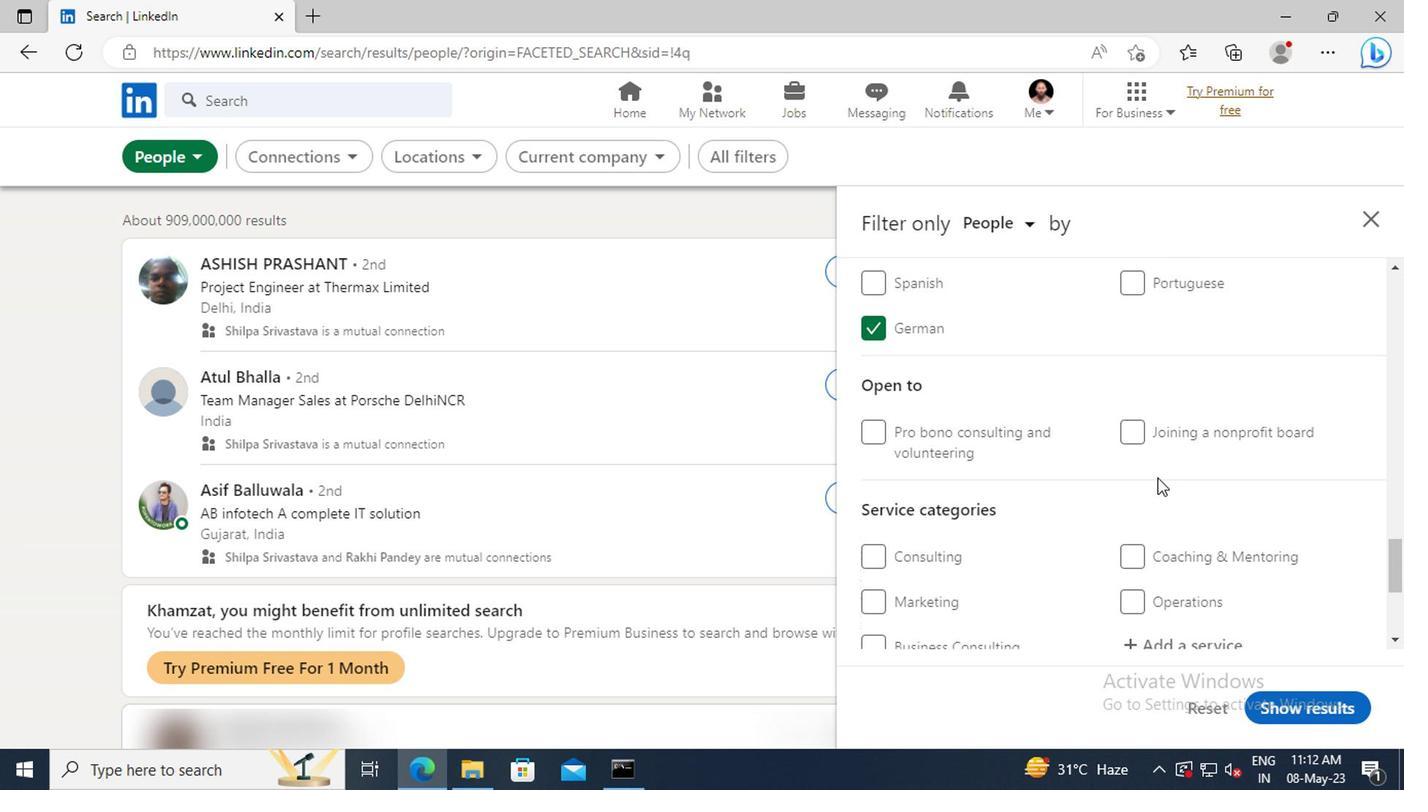 
Action: Mouse moved to (1148, 474)
Screenshot: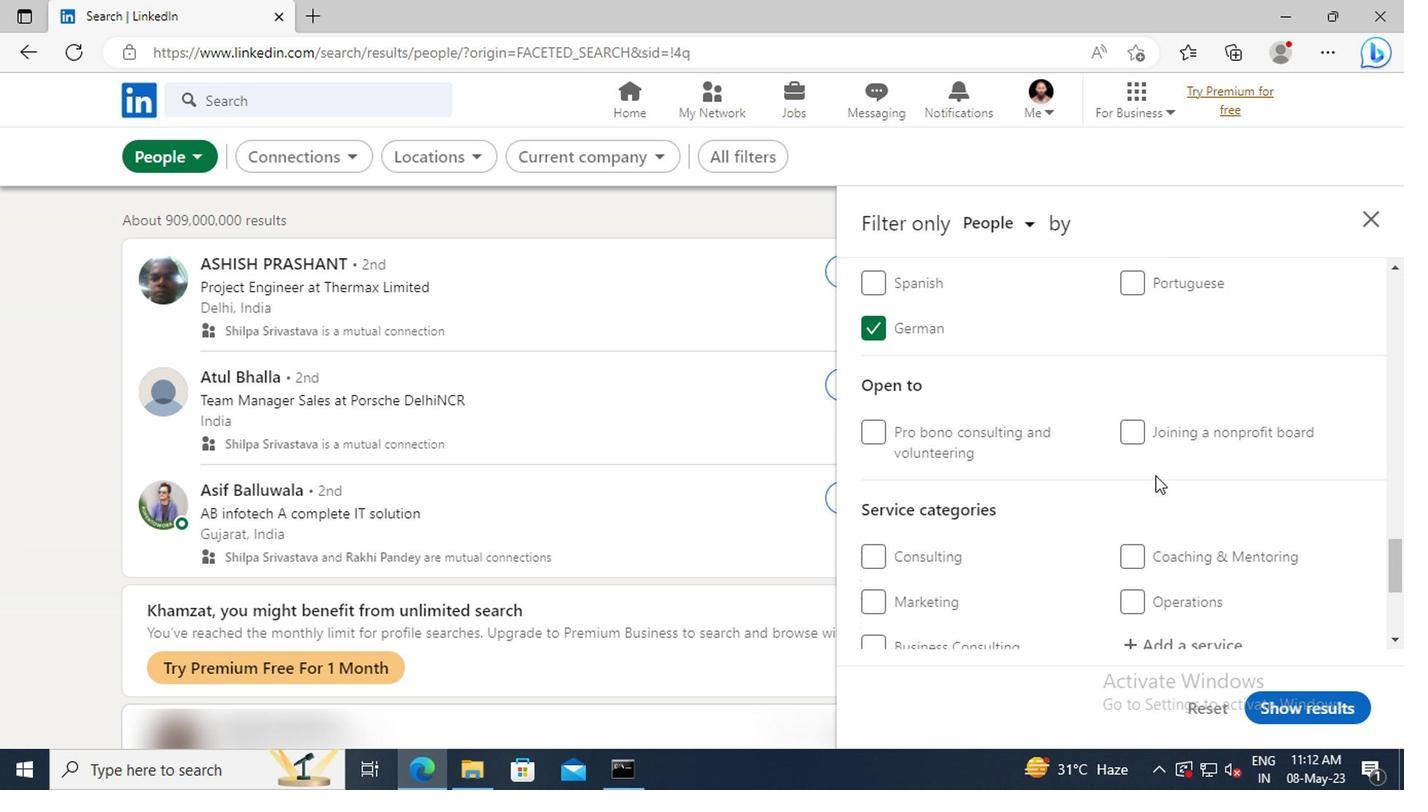 
Action: Mouse scrolled (1148, 472) with delta (0, -1)
Screenshot: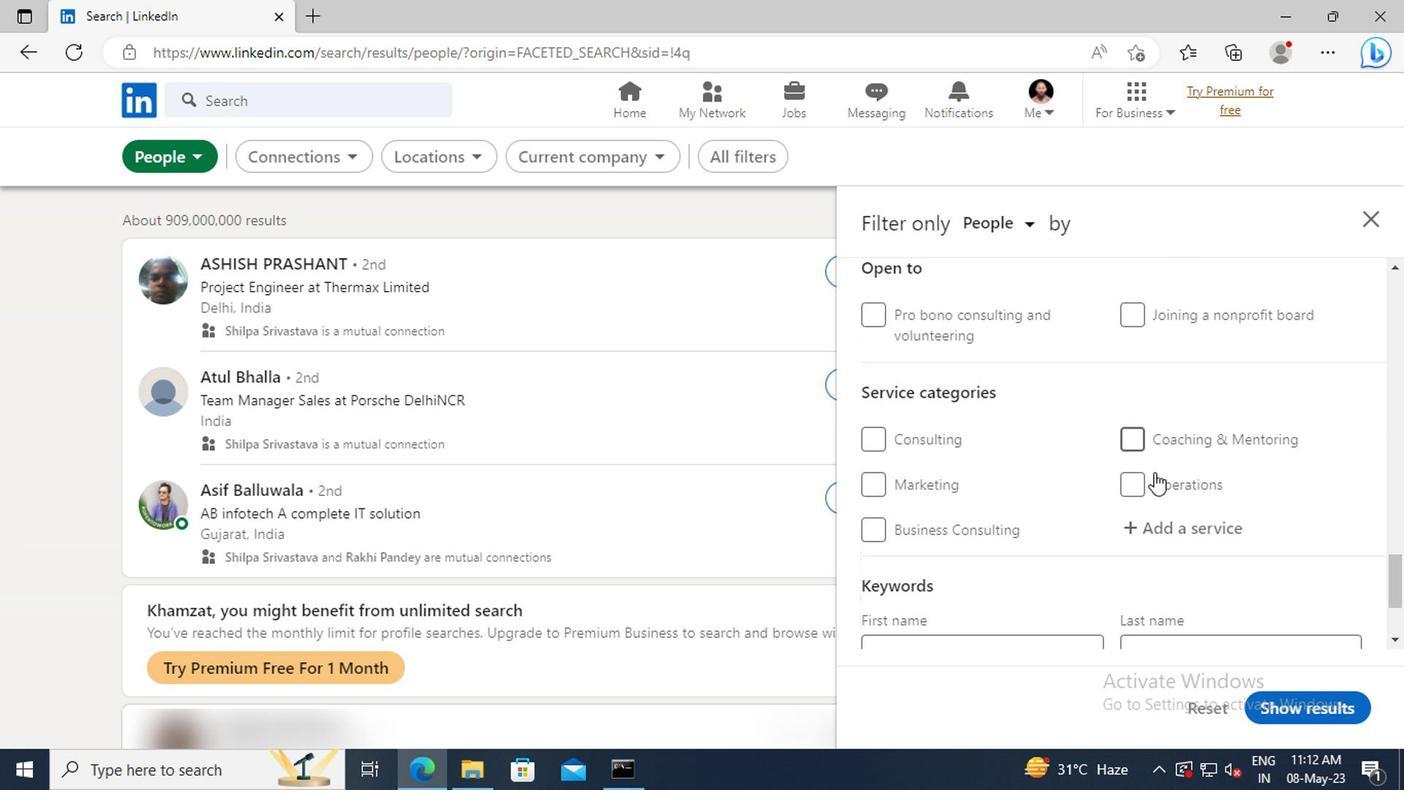 
Action: Mouse moved to (1148, 474)
Screenshot: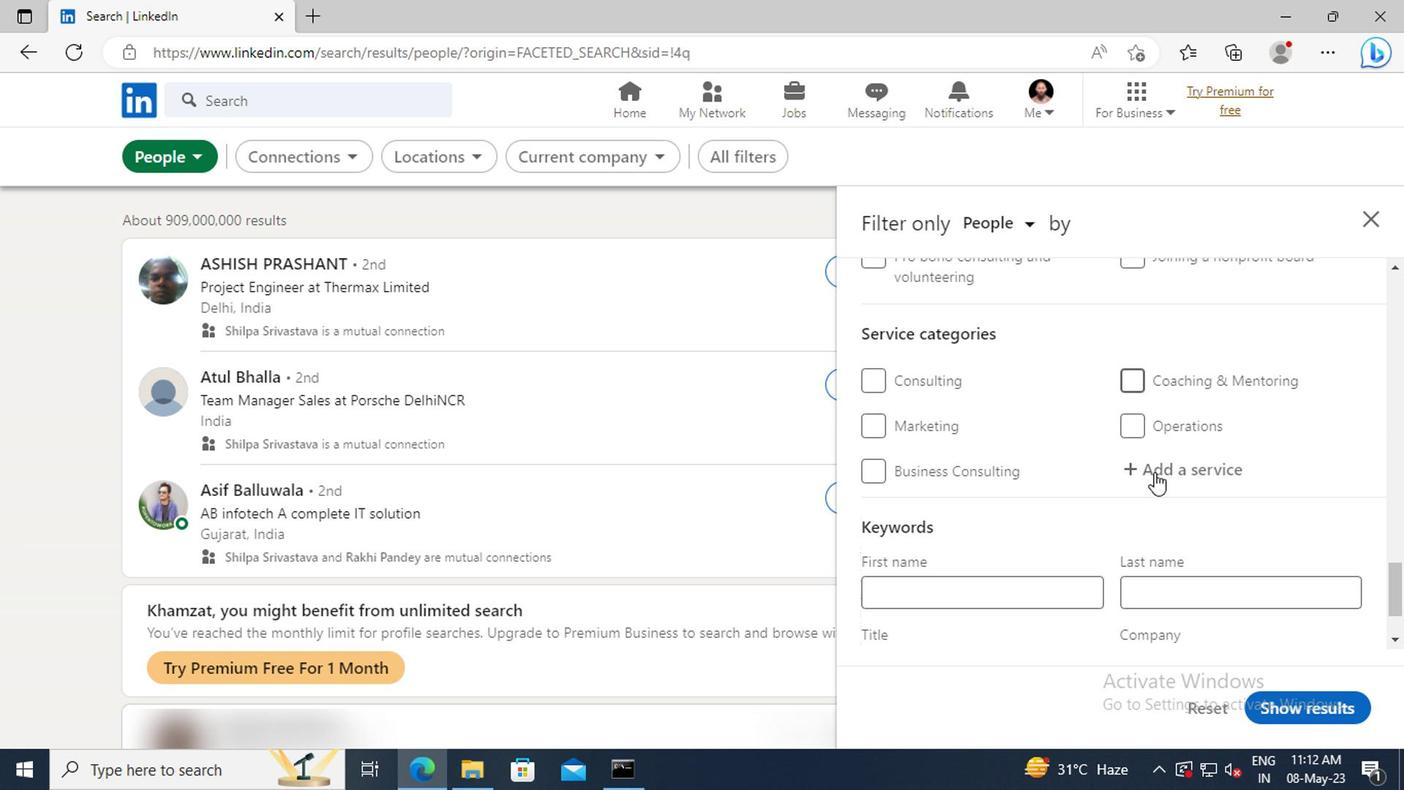 
Action: Mouse pressed left at (1148, 474)
Screenshot: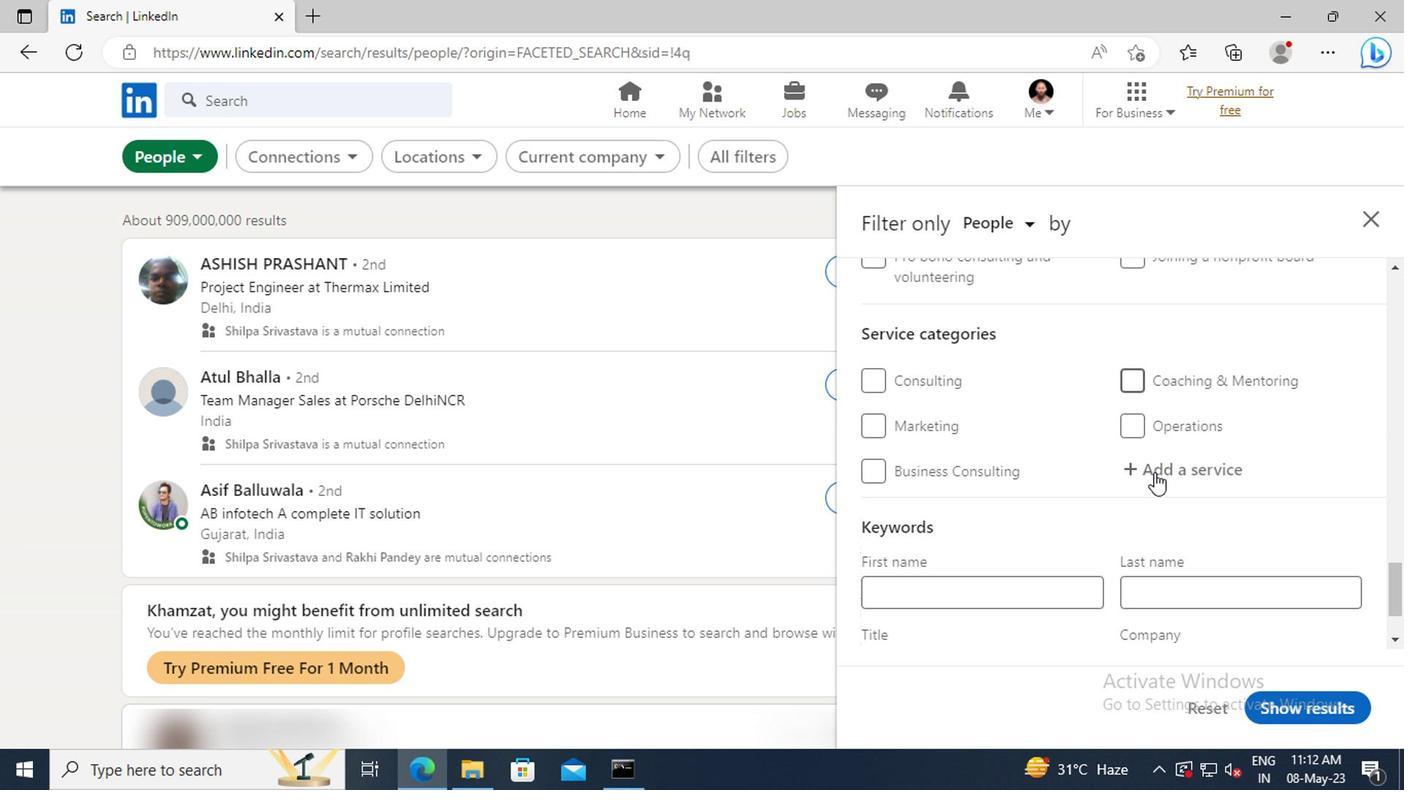 
Action: Key pressed <Key.shift>
Screenshot: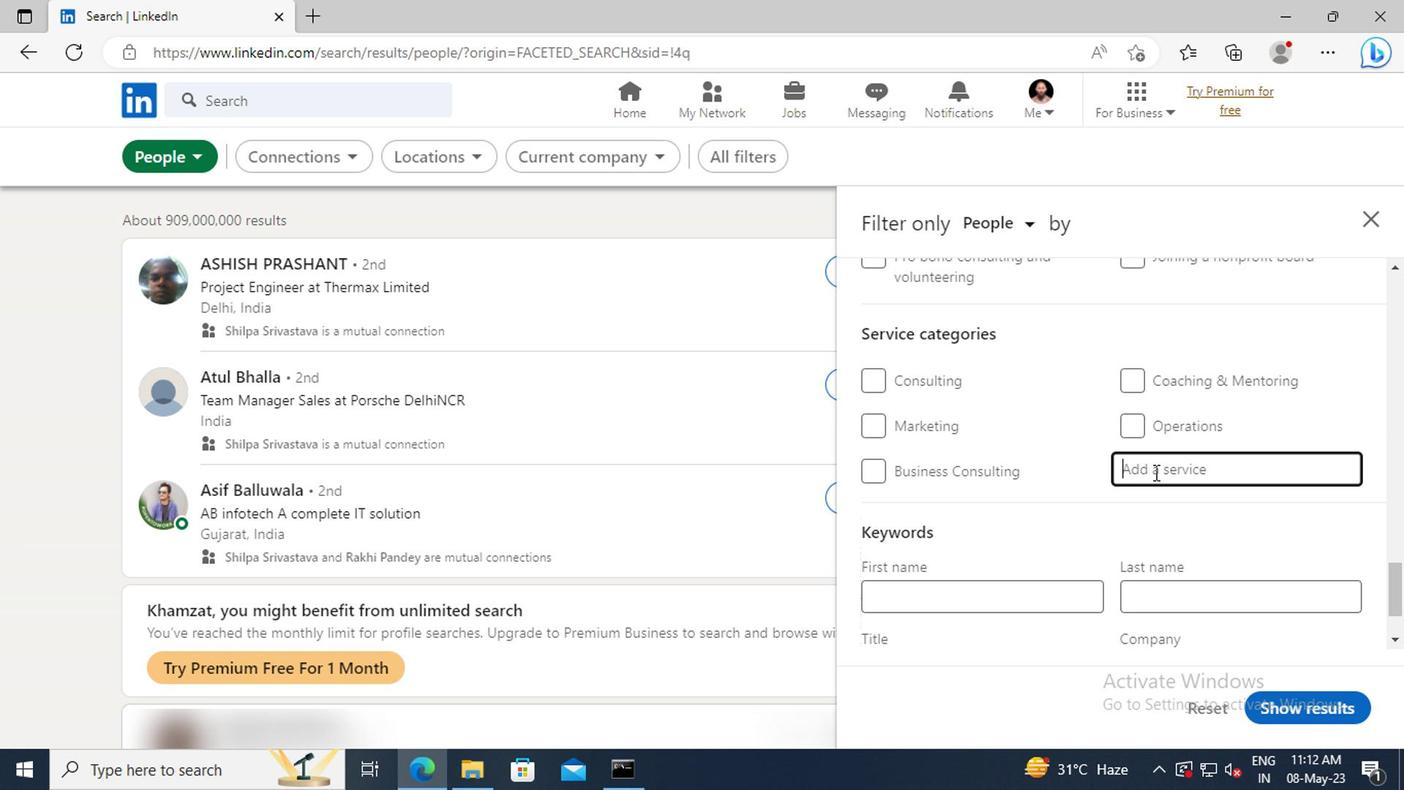 
Action: Mouse moved to (1152, 474)
Screenshot: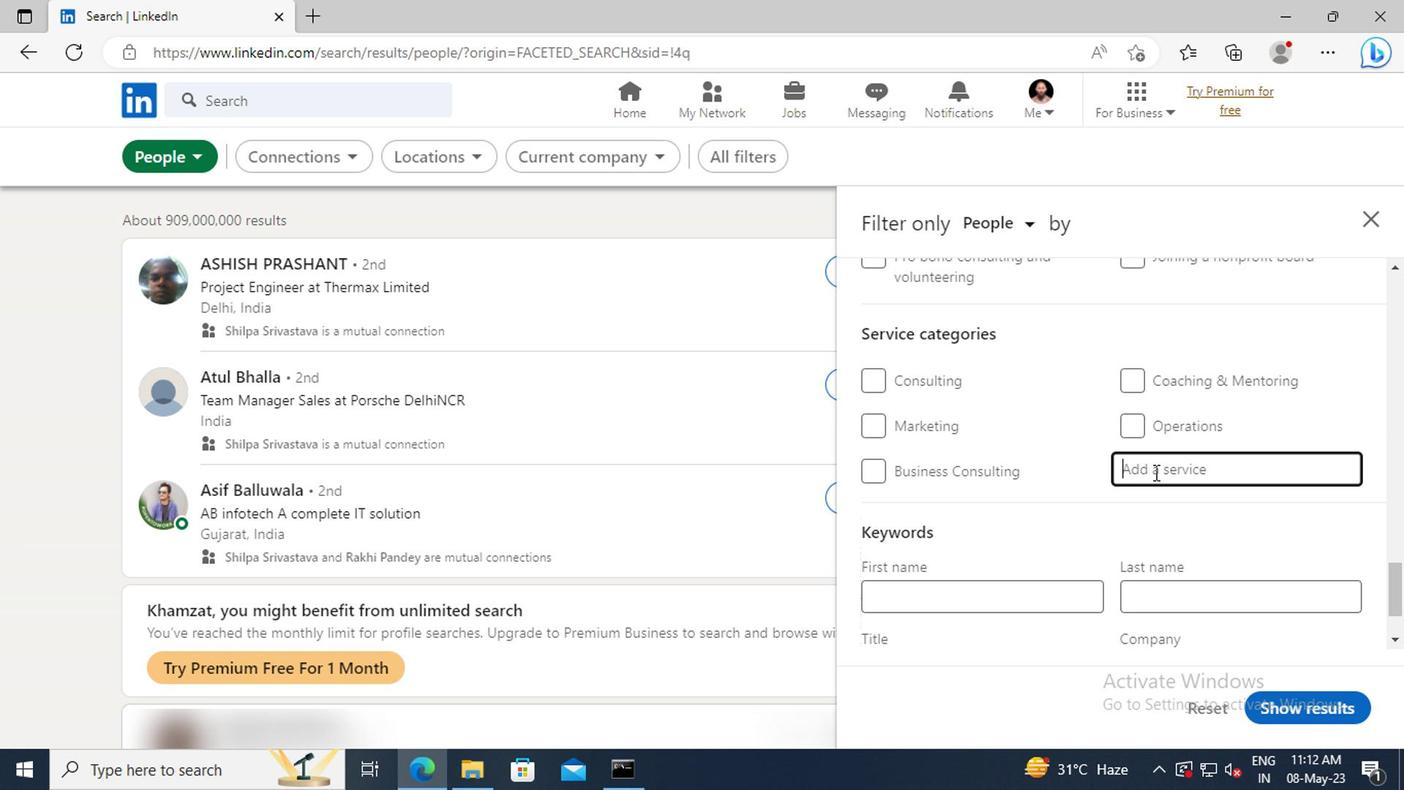 
Action: Key pressed TRA
Screenshot: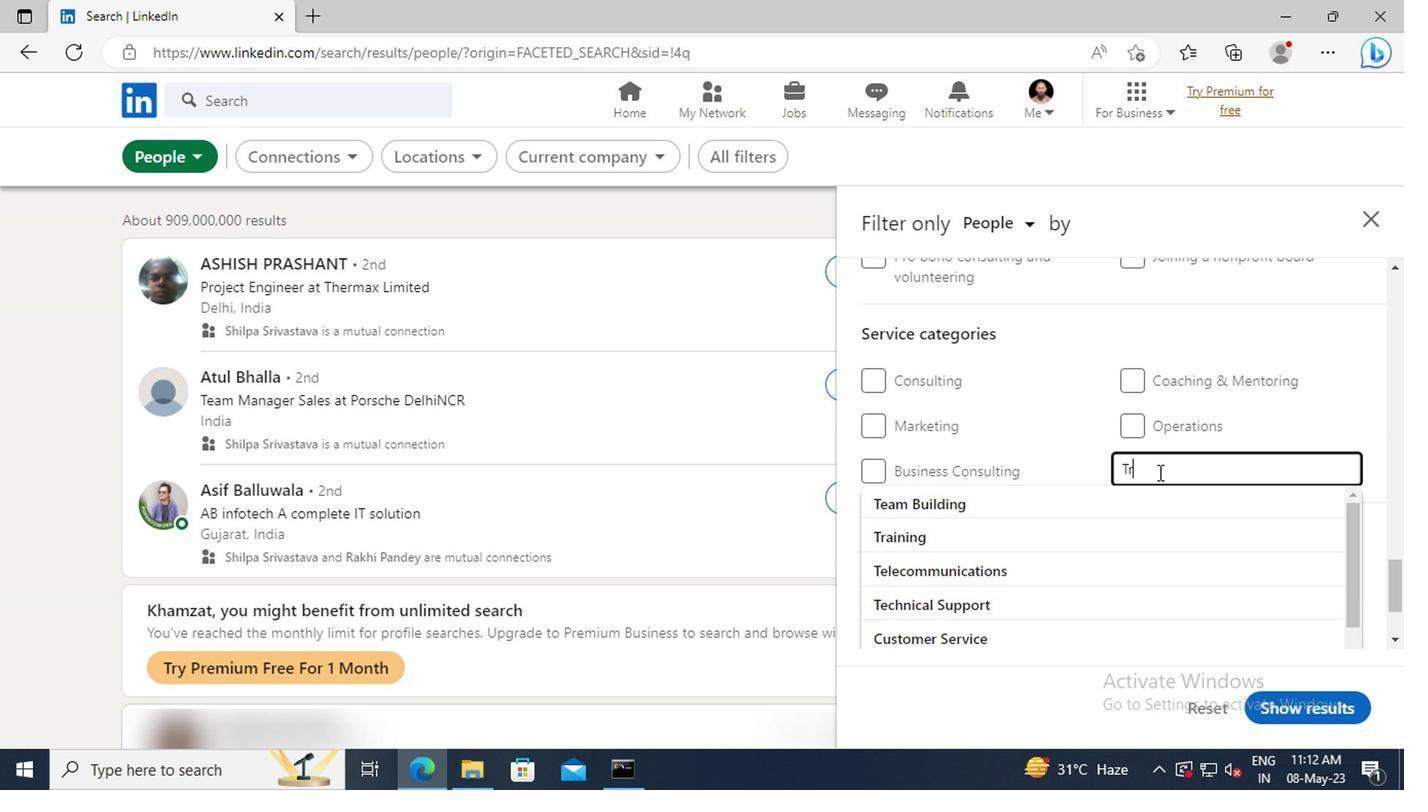 
Action: Mouse moved to (1155, 499)
Screenshot: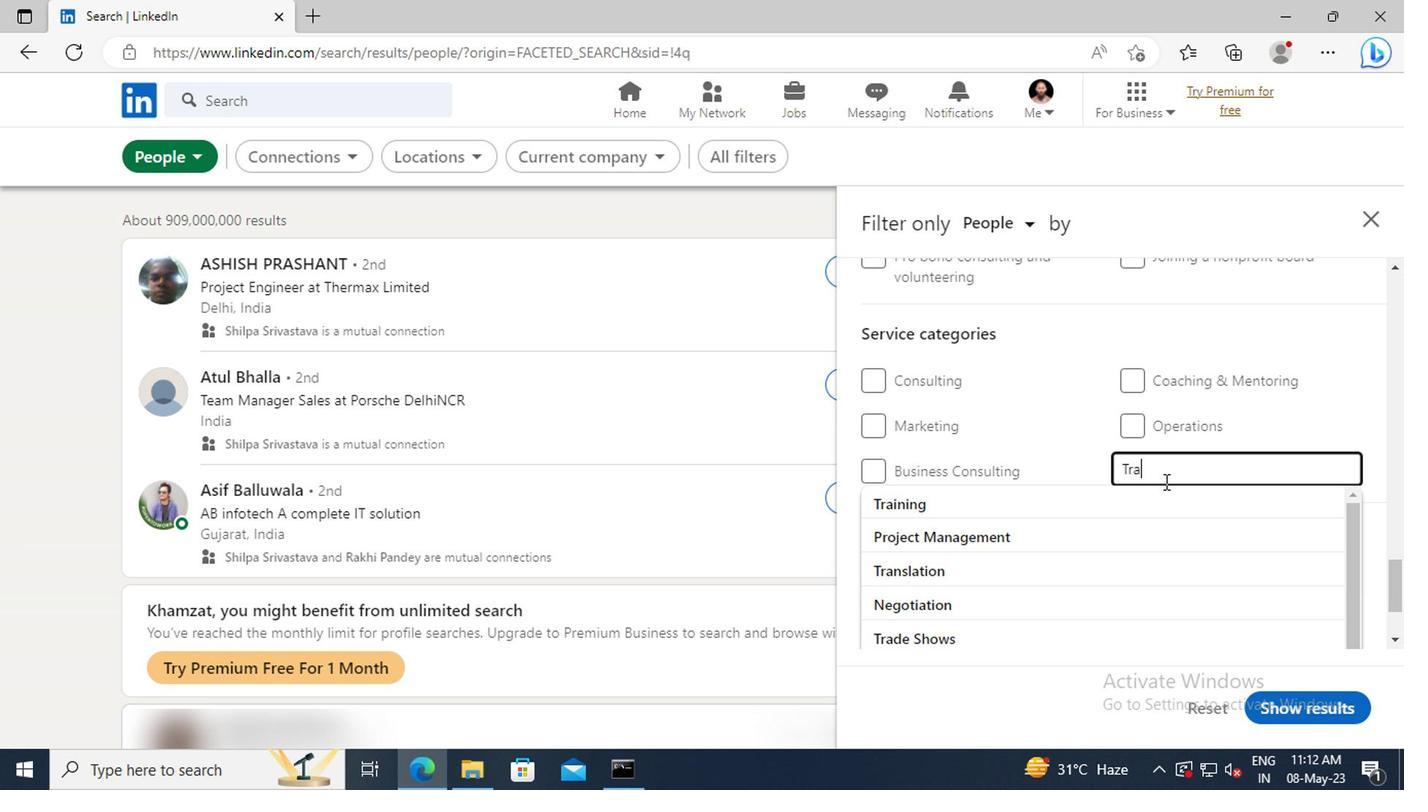 
Action: Mouse pressed left at (1155, 499)
Screenshot: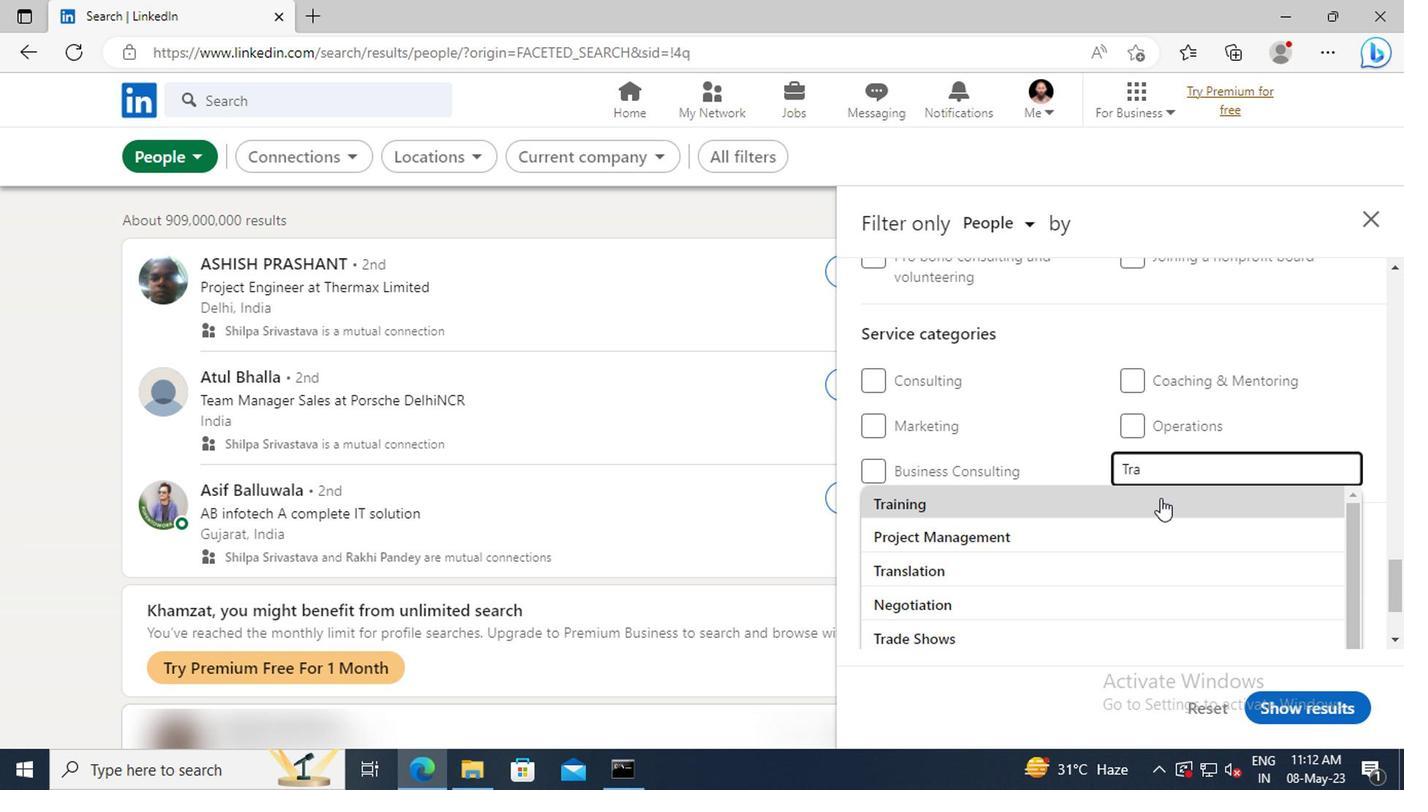 
Action: Mouse scrolled (1155, 498) with delta (0, -1)
Screenshot: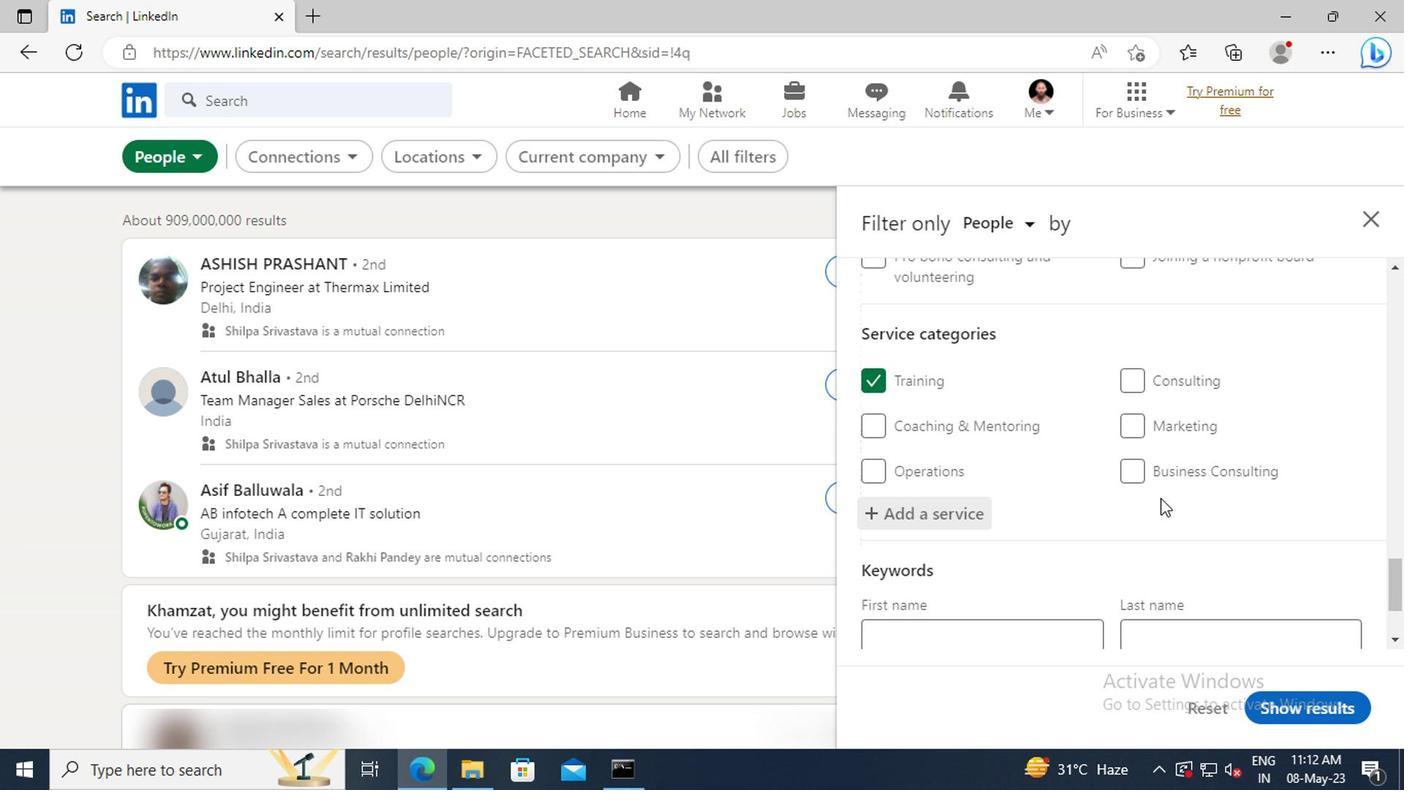 
Action: Mouse scrolled (1155, 498) with delta (0, -1)
Screenshot: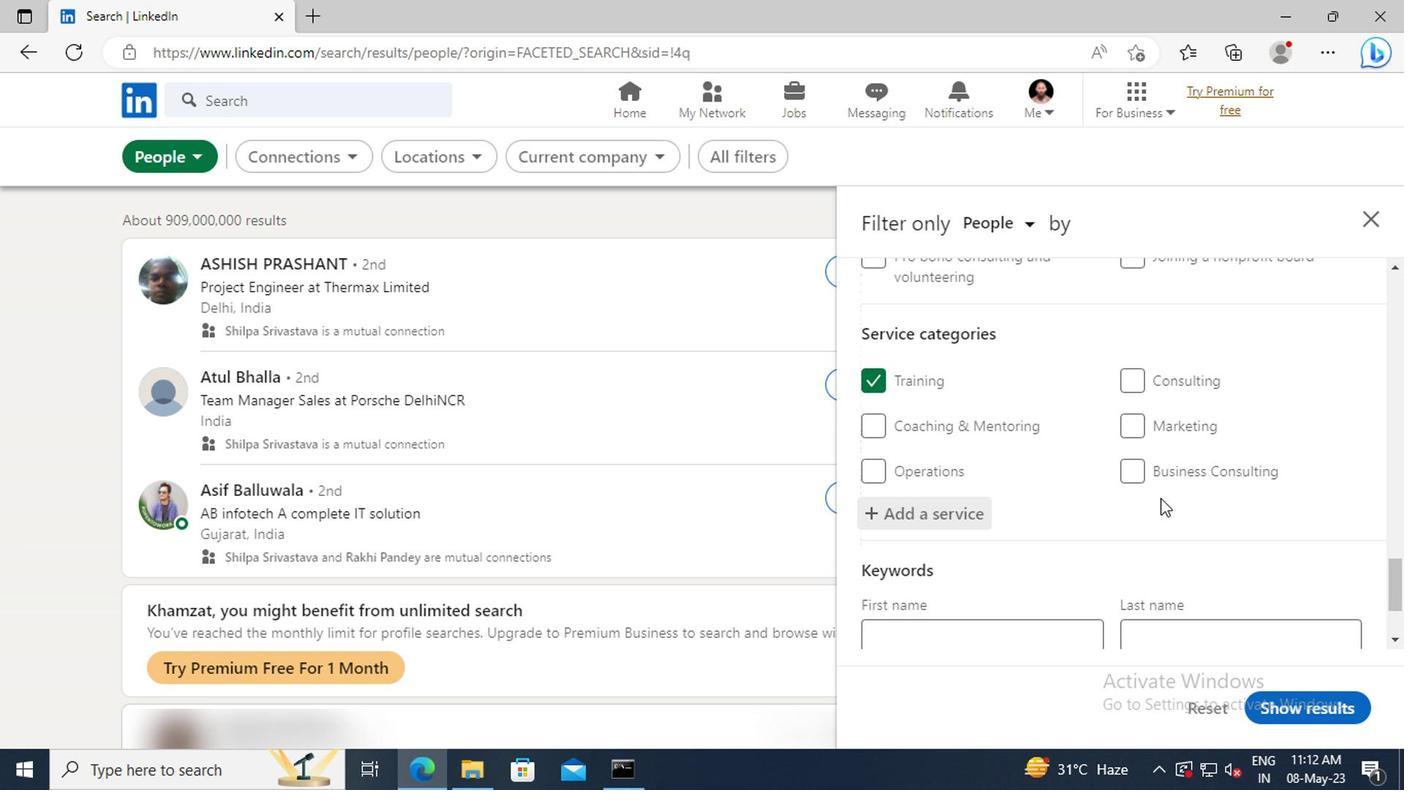 
Action: Mouse scrolled (1155, 498) with delta (0, -1)
Screenshot: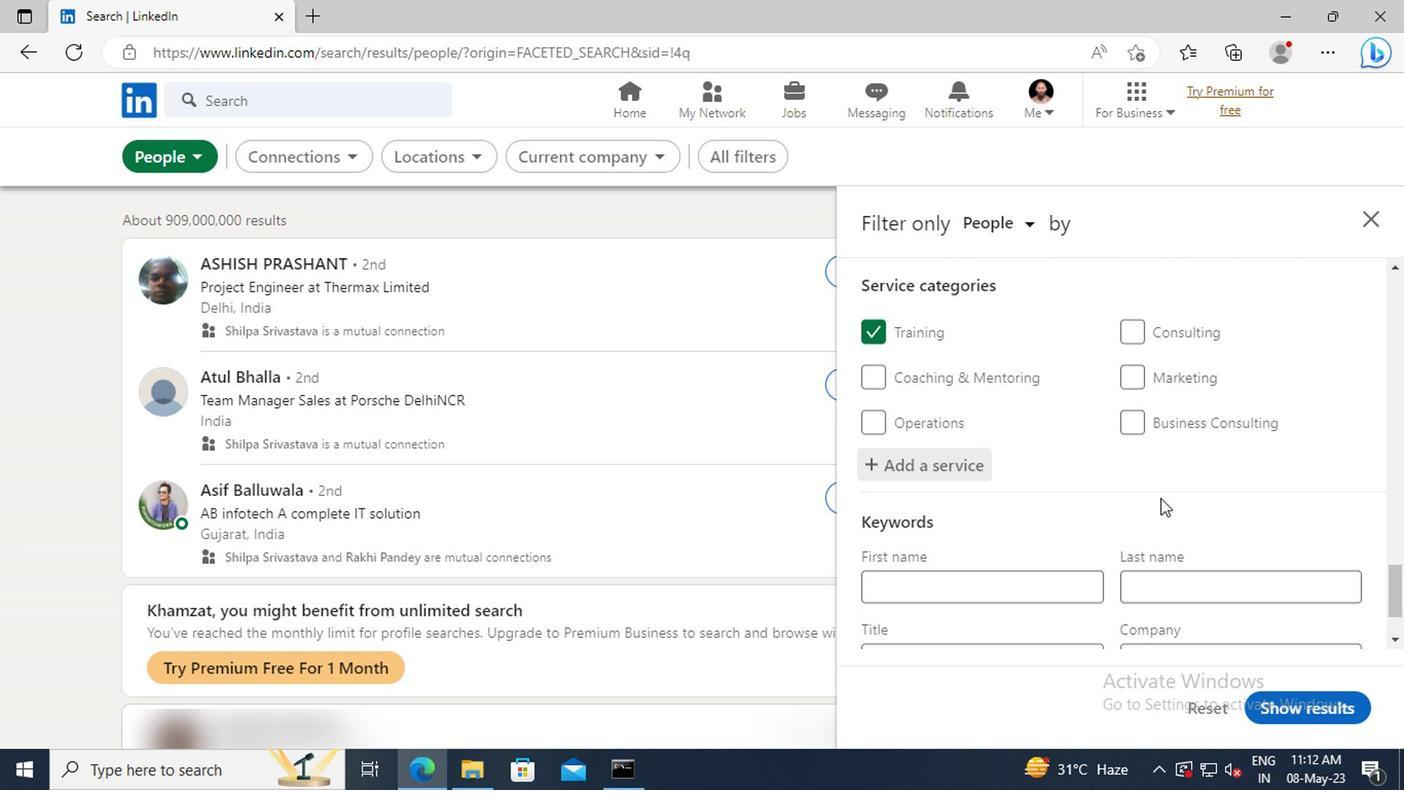 
Action: Mouse scrolled (1155, 498) with delta (0, -1)
Screenshot: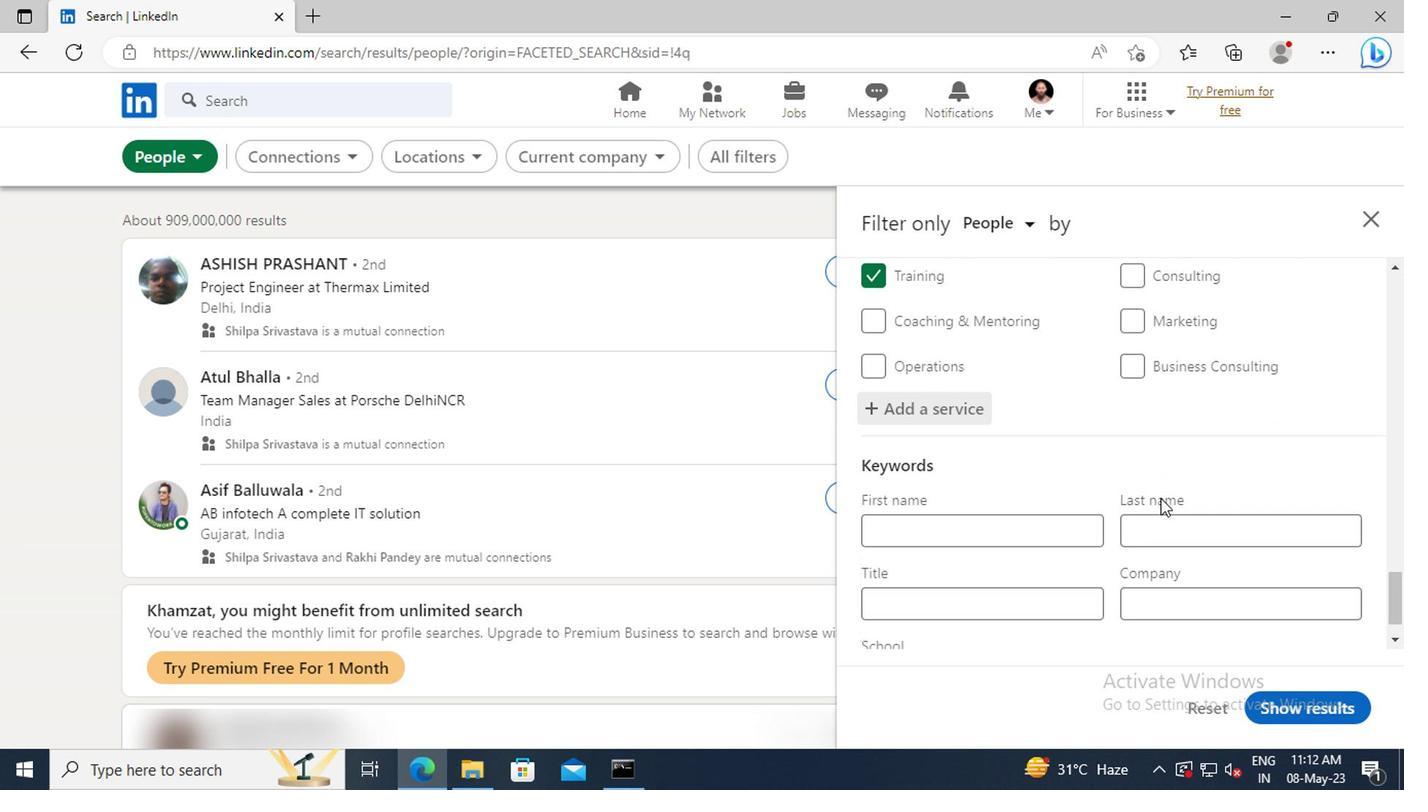 
Action: Mouse scrolled (1155, 498) with delta (0, -1)
Screenshot: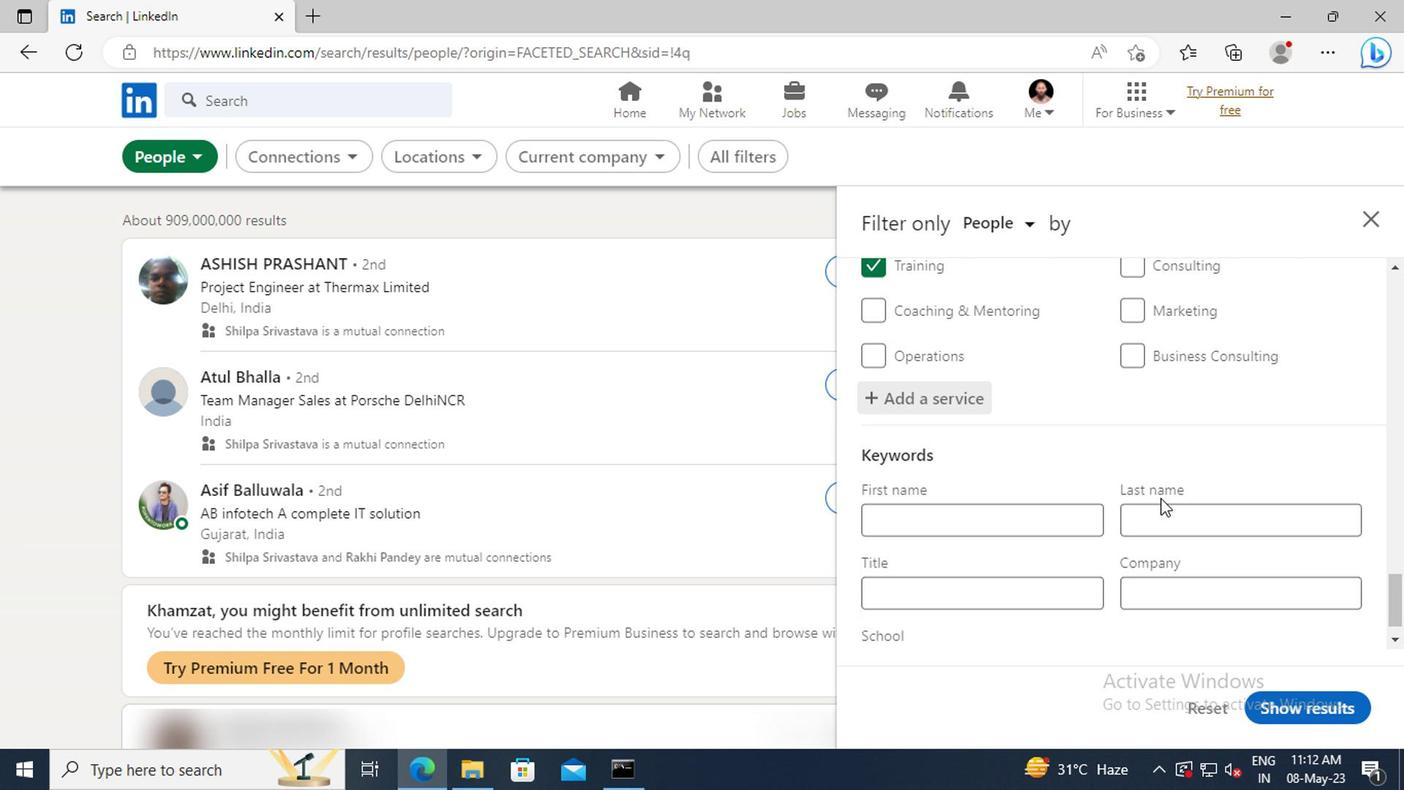 
Action: Mouse moved to (975, 561)
Screenshot: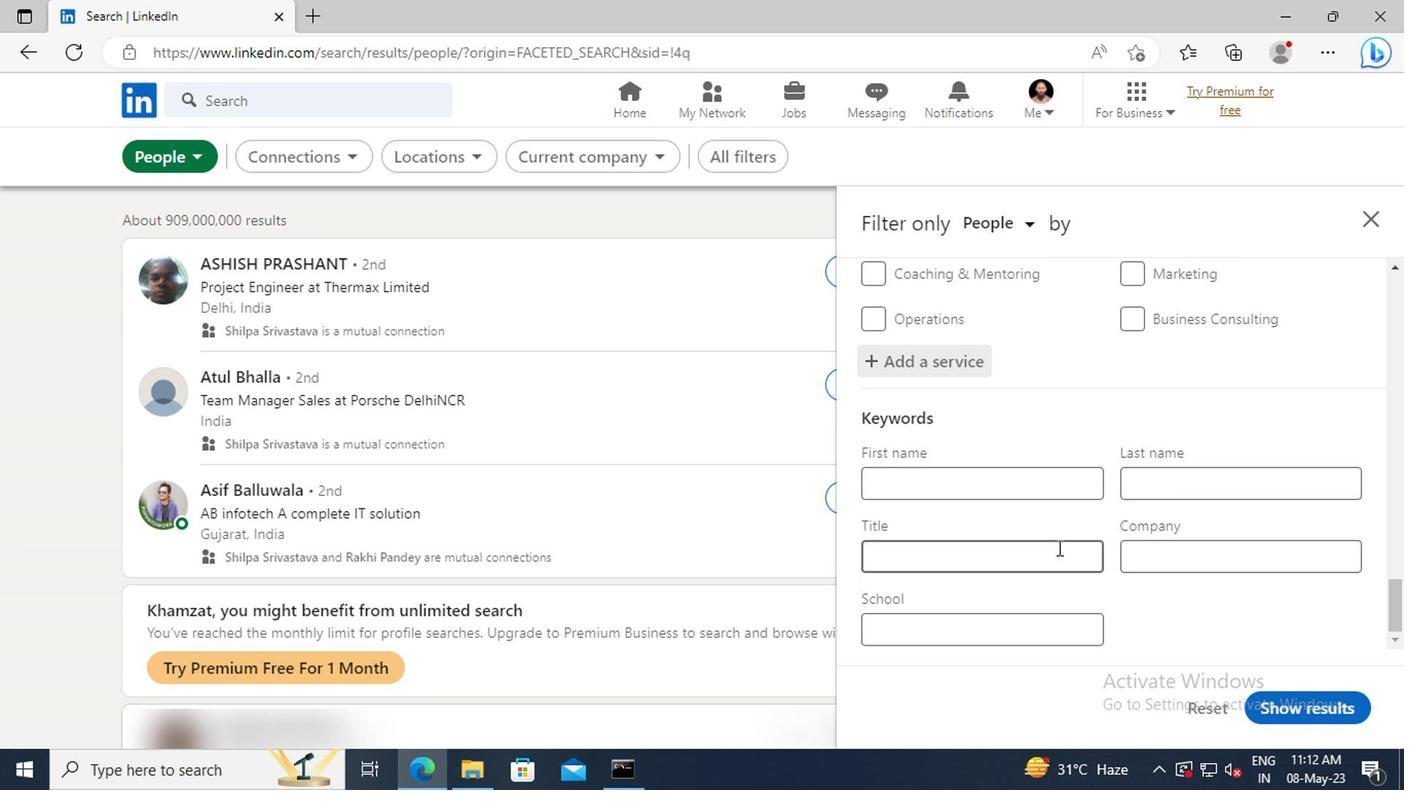 
Action: Mouse pressed left at (975, 561)
Screenshot: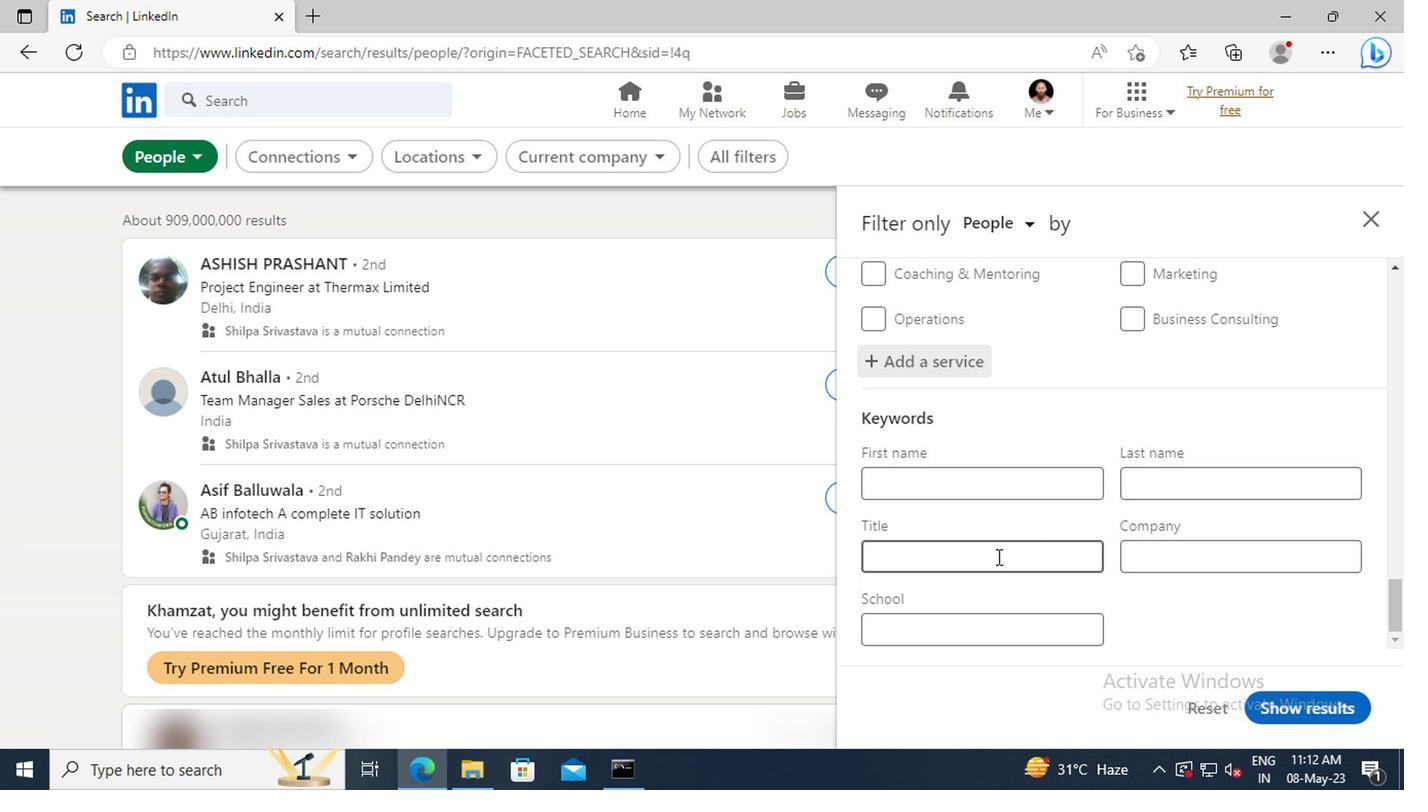 
Action: Key pressed <Key.shift>OPERATIONS<Key.space><Key.shift>PROFESSIONAL<Key.enter>
Screenshot: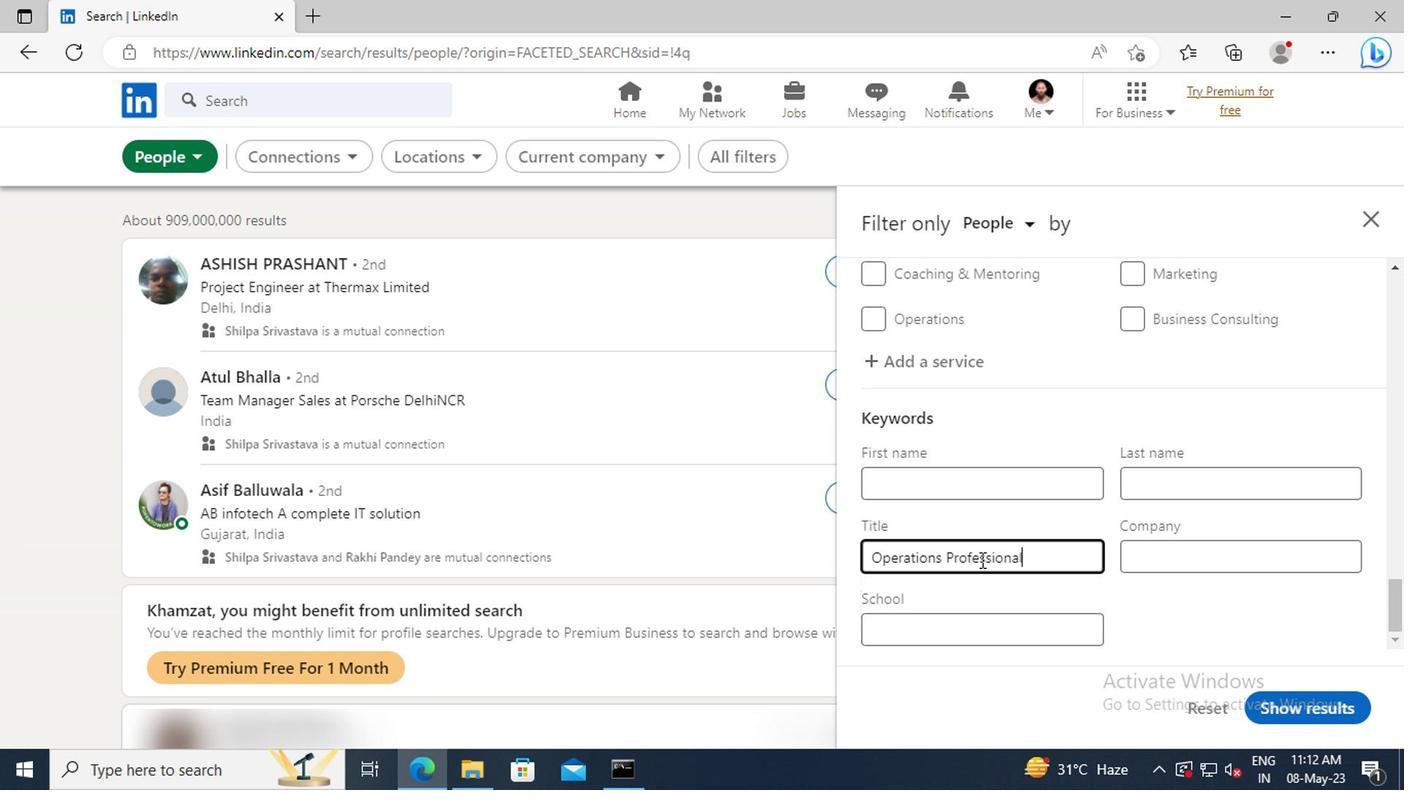 
Action: Mouse moved to (1284, 701)
Screenshot: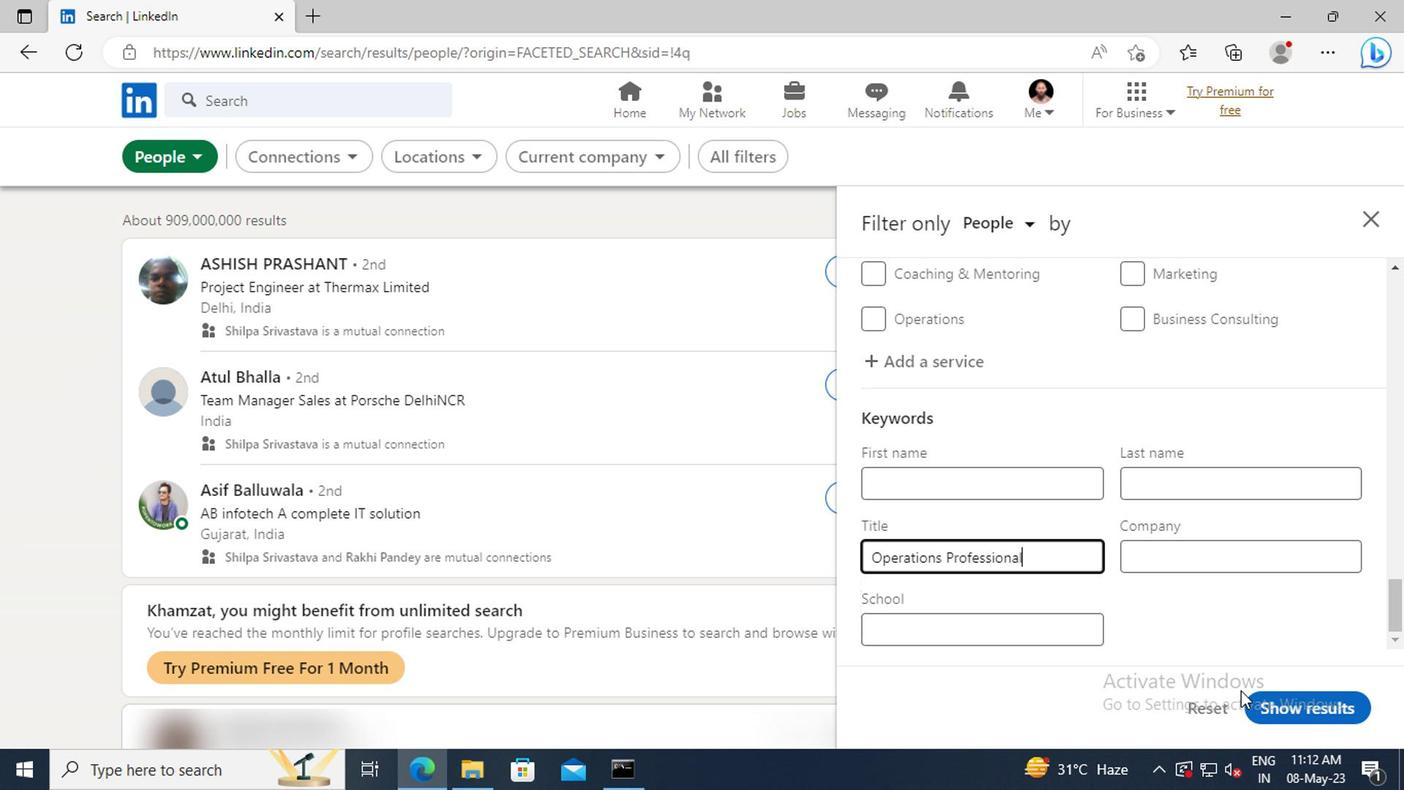 
Action: Mouse pressed left at (1284, 701)
Screenshot: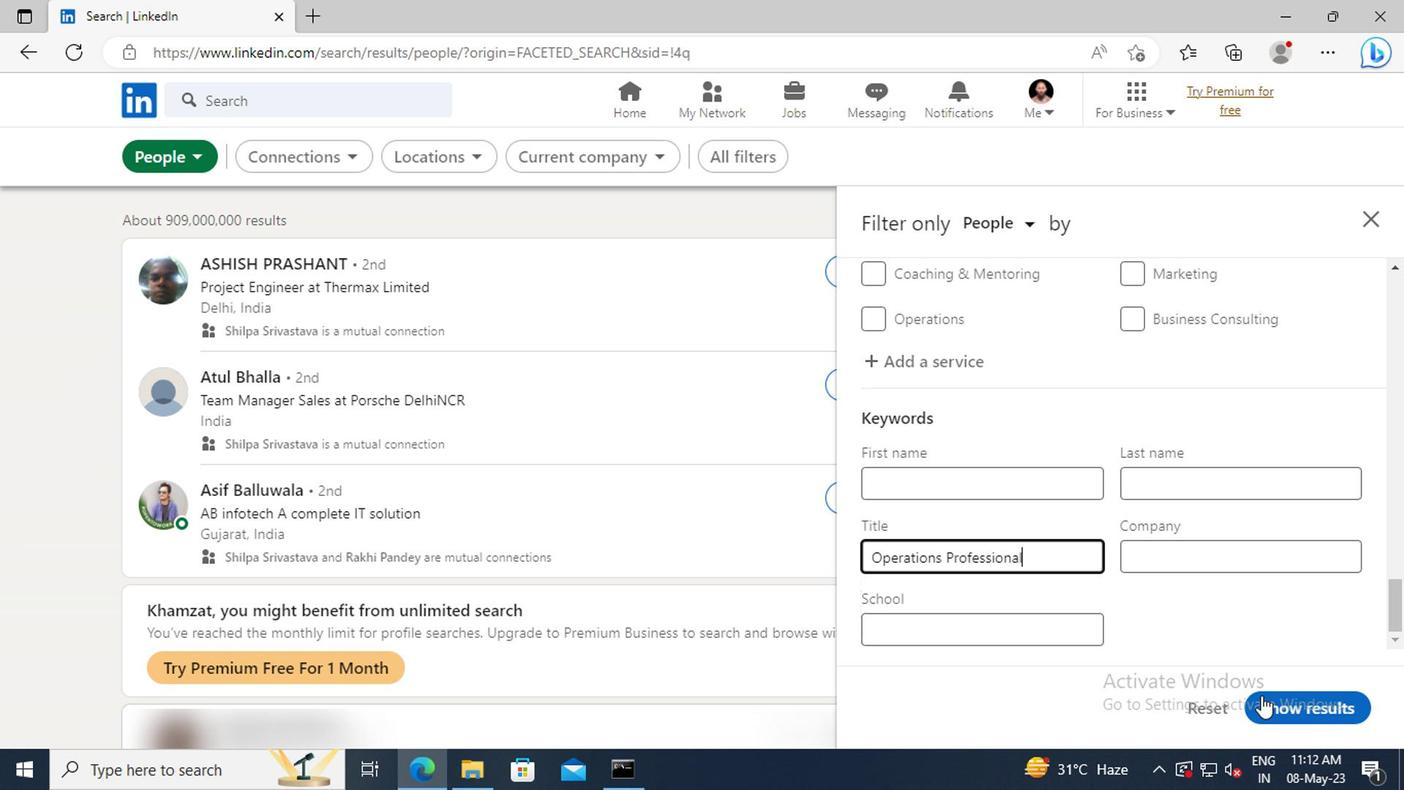 
